 Task: Format the document by changing the header text to 'EDUCATION CENTRE' in blue, and adjust the font style and size of the body and references sections.
Action: Mouse scrolled (950, 257) with delta (0, 0)
Screenshot: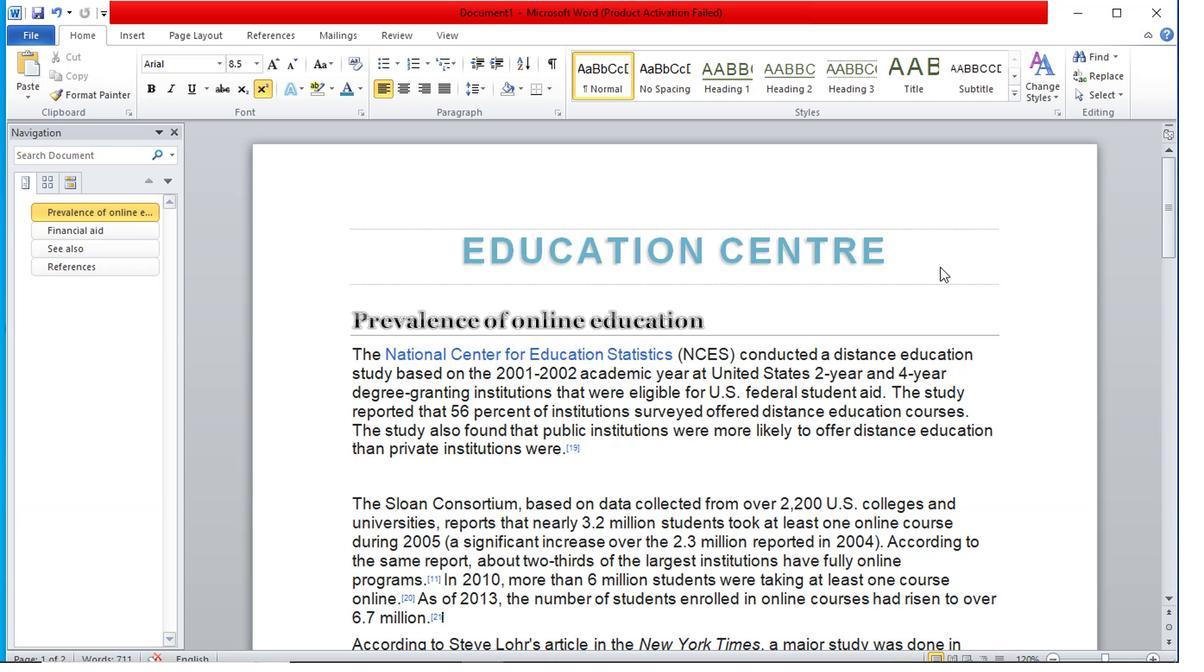 
Action: Mouse scrolled (950, 257) with delta (0, 0)
Screenshot: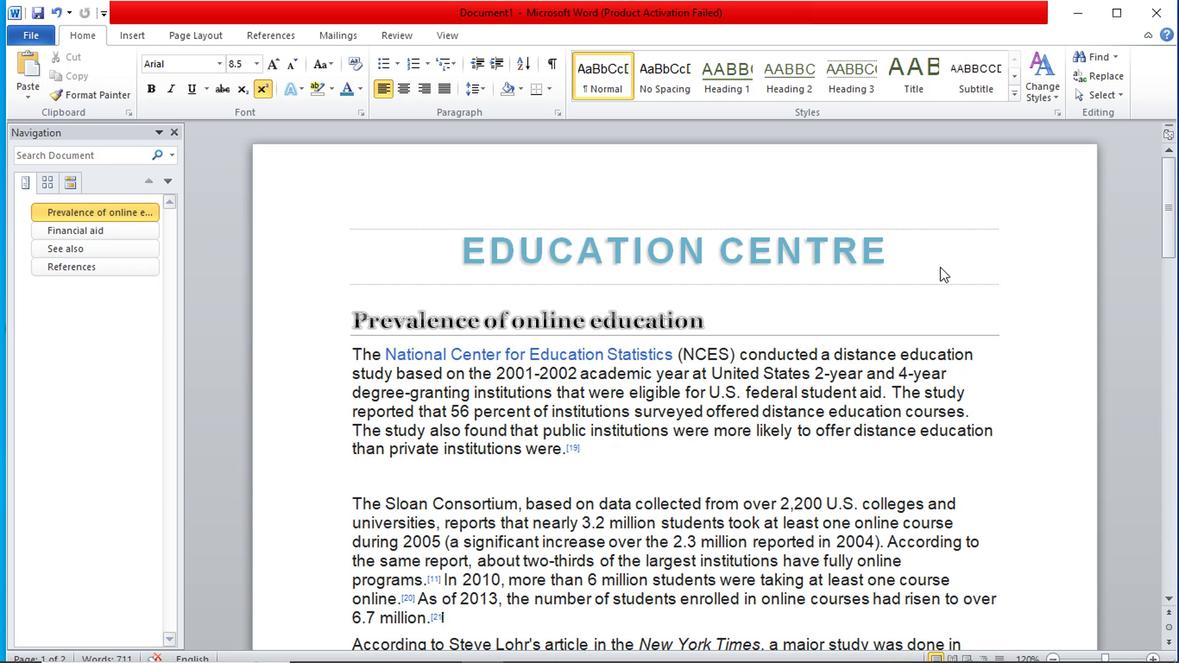 
Action: Mouse scrolled (950, 259) with delta (0, 1)
Screenshot: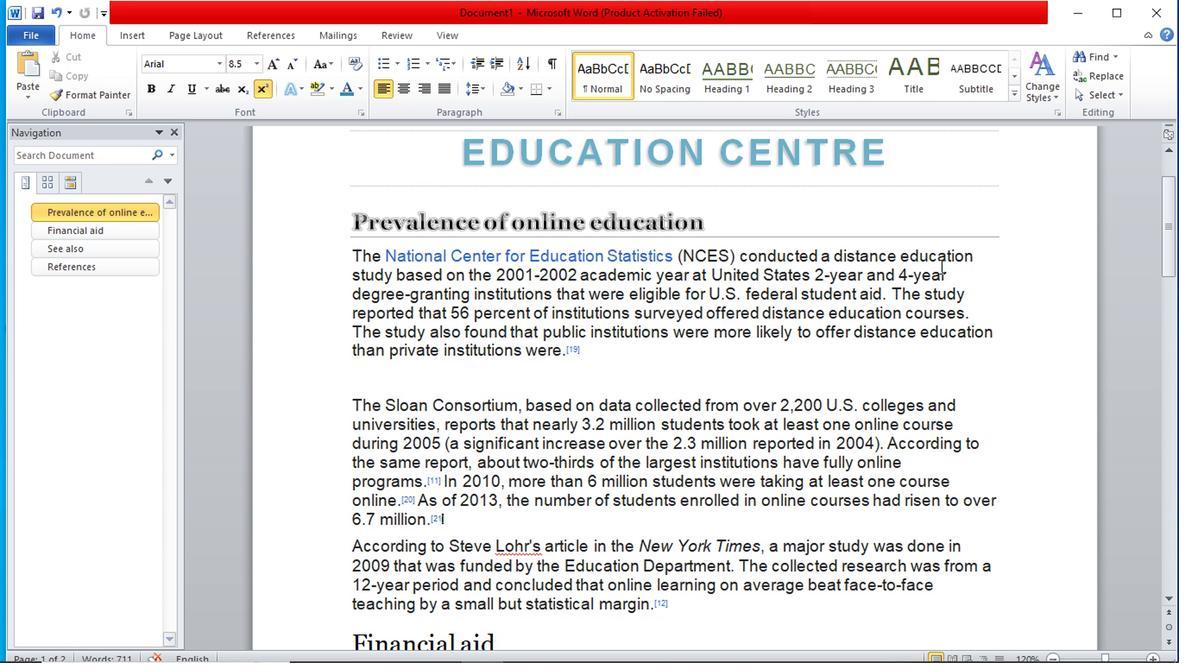 
Action: Mouse scrolled (950, 259) with delta (0, 1)
Screenshot: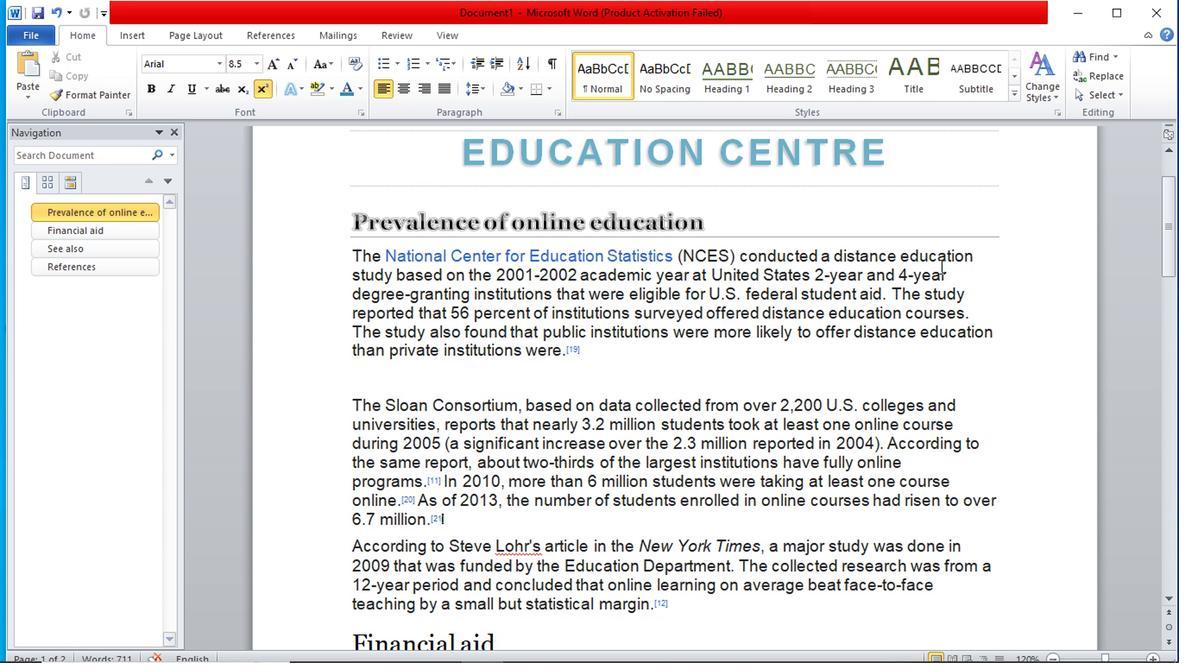 
Action: Mouse scrolled (950, 259) with delta (0, 1)
Screenshot: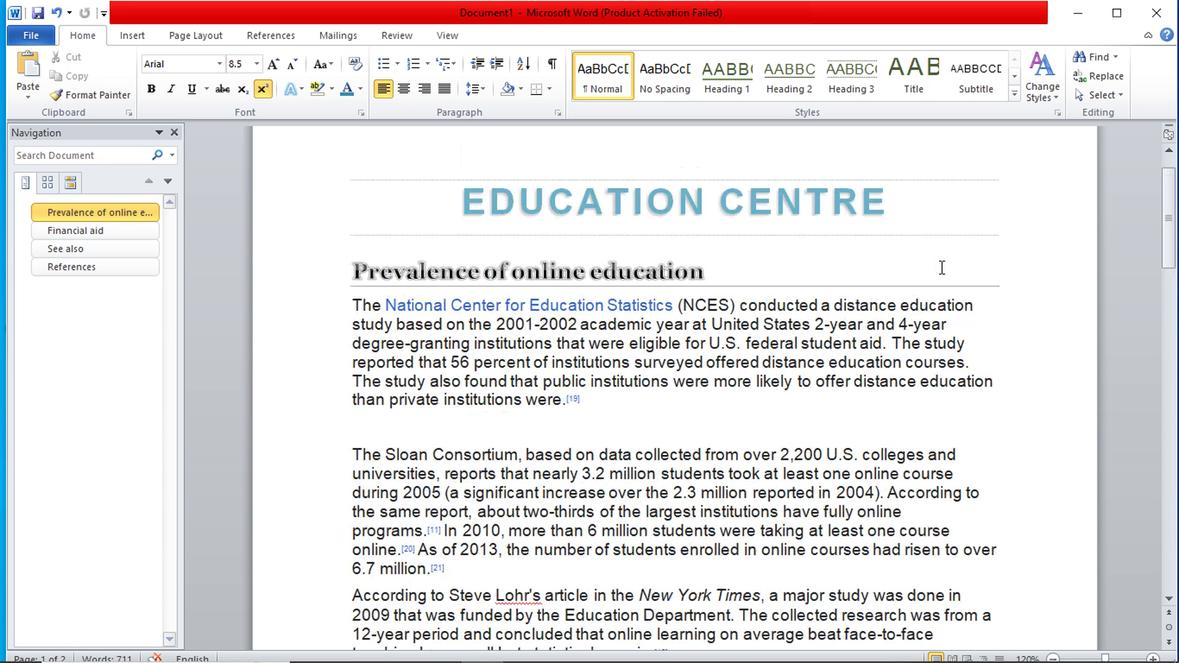 
Action: Mouse moved to (662, 337)
Screenshot: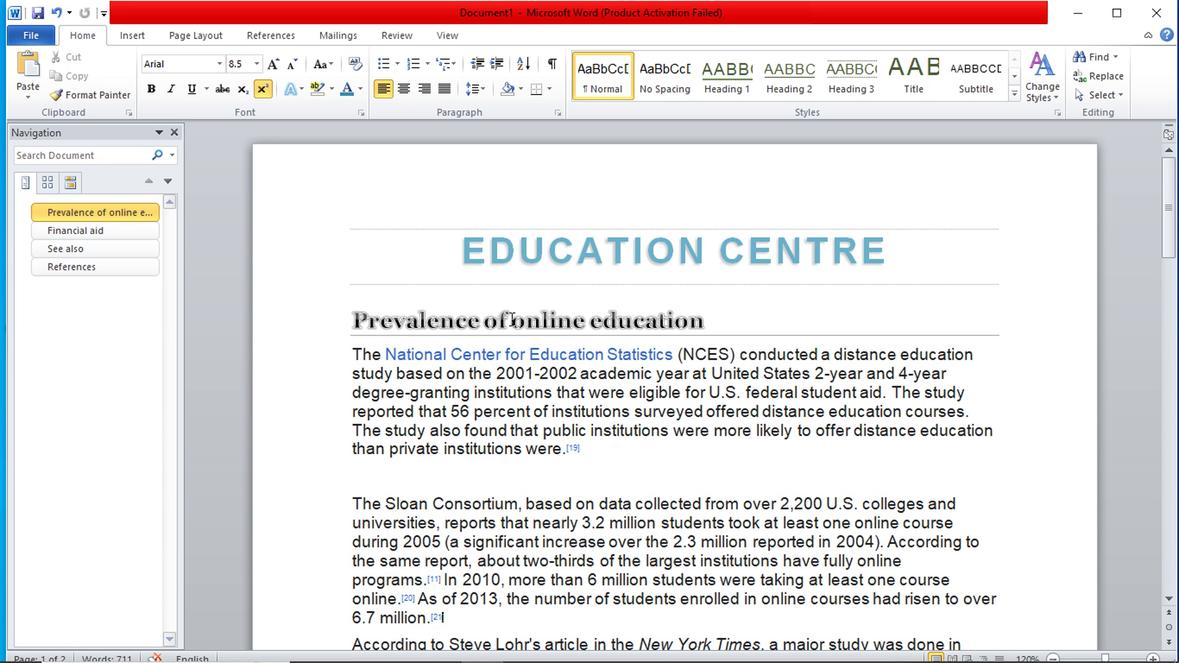 
Action: Mouse scrolled (662, 336) with delta (0, 0)
Screenshot: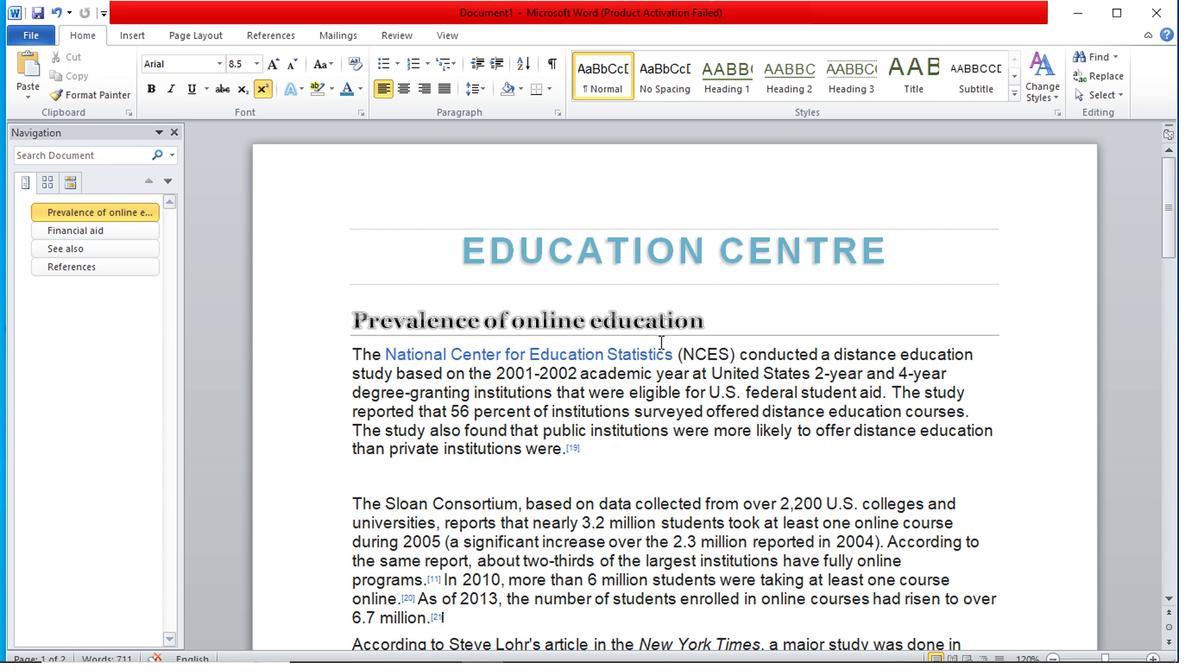 
Action: Mouse scrolled (662, 336) with delta (0, 0)
Screenshot: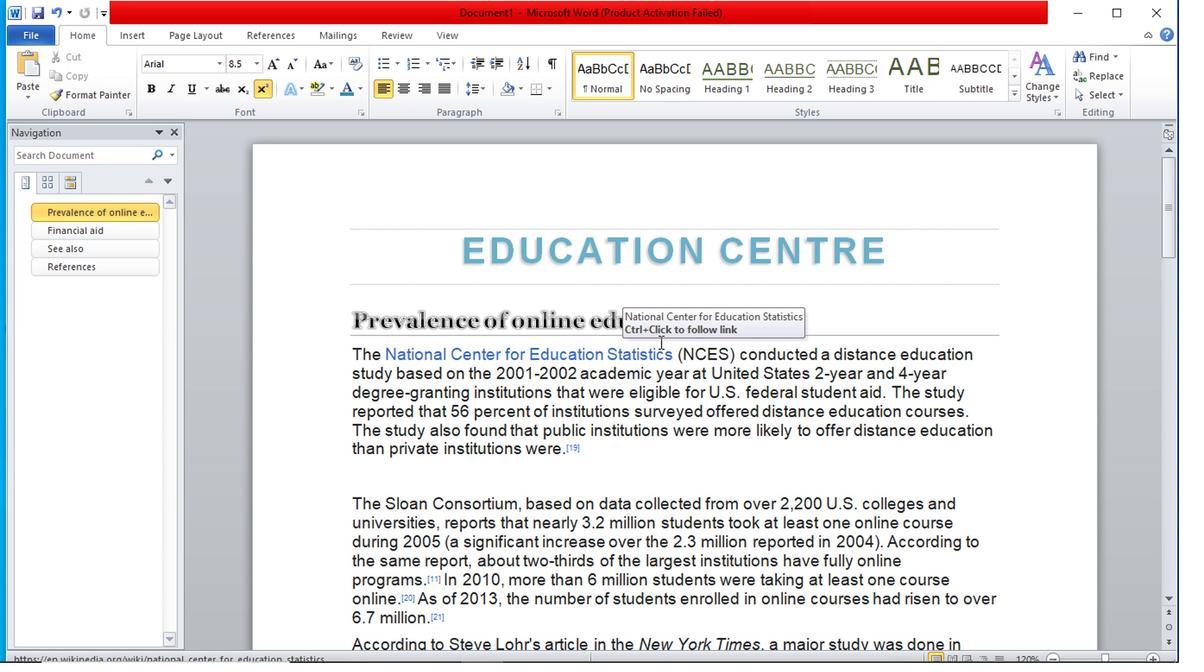 
Action: Mouse scrolled (662, 336) with delta (0, 0)
Screenshot: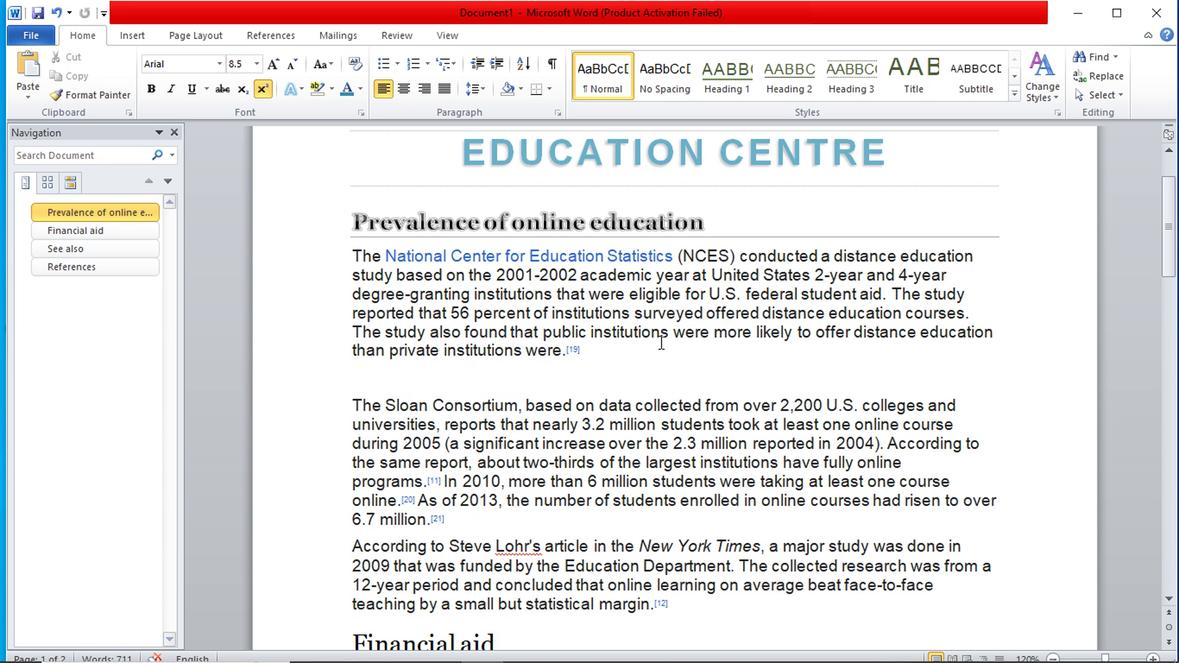 
Action: Mouse scrolled (662, 336) with delta (0, 0)
Screenshot: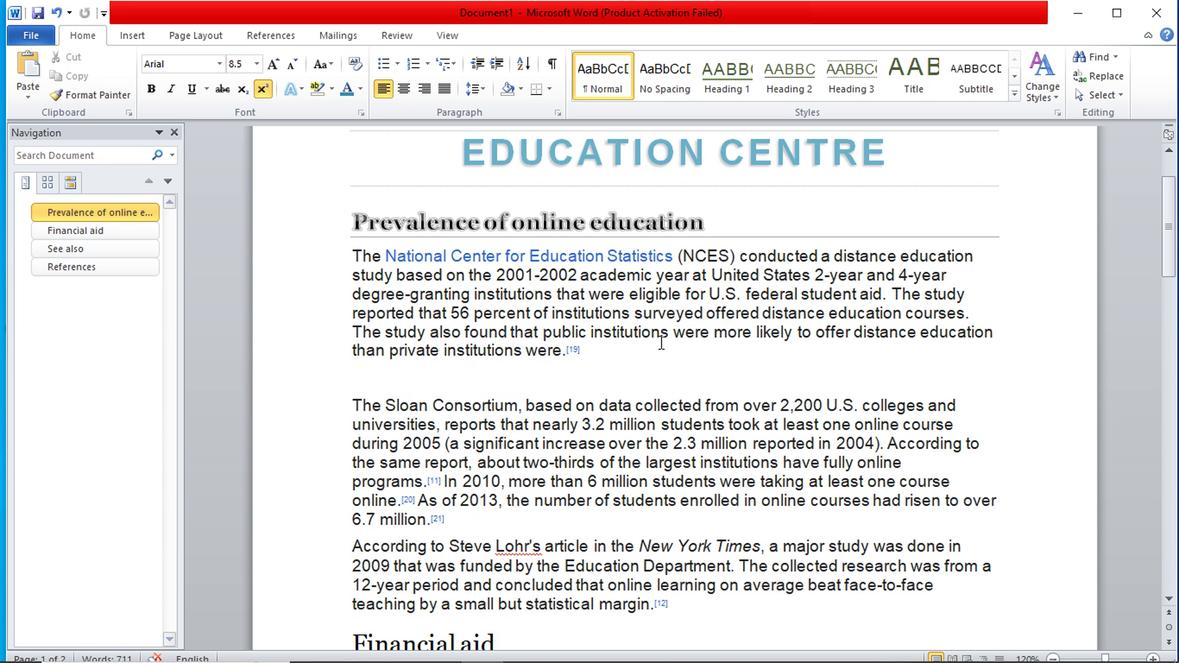 
Action: Mouse scrolled (662, 336) with delta (0, 0)
Screenshot: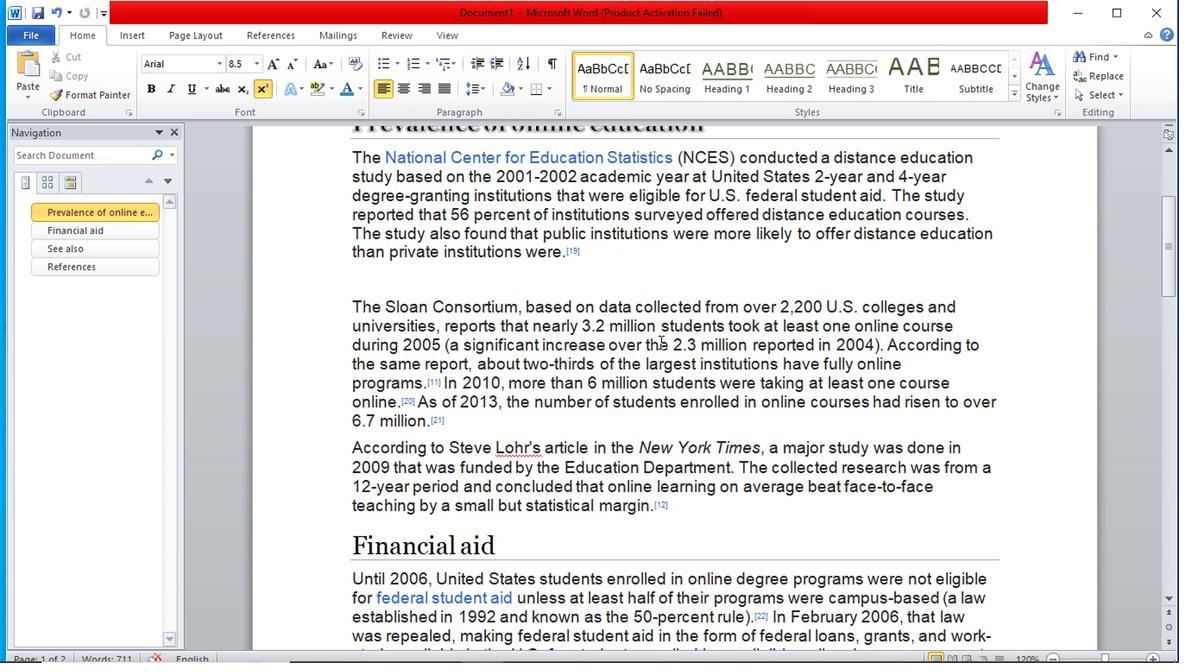 
Action: Mouse scrolled (662, 336) with delta (0, 0)
Screenshot: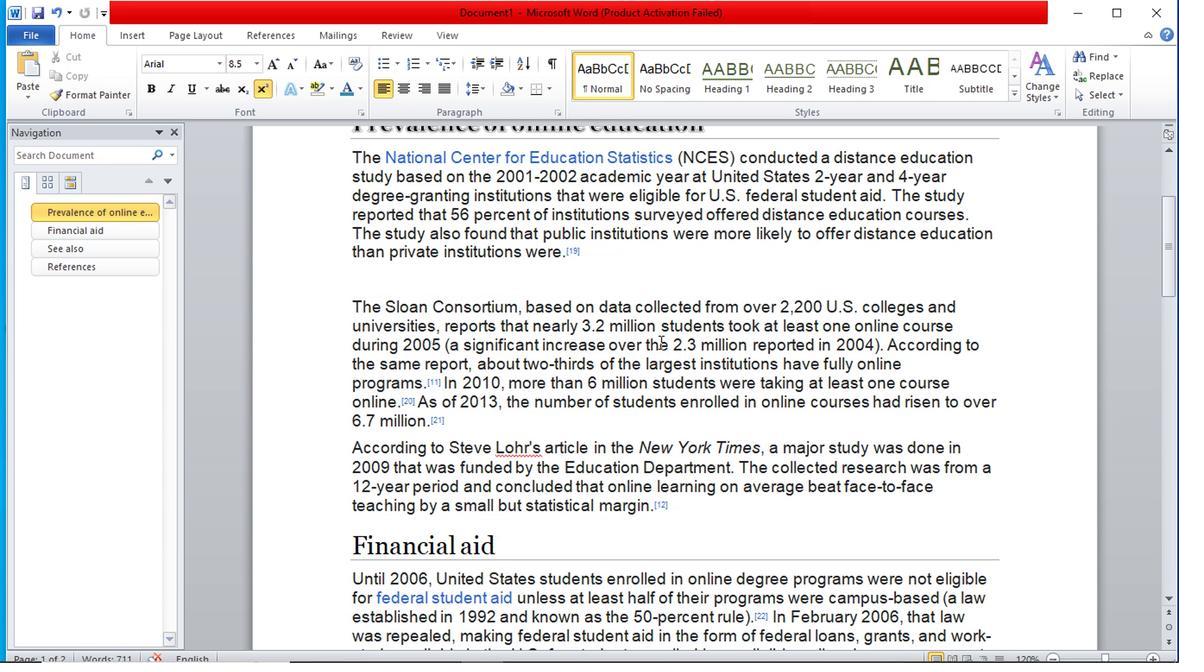 
Action: Mouse scrolled (662, 336) with delta (0, 0)
Screenshot: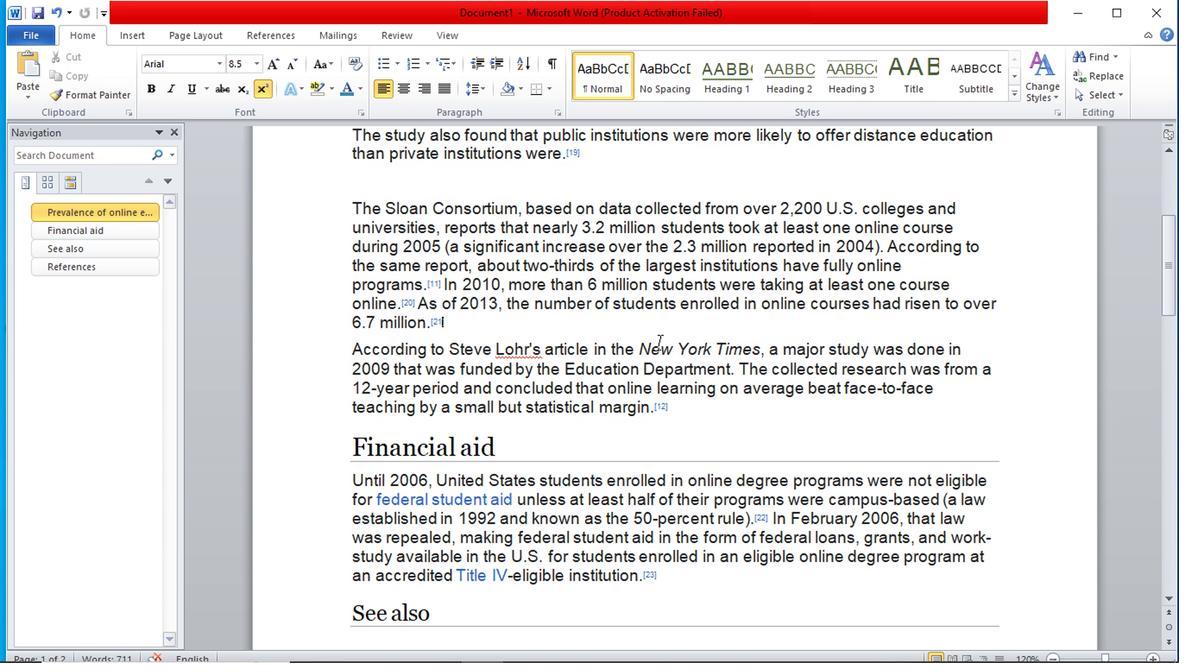 
Action: Mouse scrolled (662, 336) with delta (0, 0)
Screenshot: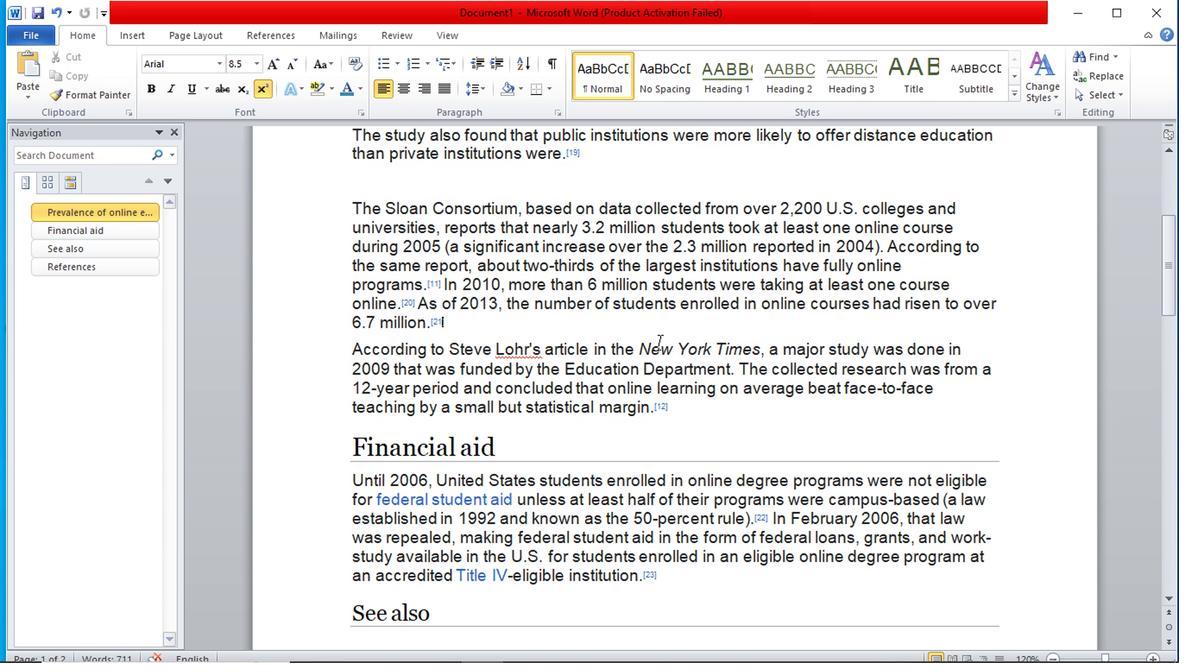
Action: Mouse scrolled (662, 336) with delta (0, 0)
Screenshot: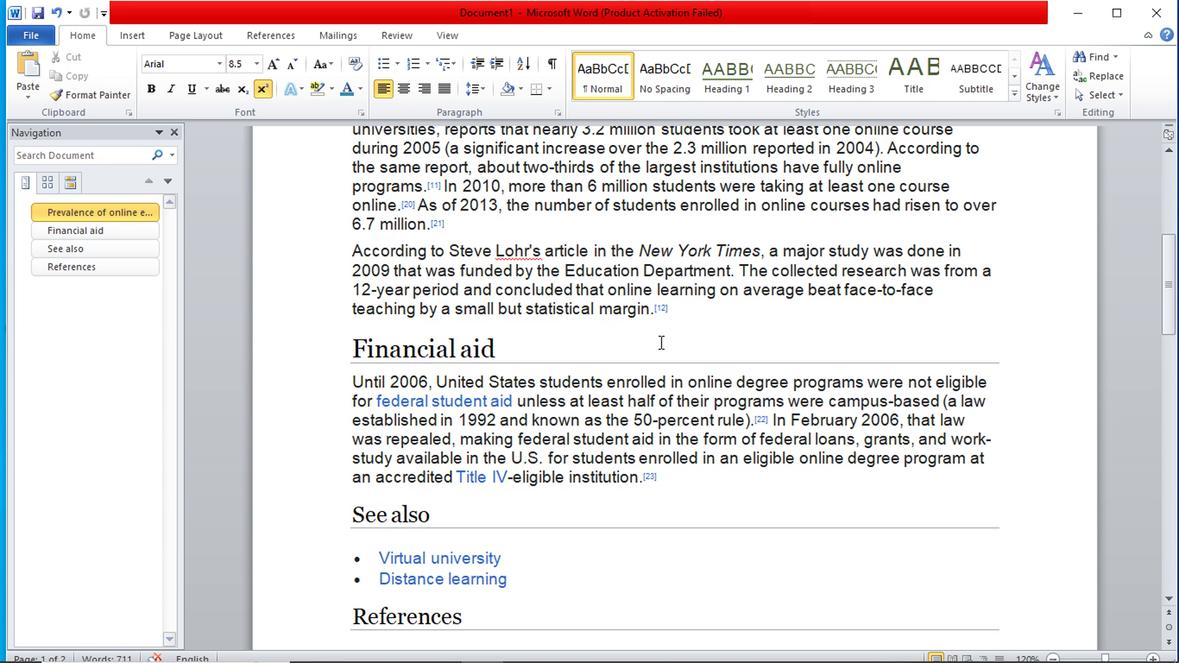 
Action: Mouse moved to (632, 353)
Screenshot: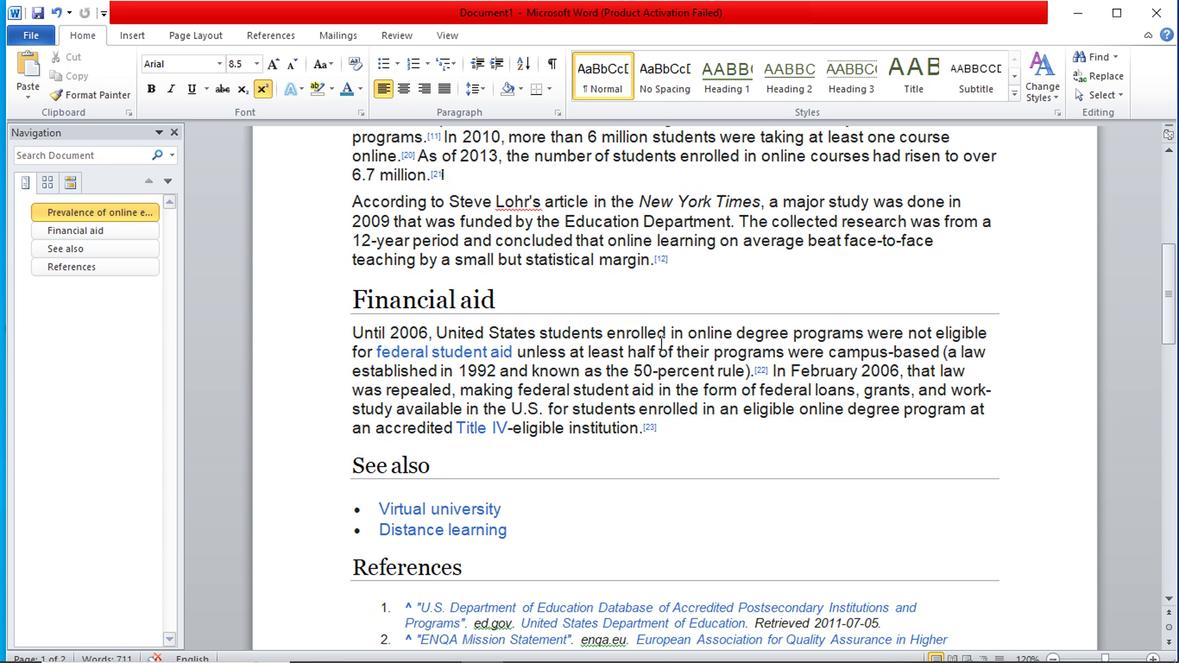 
Action: Mouse scrolled (632, 352) with delta (0, -1)
Screenshot: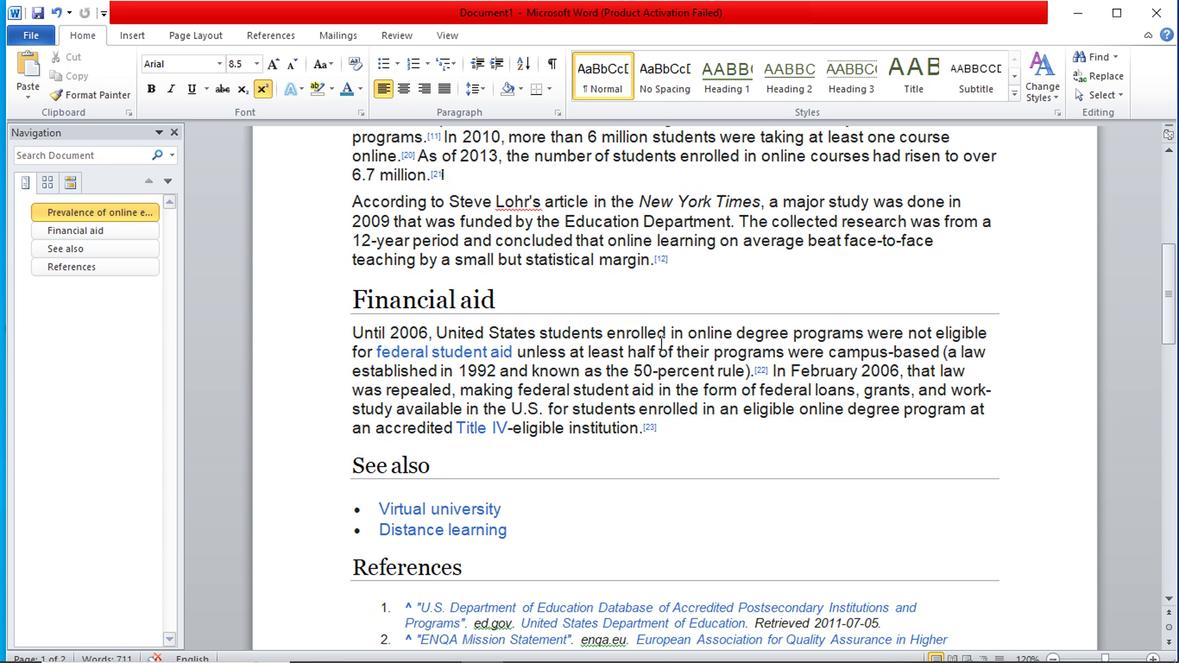 
Action: Mouse moved to (628, 358)
Screenshot: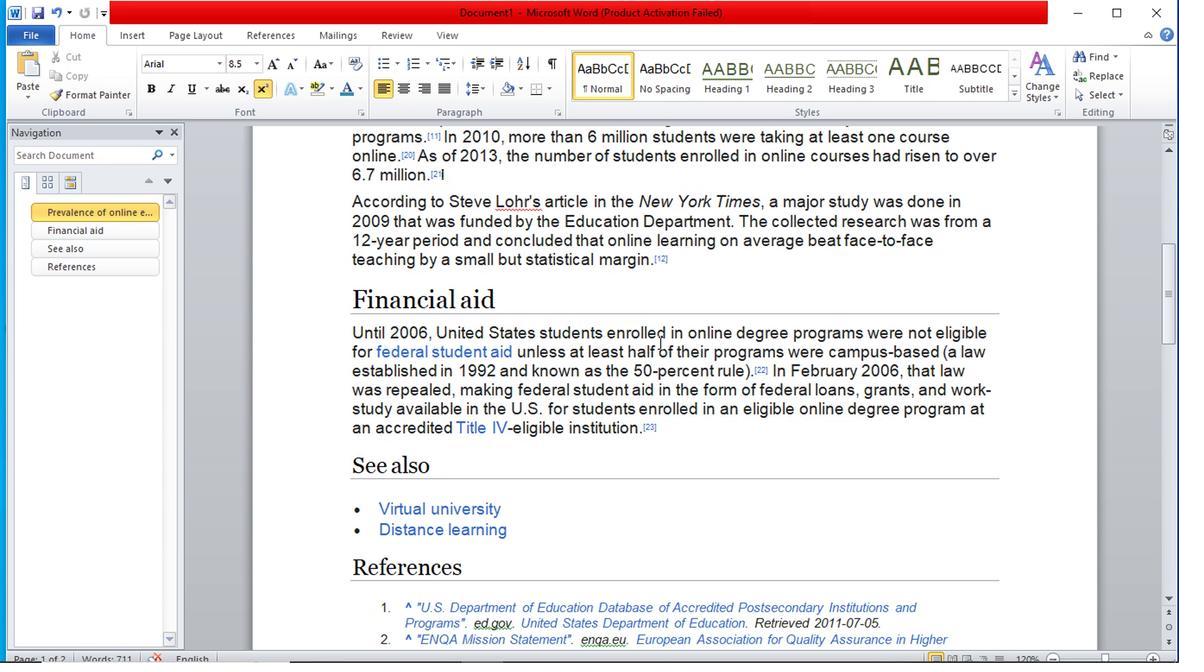 
Action: Mouse scrolled (628, 357) with delta (0, 0)
Screenshot: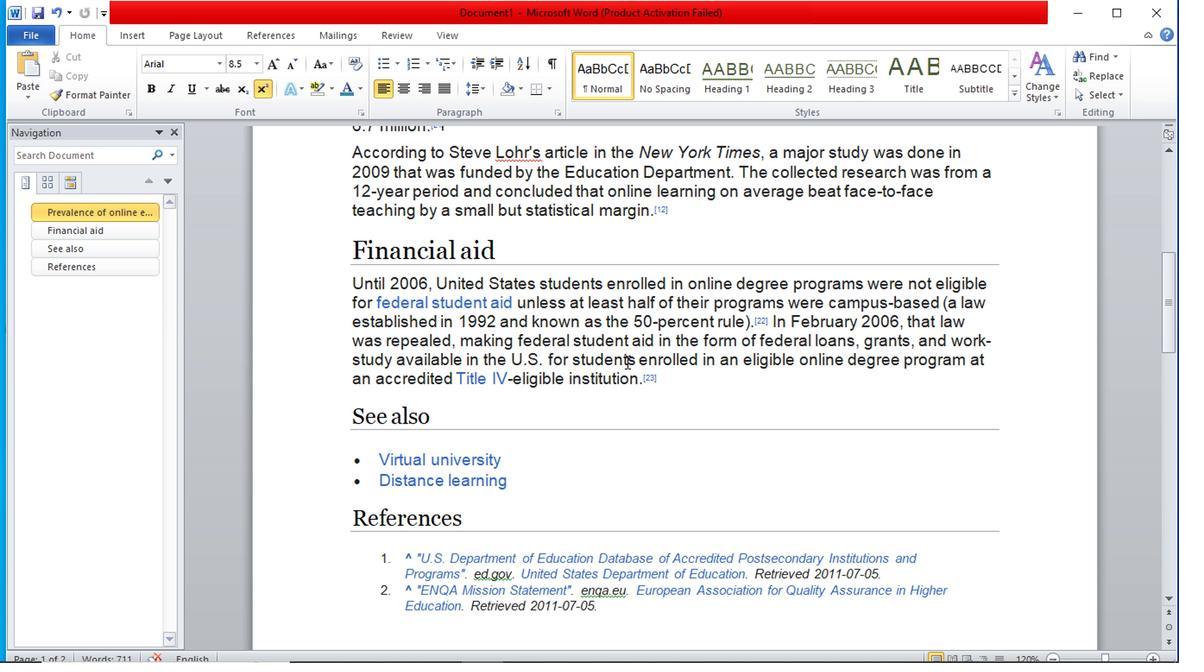 
Action: Mouse scrolled (628, 357) with delta (0, 0)
Screenshot: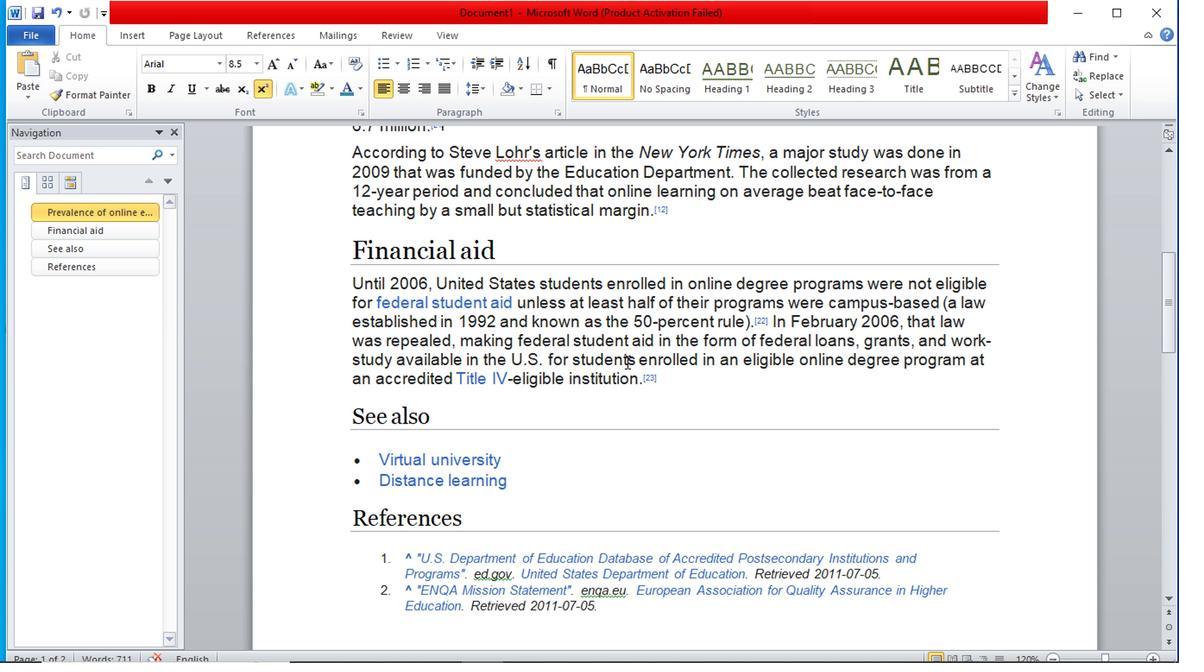 
Action: Mouse scrolled (628, 357) with delta (0, 0)
Screenshot: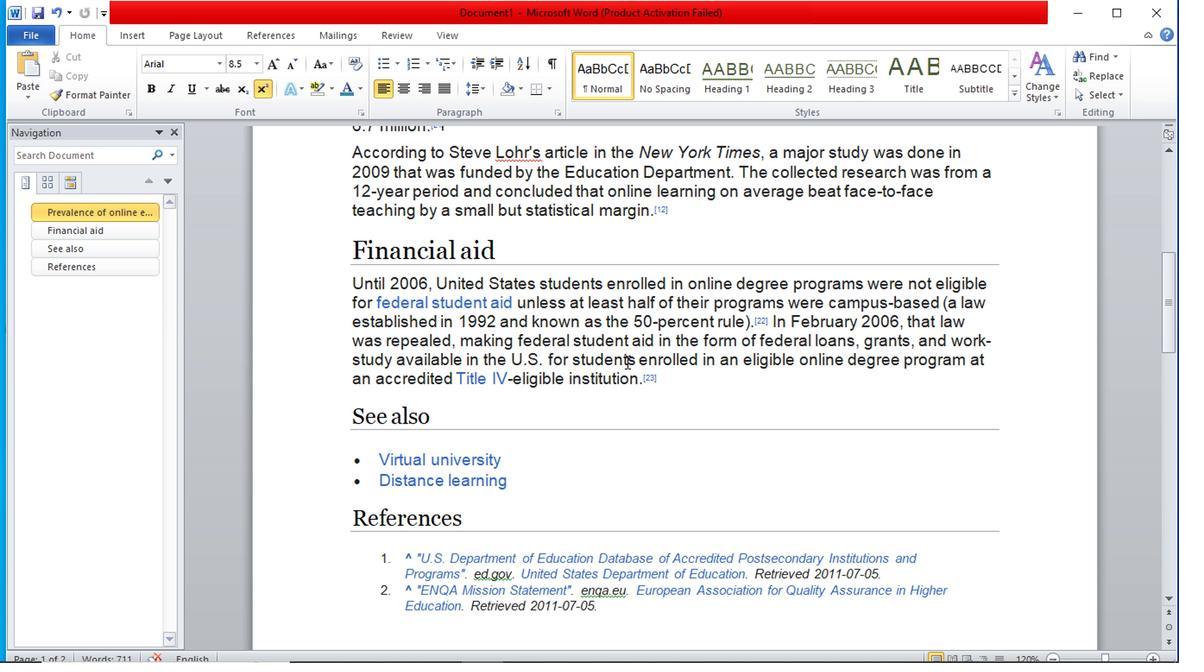 
Action: Mouse scrolled (628, 357) with delta (0, 0)
Screenshot: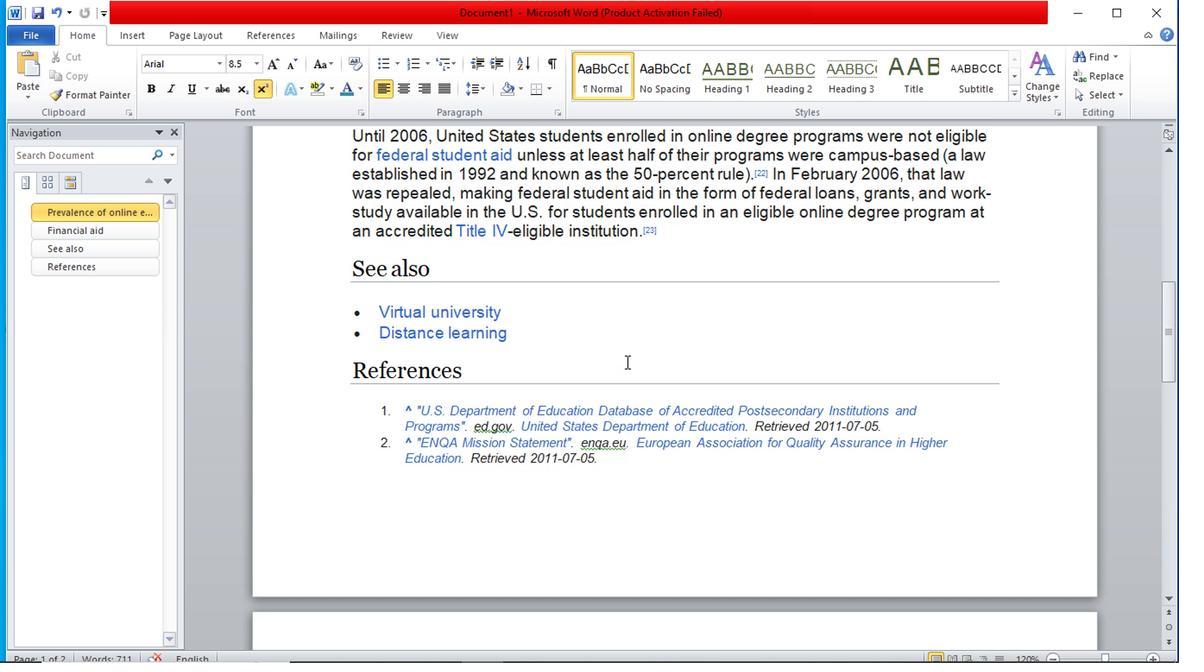 
Action: Mouse scrolled (628, 357) with delta (0, 0)
Screenshot: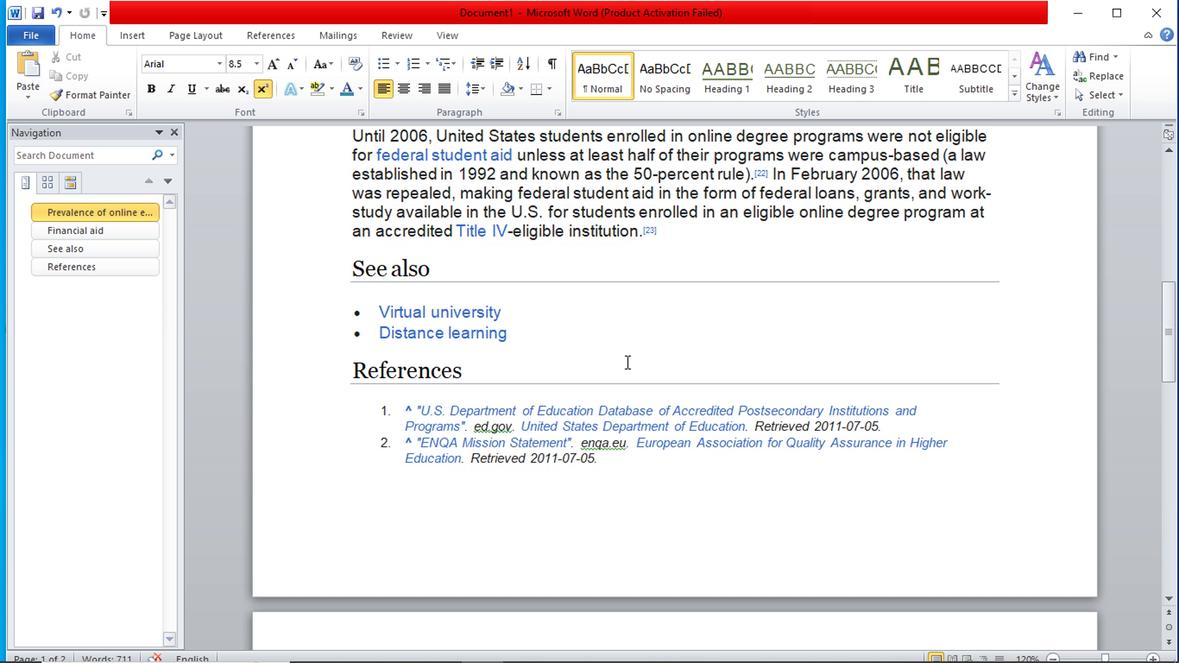 
Action: Mouse scrolled (628, 359) with delta (0, 1)
Screenshot: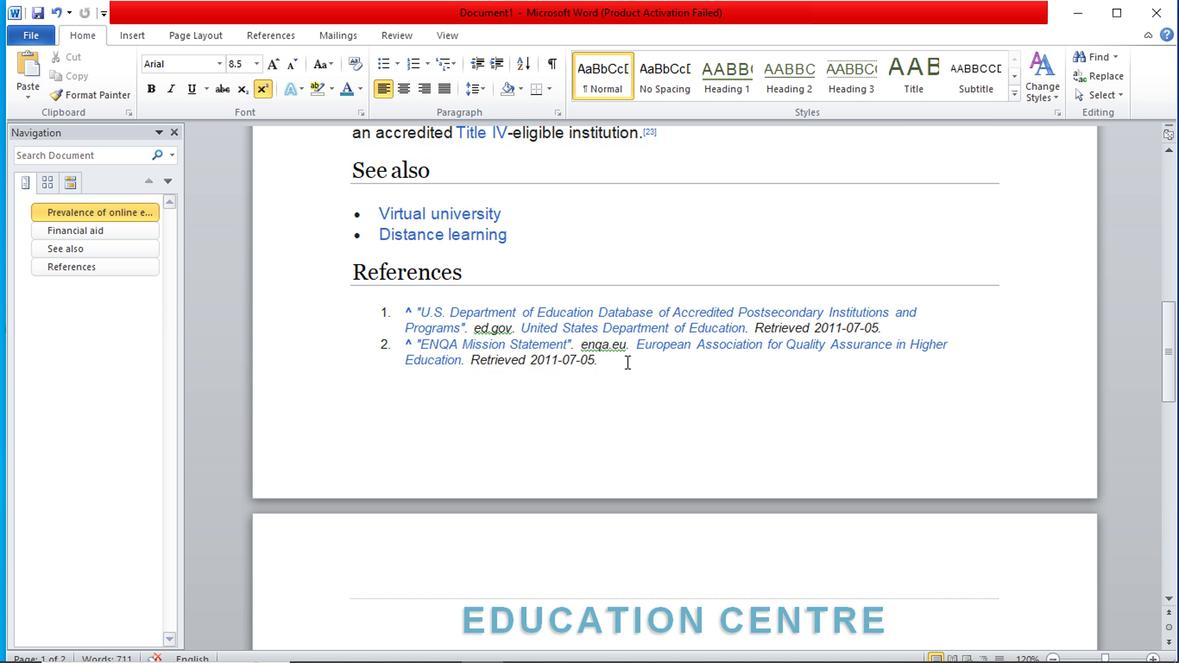 
Action: Mouse scrolled (628, 359) with delta (0, 1)
Screenshot: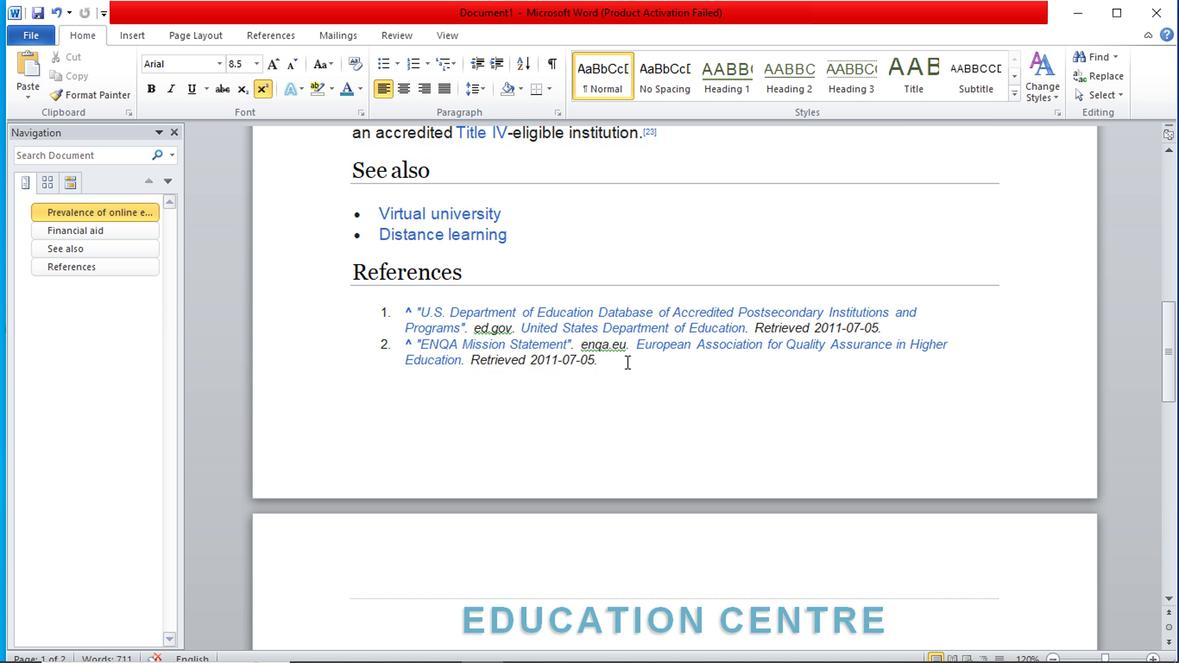 
Action: Mouse scrolled (628, 359) with delta (0, 1)
Screenshot: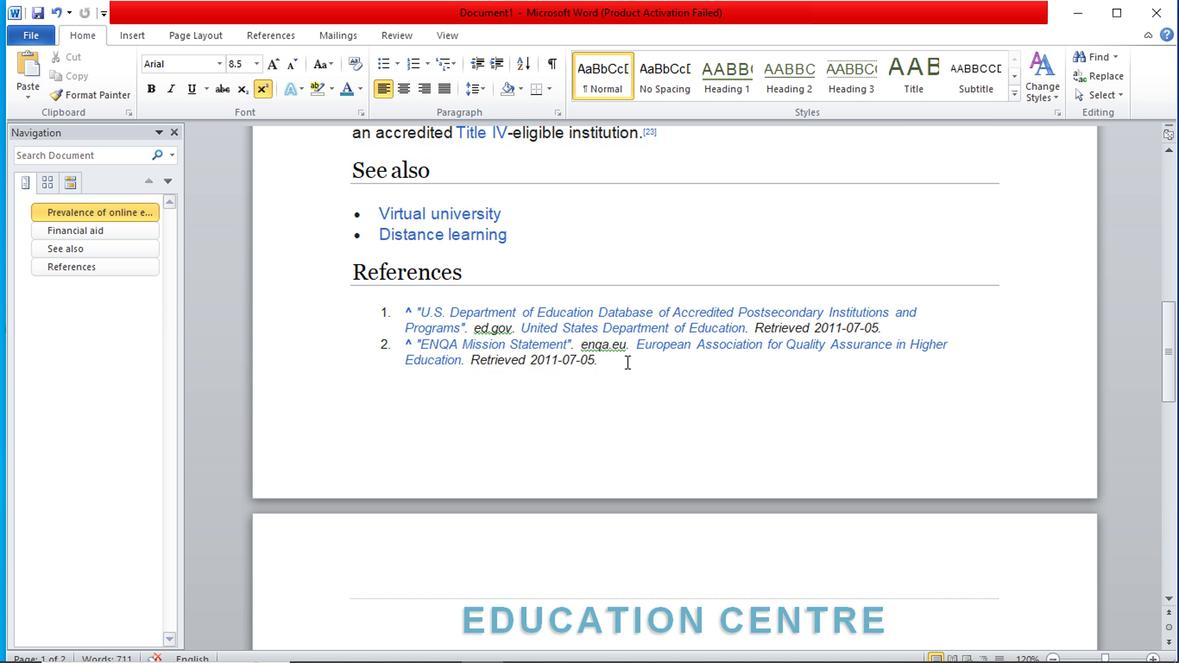 
Action: Mouse scrolled (628, 359) with delta (0, 1)
Screenshot: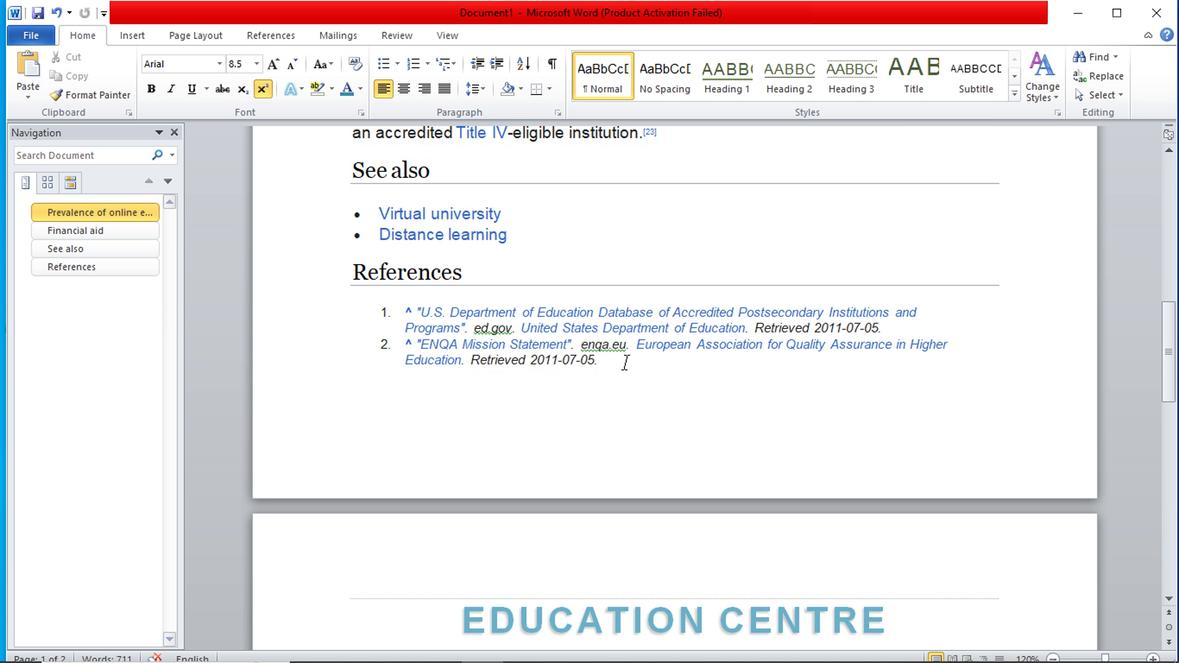 
Action: Mouse scrolled (628, 359) with delta (0, 1)
Screenshot: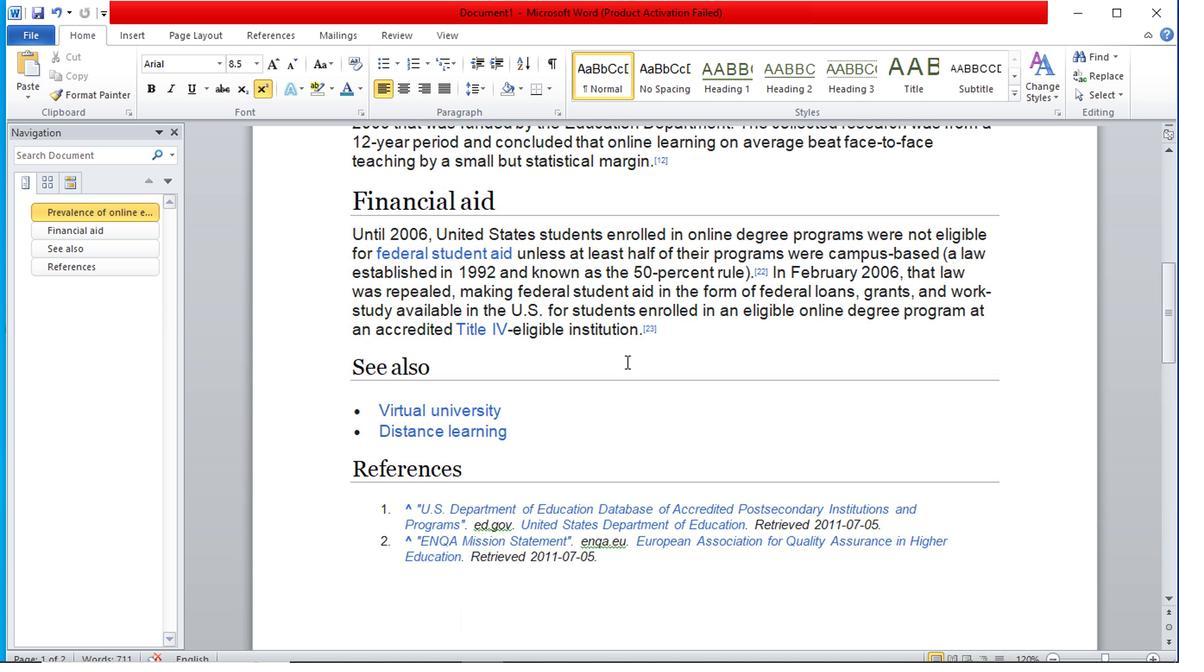 
Action: Mouse scrolled (628, 359) with delta (0, 1)
Screenshot: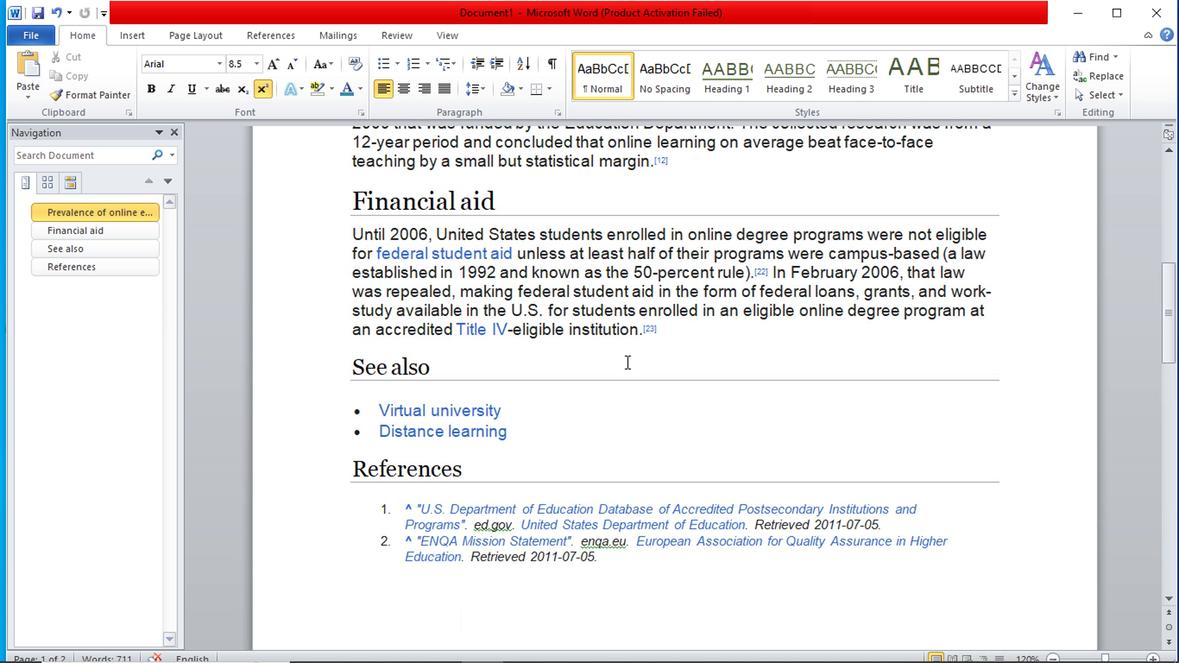 
Action: Mouse scrolled (628, 359) with delta (0, 1)
Screenshot: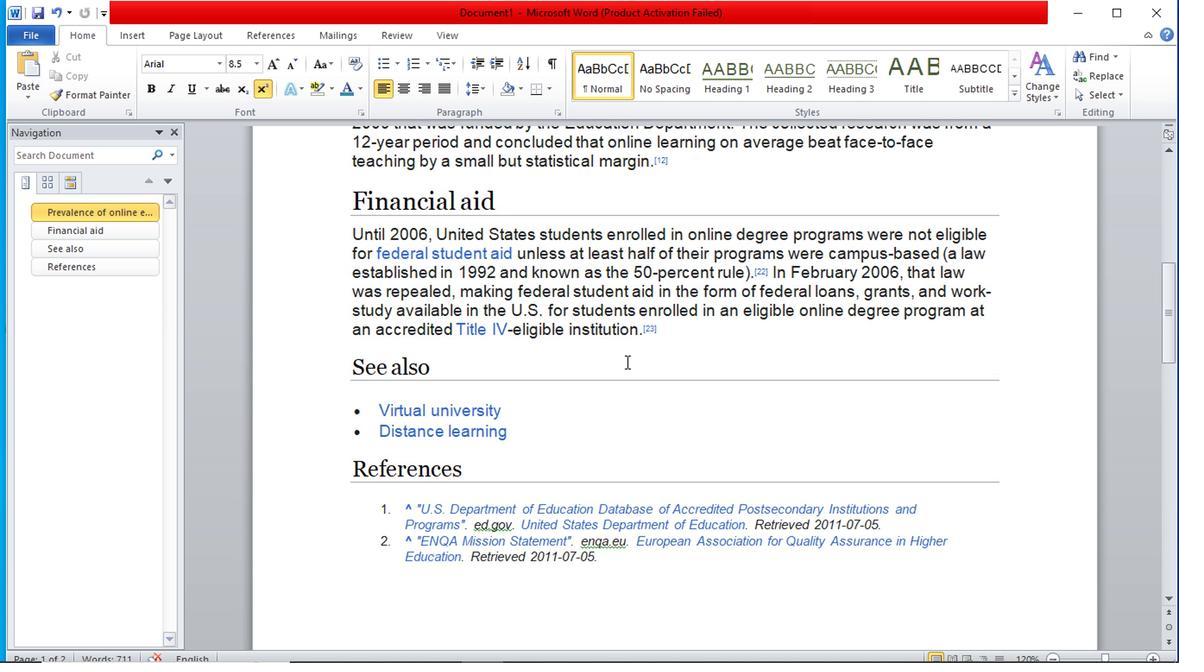 
Action: Mouse scrolled (628, 359) with delta (0, 1)
Screenshot: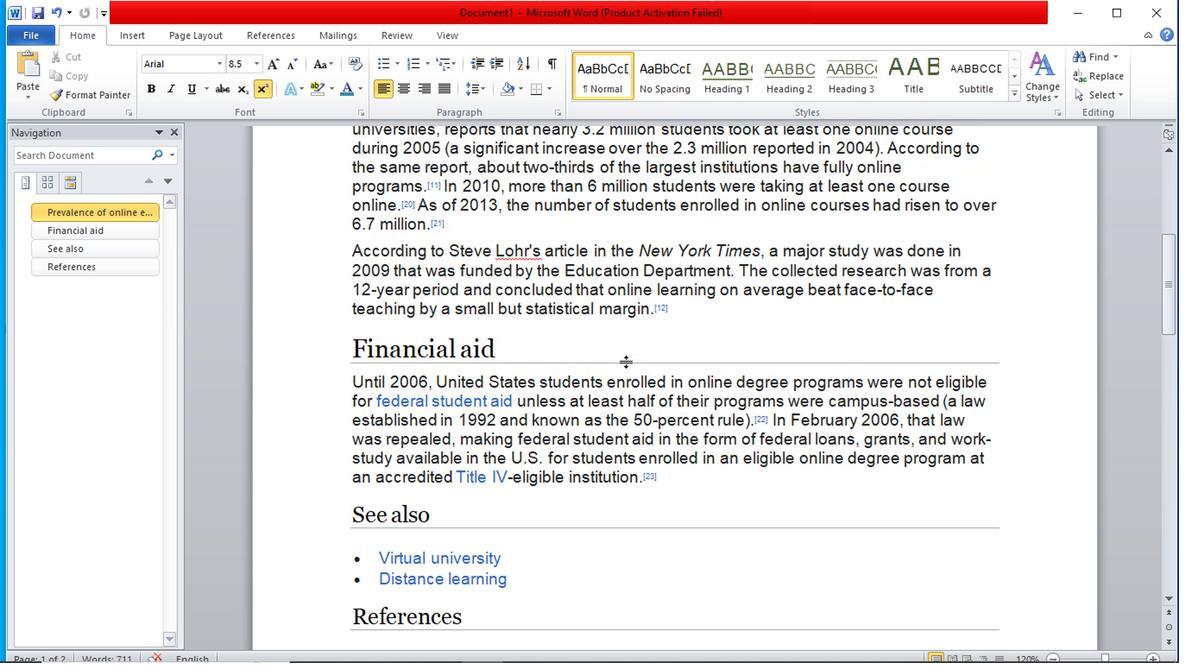 
Action: Mouse scrolled (628, 359) with delta (0, 1)
Screenshot: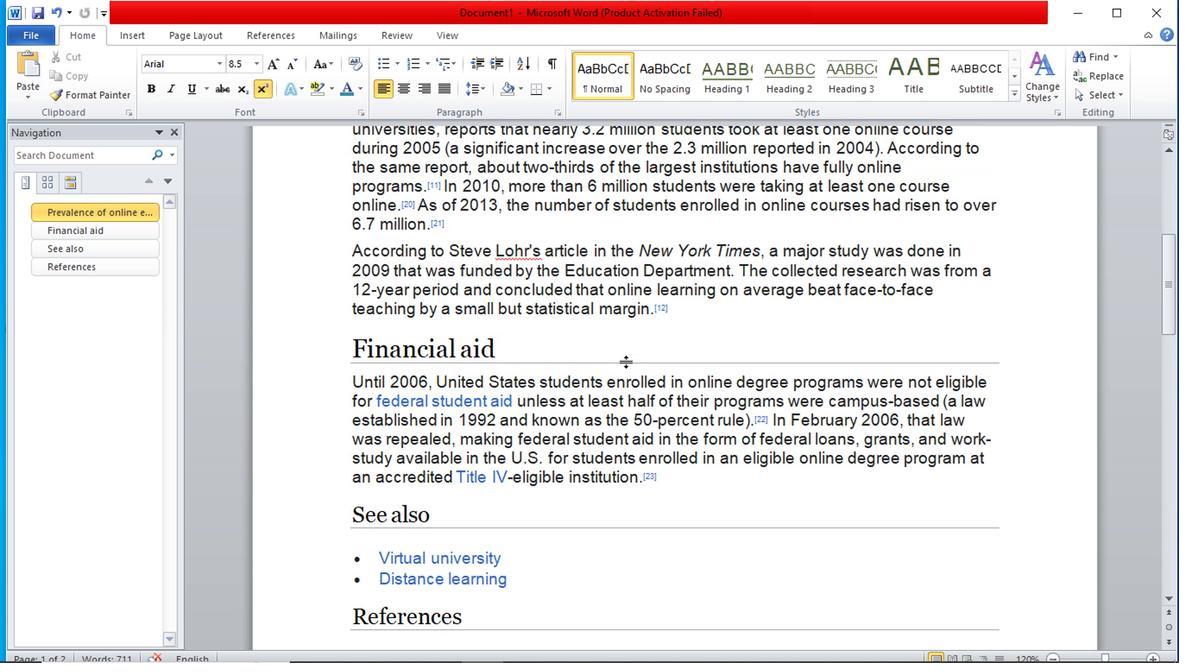 
Action: Mouse scrolled (628, 359) with delta (0, 1)
Screenshot: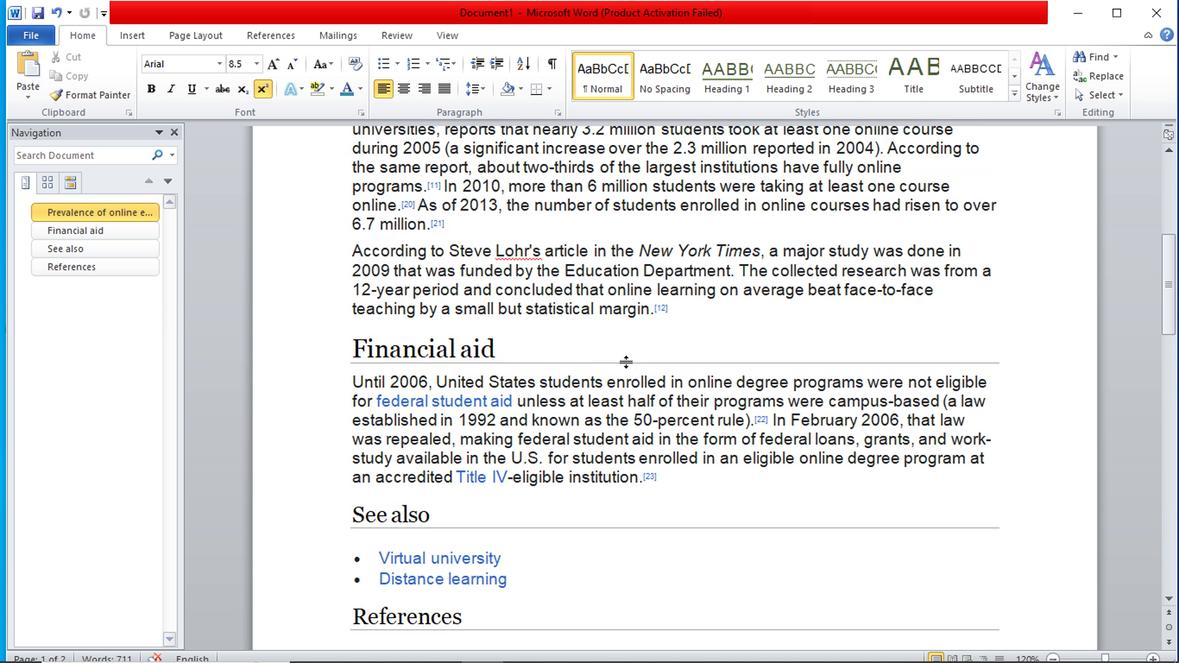 
Action: Mouse scrolled (628, 359) with delta (0, 1)
Screenshot: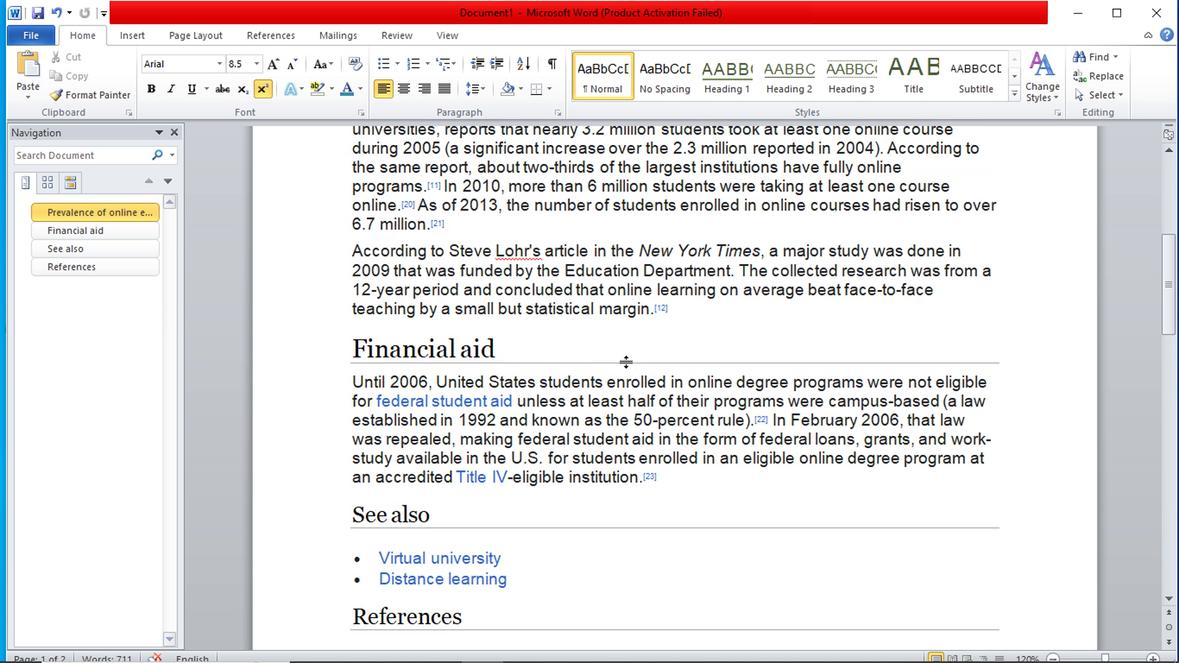 
Action: Mouse scrolled (628, 359) with delta (0, 1)
Screenshot: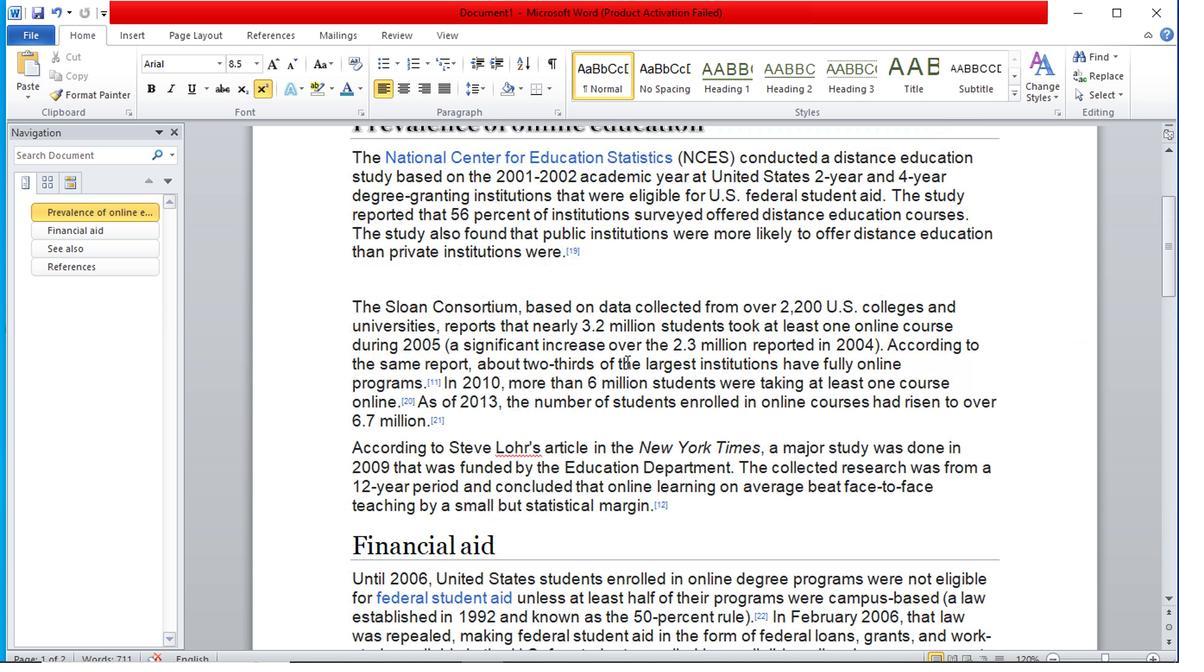 
Action: Mouse scrolled (628, 359) with delta (0, 1)
Screenshot: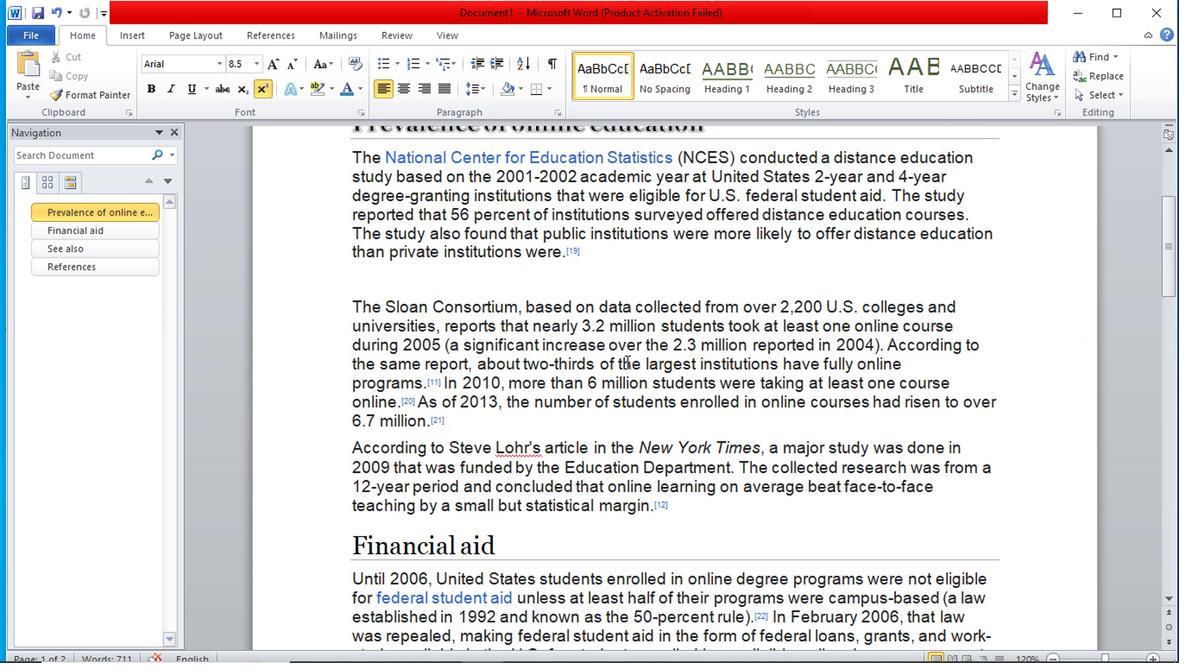 
Action: Mouse scrolled (628, 359) with delta (0, 1)
Screenshot: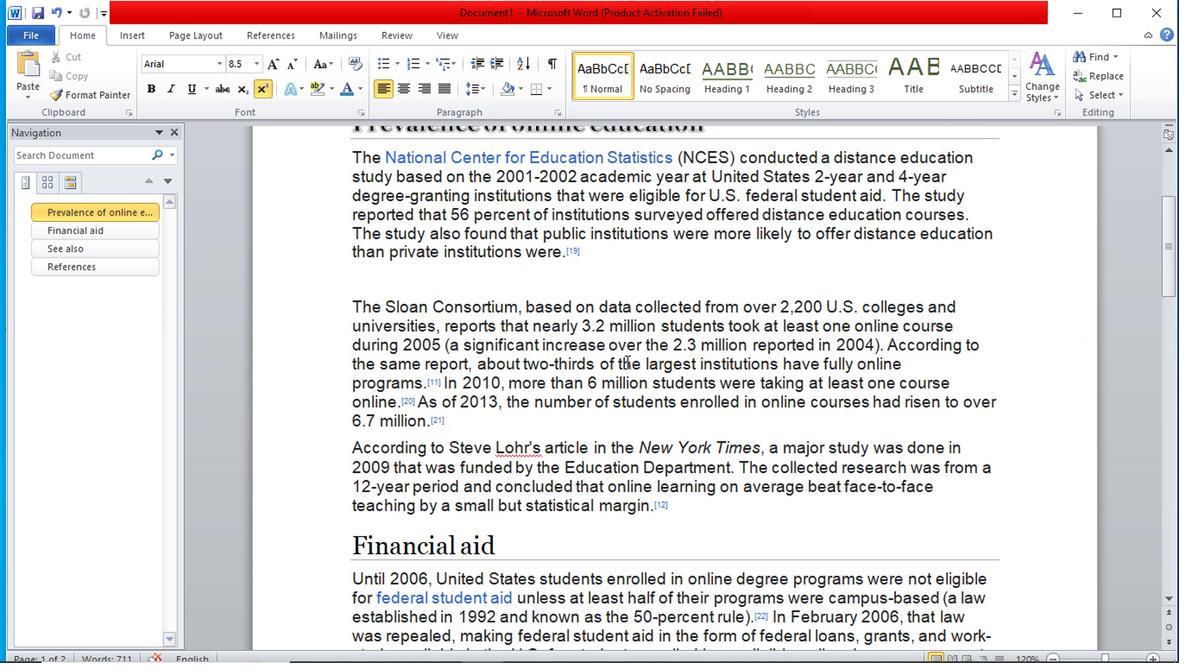 
Action: Mouse scrolled (628, 359) with delta (0, 1)
Screenshot: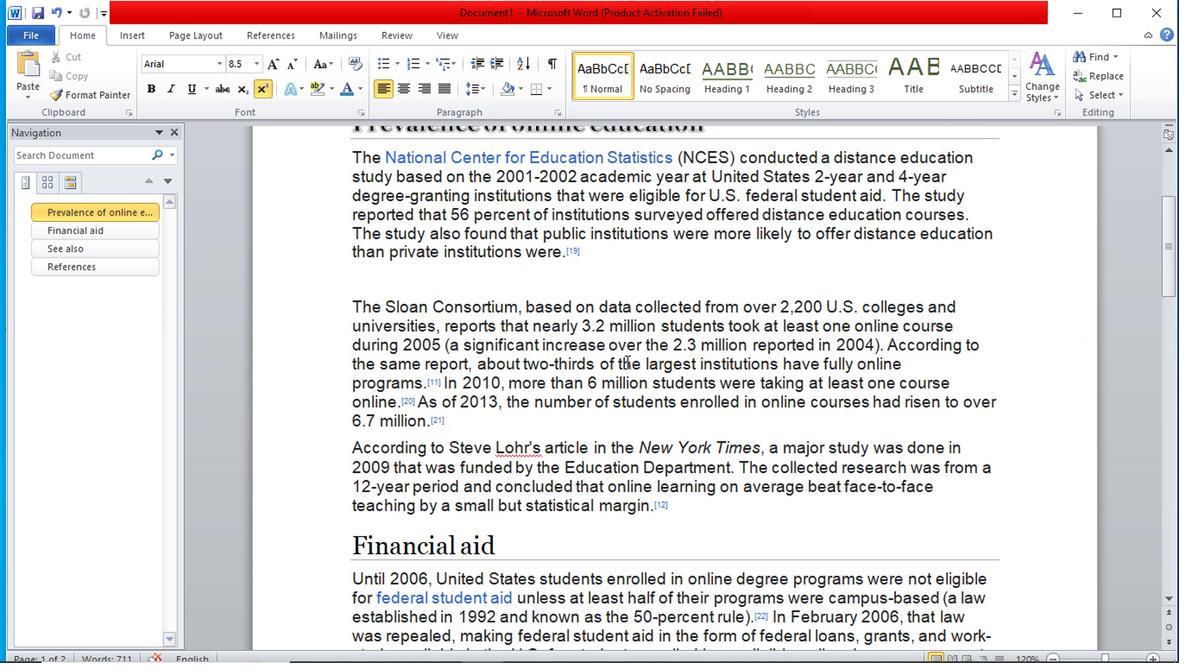 
Action: Mouse scrolled (628, 359) with delta (0, 1)
Screenshot: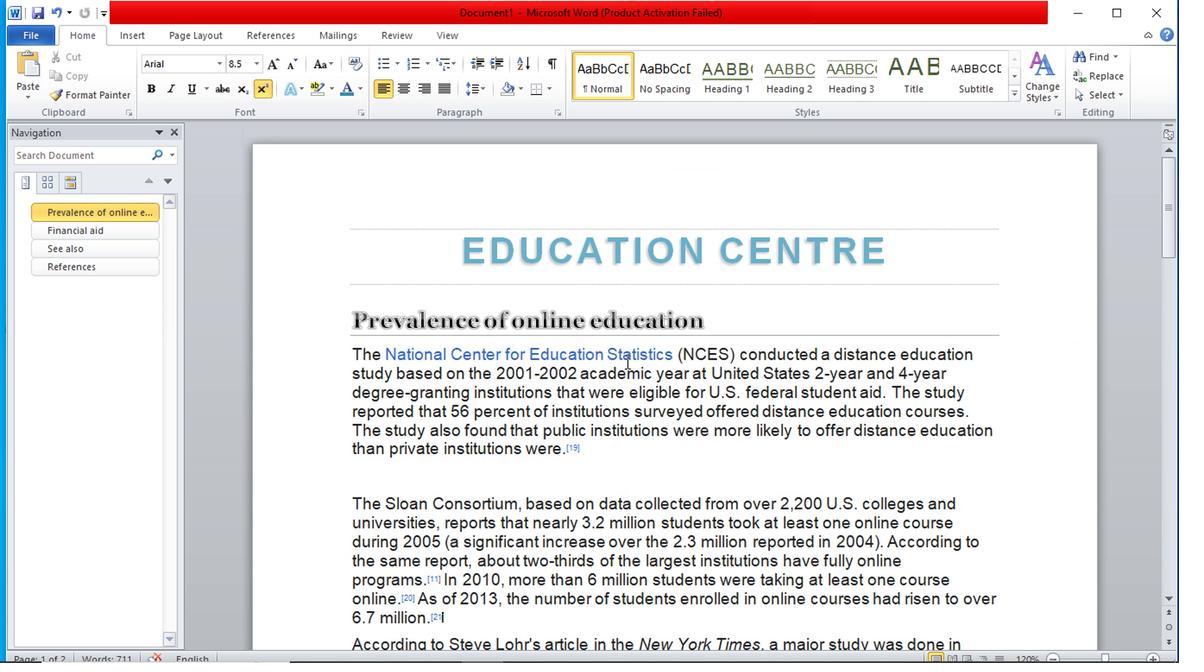 
Action: Mouse scrolled (628, 359) with delta (0, 1)
Screenshot: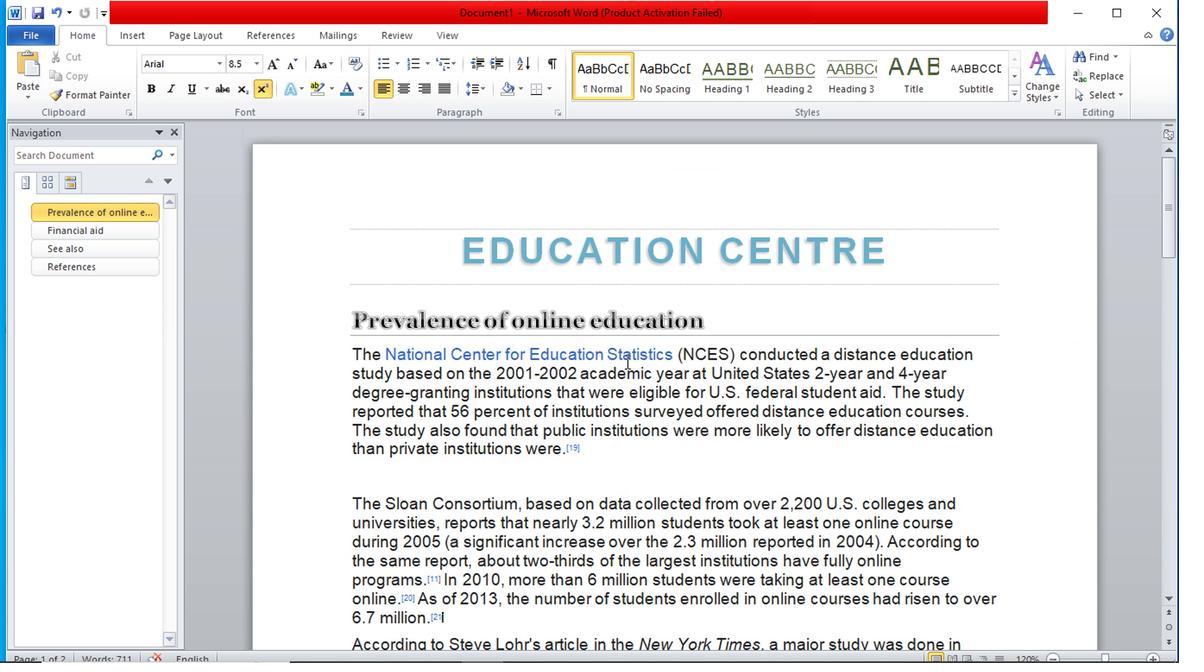 
Action: Mouse moved to (624, 345)
Screenshot: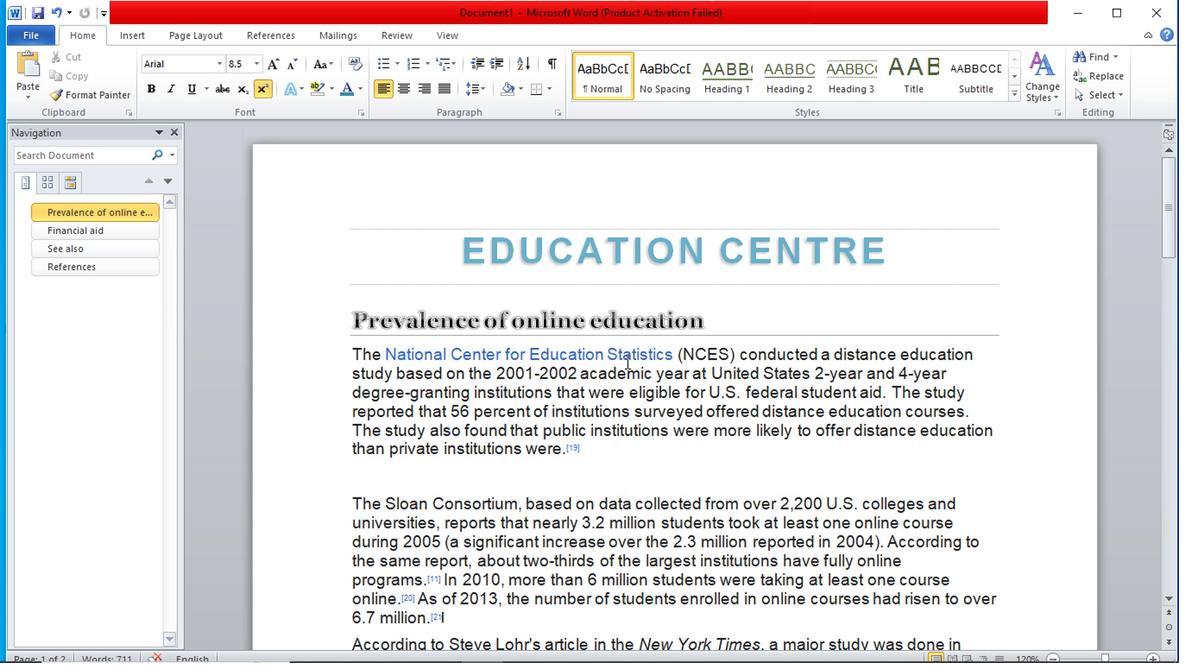
Action: Mouse scrolled (624, 344) with delta (0, -1)
Screenshot: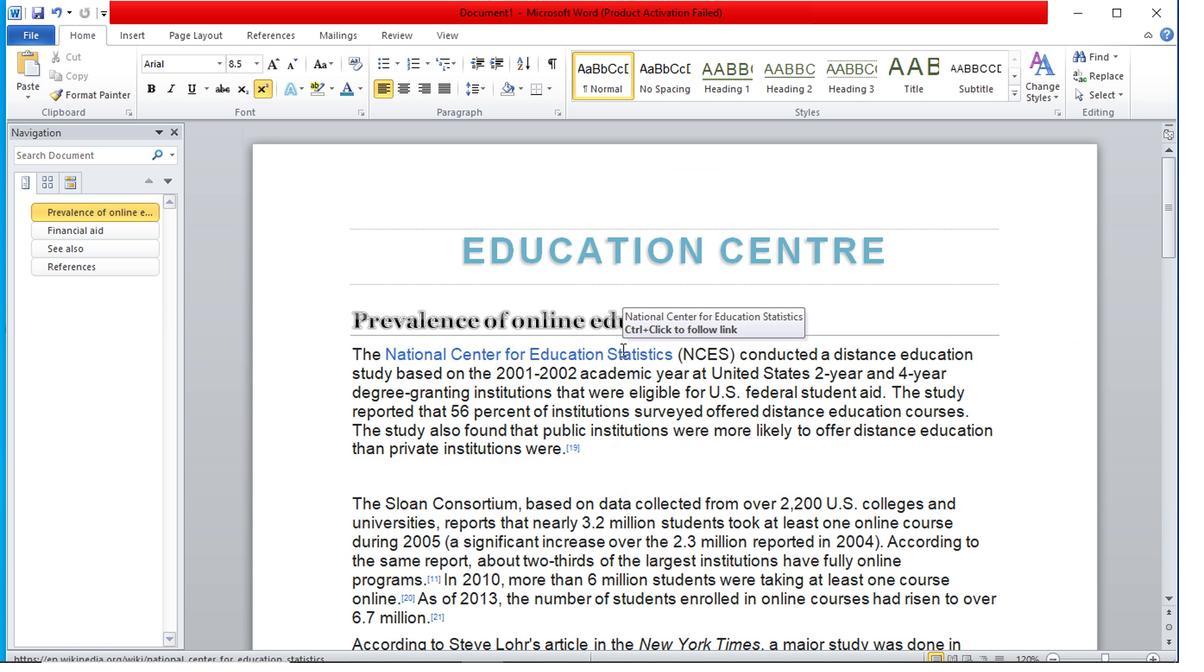 
Action: Mouse scrolled (624, 344) with delta (0, -1)
Screenshot: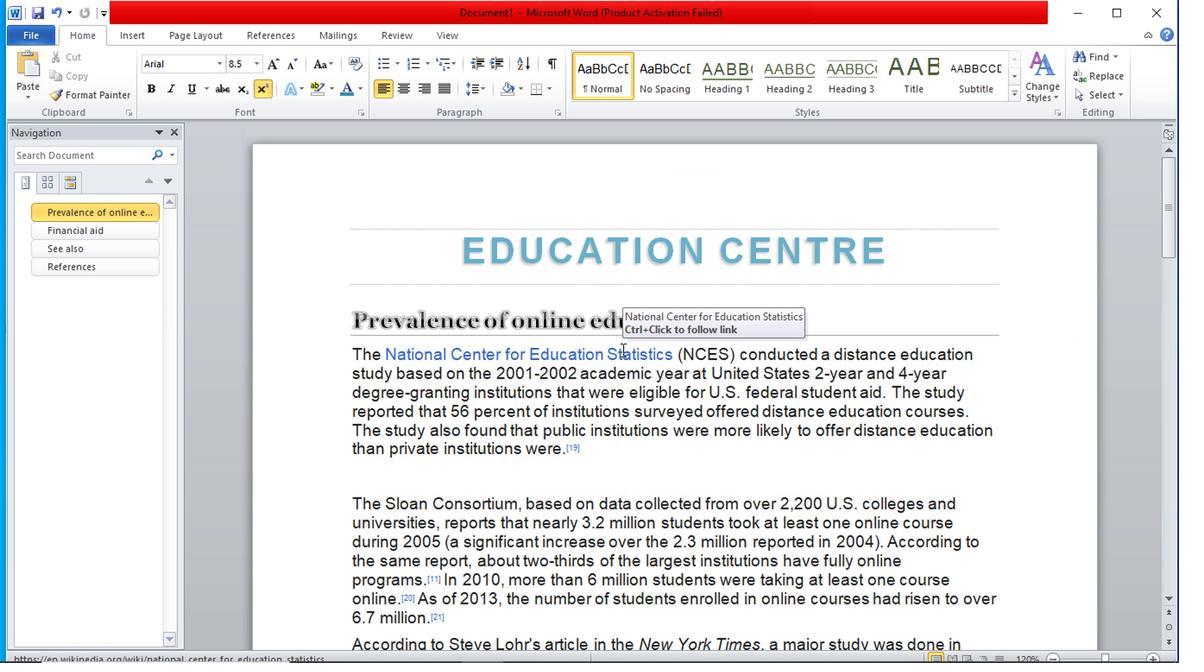 
Action: Mouse scrolled (624, 344) with delta (0, -1)
Screenshot: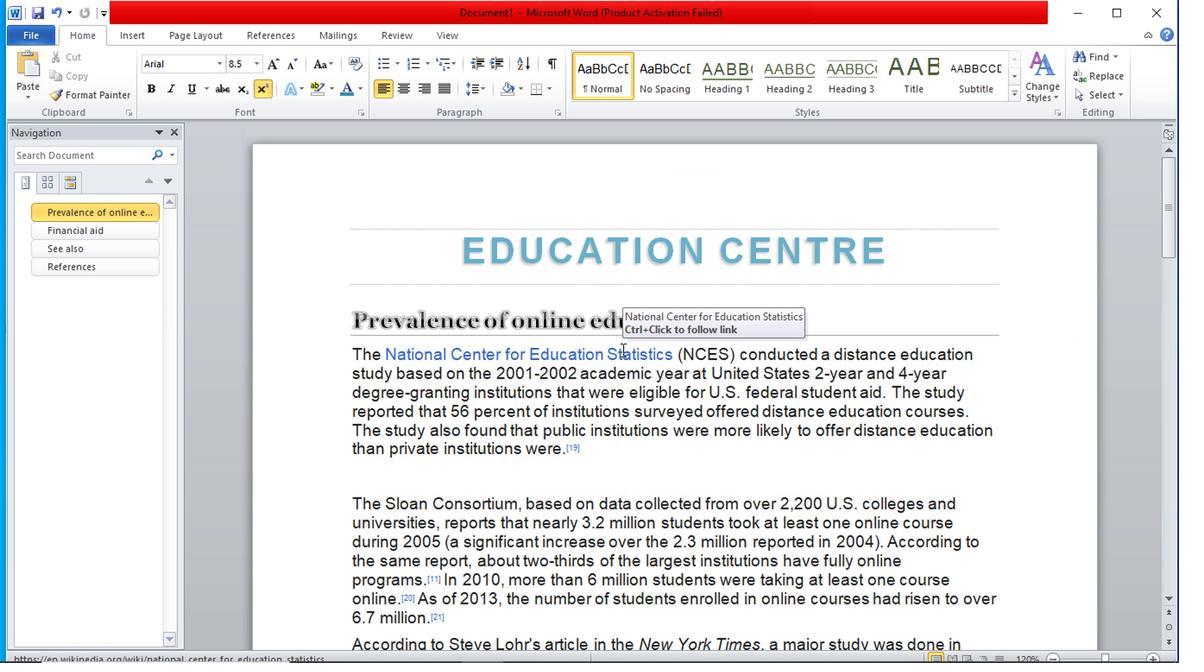 
Action: Mouse scrolled (624, 344) with delta (0, -1)
Screenshot: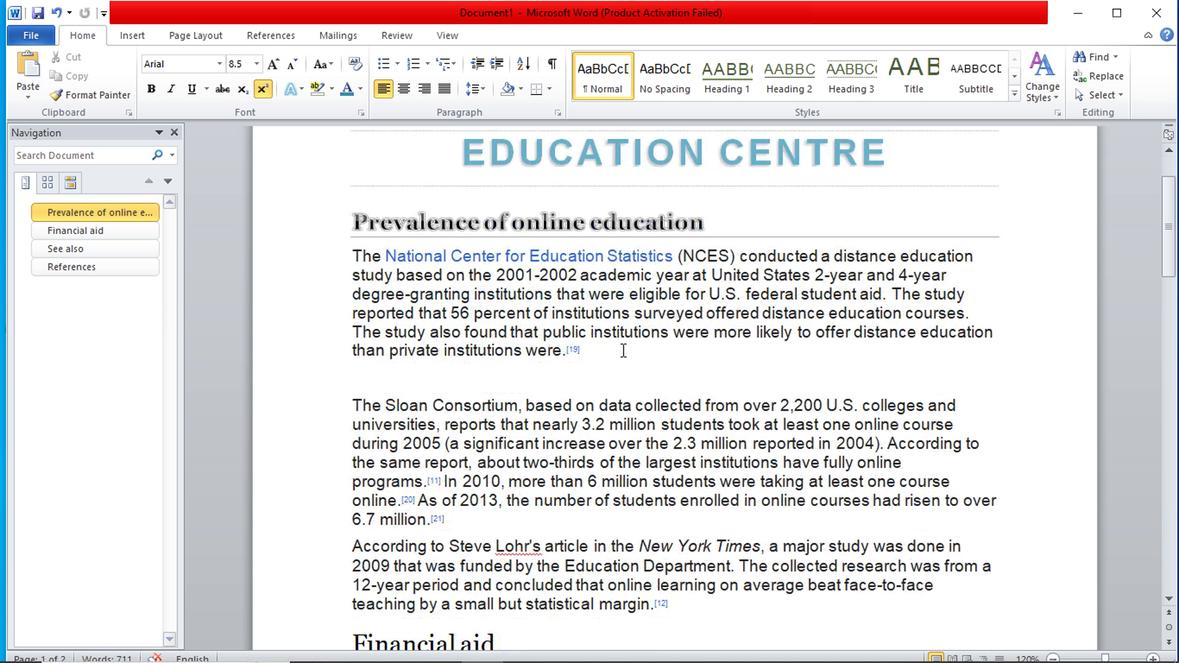 
Action: Mouse scrolled (624, 344) with delta (0, -1)
Screenshot: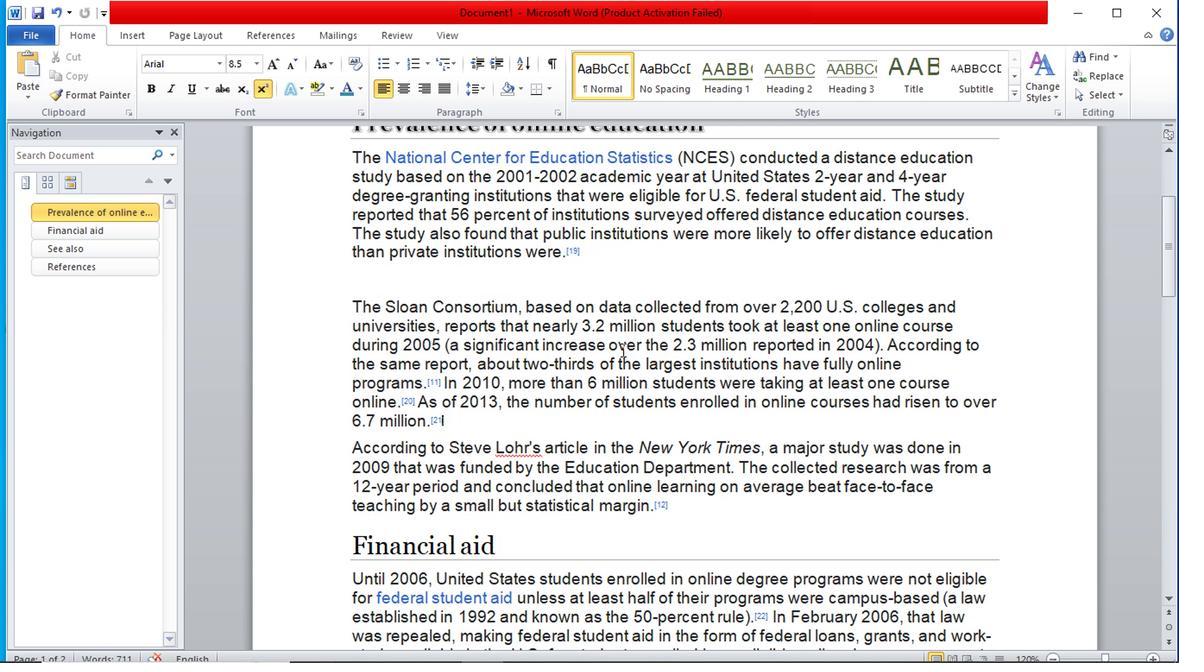 
Action: Mouse scrolled (624, 344) with delta (0, -1)
Screenshot: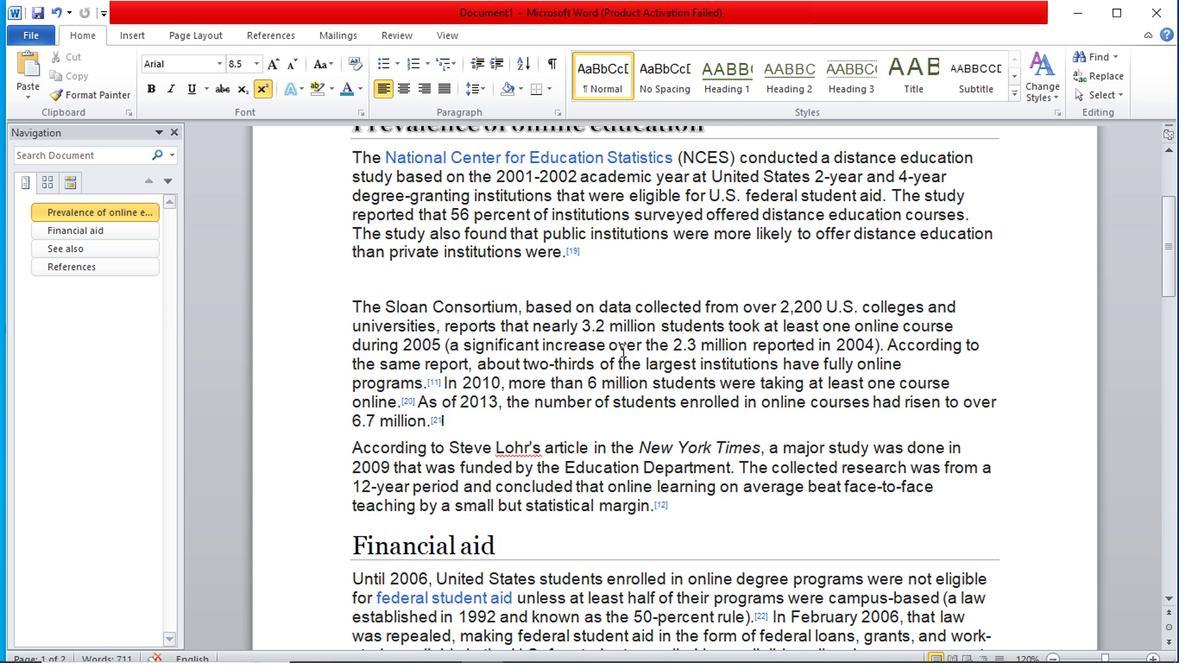 
Action: Mouse scrolled (624, 344) with delta (0, -1)
Screenshot: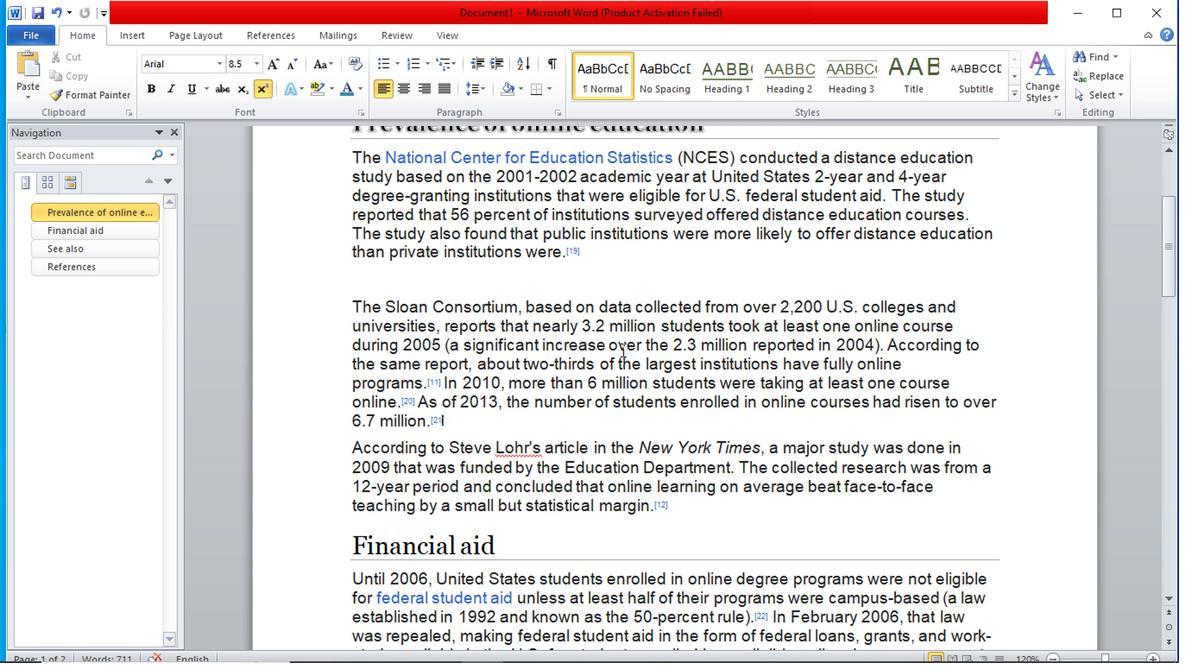 
Action: Mouse moved to (619, 347)
Screenshot: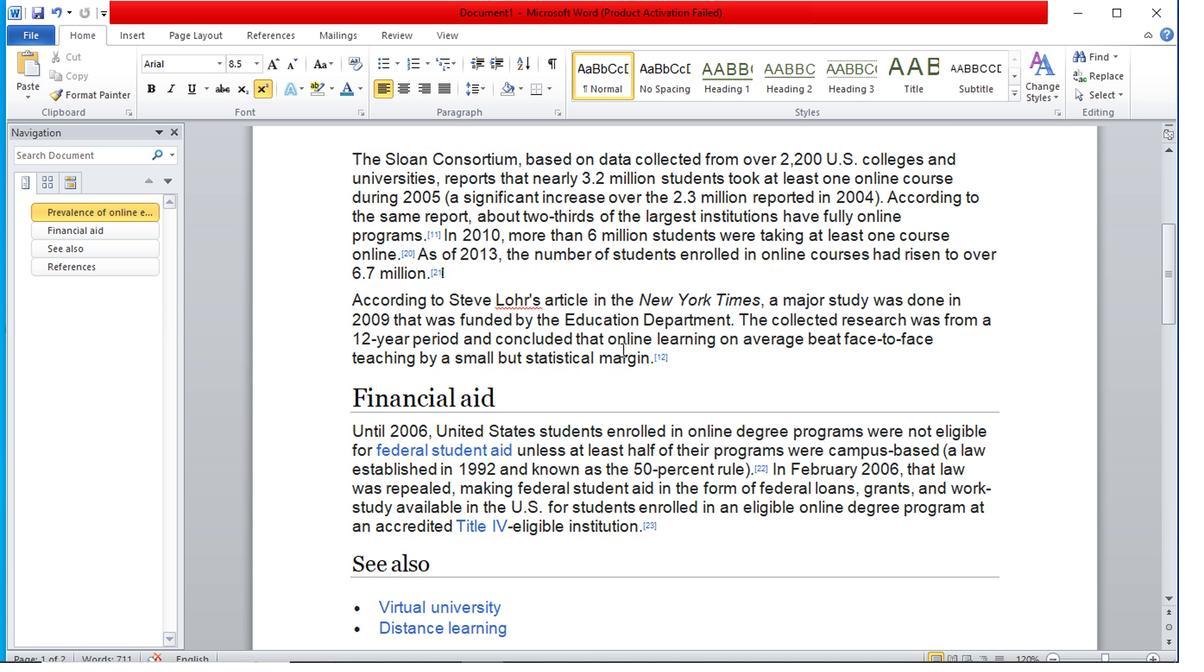 
Action: Mouse scrolled (619, 346) with delta (0, -1)
Screenshot: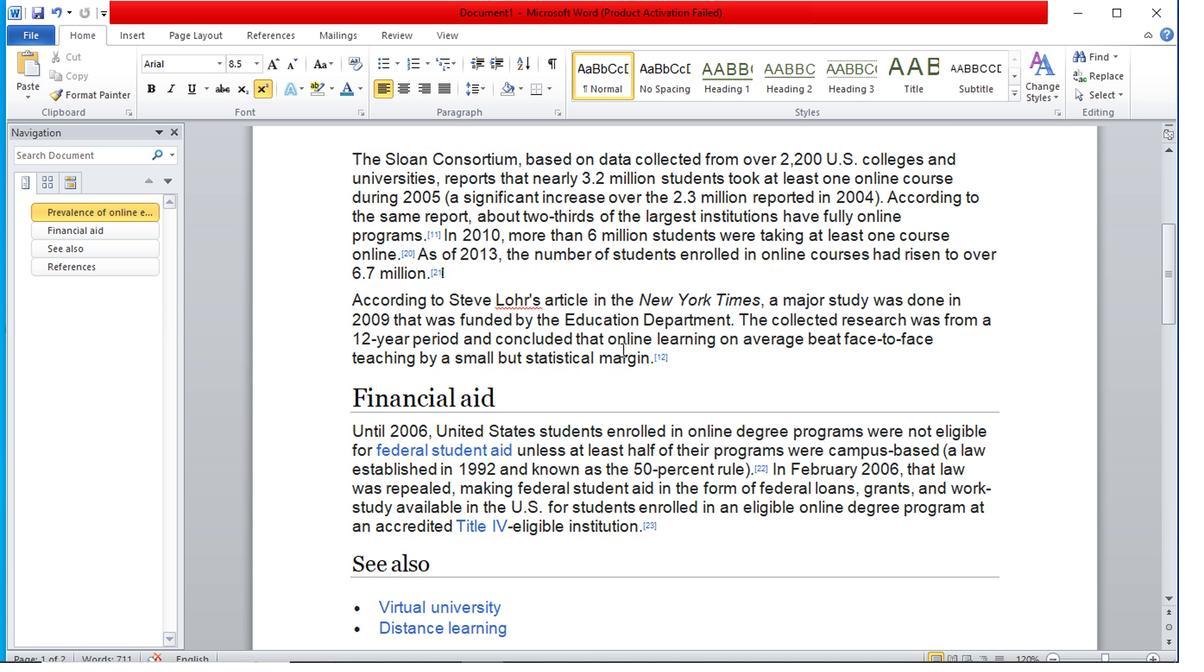 
Action: Mouse moved to (613, 350)
Screenshot: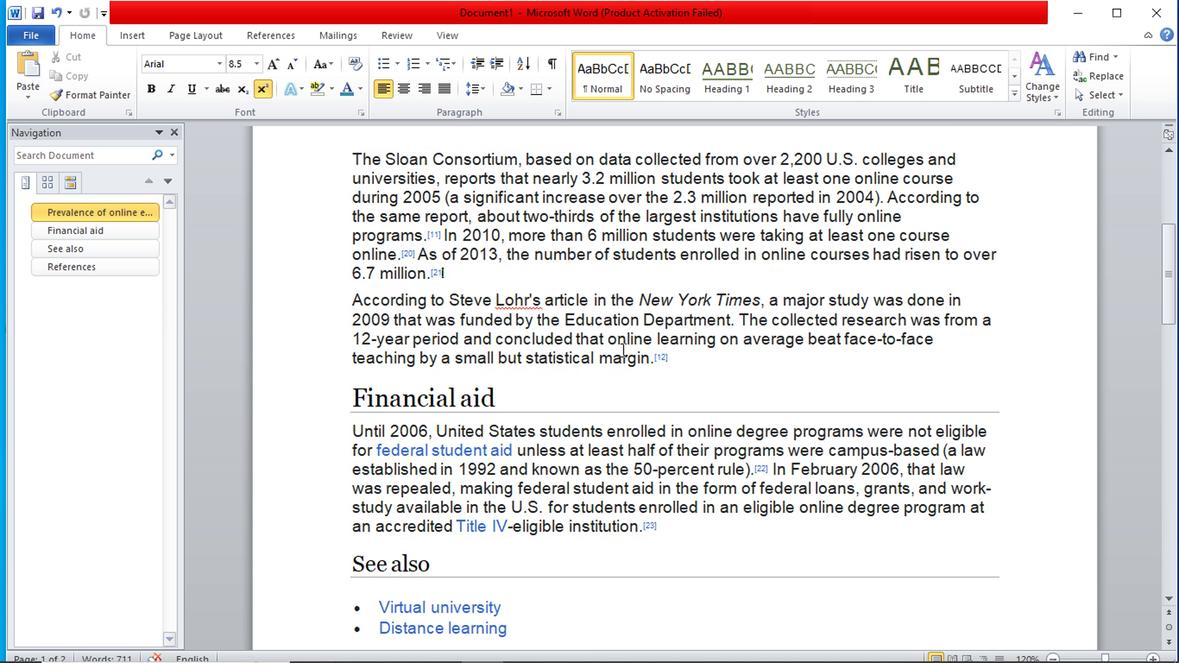 
Action: Mouse scrolled (613, 348) with delta (0, -1)
Screenshot: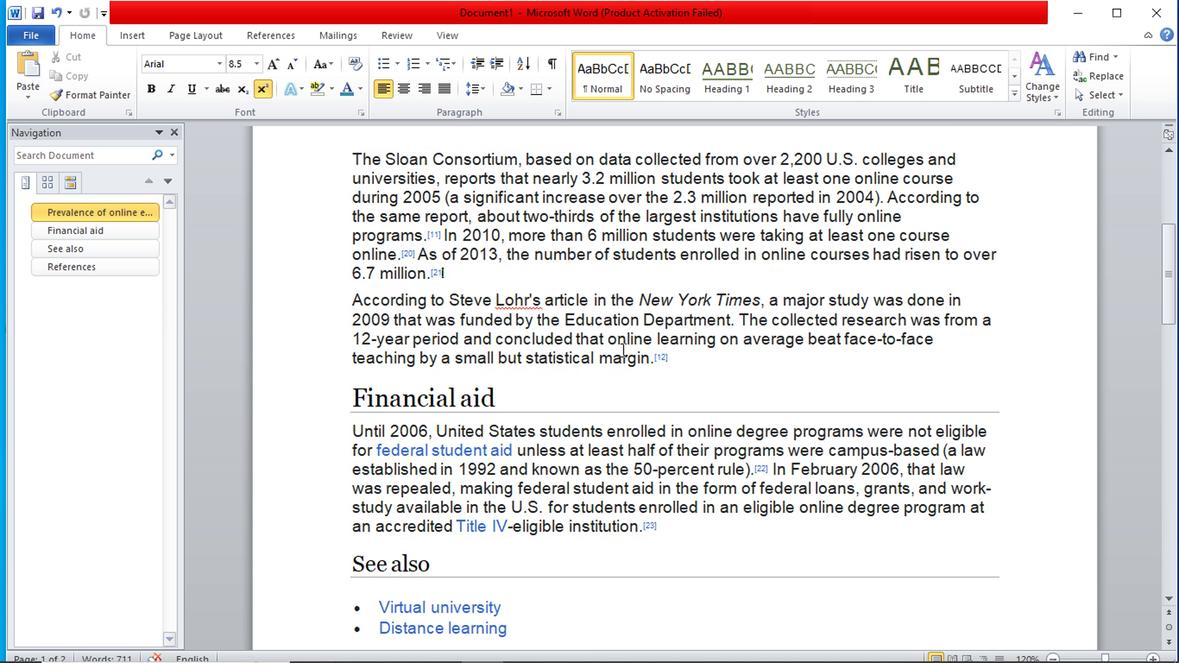 
Action: Mouse moved to (573, 327)
Screenshot: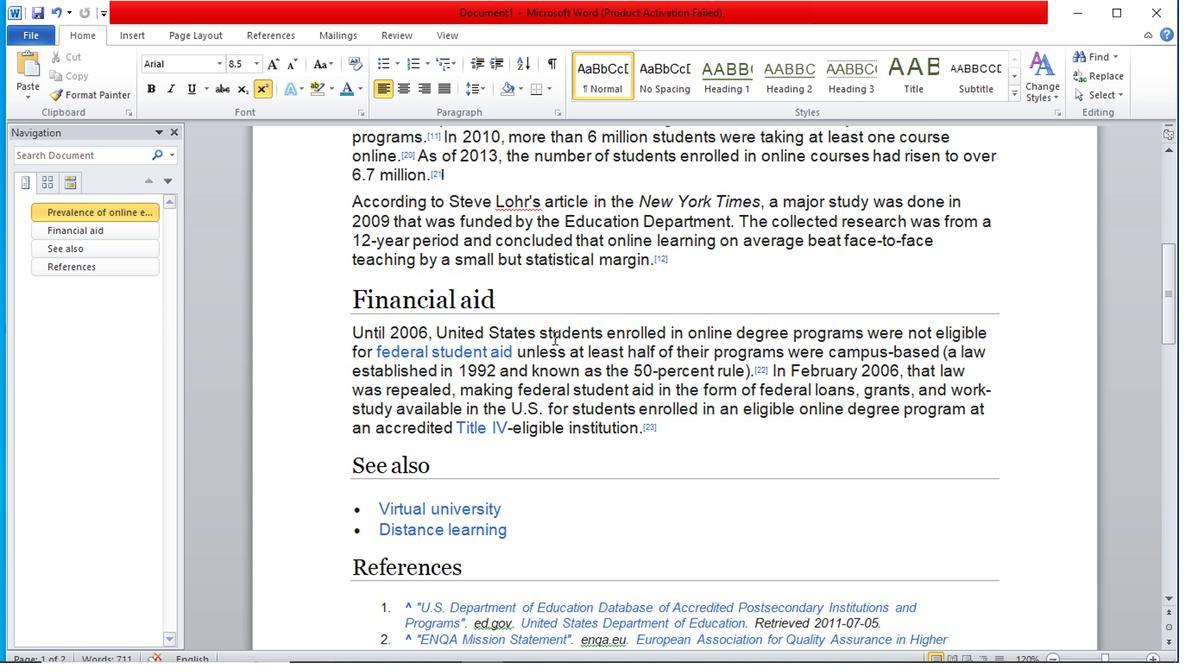 
Action: Mouse scrolled (573, 327) with delta (0, 0)
Screenshot: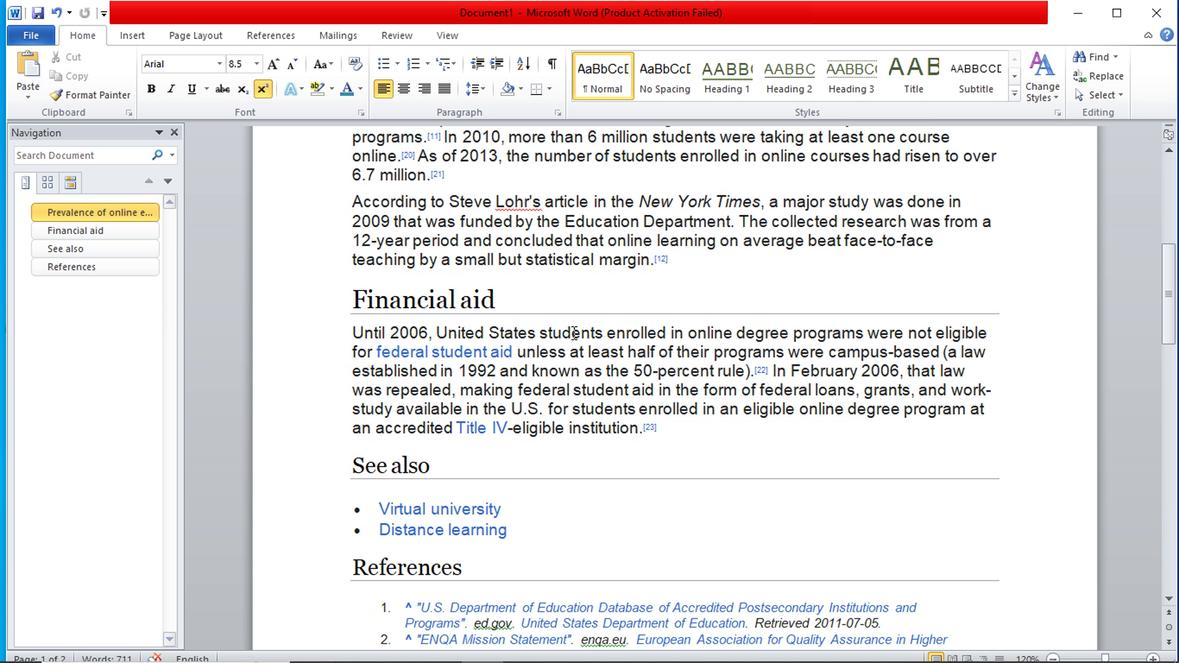 
Action: Mouse scrolled (573, 327) with delta (0, 0)
Screenshot: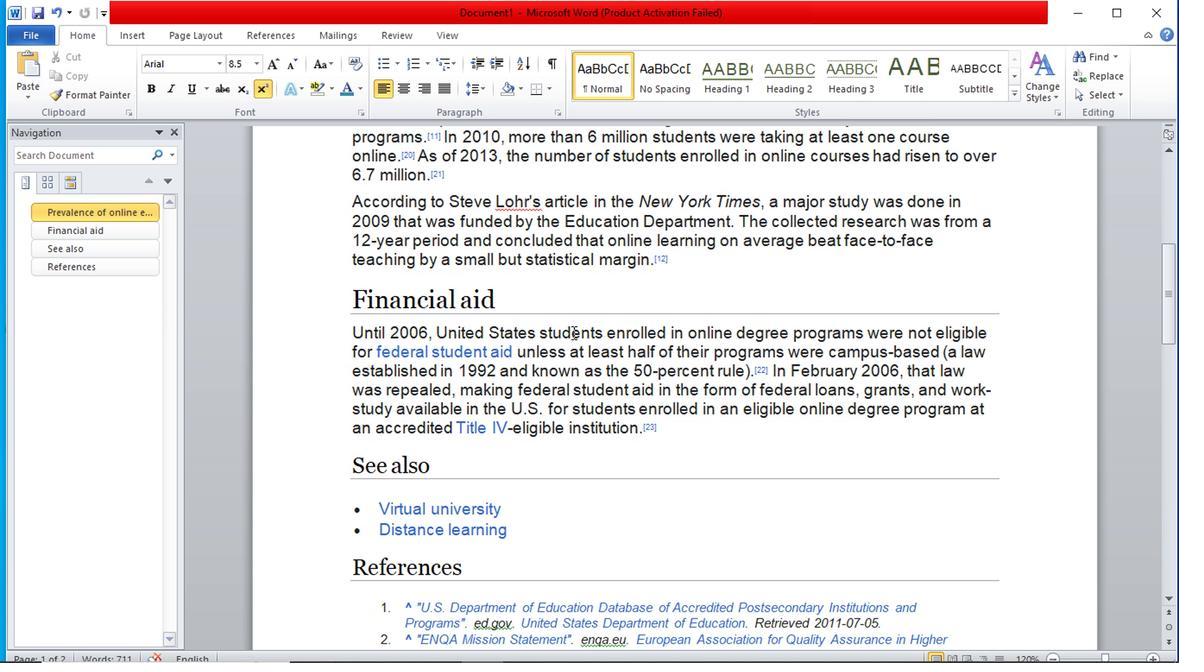 
Action: Mouse scrolled (573, 327) with delta (0, 0)
Screenshot: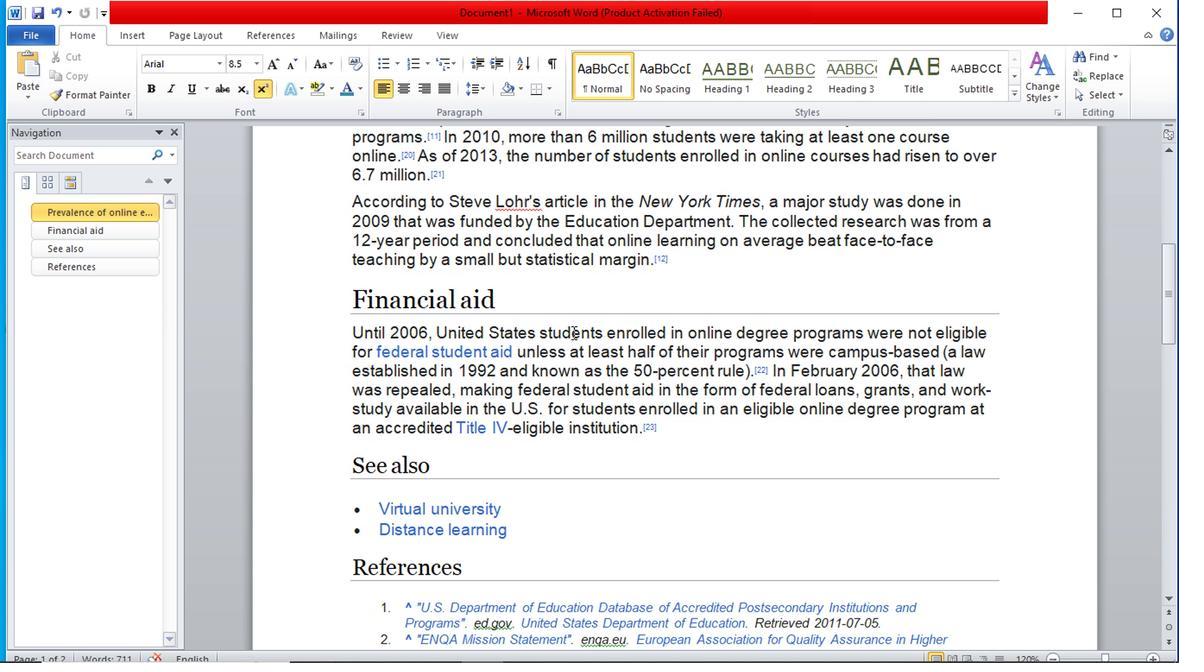 
Action: Mouse scrolled (573, 326) with delta (0, -1)
Screenshot: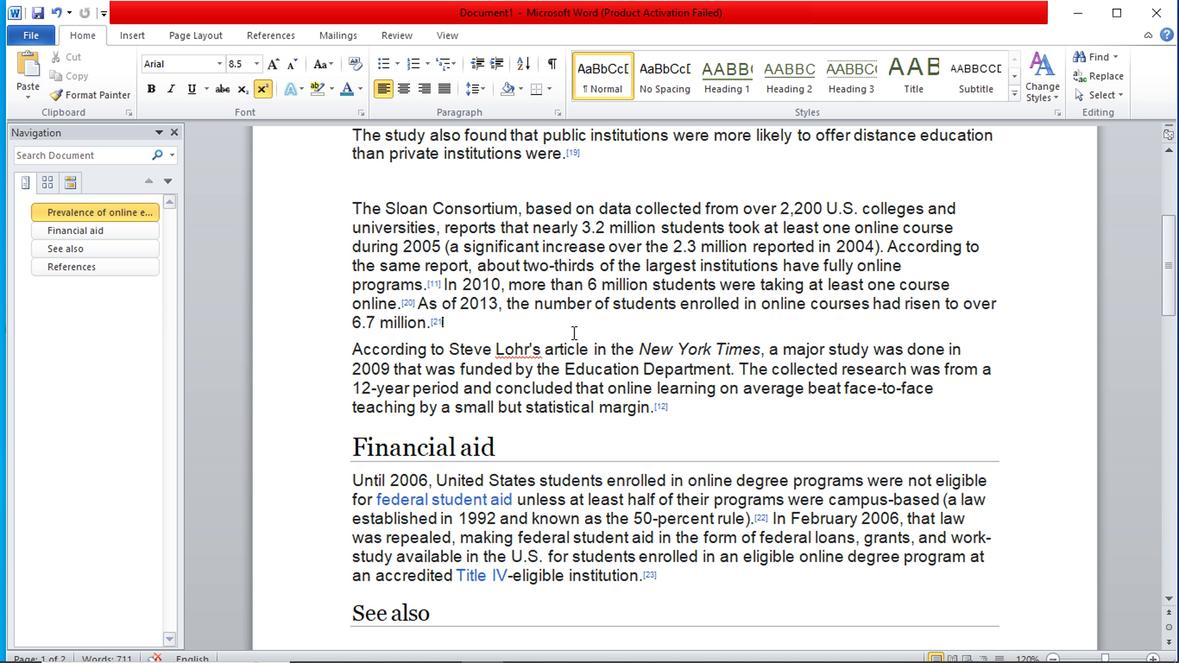 
Action: Mouse scrolled (573, 326) with delta (0, -1)
Screenshot: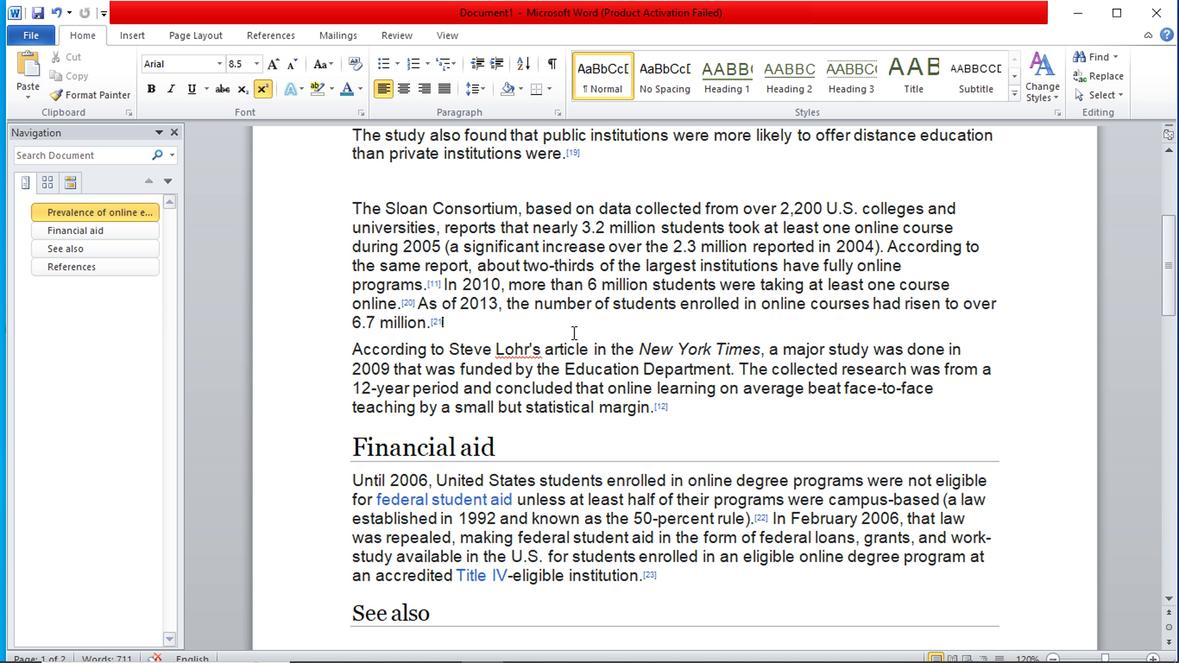
Action: Mouse moved to (581, 313)
Screenshot: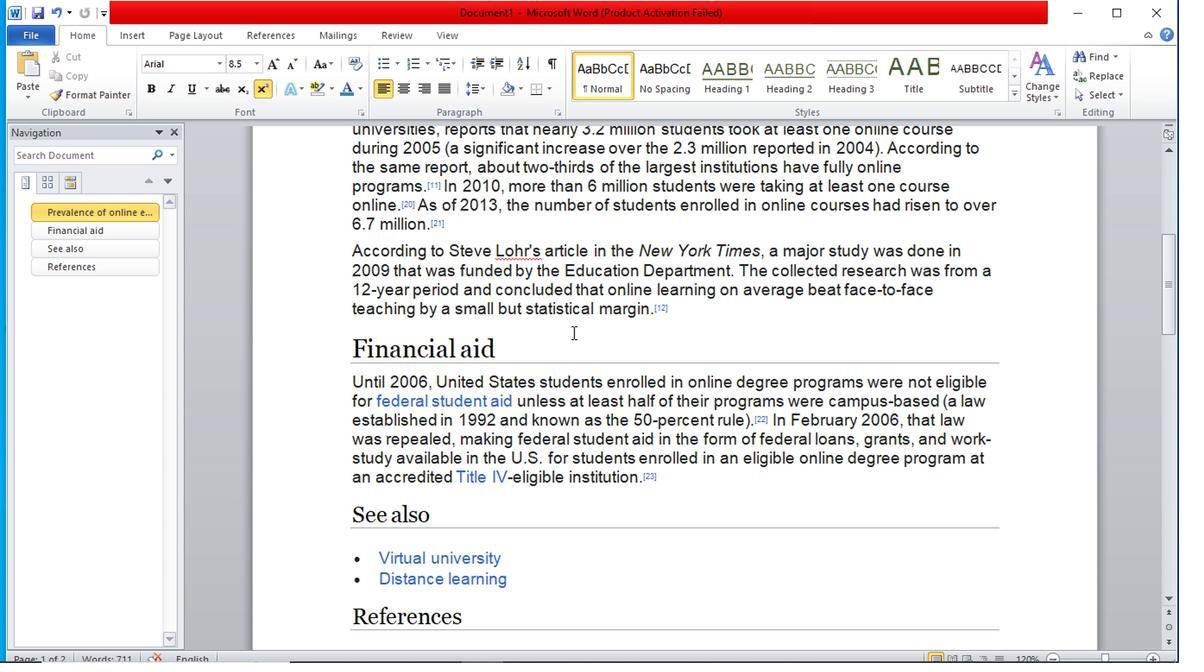 
Action: Mouse scrolled (581, 312) with delta (0, -1)
Screenshot: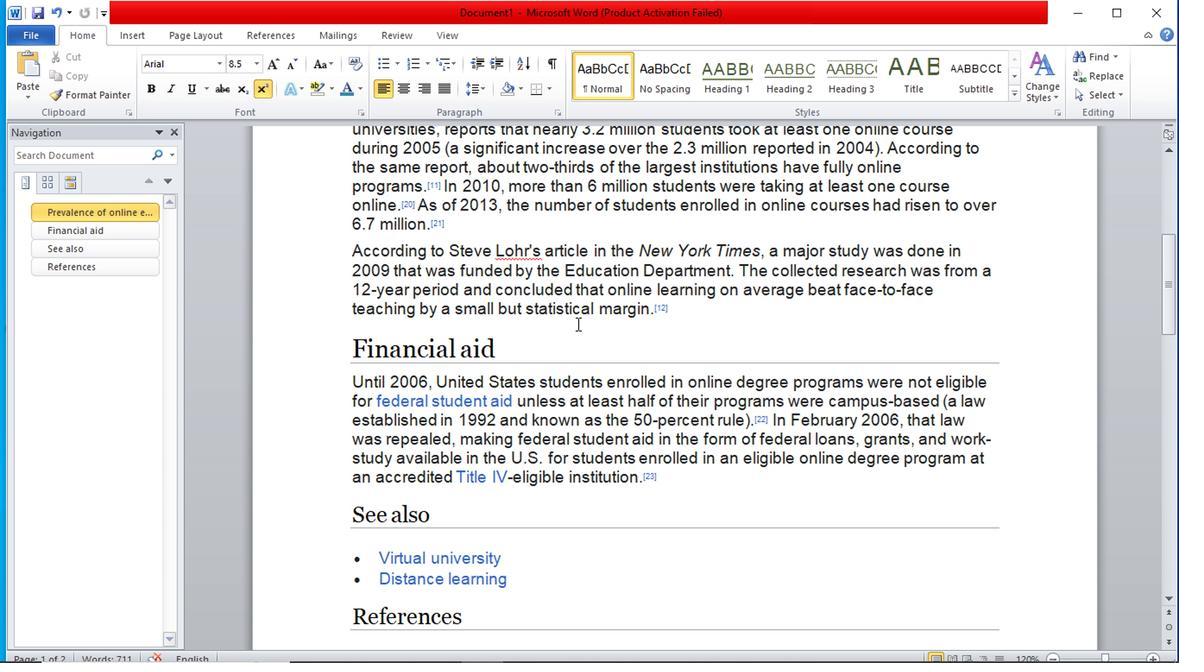 
Action: Mouse scrolled (581, 312) with delta (0, -1)
Screenshot: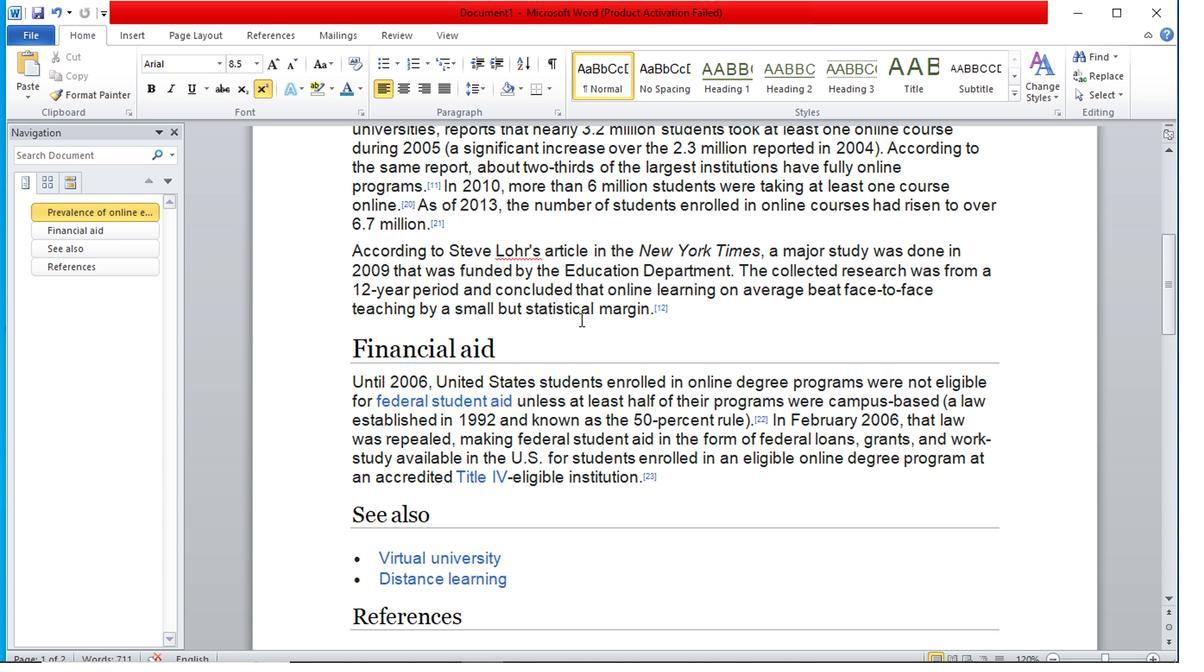 
Action: Mouse moved to (586, 301)
Screenshot: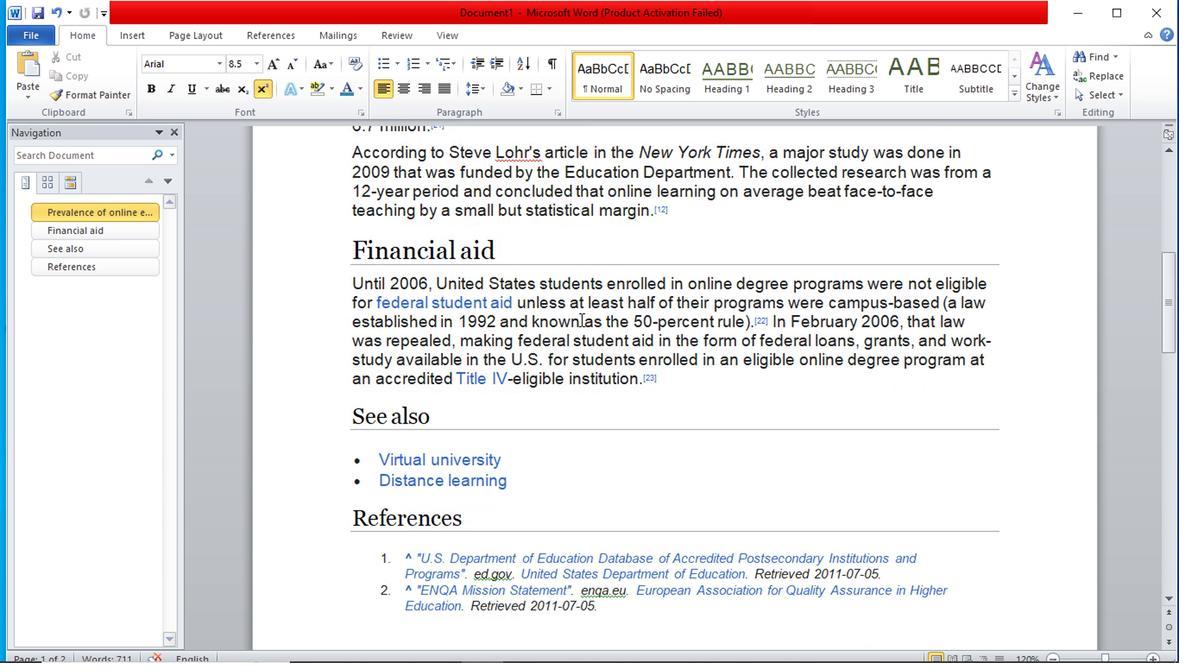 
Action: Mouse scrolled (586, 300) with delta (0, 0)
Screenshot: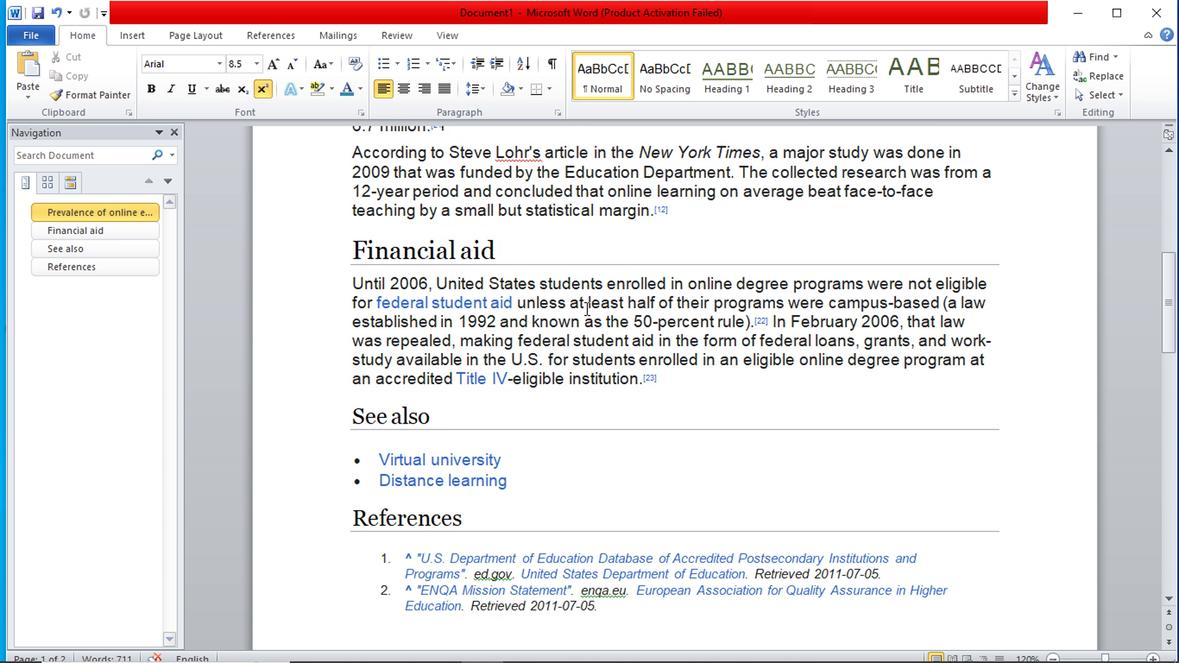 
Action: Mouse scrolled (586, 300) with delta (0, 0)
Screenshot: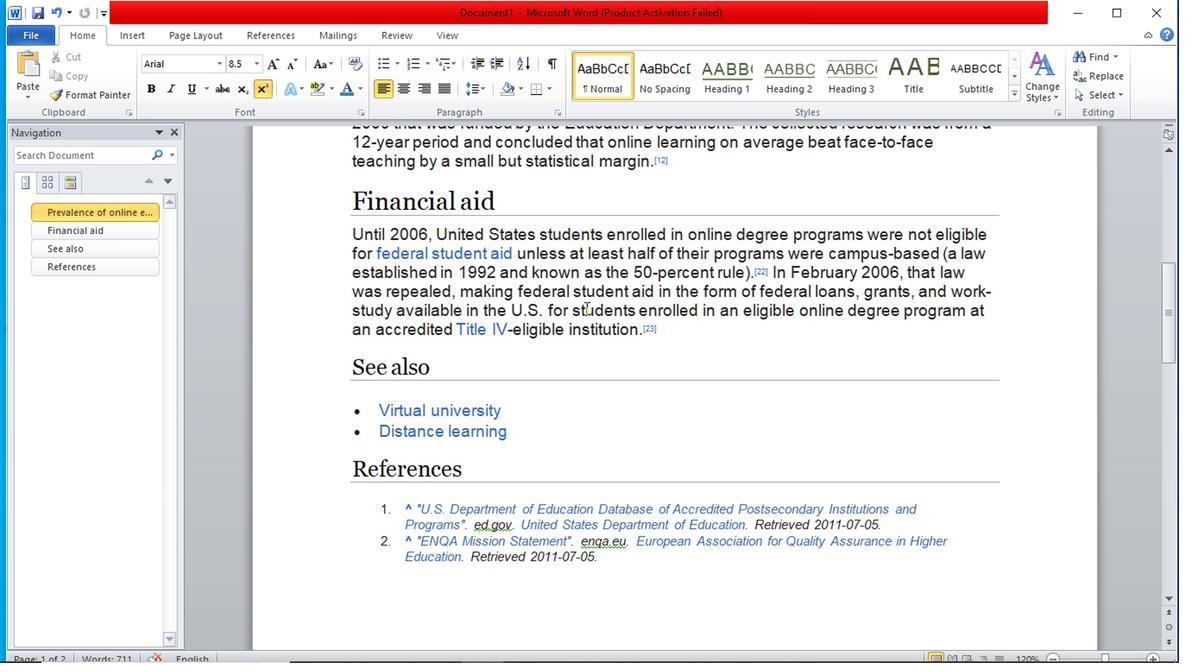
Action: Mouse scrolled (586, 300) with delta (0, 0)
Screenshot: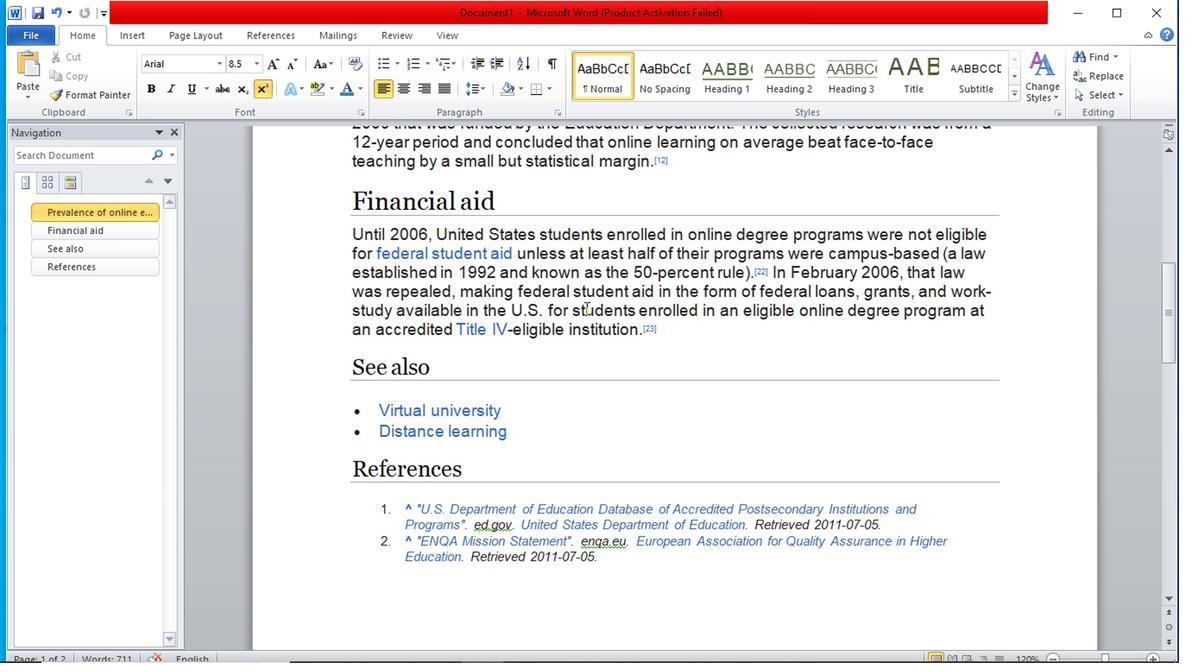 
Action: Mouse scrolled (586, 300) with delta (0, 0)
Screenshot: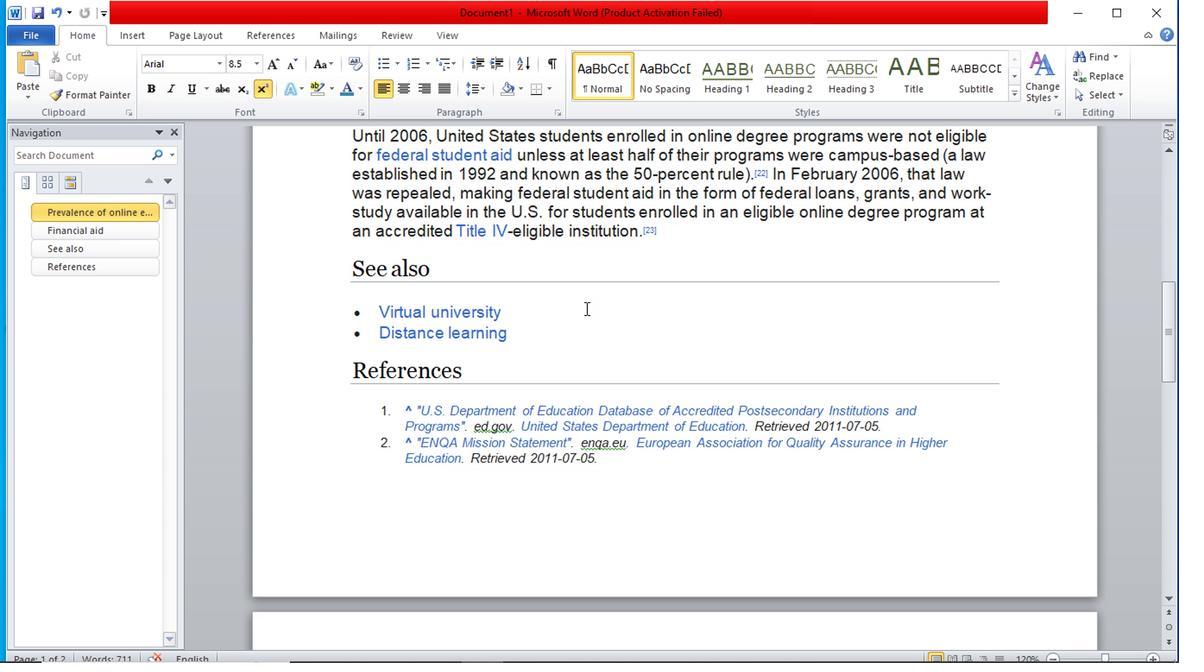 
Action: Mouse scrolled (586, 300) with delta (0, 0)
Screenshot: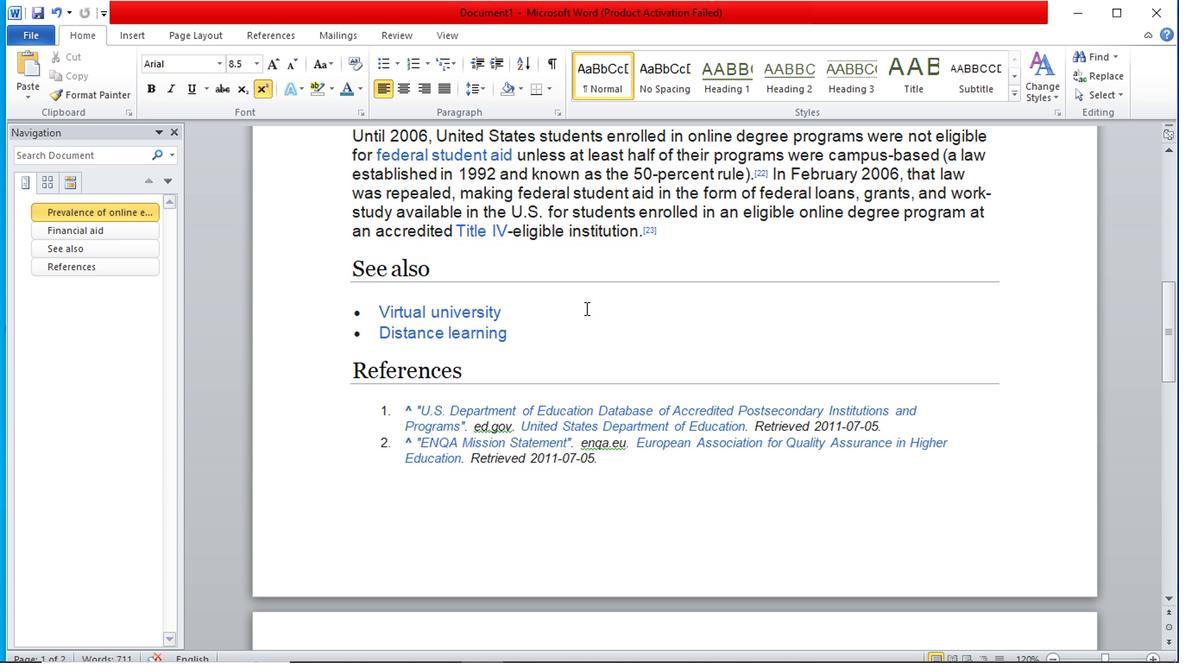
Action: Mouse scrolled (586, 302) with delta (0, 1)
Screenshot: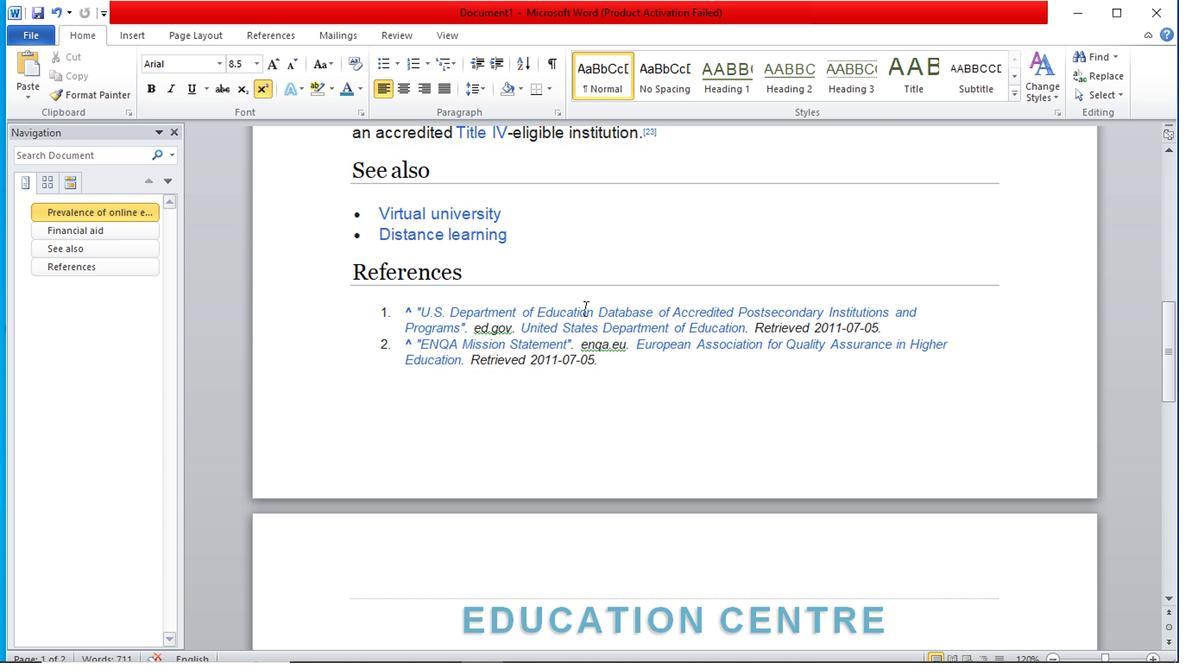
Action: Mouse scrolled (586, 302) with delta (0, 1)
Screenshot: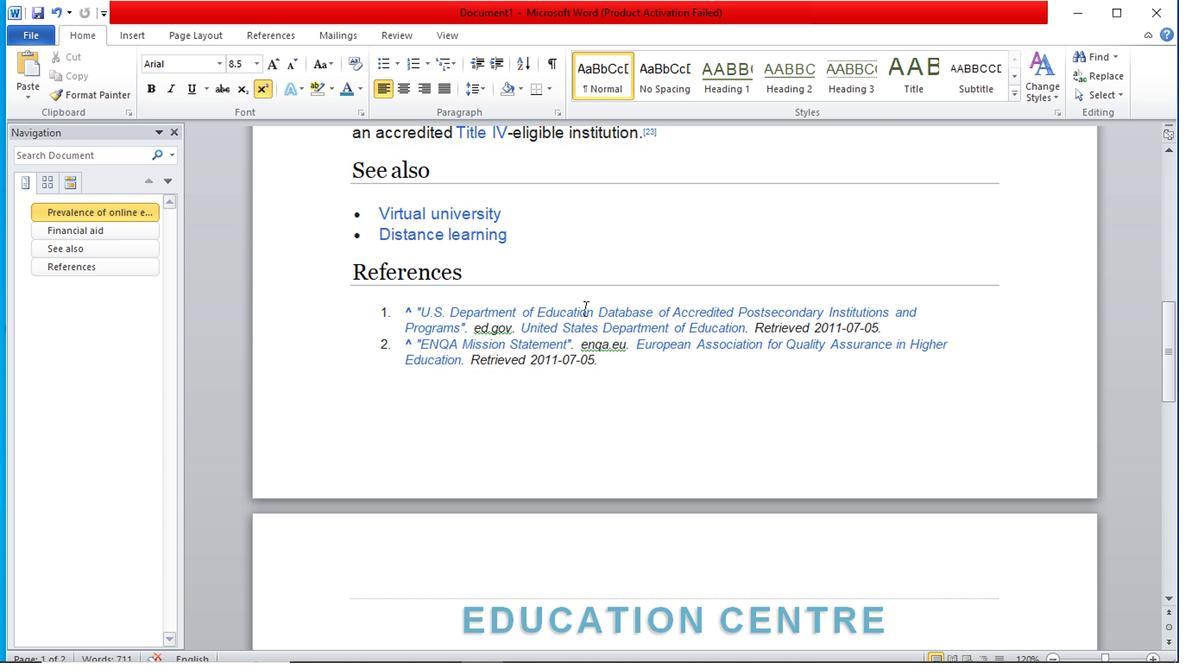 
Action: Mouse scrolled (586, 302) with delta (0, 1)
Screenshot: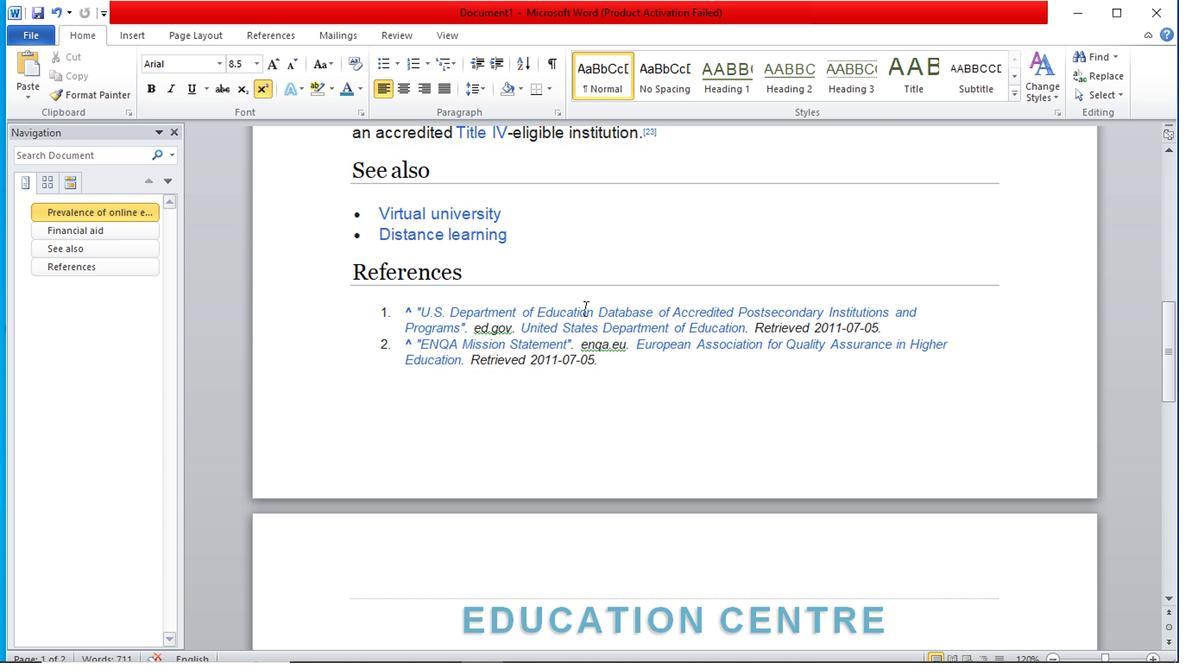 
Action: Mouse scrolled (586, 302) with delta (0, 1)
Screenshot: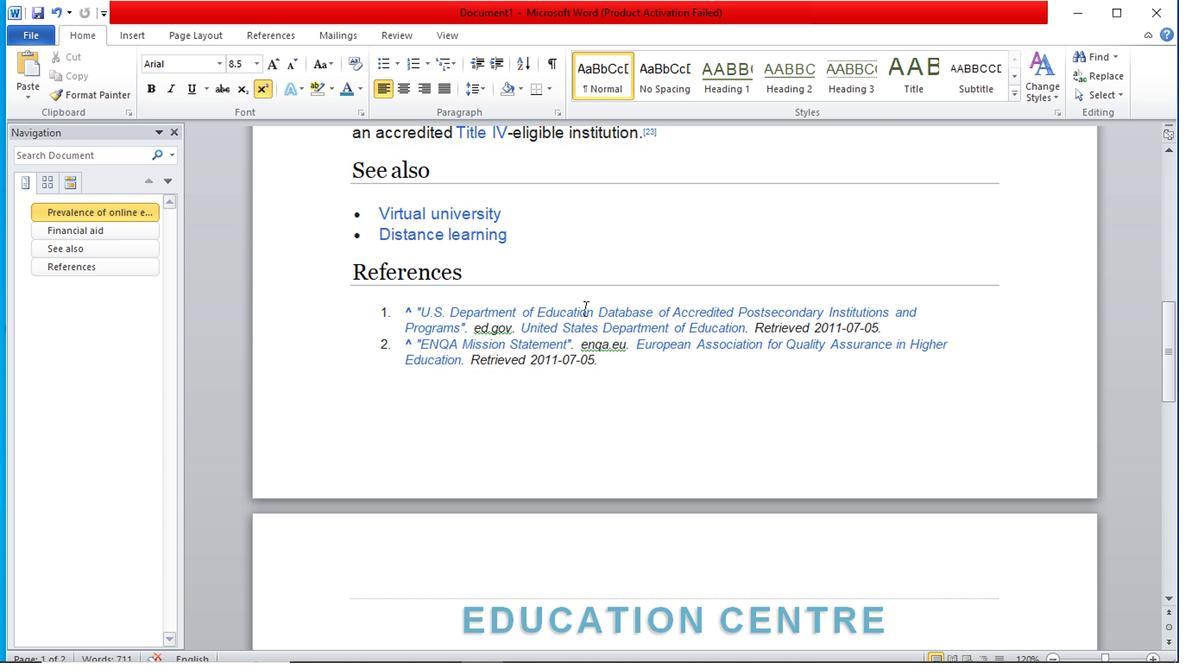 
Action: Mouse scrolled (586, 302) with delta (0, 1)
Screenshot: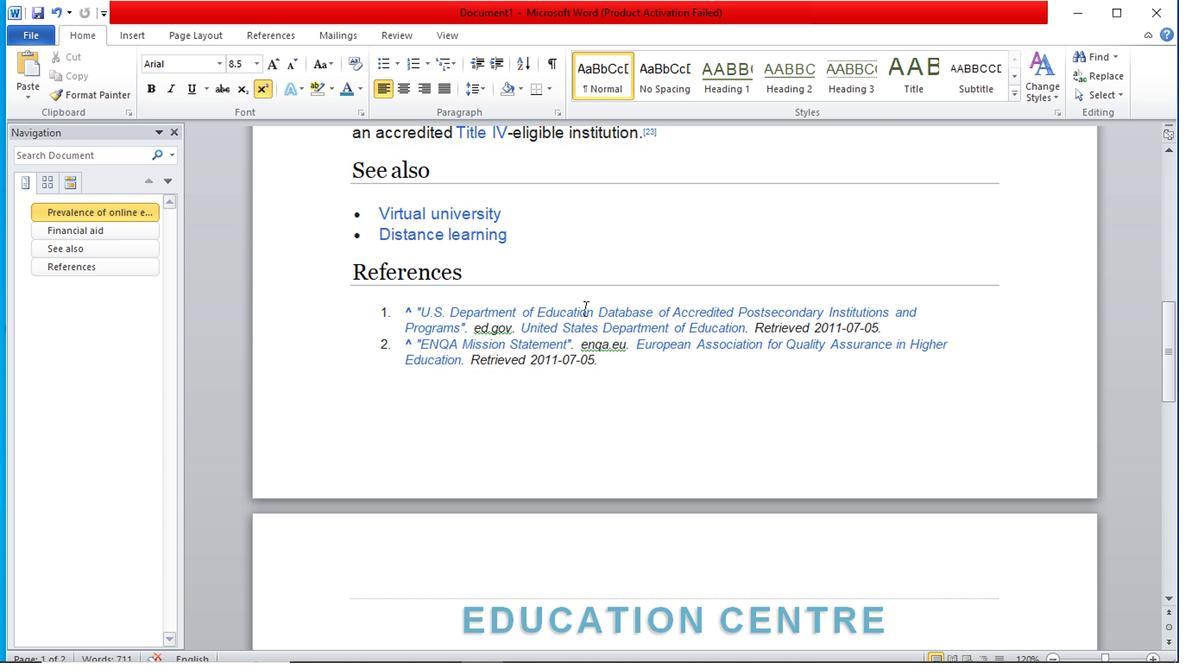 
Action: Mouse scrolled (586, 302) with delta (0, 1)
Screenshot: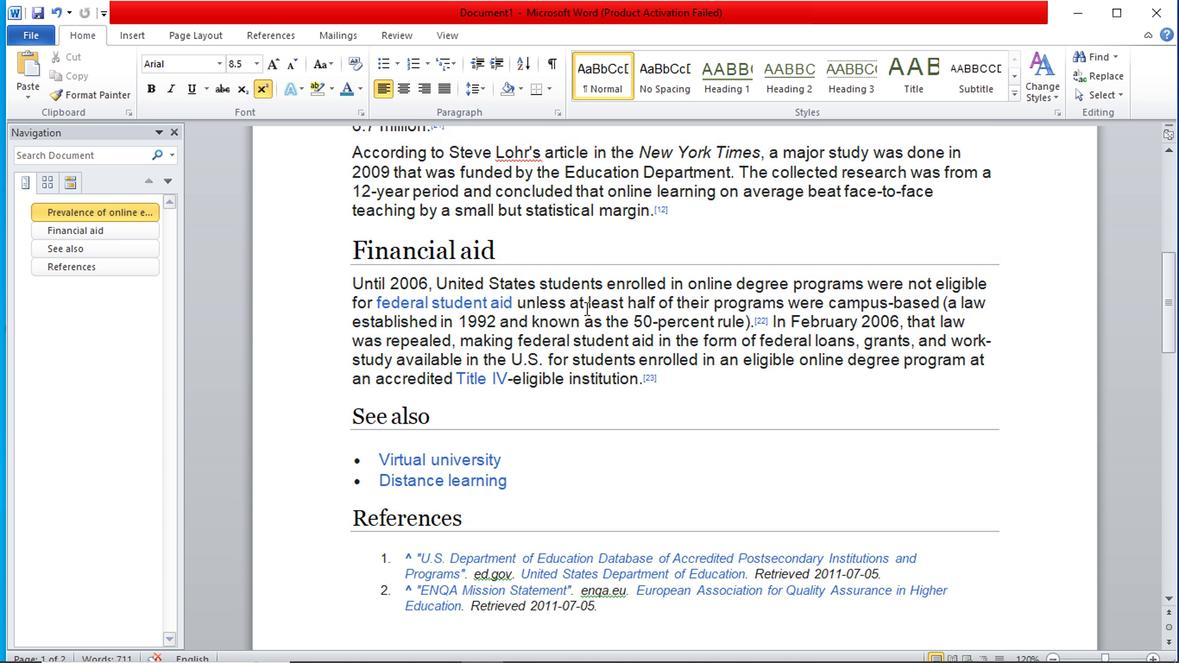 
Action: Mouse scrolled (586, 302) with delta (0, 1)
Screenshot: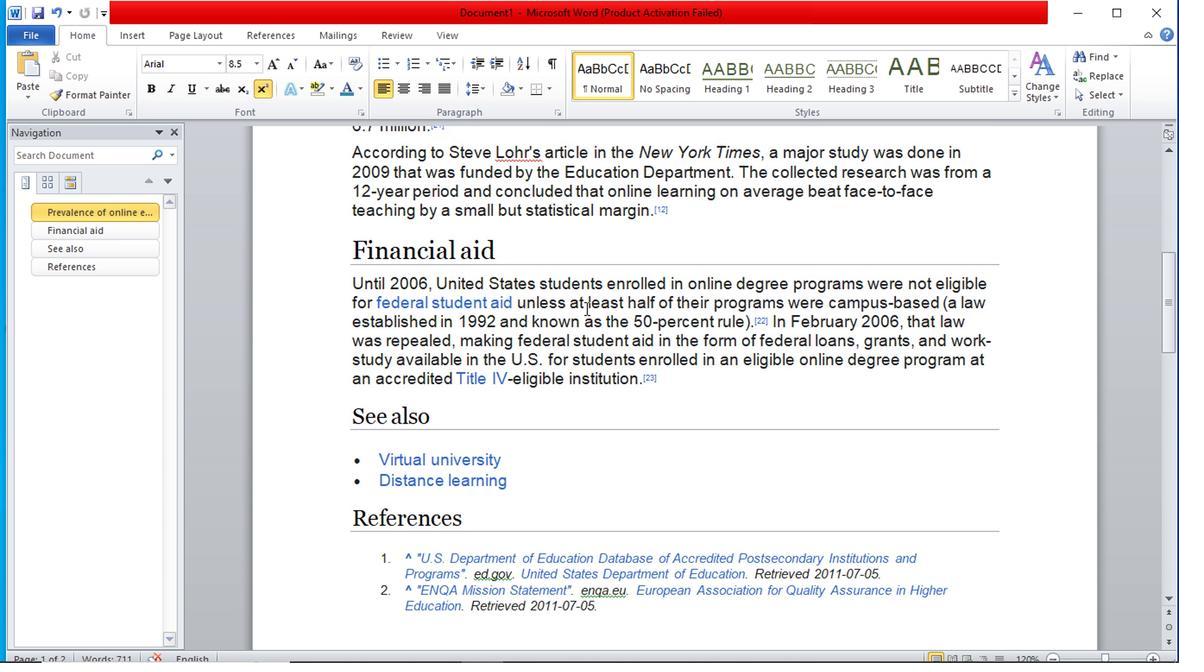 
Action: Mouse scrolled (586, 302) with delta (0, 1)
Screenshot: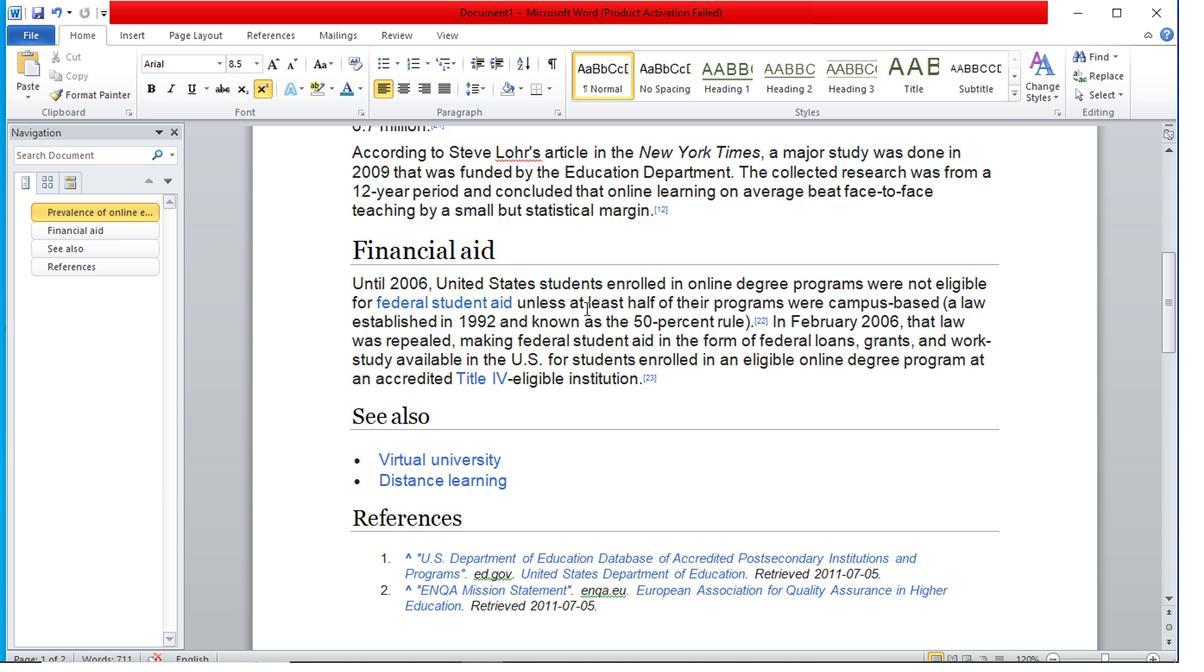 
Action: Mouse scrolled (586, 302) with delta (0, 1)
Screenshot: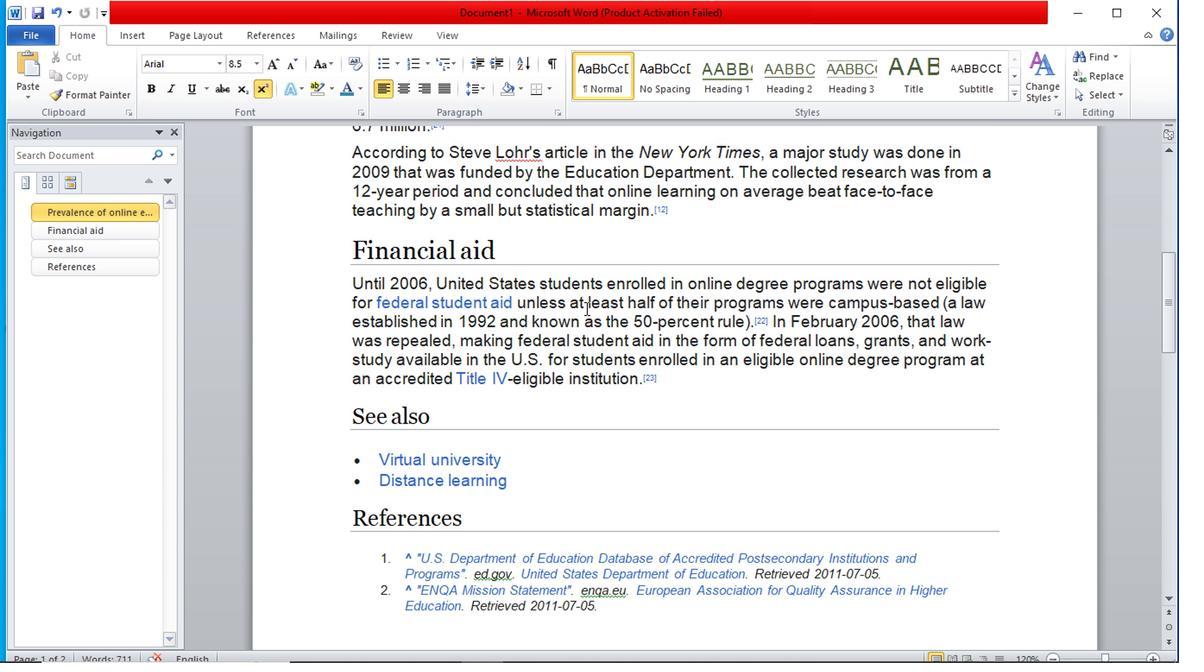 
Action: Mouse moved to (588, 312)
Screenshot: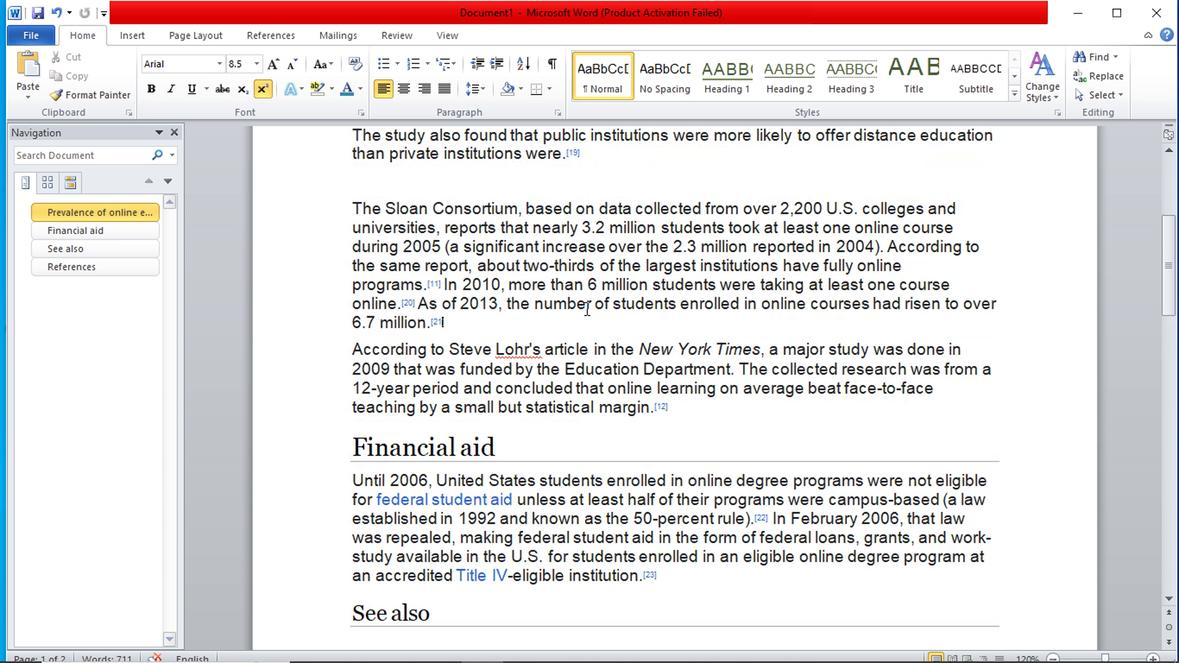 
Action: Mouse scrolled (588, 313) with delta (0, 1)
Screenshot: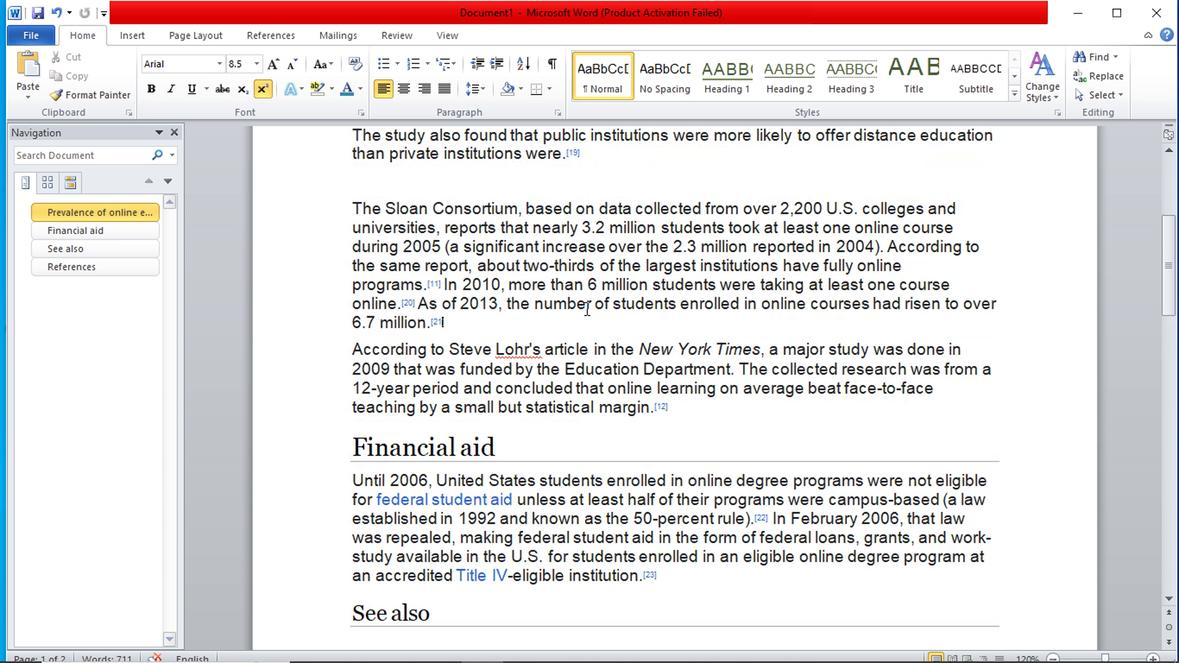 
Action: Mouse moved to (588, 319)
Screenshot: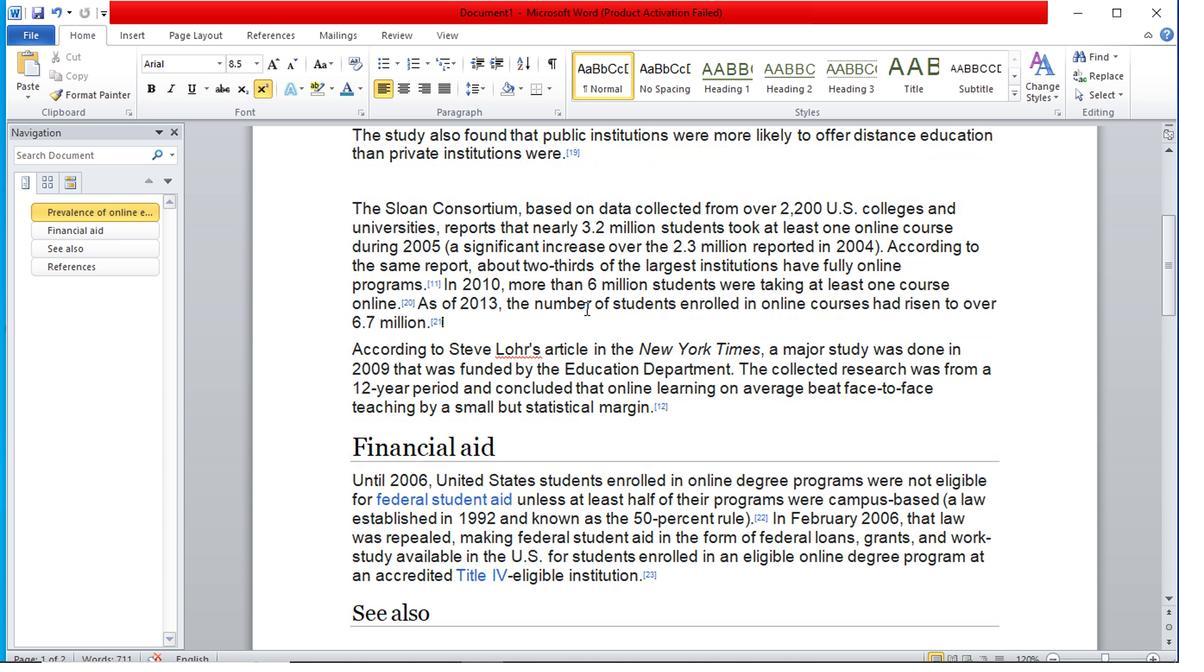 
Action: Mouse scrolled (588, 319) with delta (0, 0)
Screenshot: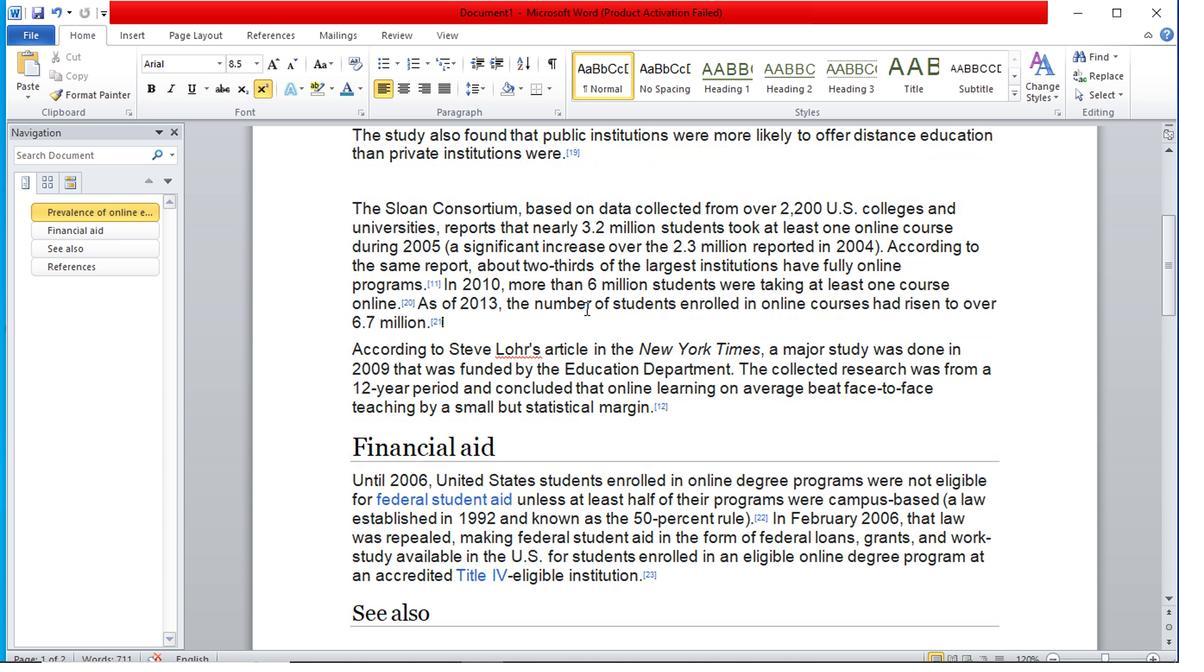 
Action: Mouse moved to (588, 322)
Screenshot: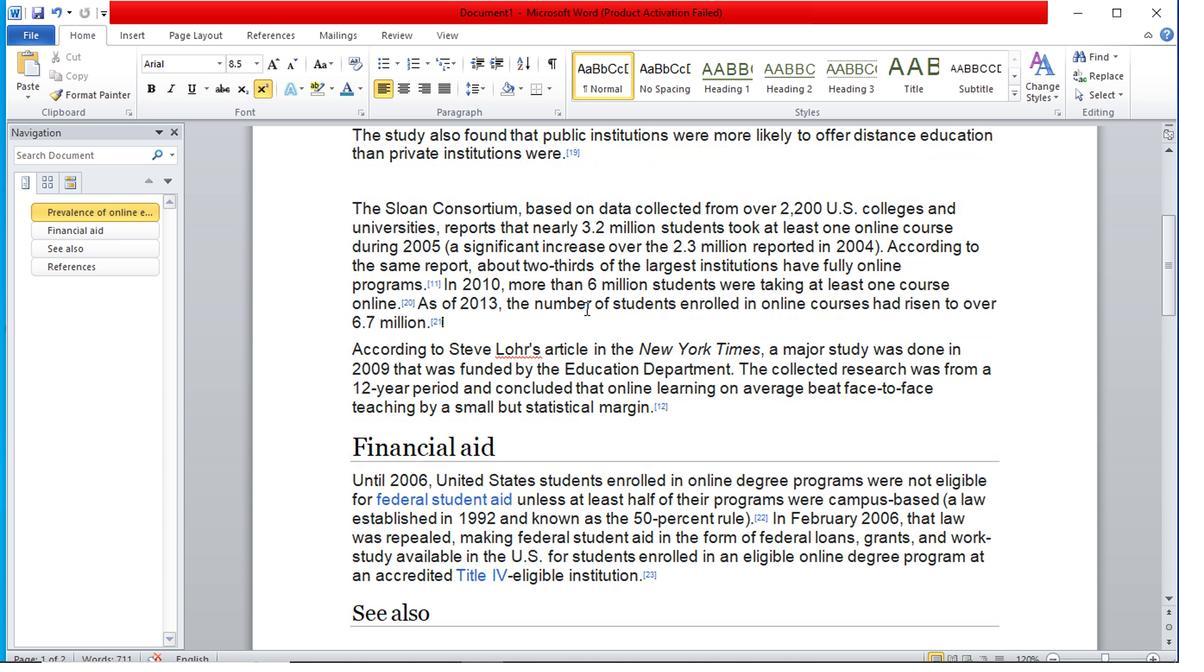 
Action: Mouse scrolled (588, 323) with delta (0, 1)
Screenshot: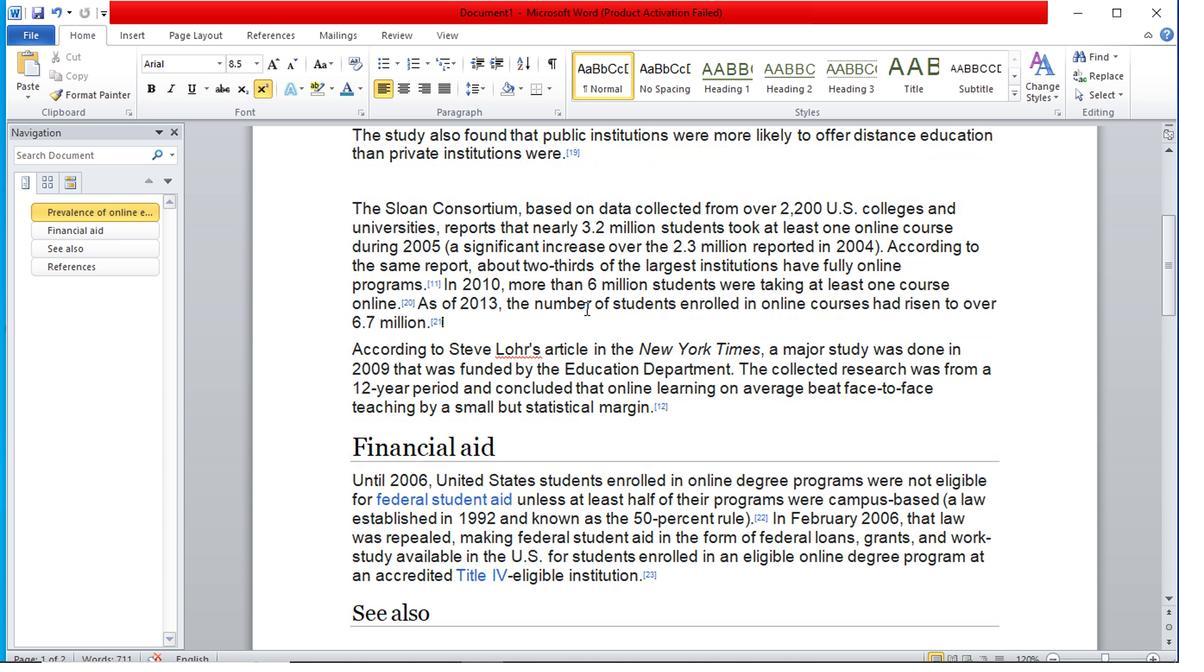 
Action: Mouse scrolled (588, 323) with delta (0, 1)
Screenshot: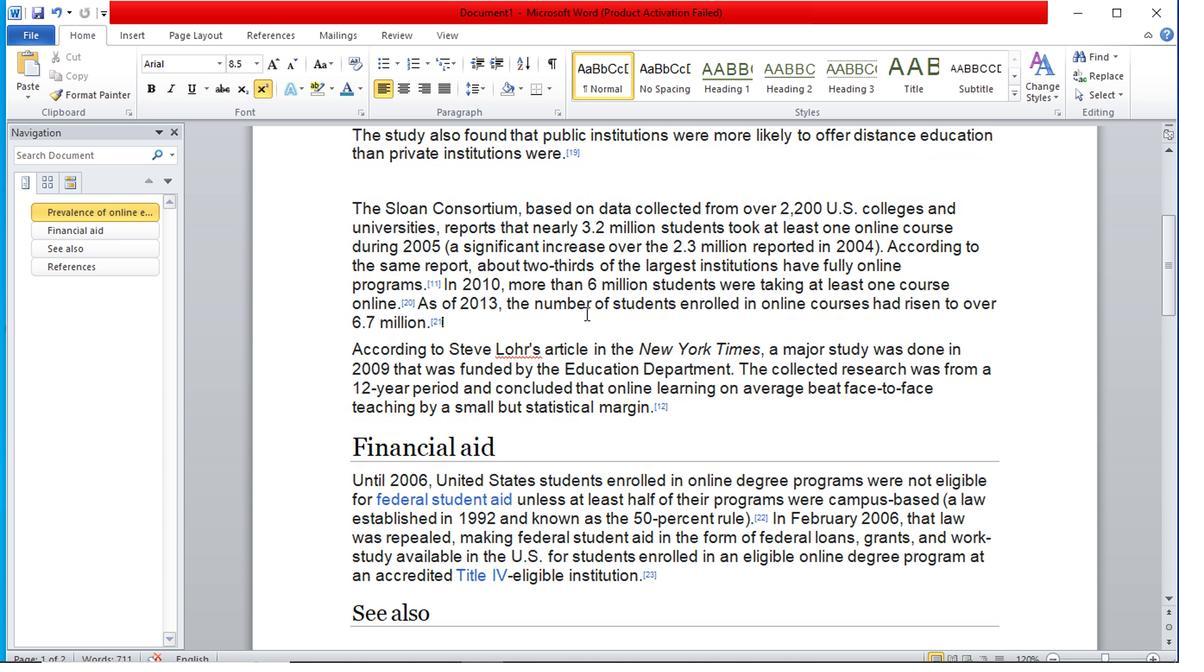 
Action: Mouse moved to (591, 321)
Screenshot: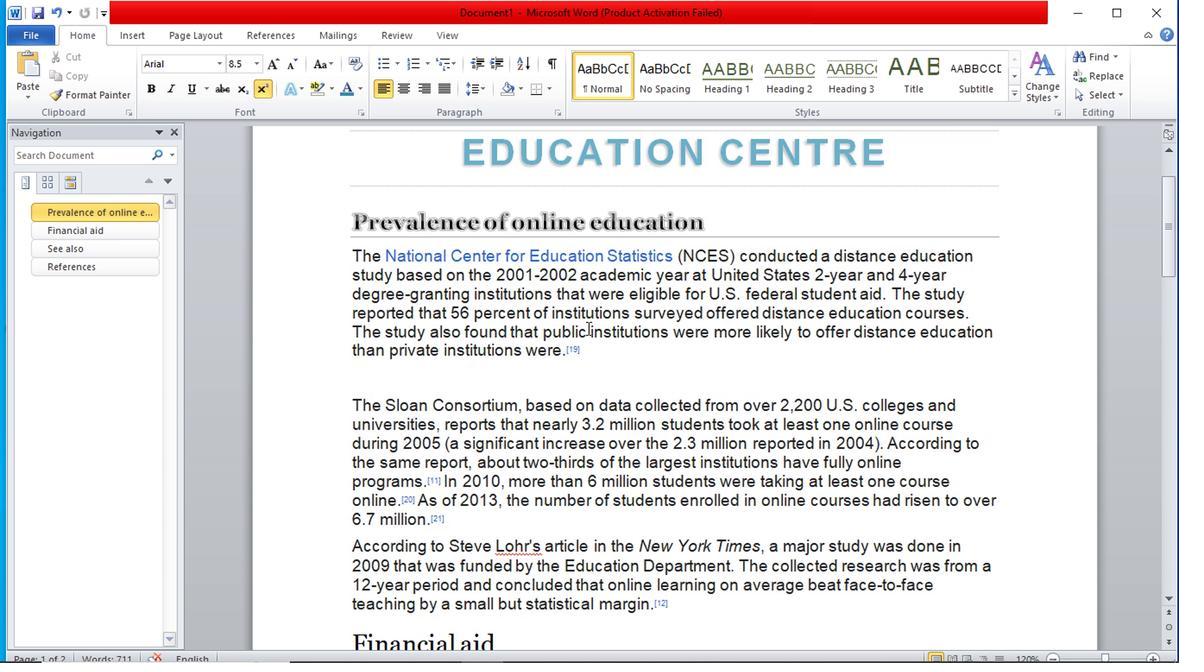 
Action: Mouse scrolled (591, 322) with delta (0, 0)
Screenshot: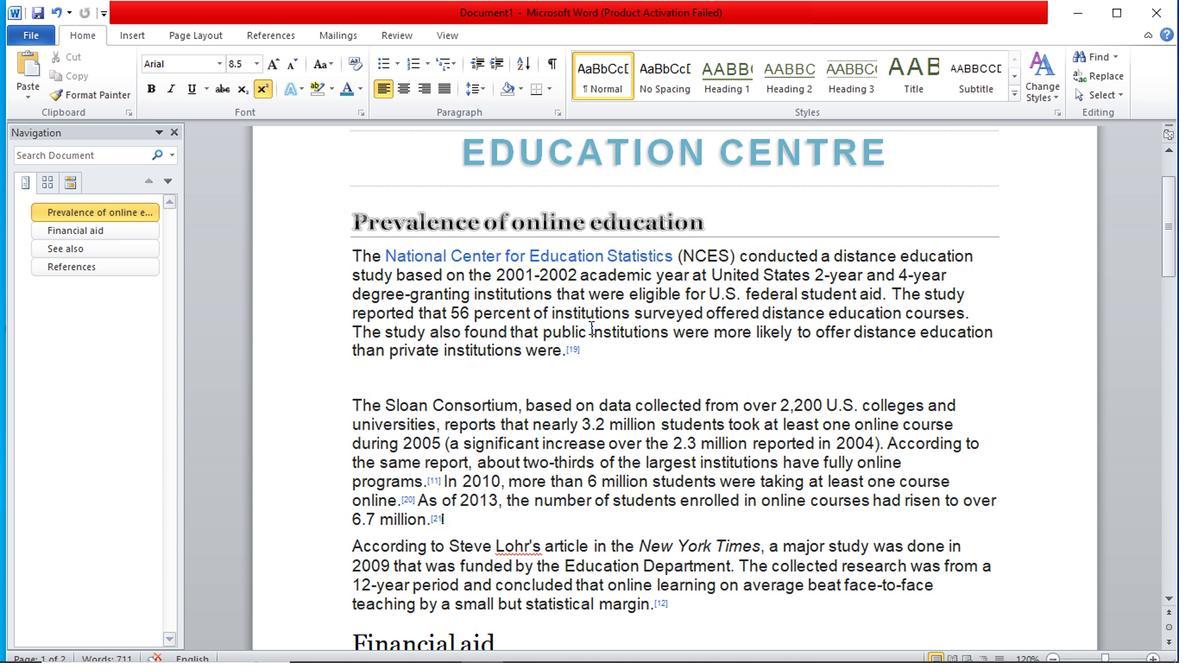 
Action: Mouse scrolled (591, 322) with delta (0, 0)
Screenshot: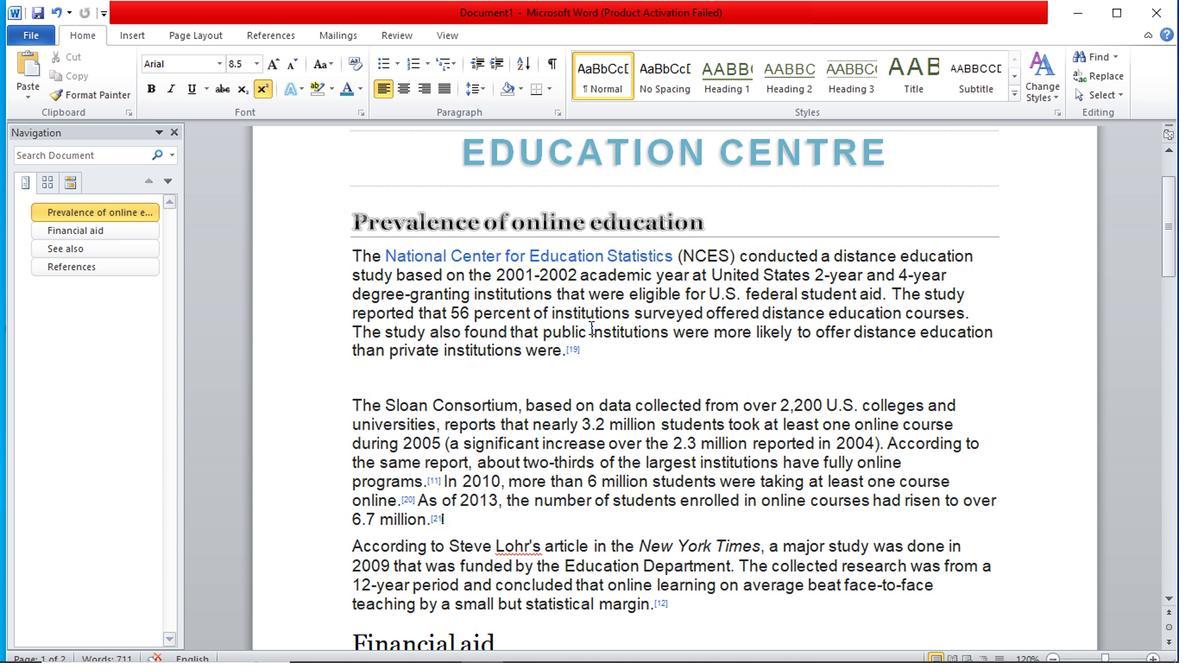 
Action: Mouse moved to (593, 319)
Screenshot: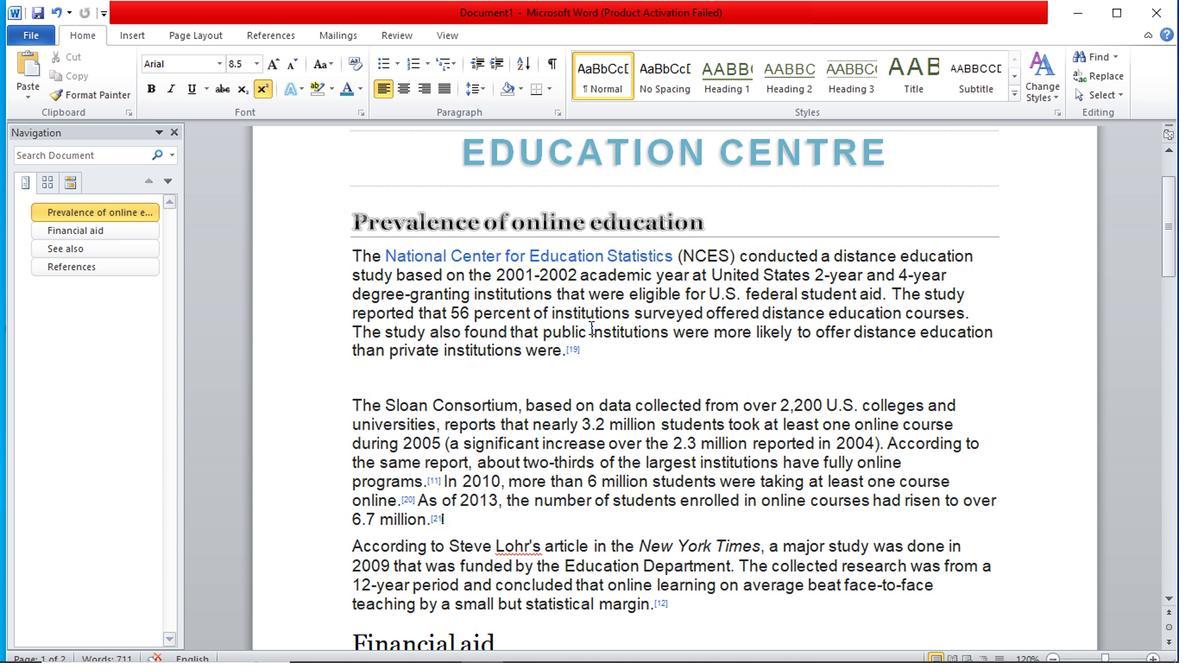
Action: Mouse scrolled (593, 320) with delta (0, 0)
Screenshot: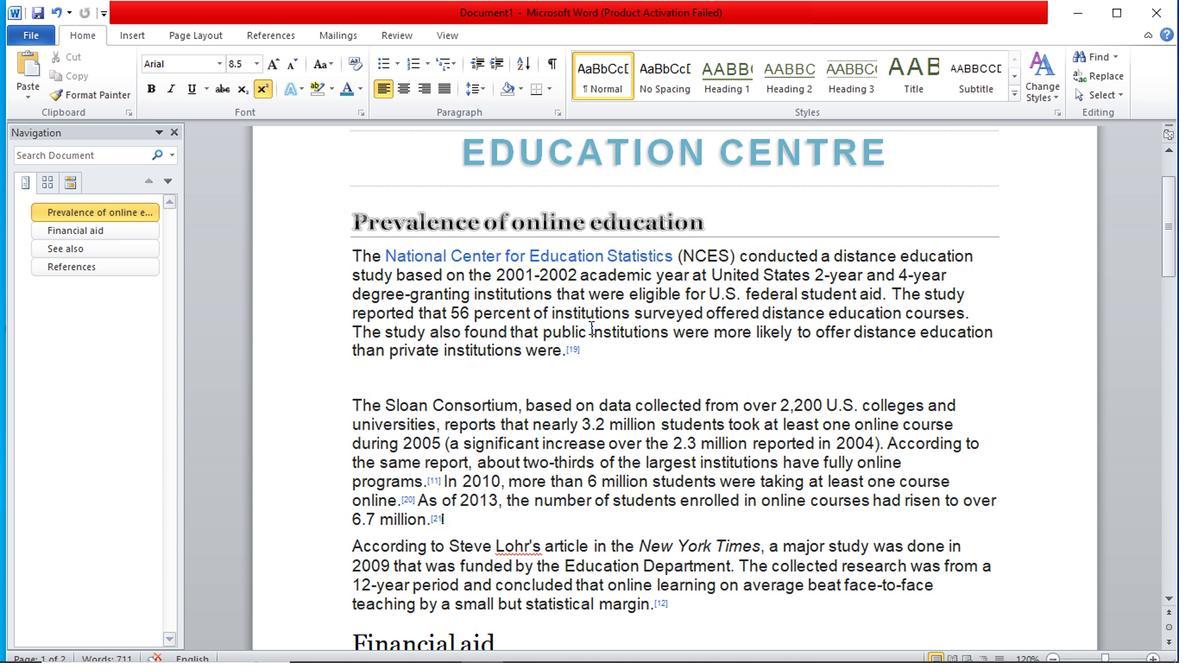 
Action: Mouse moved to (527, 273)
Screenshot: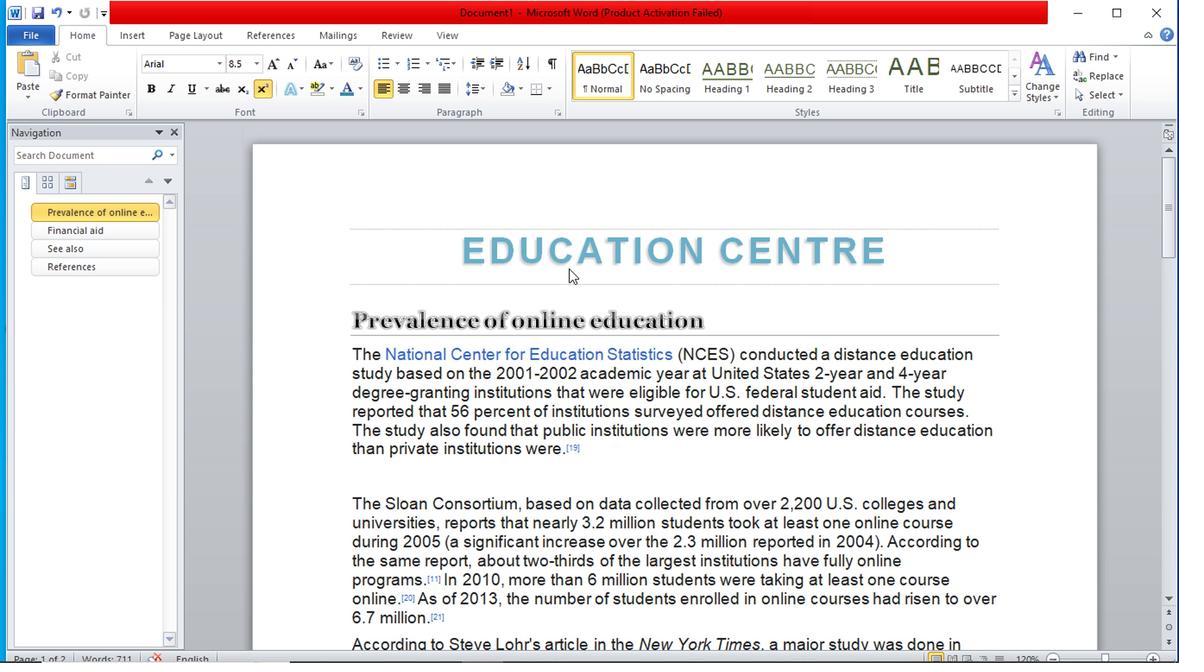 
Action: Mouse scrolled (527, 272) with delta (0, 0)
Screenshot: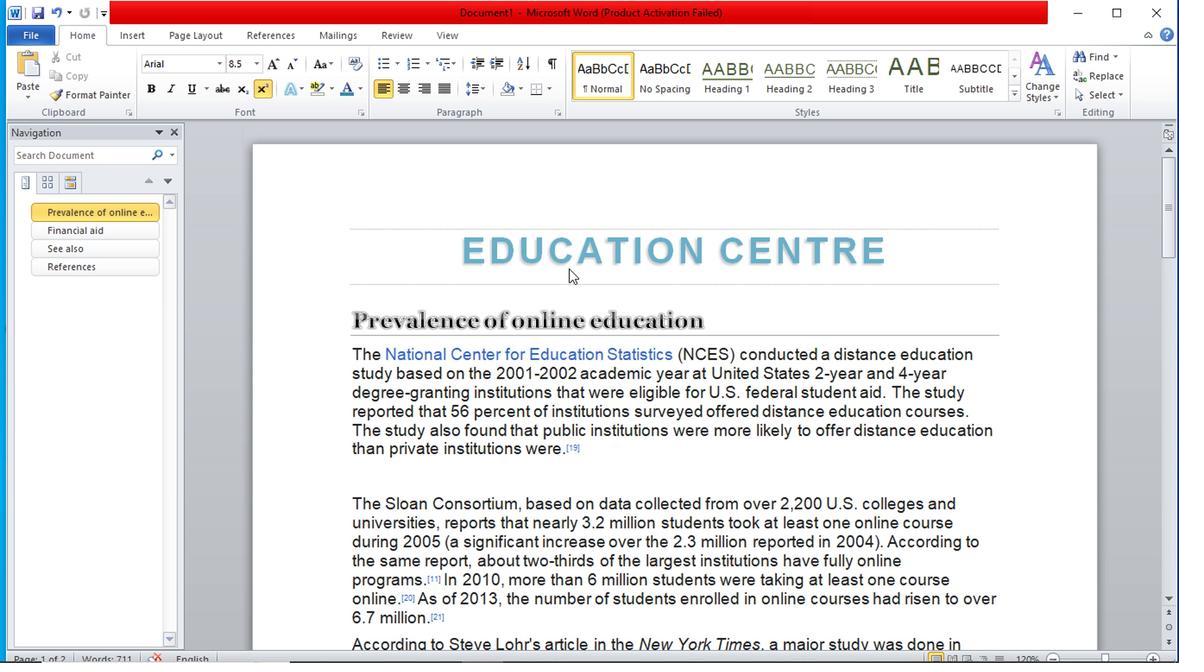 
Action: Mouse moved to (520, 277)
Screenshot: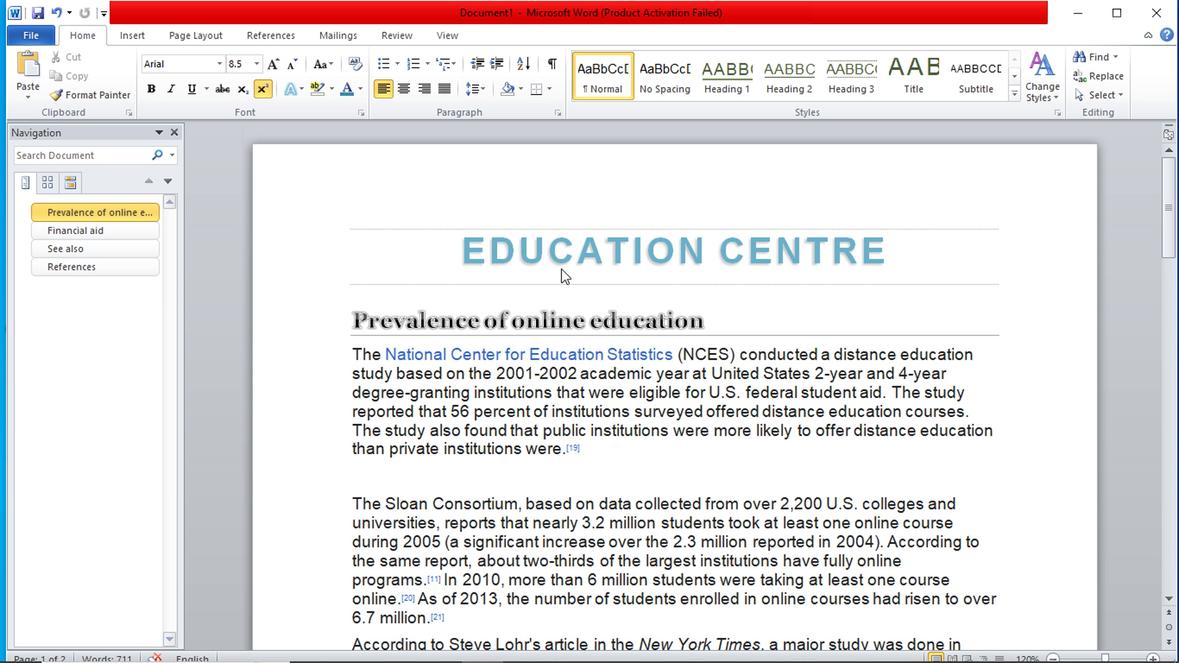 
Action: Mouse scrolled (520, 276) with delta (0, 0)
Screenshot: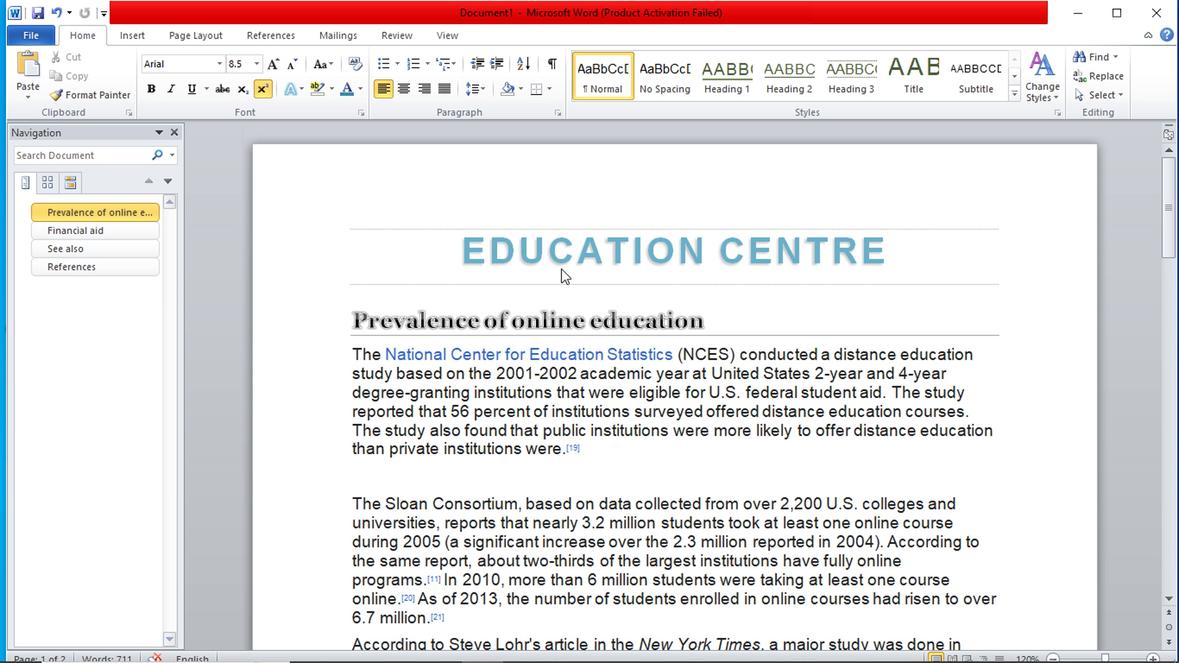 
Action: Mouse moved to (390, 216)
Screenshot: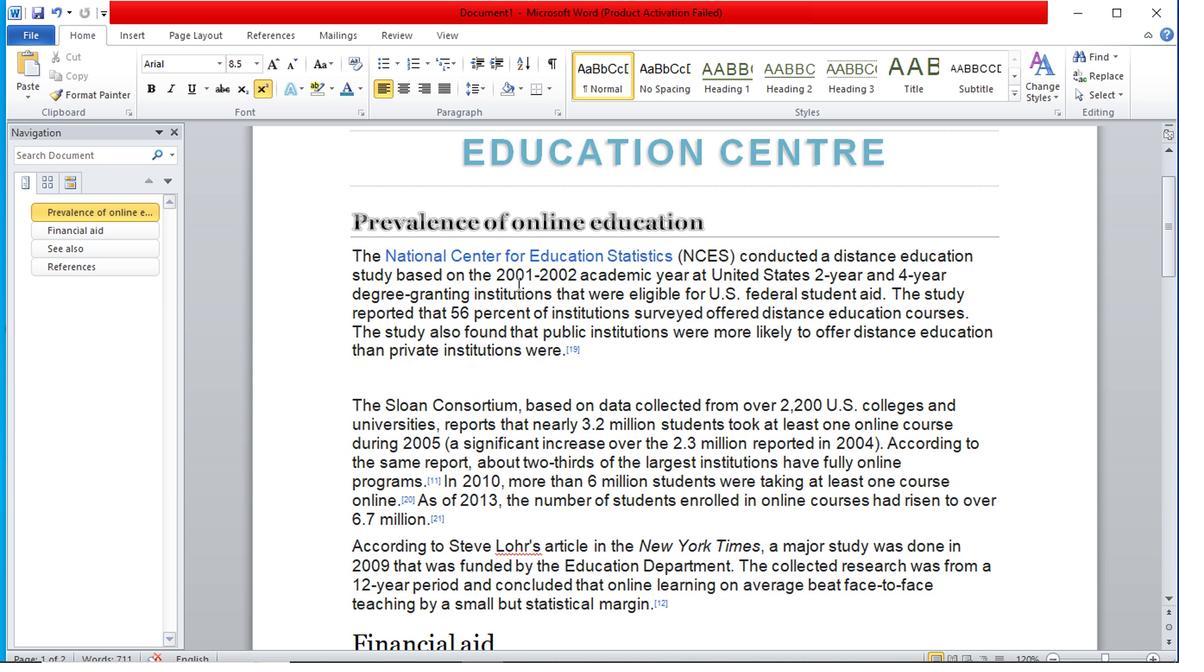 
Action: Mouse scrolled (390, 216) with delta (0, 0)
Screenshot: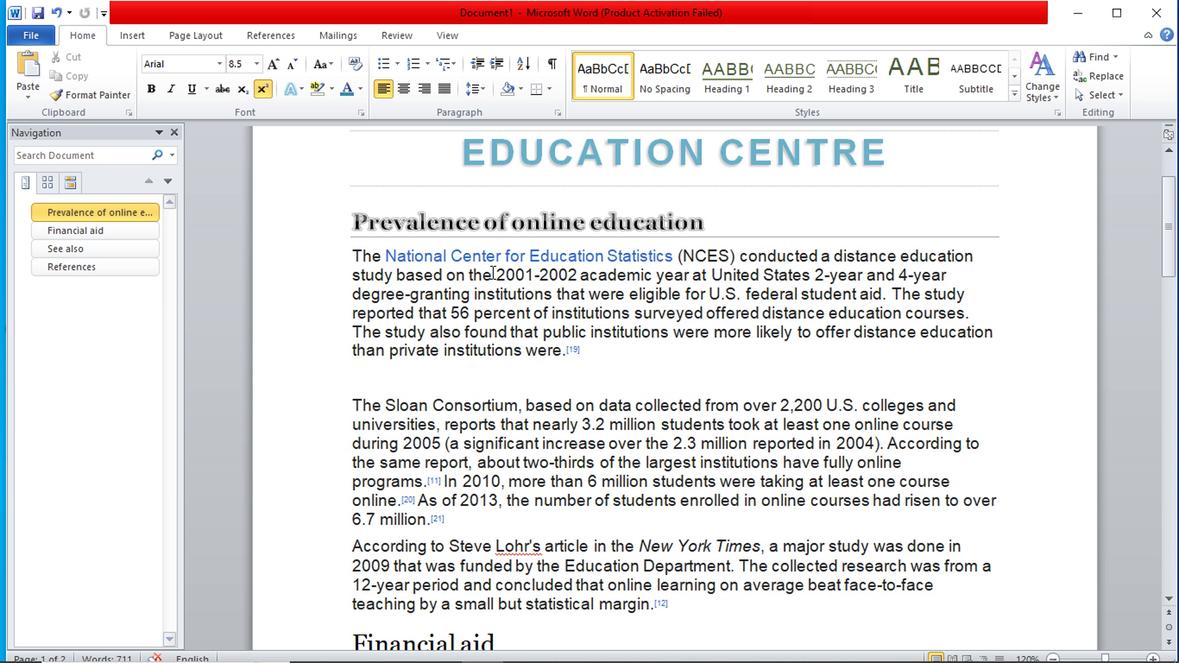 
Action: Mouse scrolled (390, 216) with delta (0, 0)
Screenshot: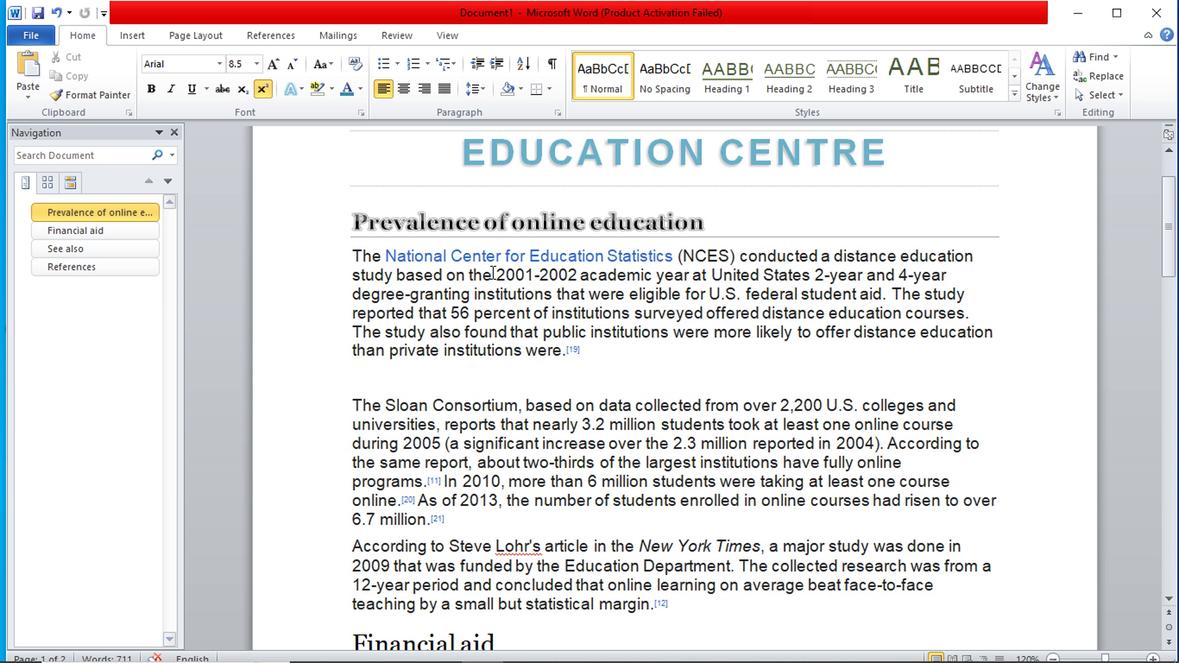 
Action: Mouse scrolled (390, 216) with delta (0, 0)
Screenshot: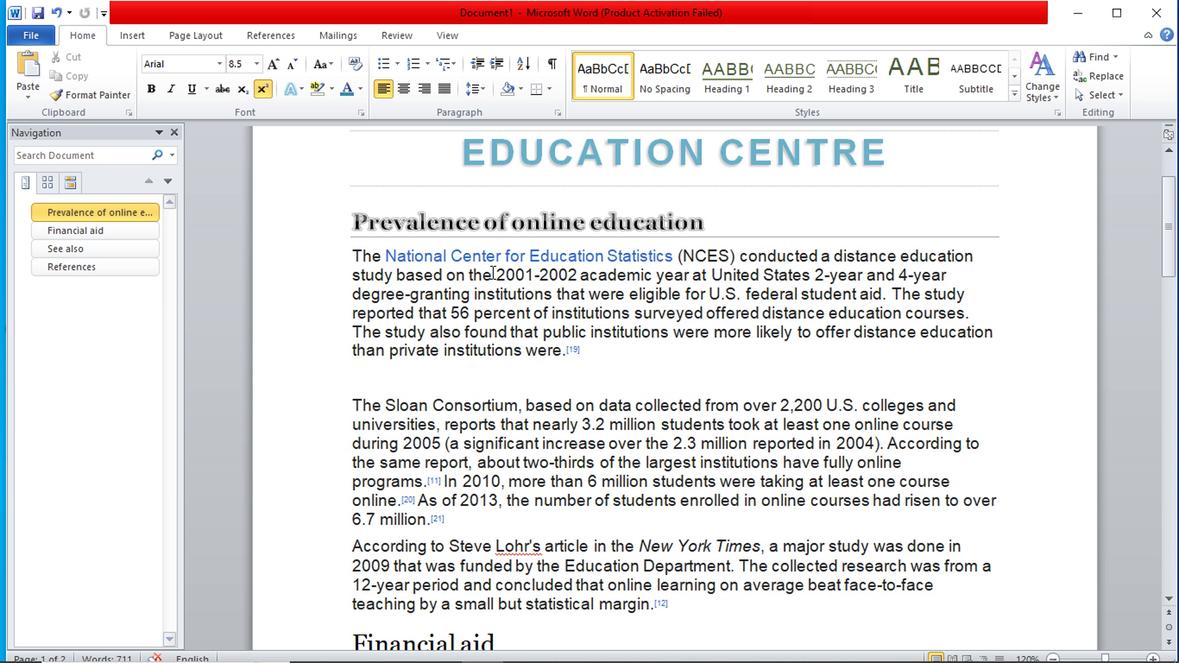 
Action: Mouse scrolled (390, 216) with delta (0, 0)
Screenshot: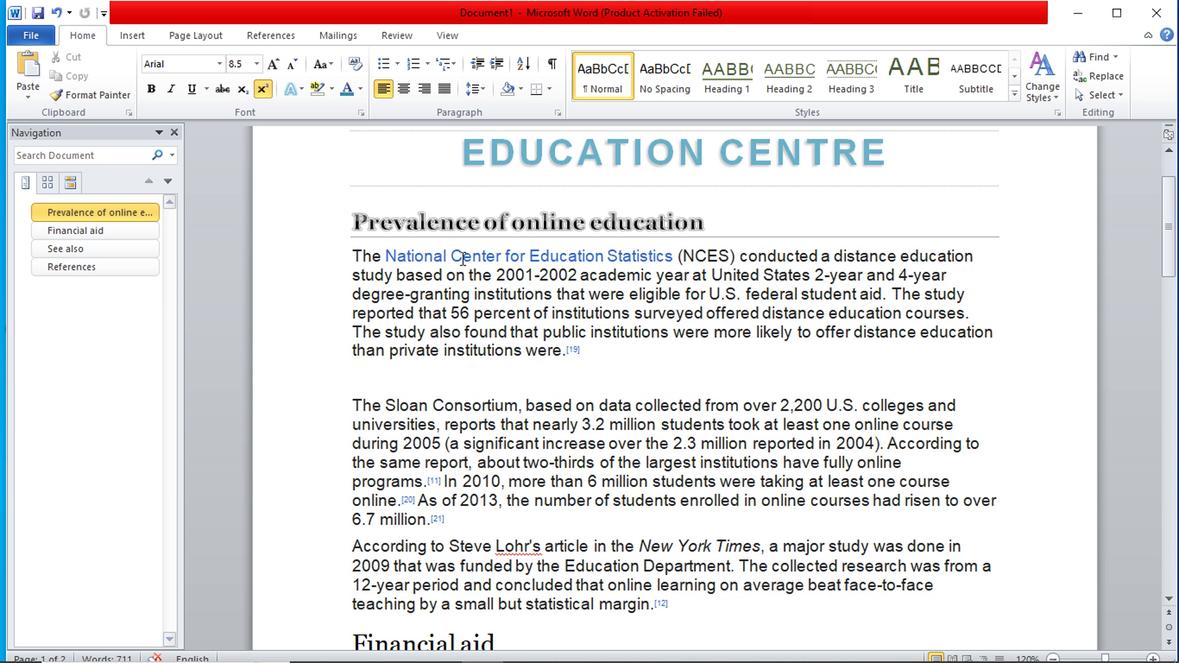 
Action: Mouse moved to (240, 123)
Screenshot: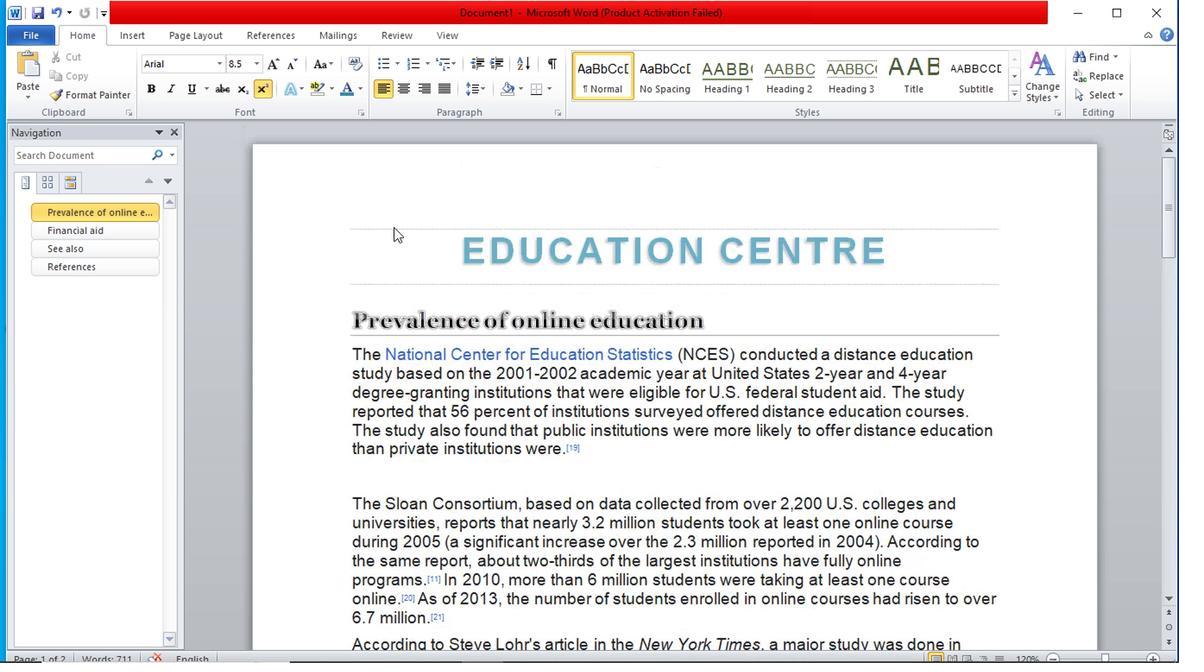 
Action: Mouse scrolled (240, 124) with delta (0, 0)
Screenshot: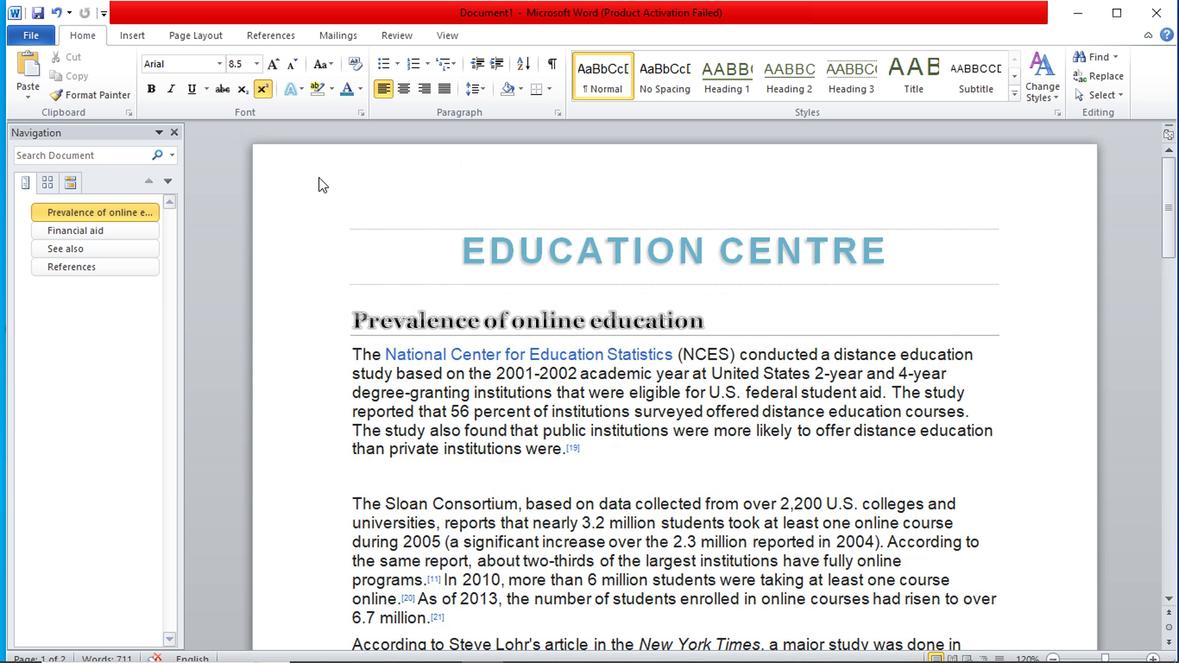 
Action: Mouse scrolled (240, 124) with delta (0, 0)
Screenshot: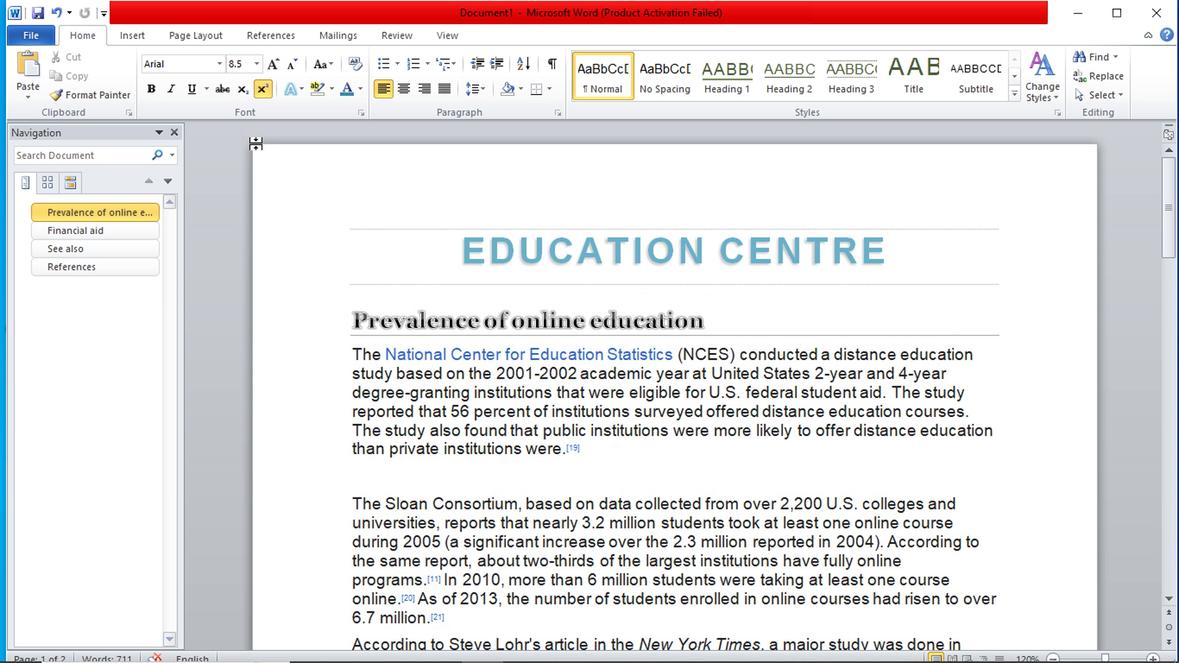 
Action: Mouse scrolled (240, 124) with delta (0, 0)
Screenshot: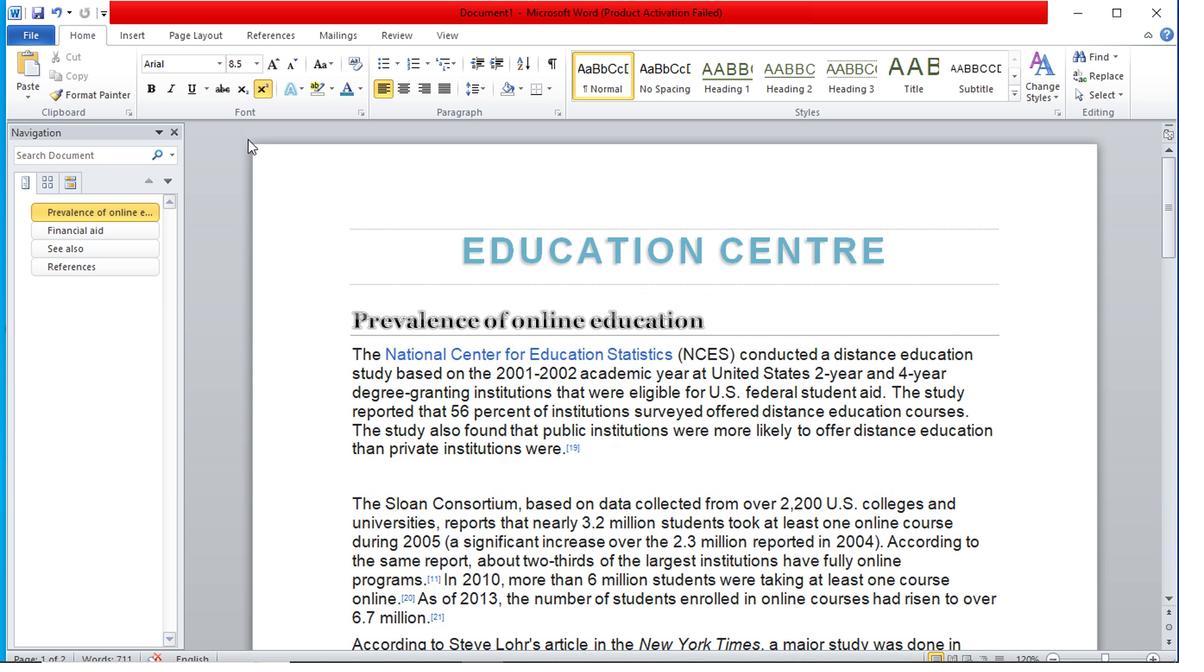 
Action: Mouse scrolled (240, 124) with delta (0, 0)
Screenshot: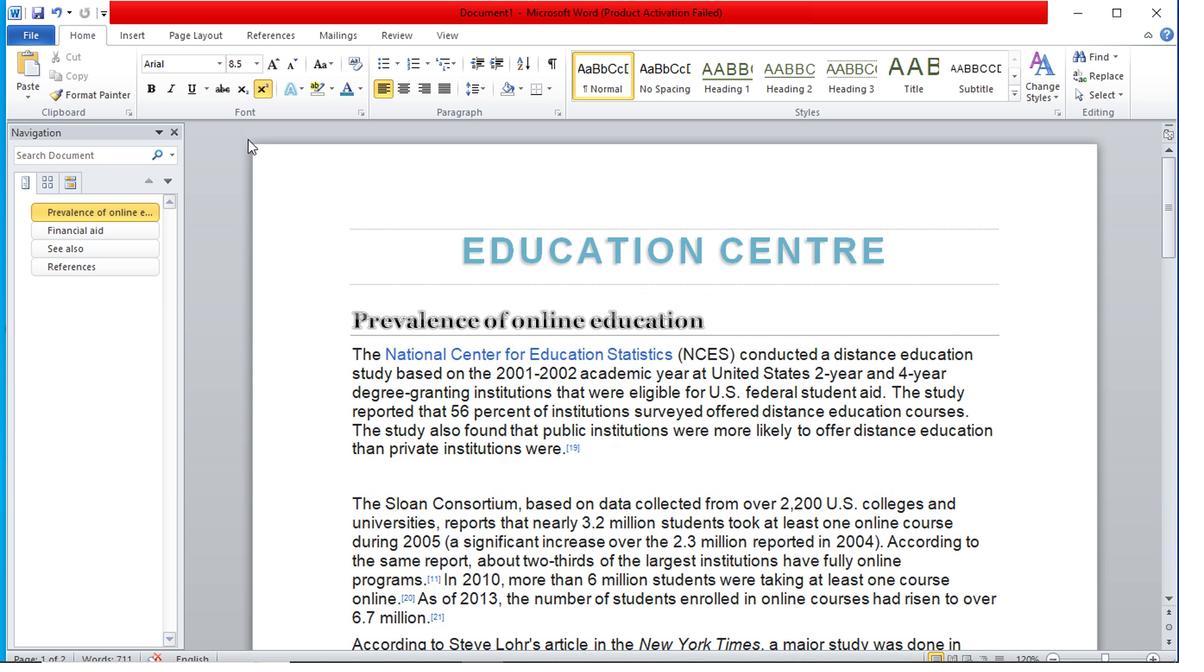 
Action: Mouse moved to (128, 17)
Screenshot: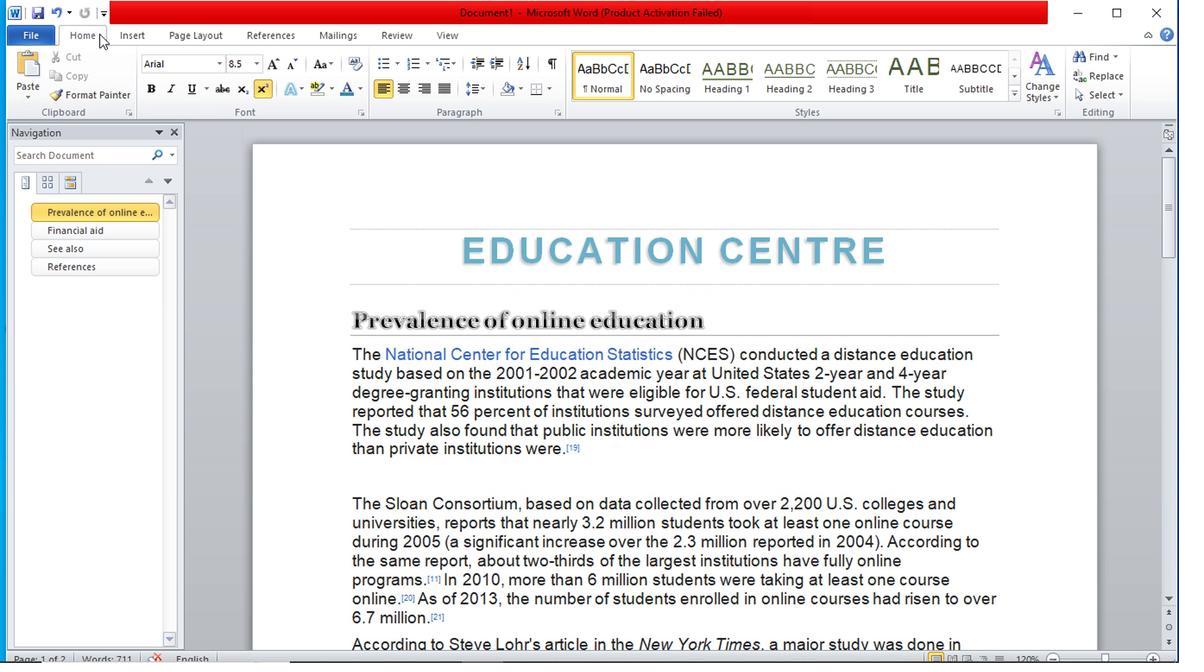 
Action: Mouse pressed left at (128, 17)
Screenshot: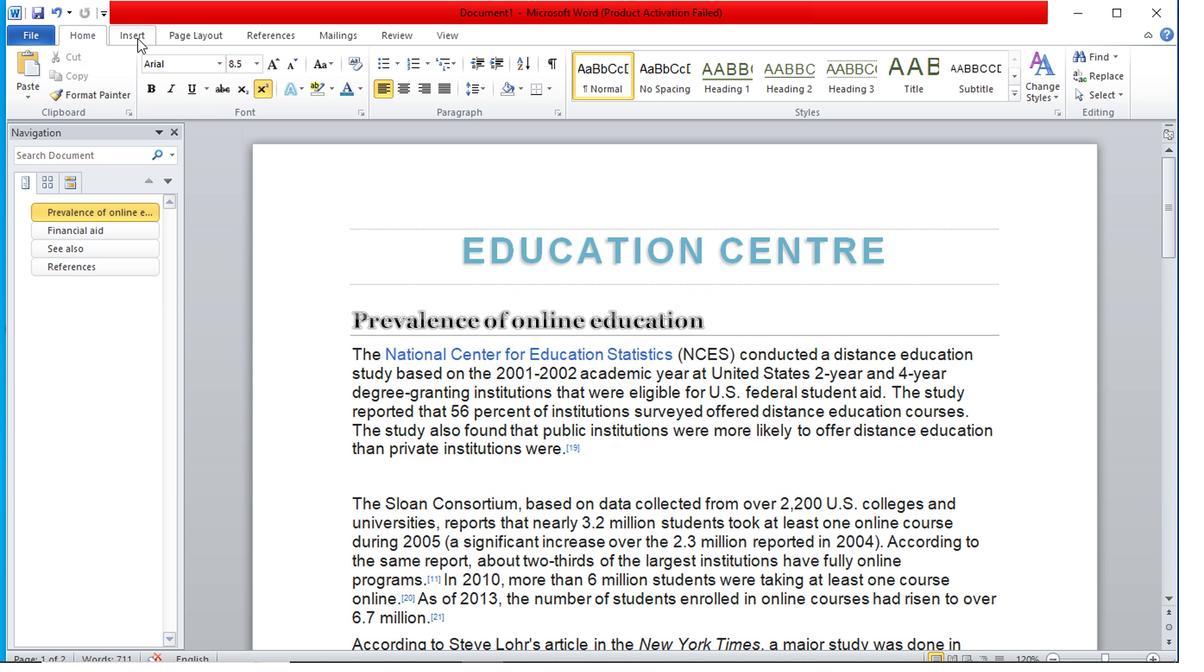 
Action: Mouse moved to (192, 17)
Screenshot: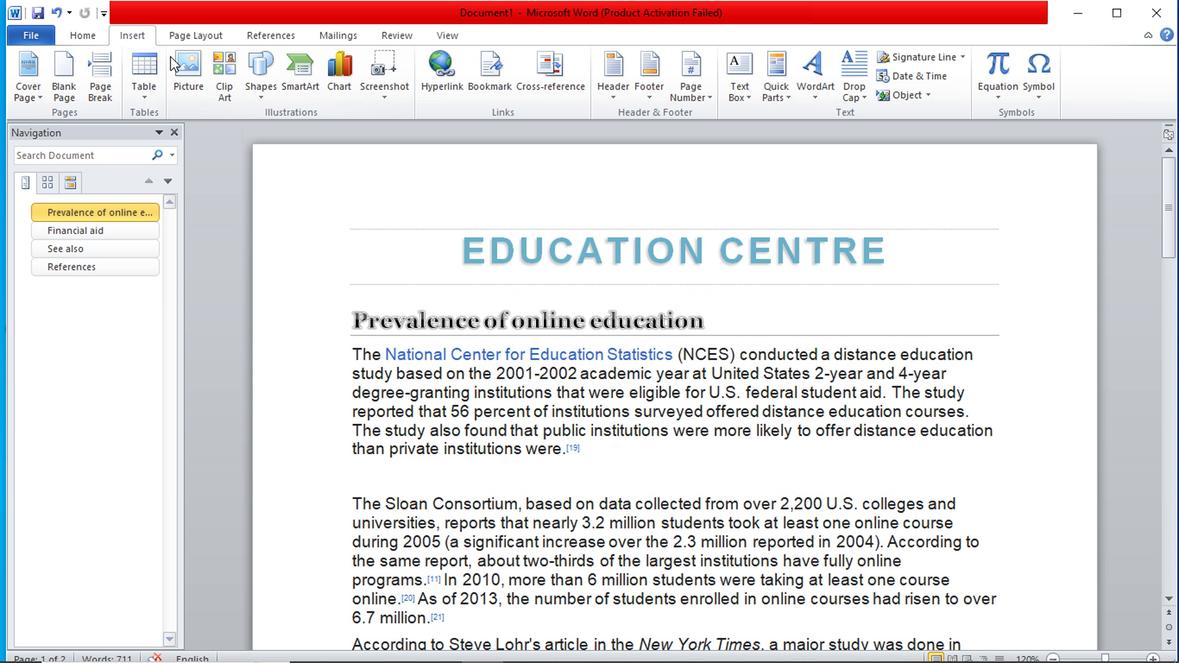 
Action: Mouse pressed left at (192, 17)
Screenshot: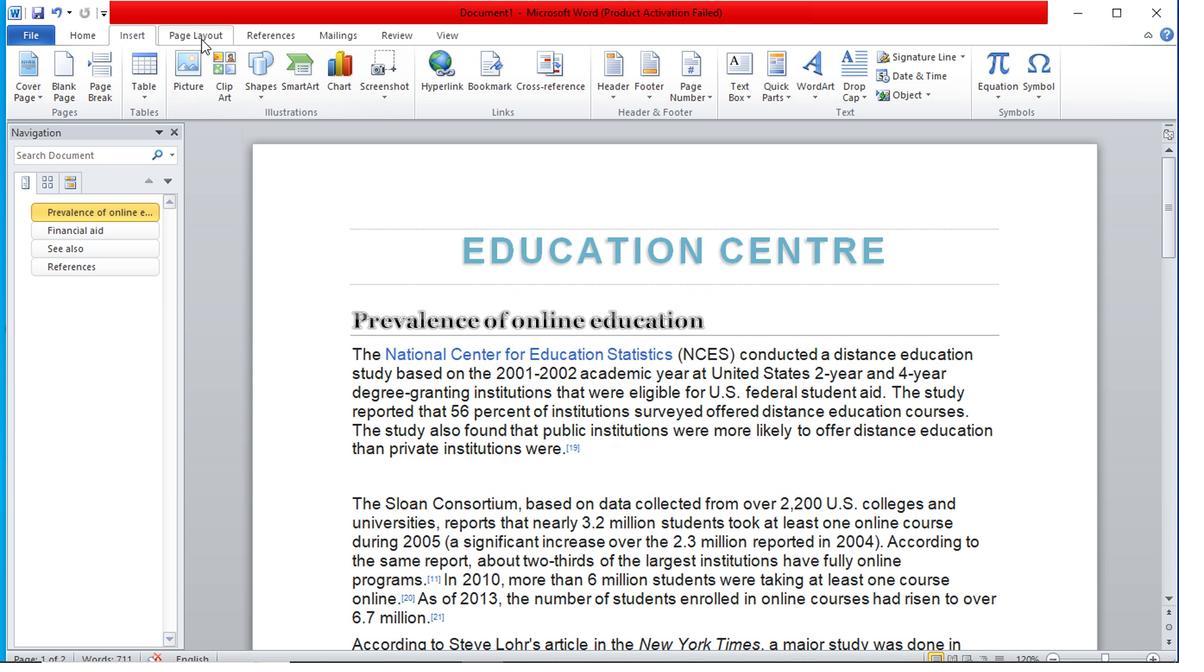 
Action: Mouse moved to (455, 320)
Screenshot: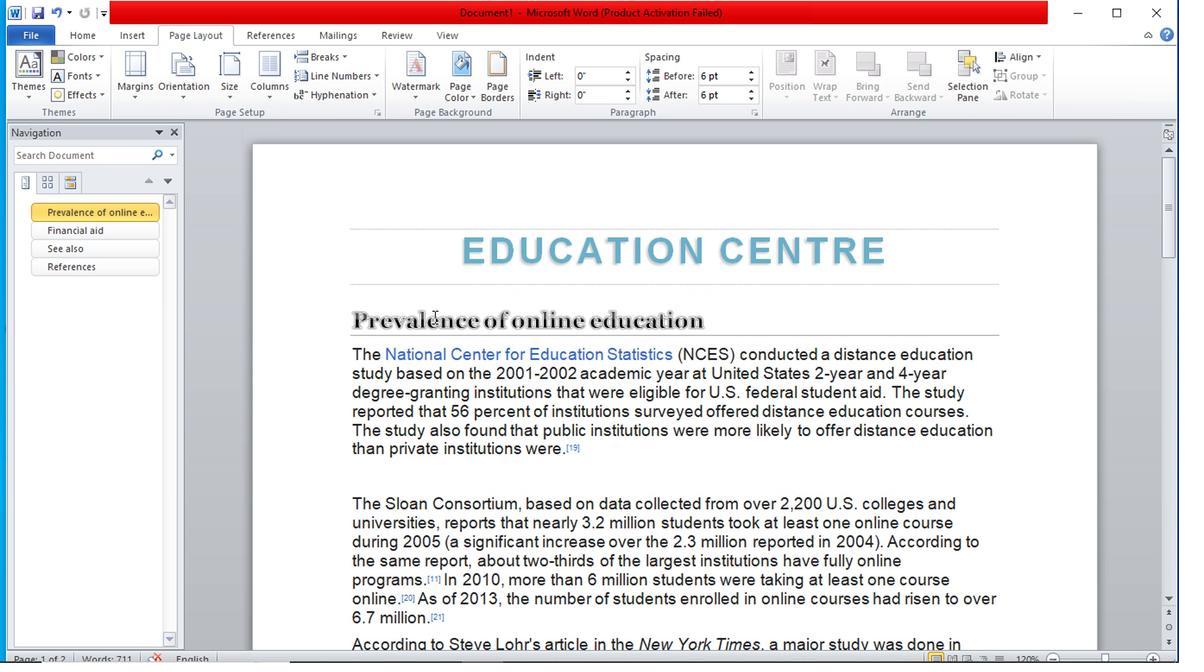 
Action: Mouse scrolled (455, 319) with delta (0, 0)
Screenshot: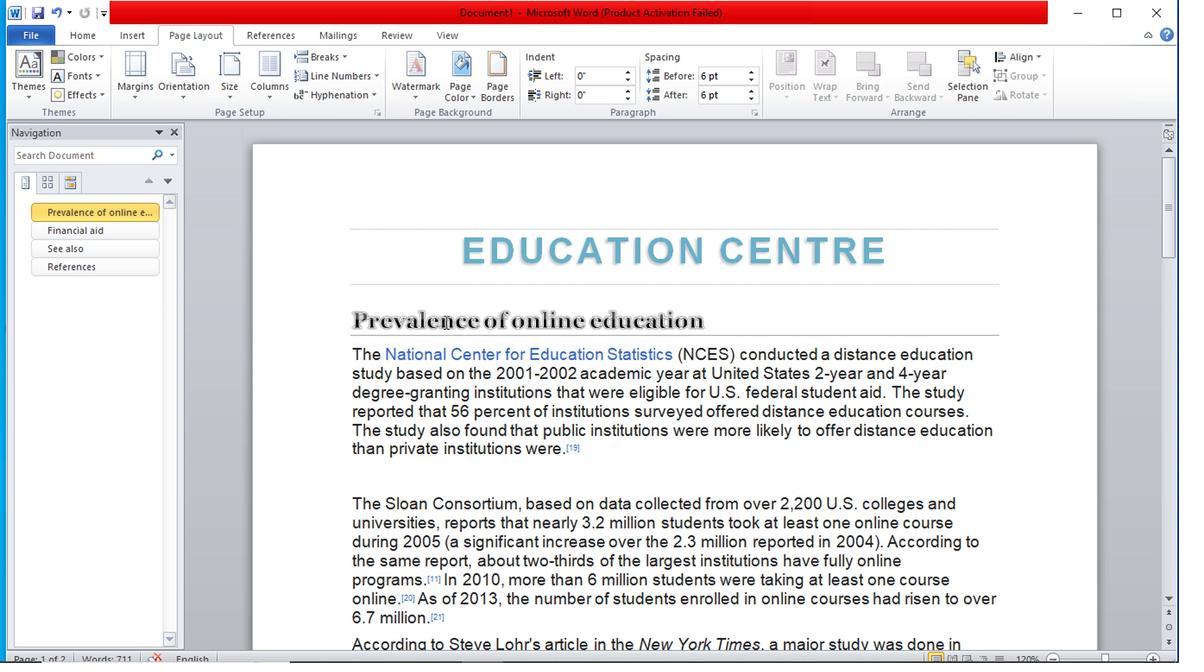 
Action: Mouse scrolled (455, 319) with delta (0, 0)
Screenshot: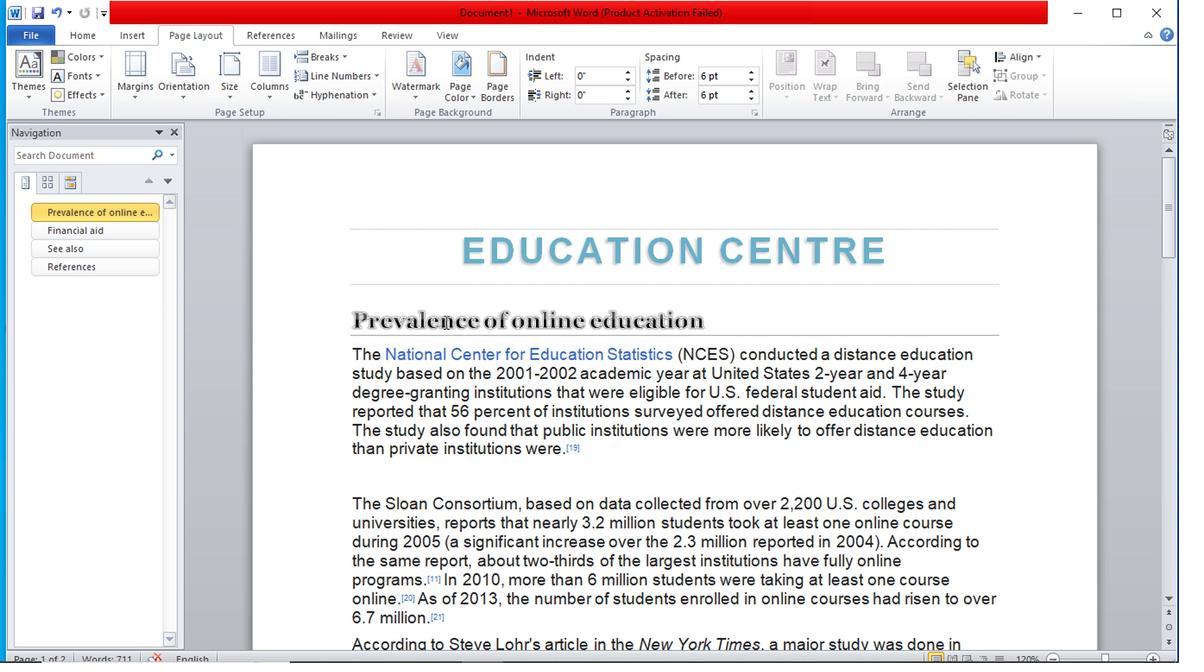 
Action: Mouse scrolled (455, 319) with delta (0, 0)
Screenshot: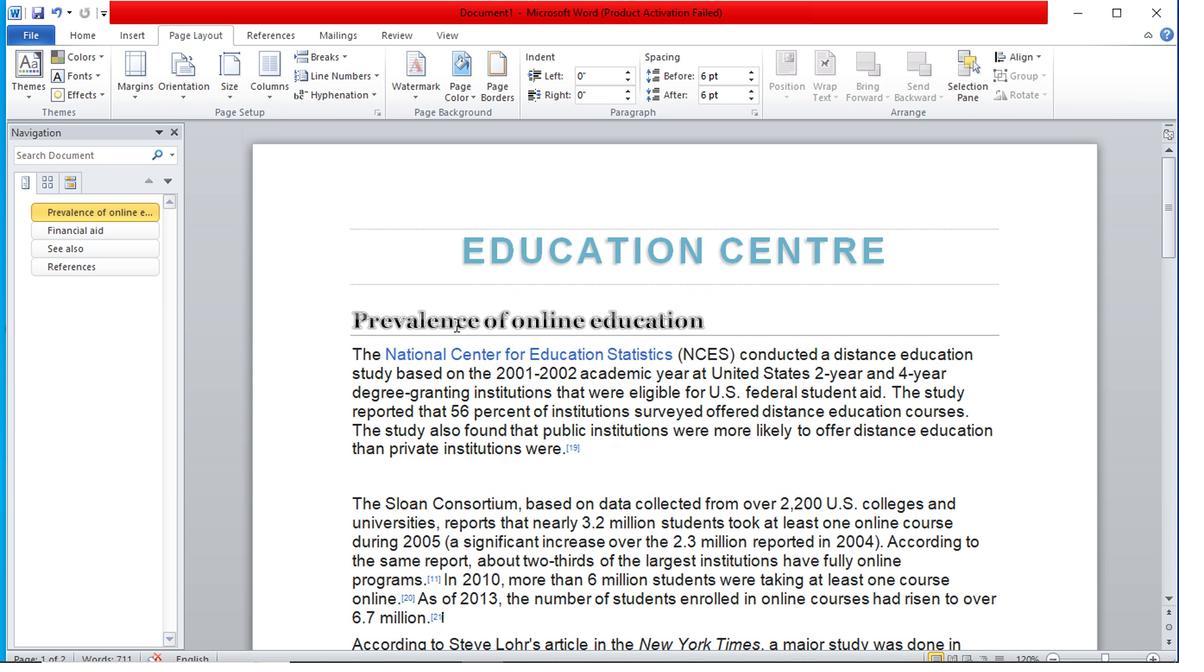 
Action: Mouse moved to (457, 323)
Screenshot: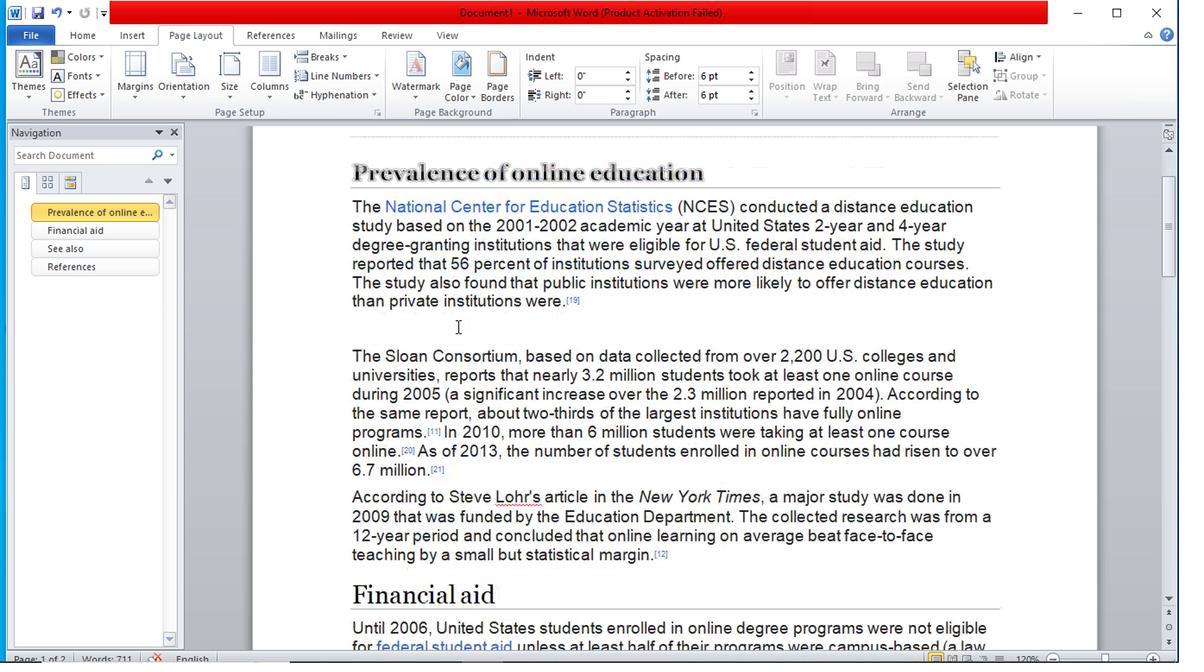 
Action: Mouse scrolled (457, 324) with delta (0, 0)
Screenshot: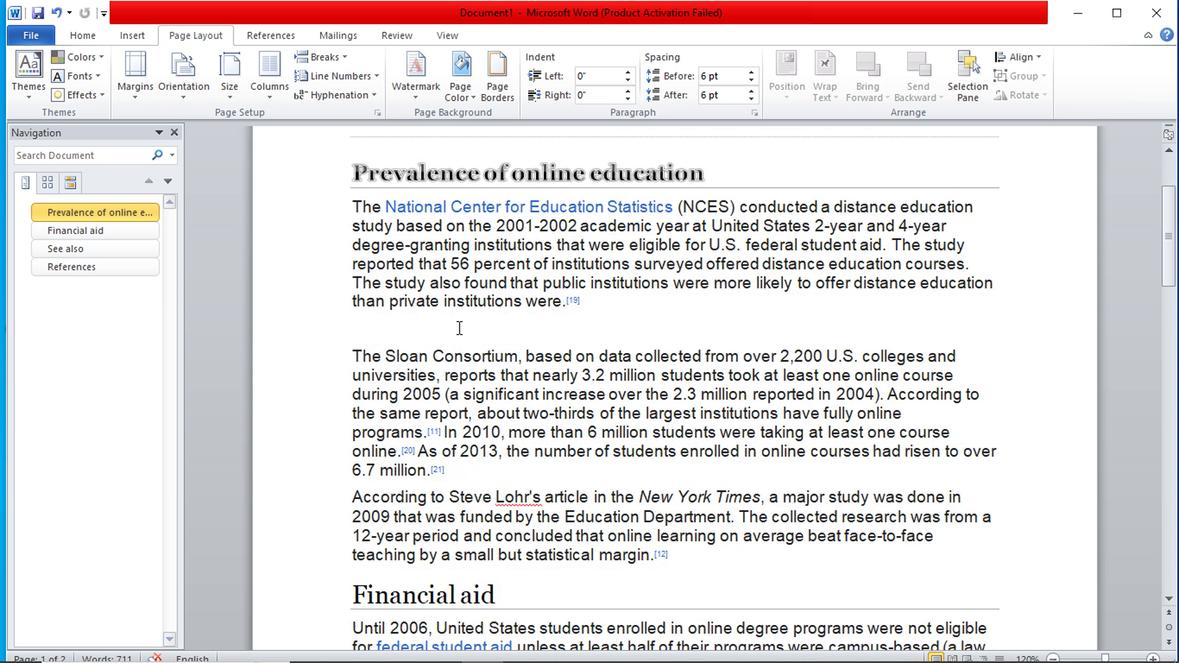 
Action: Mouse scrolled (457, 324) with delta (0, 0)
Screenshot: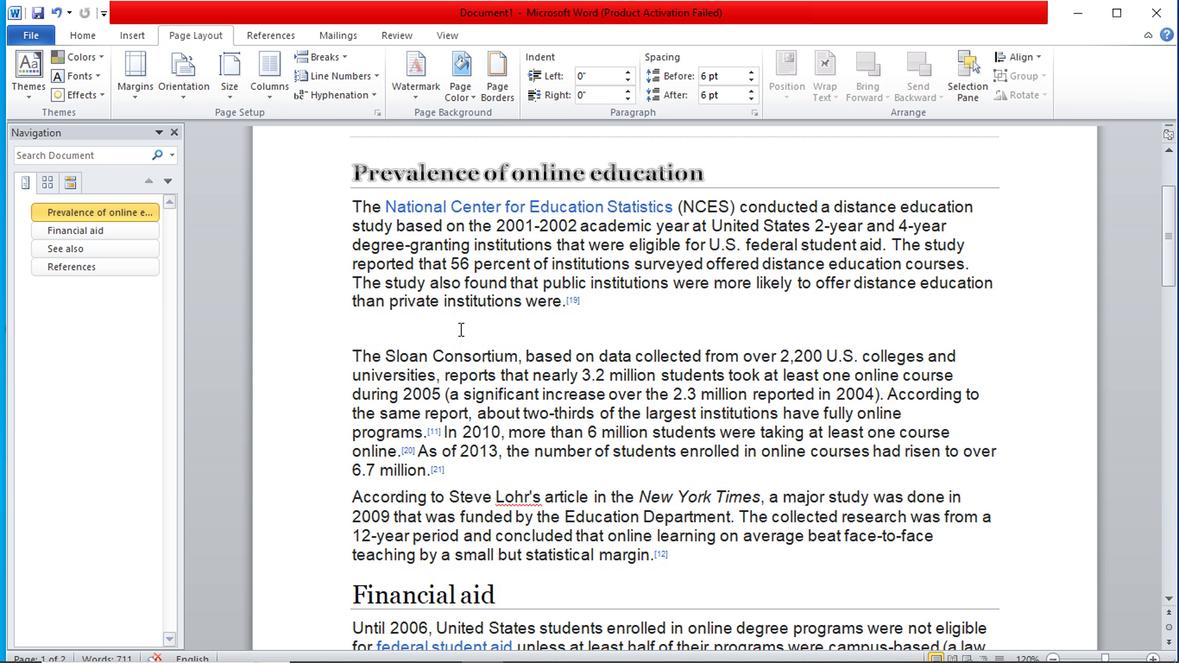 
Action: Mouse scrolled (457, 324) with delta (0, 0)
Screenshot: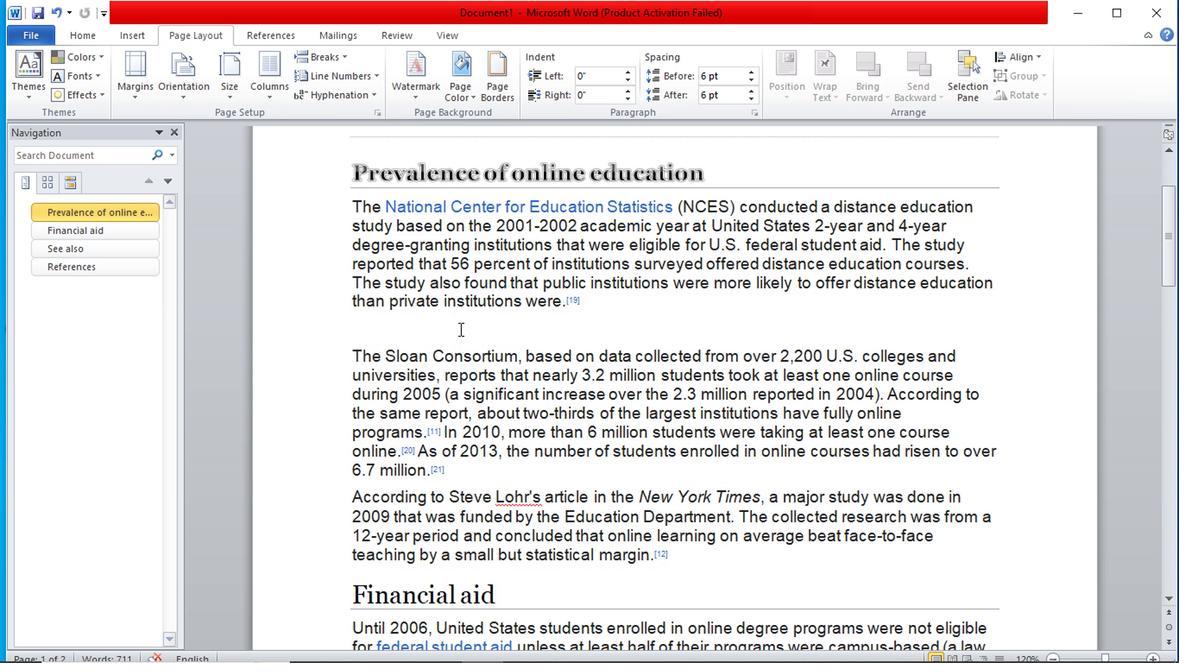 
Action: Mouse scrolled (457, 322) with delta (0, -1)
Screenshot: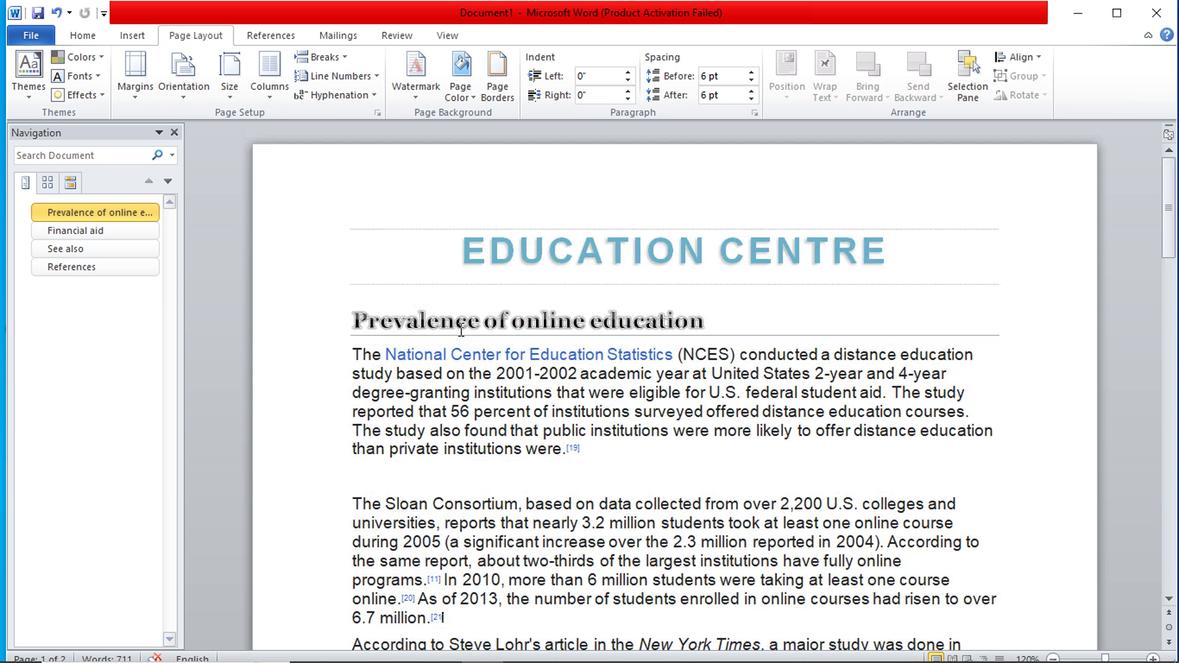 
Action: Mouse moved to (466, 315)
Screenshot: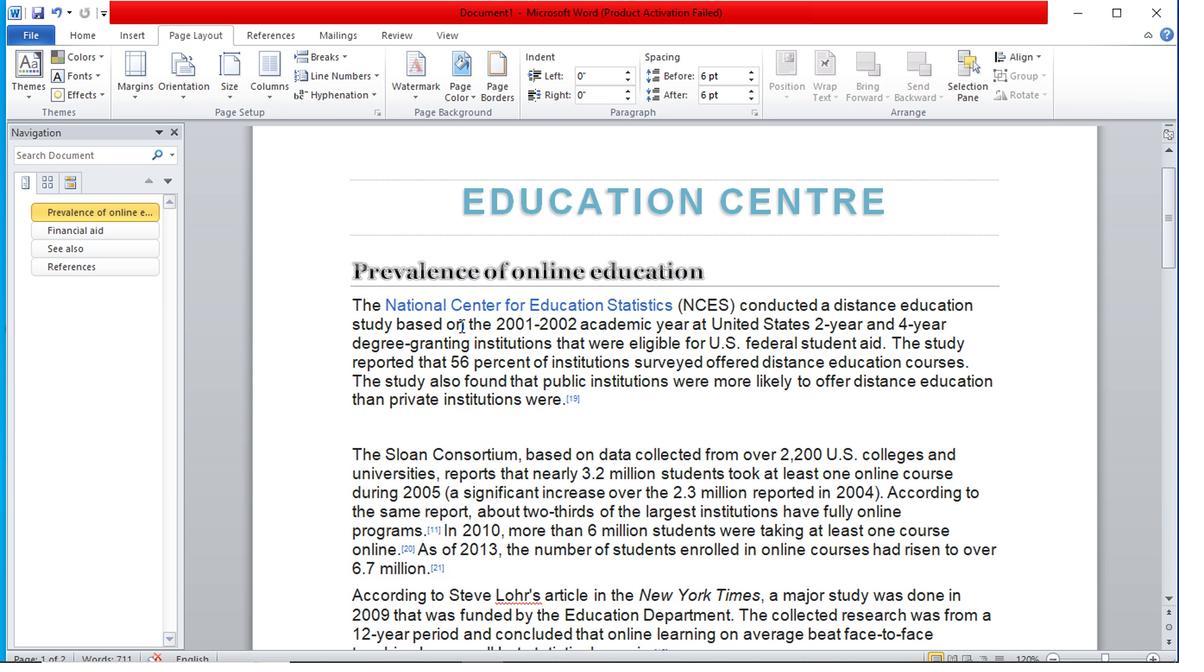 
Action: Mouse scrolled (466, 314) with delta (0, -1)
Screenshot: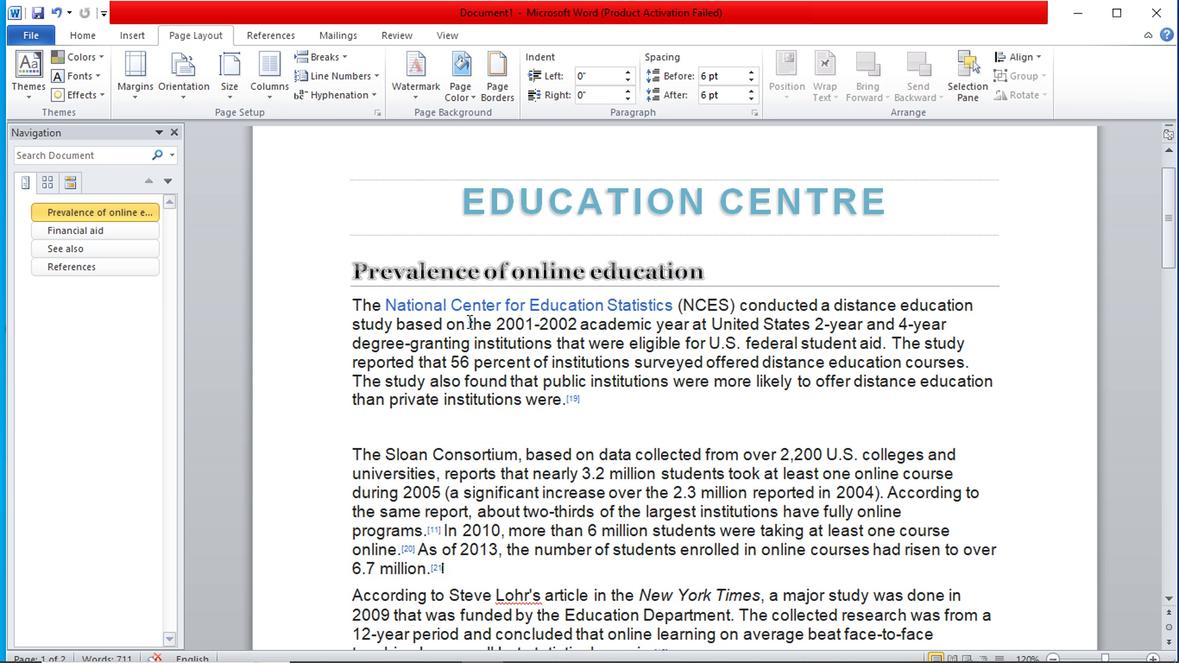 
Action: Mouse moved to (471, 315)
Screenshot: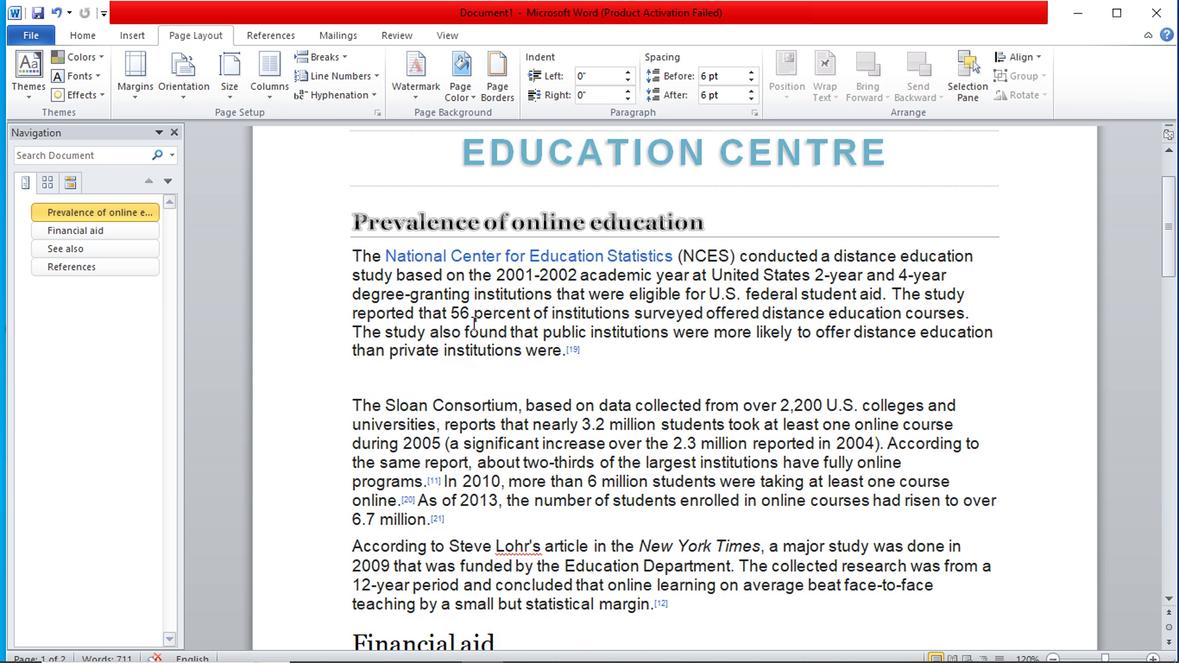 
Action: Mouse scrolled (471, 314) with delta (0, -1)
Screenshot: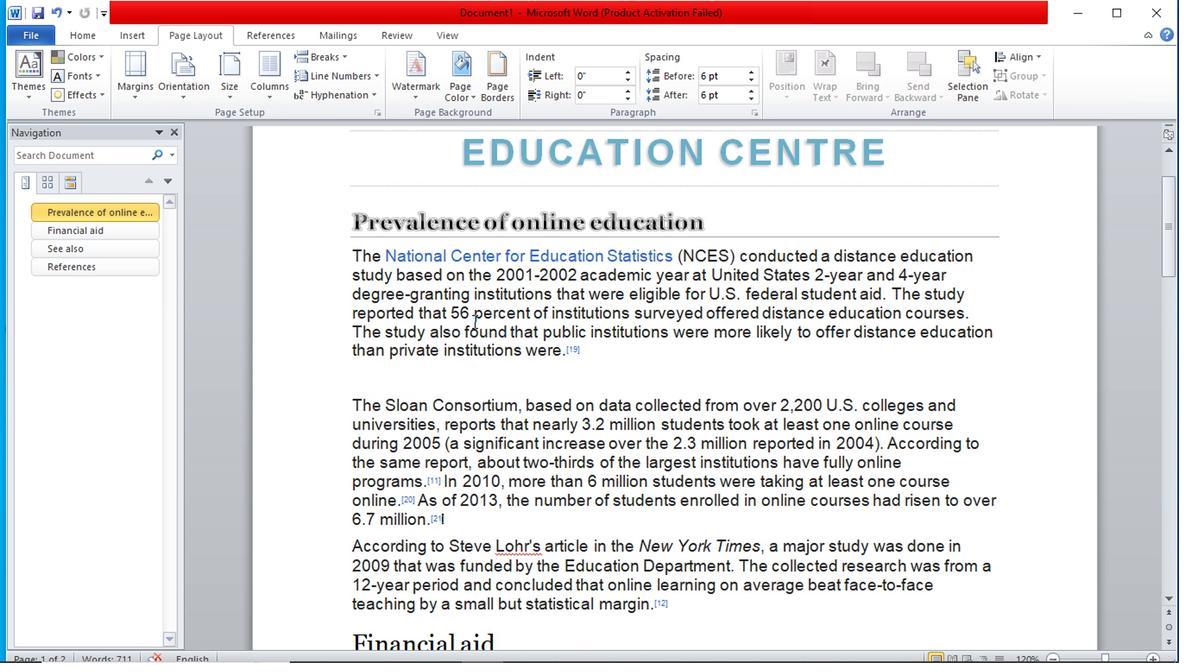 
Action: Mouse scrolled (471, 314) with delta (0, -1)
Screenshot: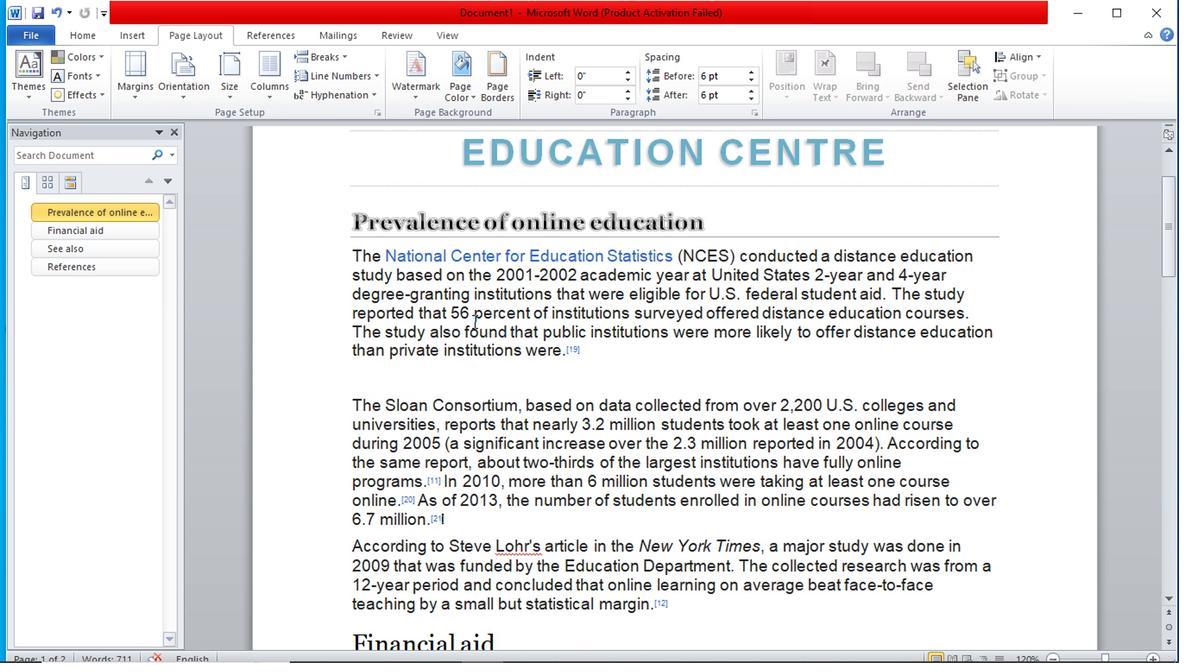 
Action: Mouse moved to (445, 299)
Screenshot: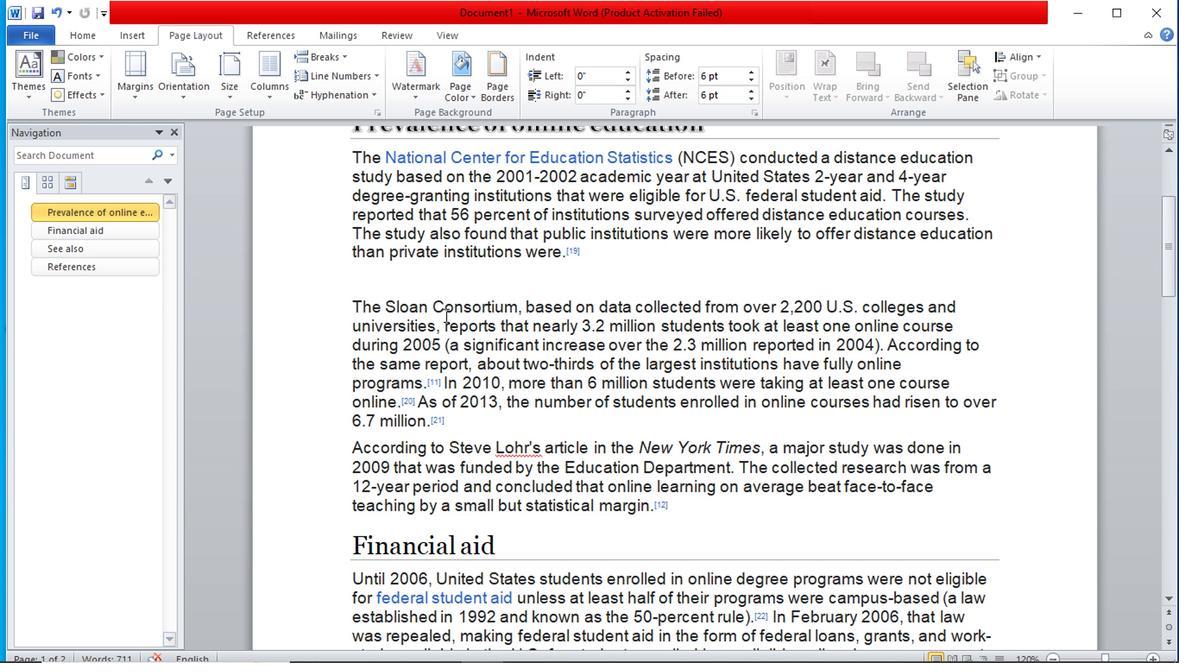 
Action: Mouse scrolled (445, 300) with delta (0, 1)
Screenshot: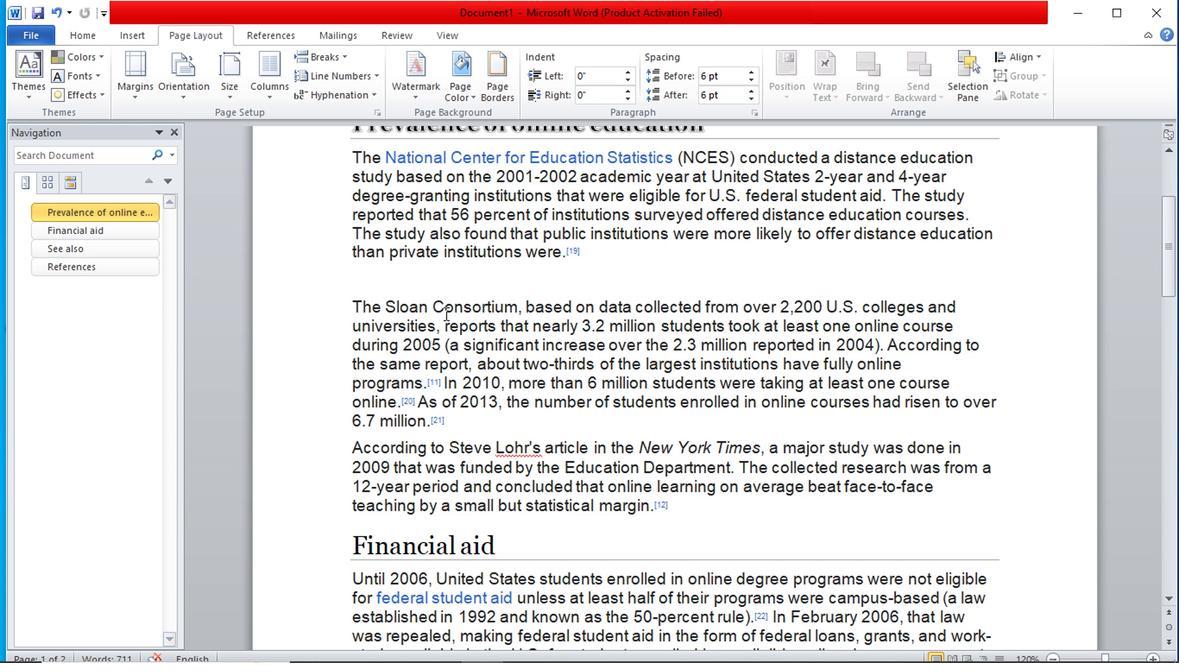 
Action: Mouse scrolled (445, 300) with delta (0, 1)
Screenshot: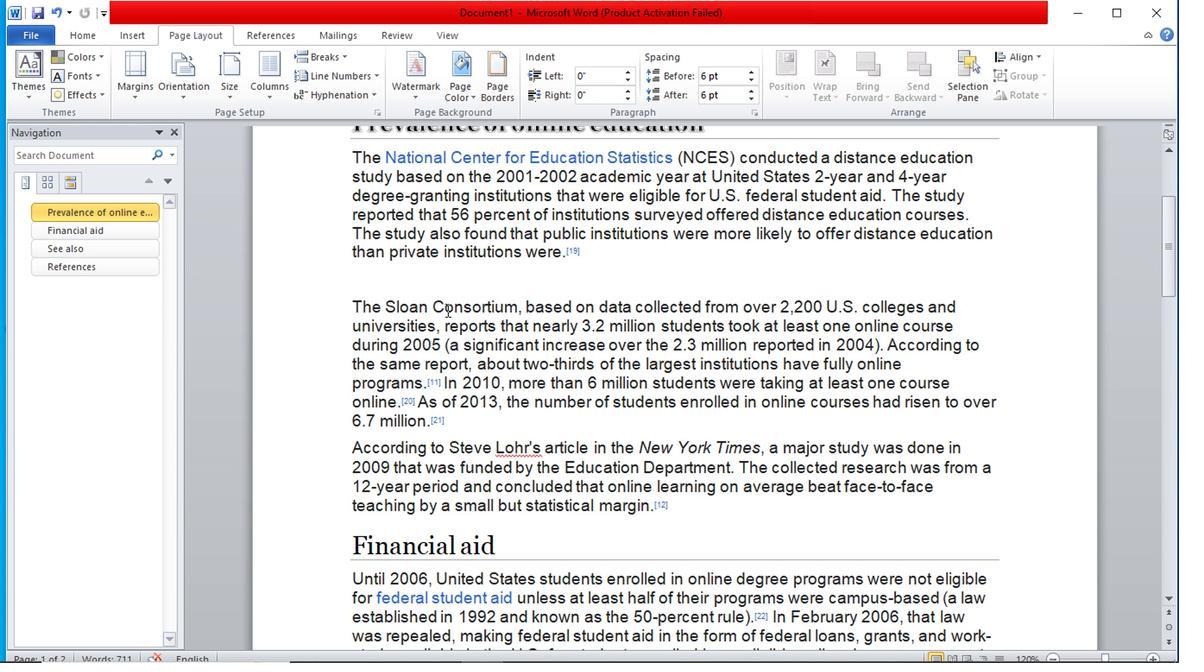 
Action: Mouse scrolled (445, 300) with delta (0, 1)
Screenshot: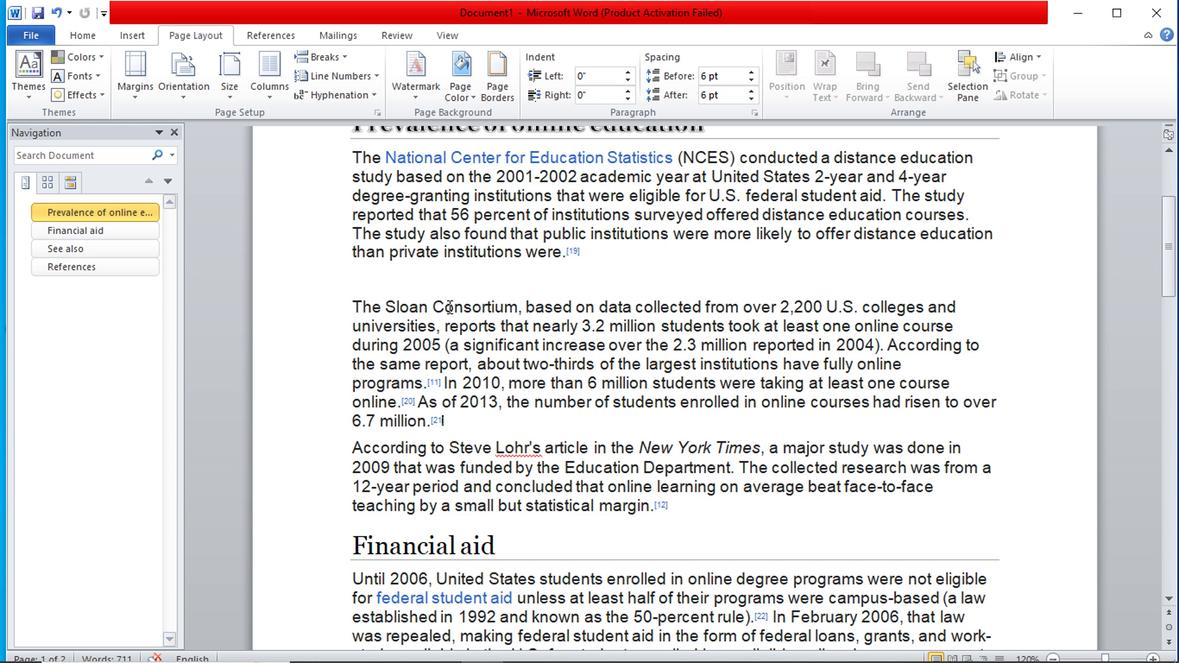 
Action: Mouse scrolled (445, 300) with delta (0, 1)
Screenshot: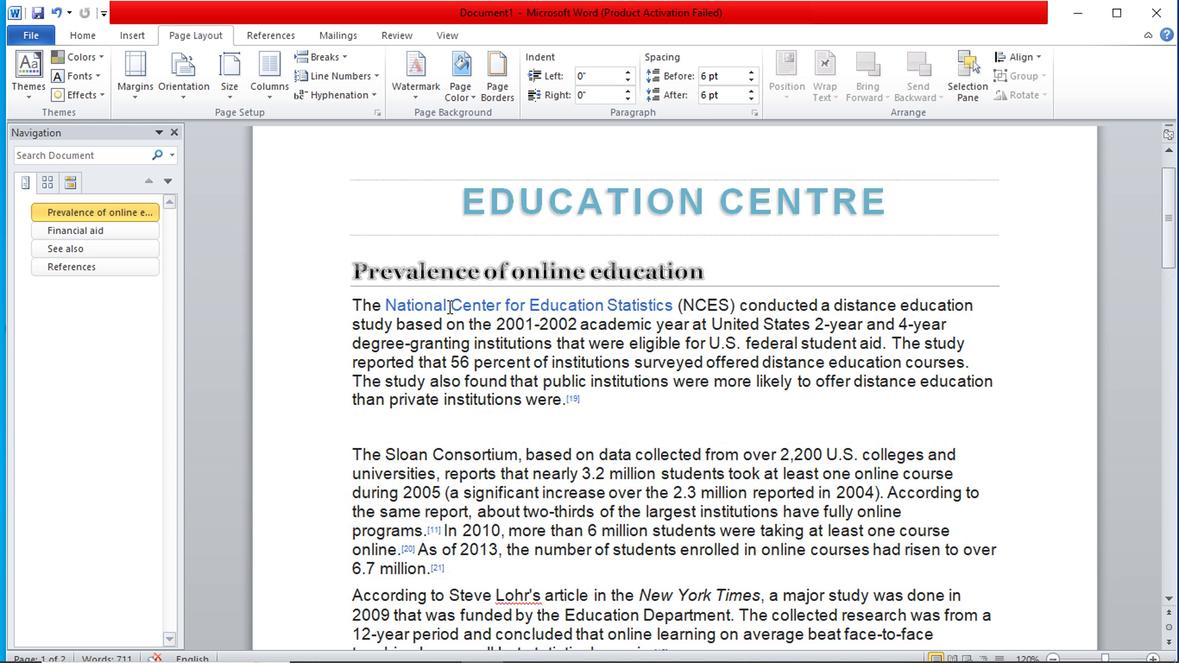
Action: Mouse scrolled (445, 300) with delta (0, 1)
Screenshot: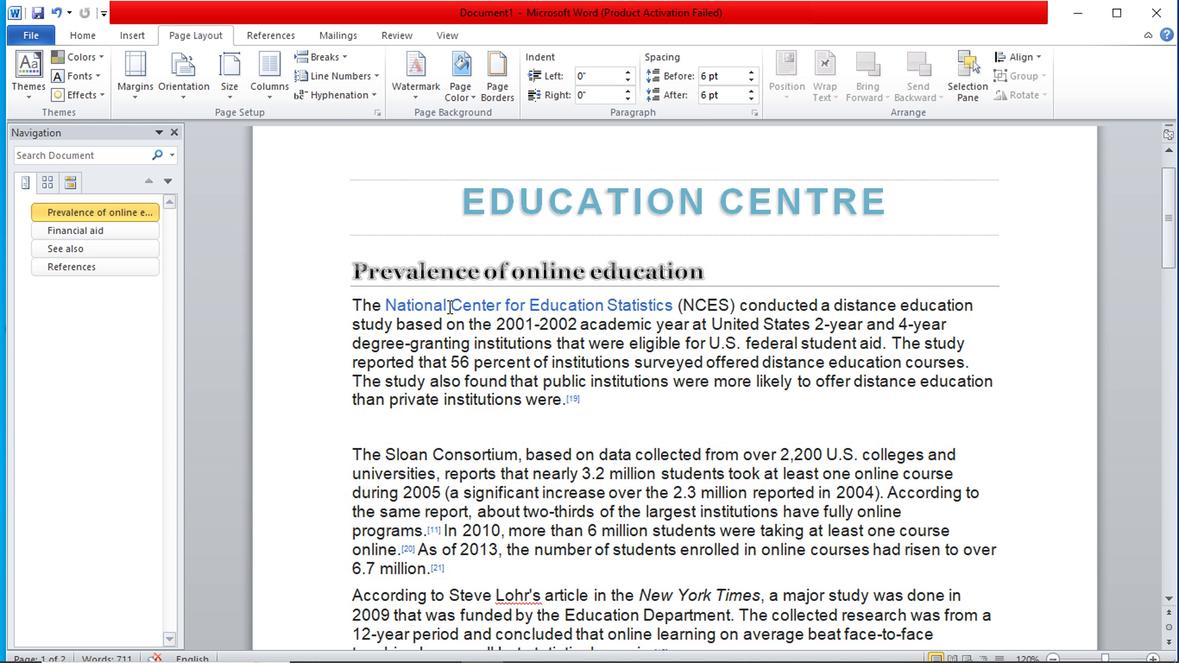 
Action: Mouse moved to (748, 310)
Screenshot: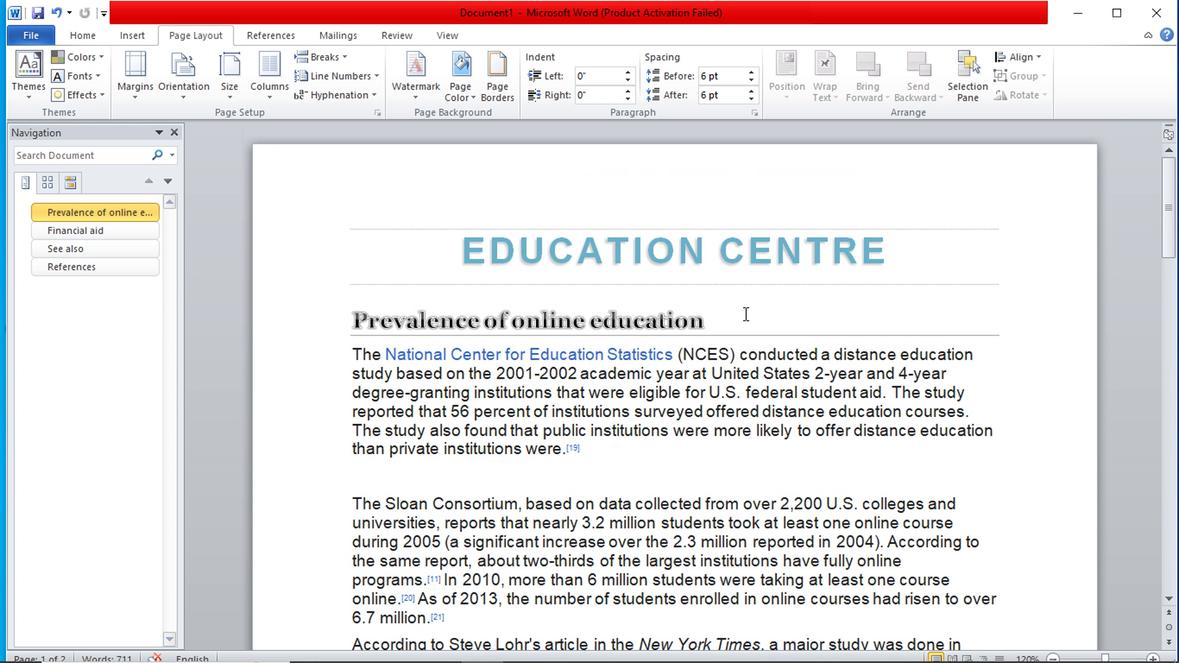 
Action: Mouse scrolled (748, 310) with delta (0, 0)
Screenshot: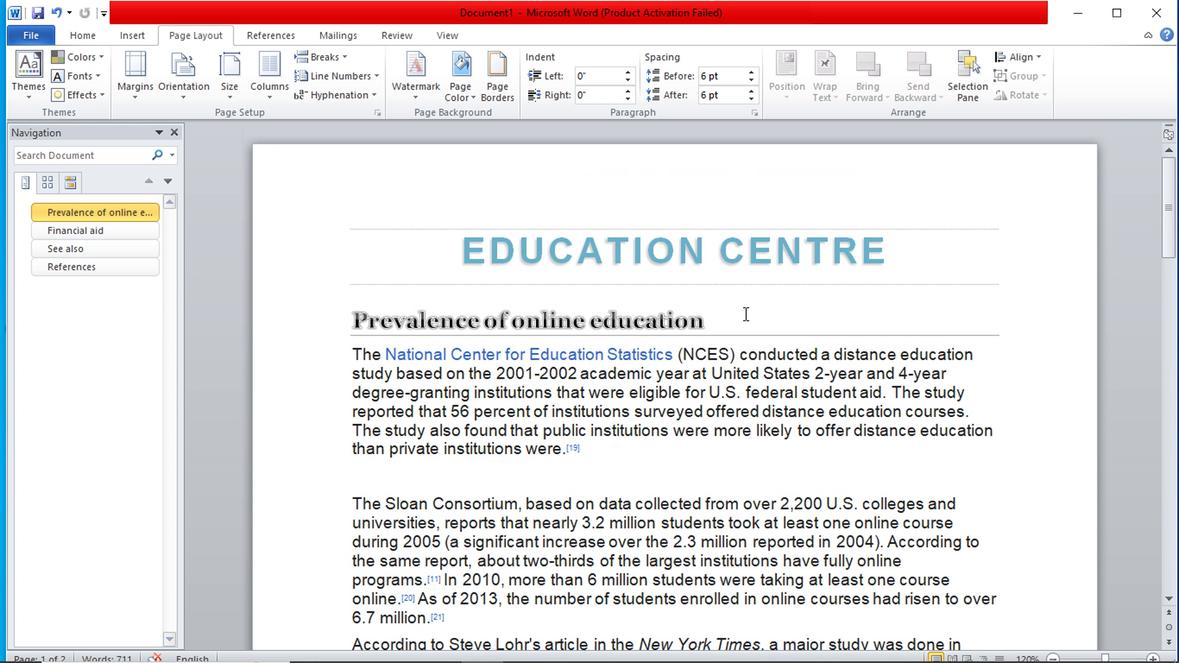 
Action: Mouse moved to (519, 350)
Screenshot: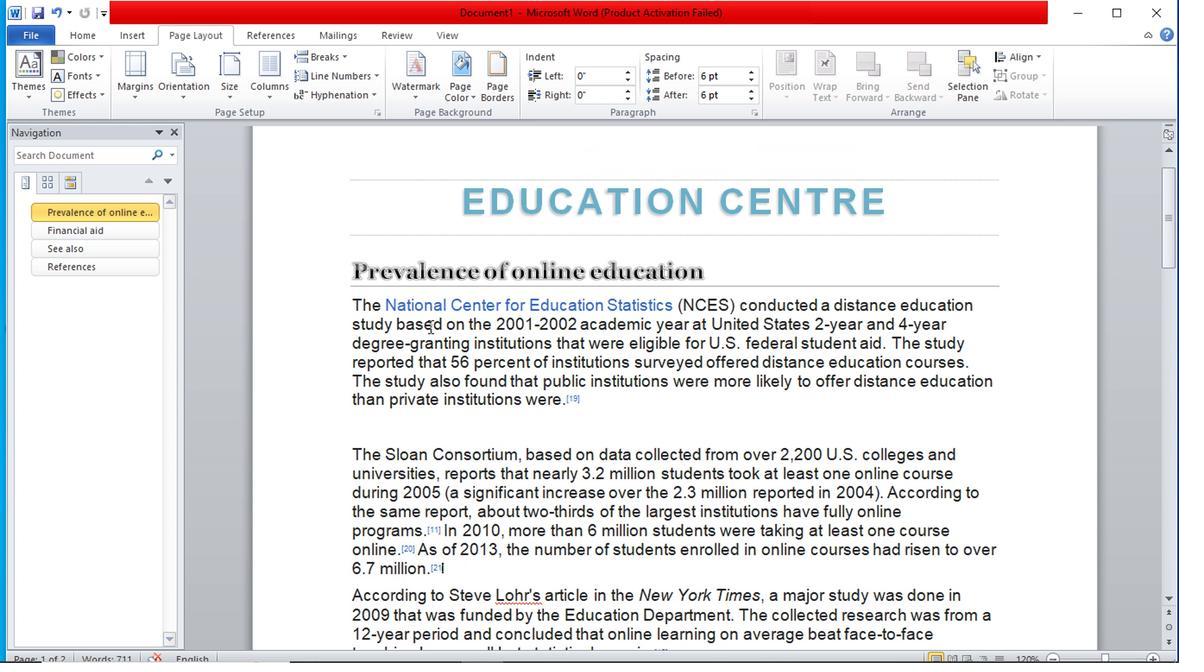 
Action: Mouse scrolled (519, 350) with delta (0, 0)
Screenshot: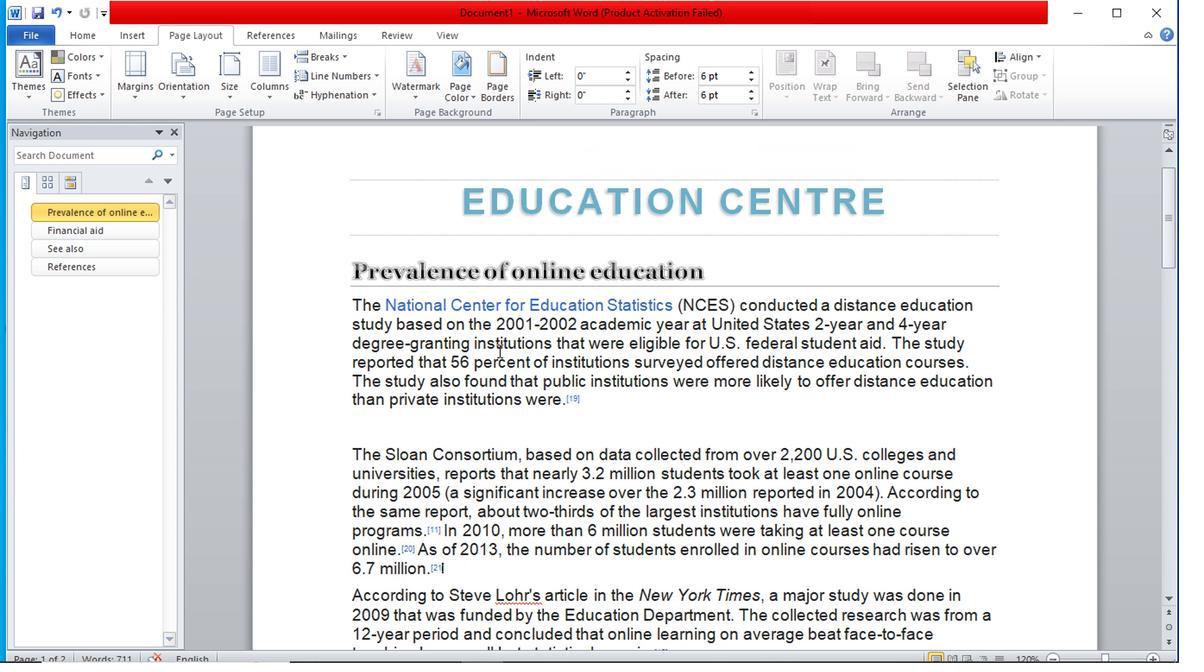 
Action: Mouse moved to (475, 319)
Screenshot: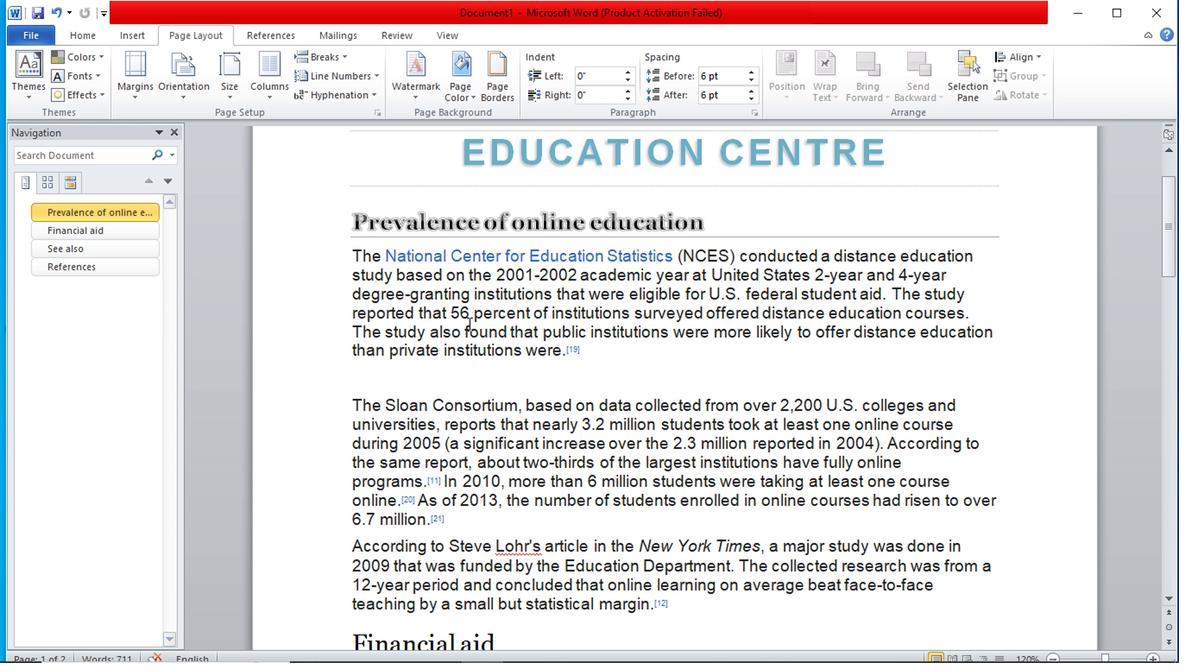 
Action: Mouse scrolled (475, 318) with delta (0, -1)
Screenshot: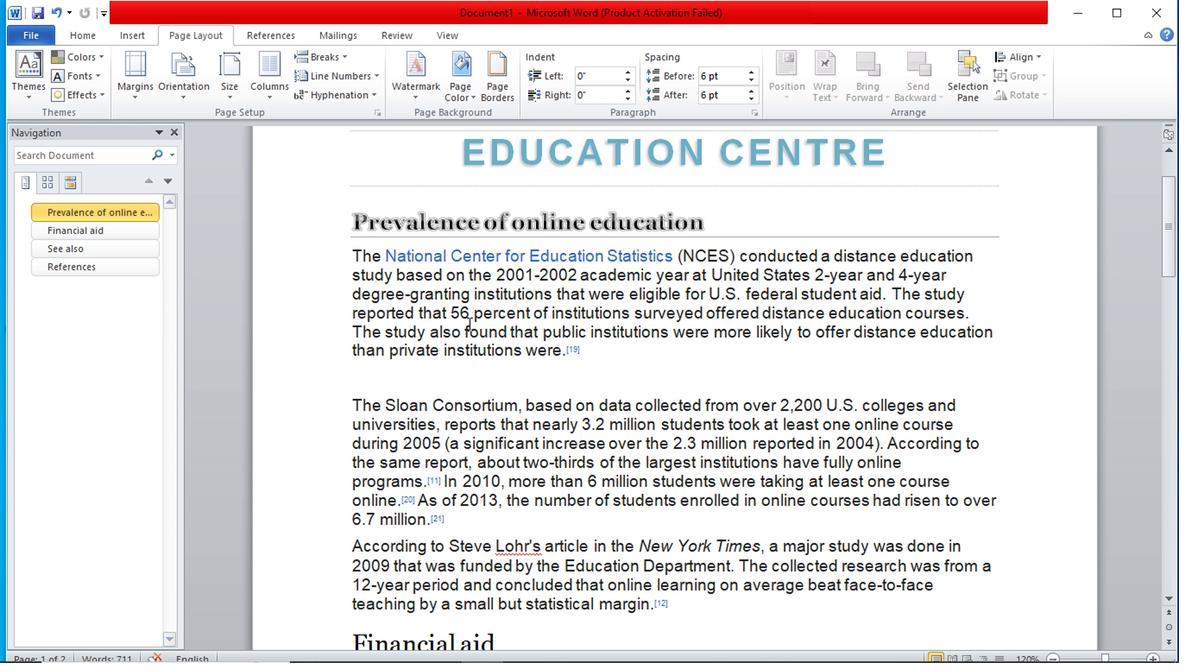 
Action: Mouse moved to (480, 319)
Screenshot: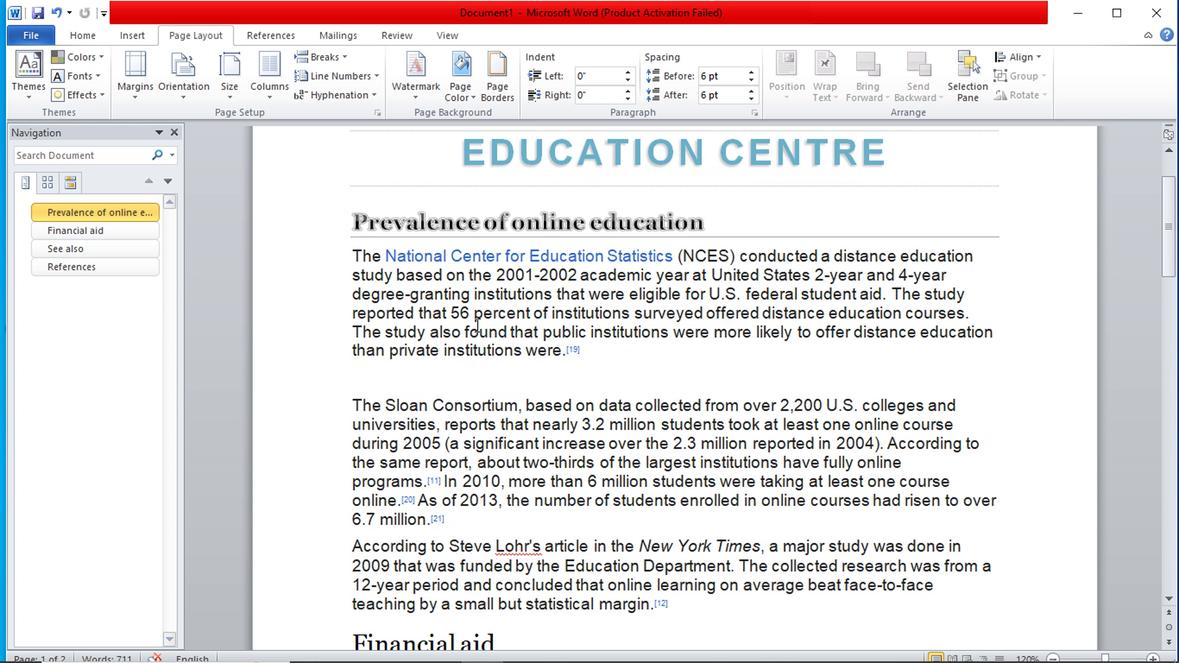 
Action: Mouse scrolled (480, 318) with delta (0, -1)
Screenshot: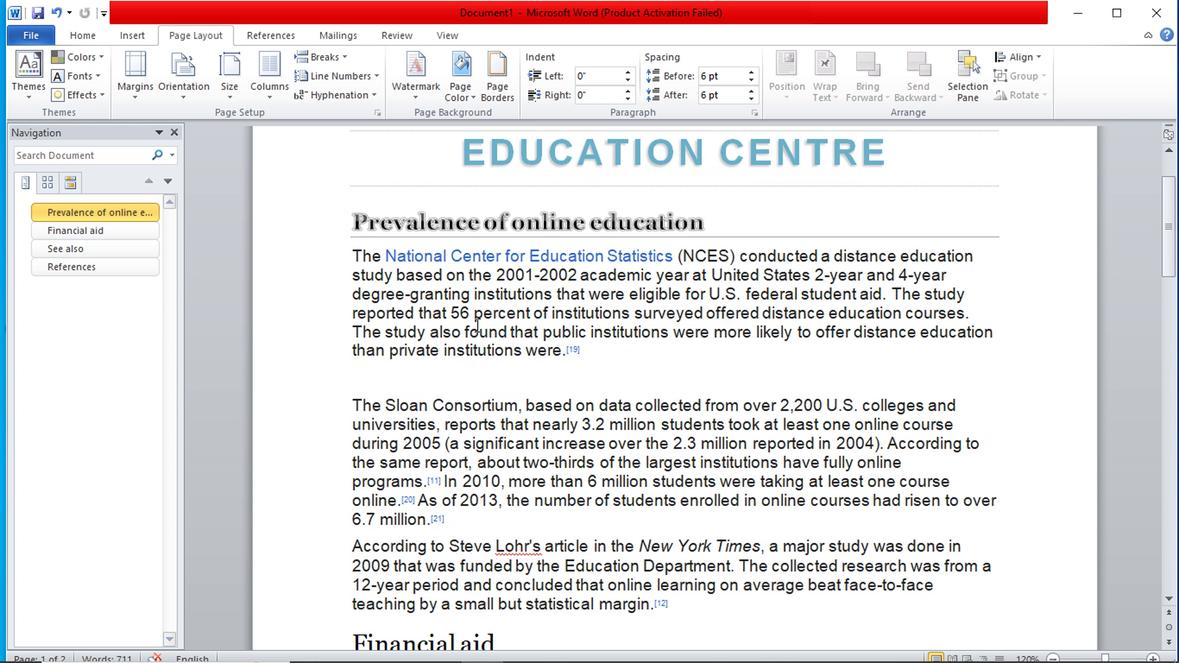 
Action: Mouse moved to (442, 419)
Screenshot: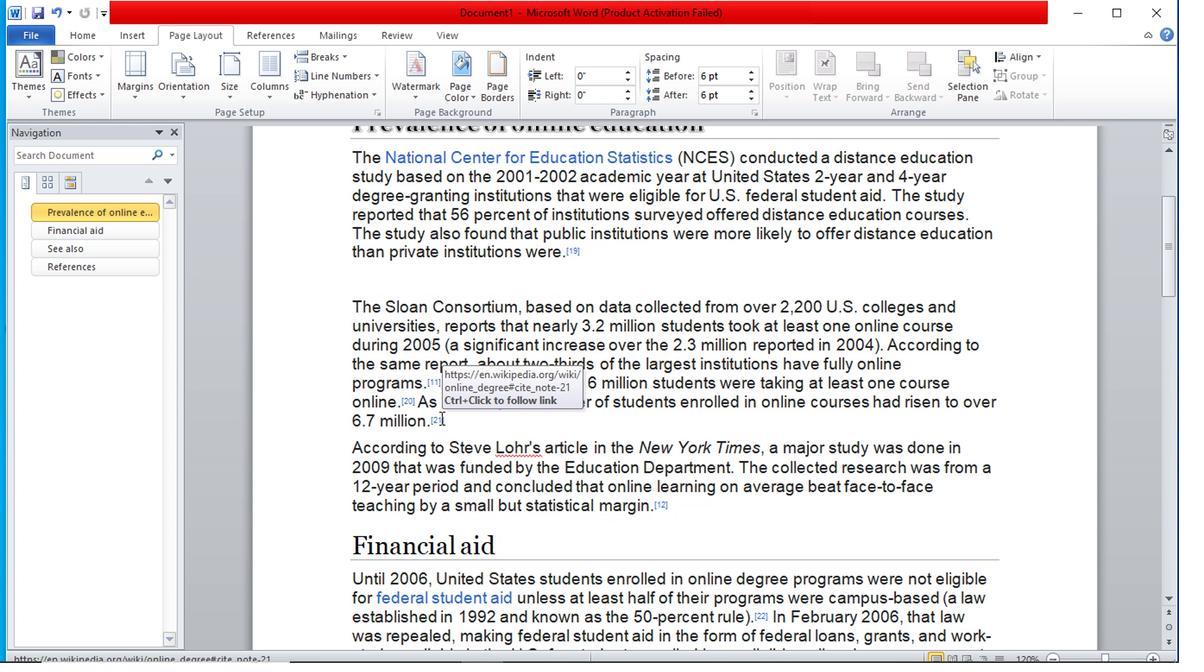 
Action: Mouse pressed left at (442, 419)
Screenshot: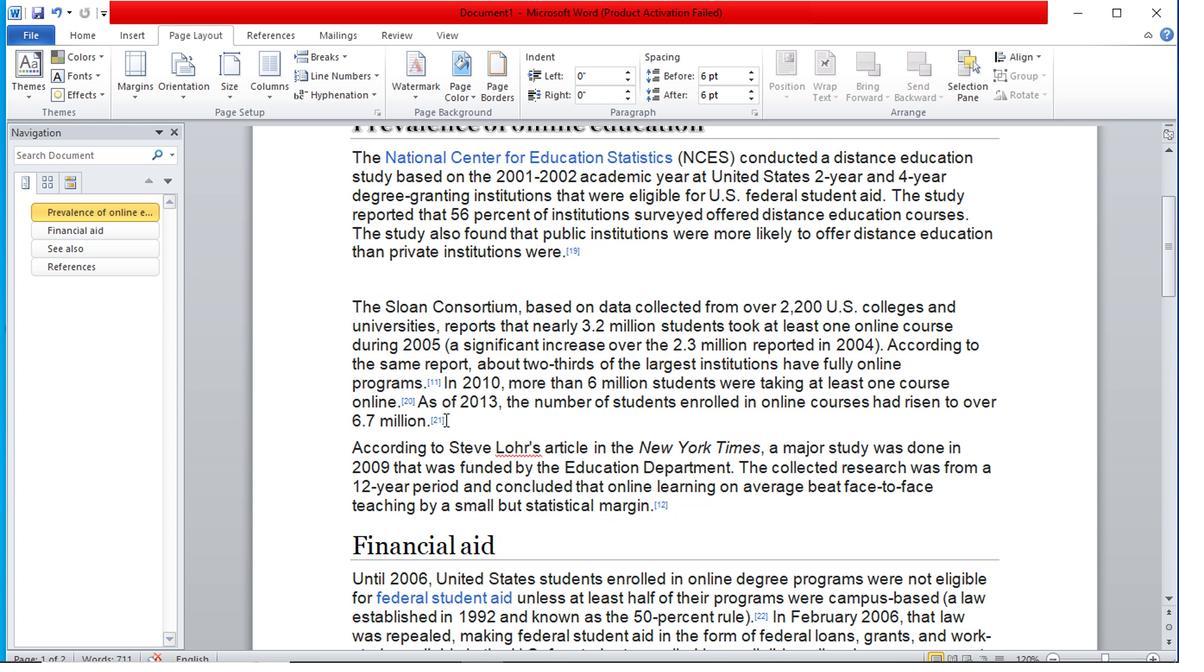 
Action: Key pressed <Key.enter><Key.enter>
Screenshot: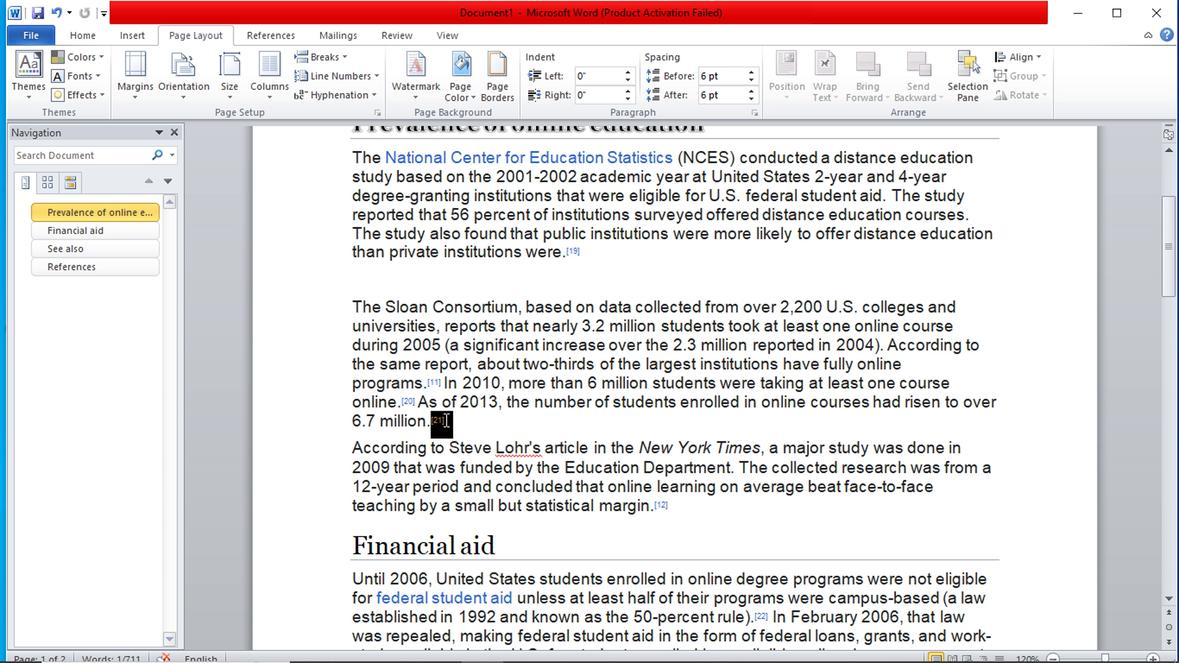 
Action: Mouse moved to (1152, 270)
Screenshot: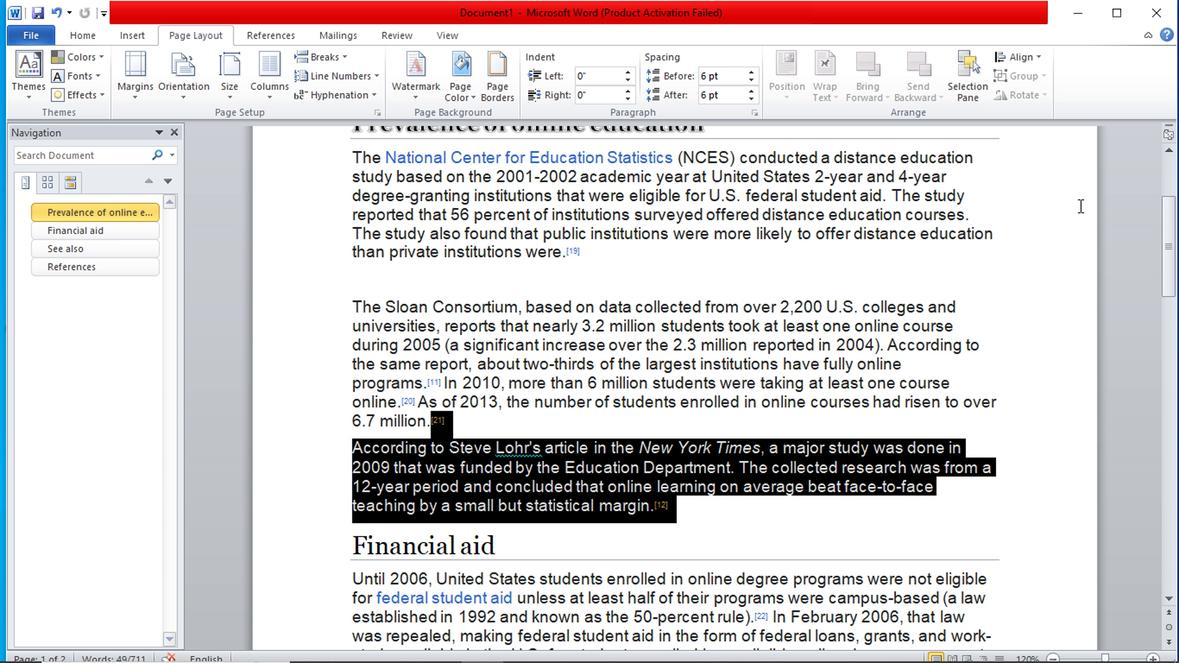 
Action: Mouse pressed left at (1152, 270)
Screenshot: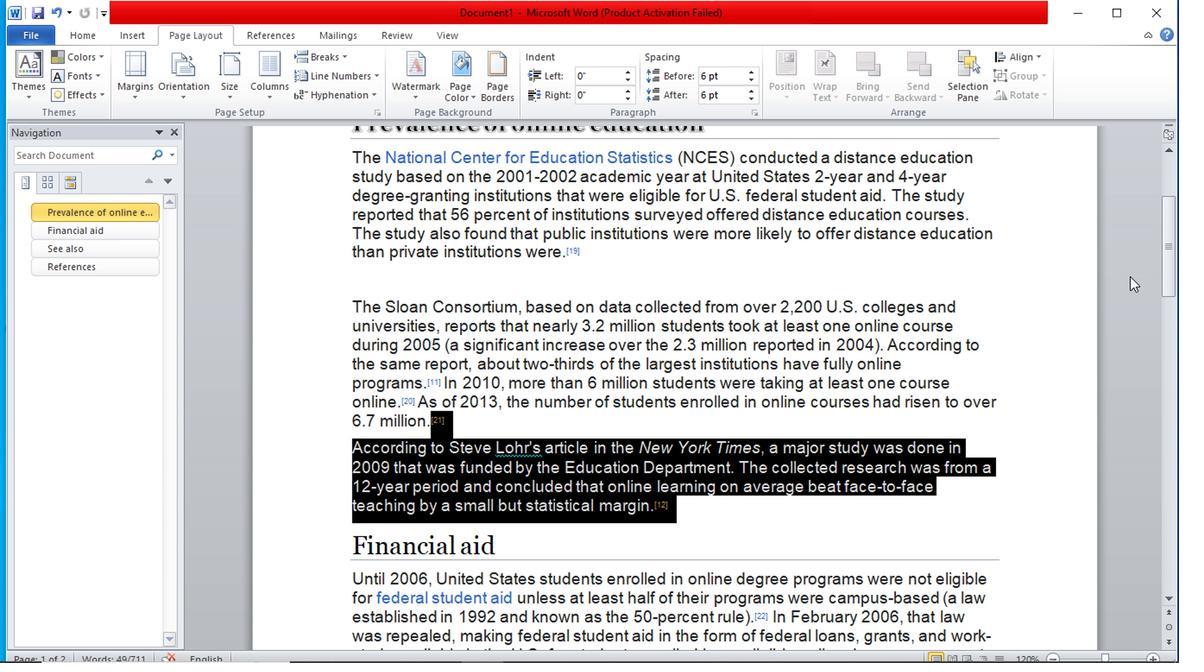 
Action: Mouse moved to (192, 303)
Screenshot: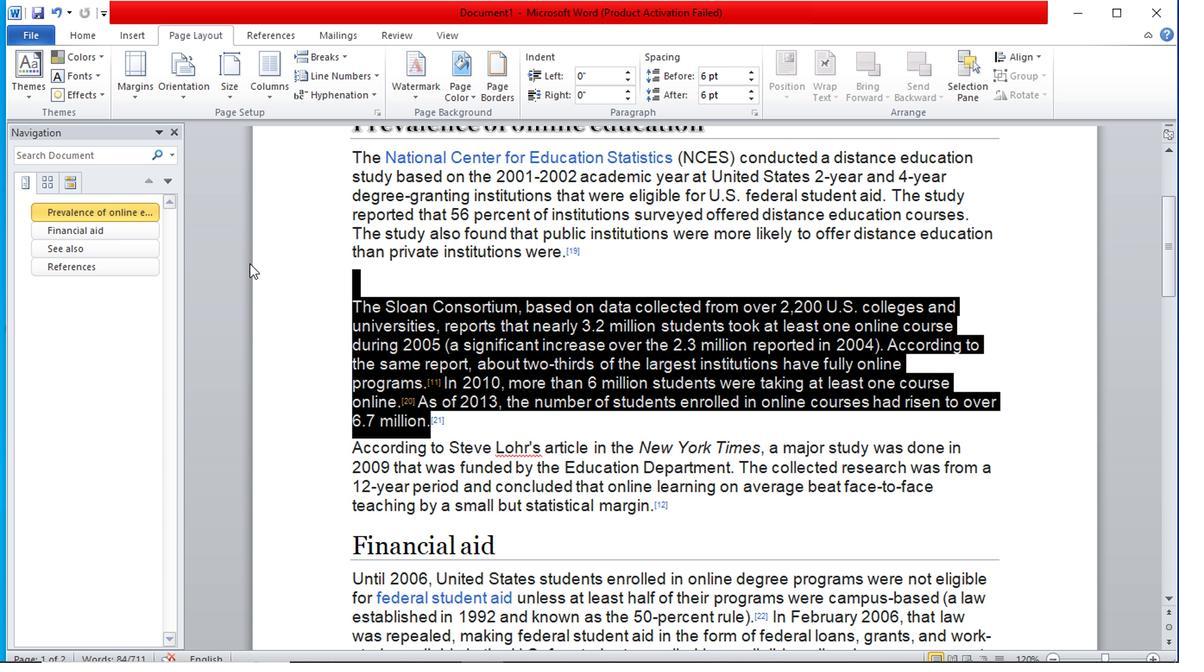 
Action: Mouse pressed left at (192, 303)
Screenshot: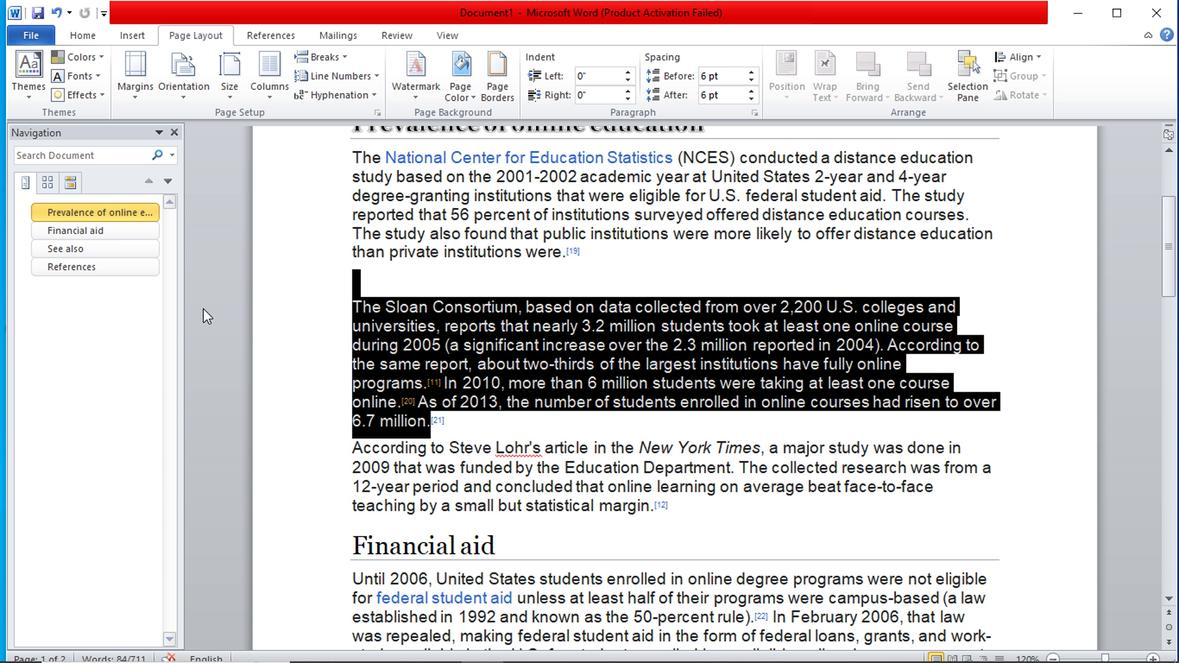 
Action: Mouse moved to (1041, 347)
Screenshot: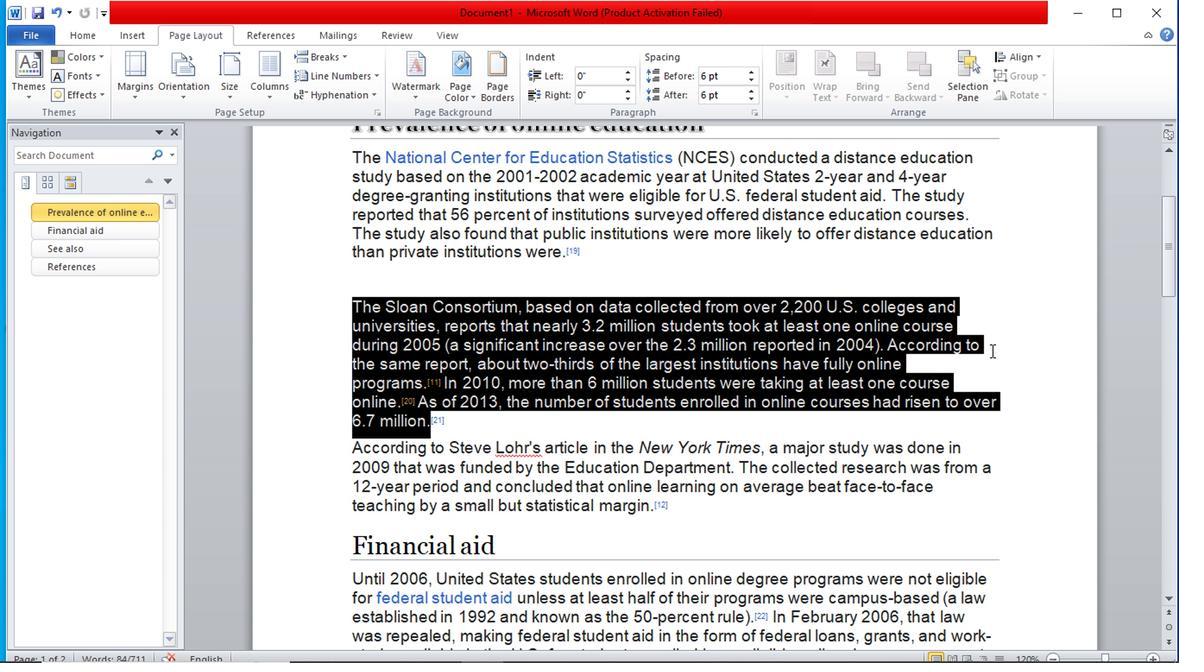 
Action: Mouse pressed left at (1041, 347)
Screenshot: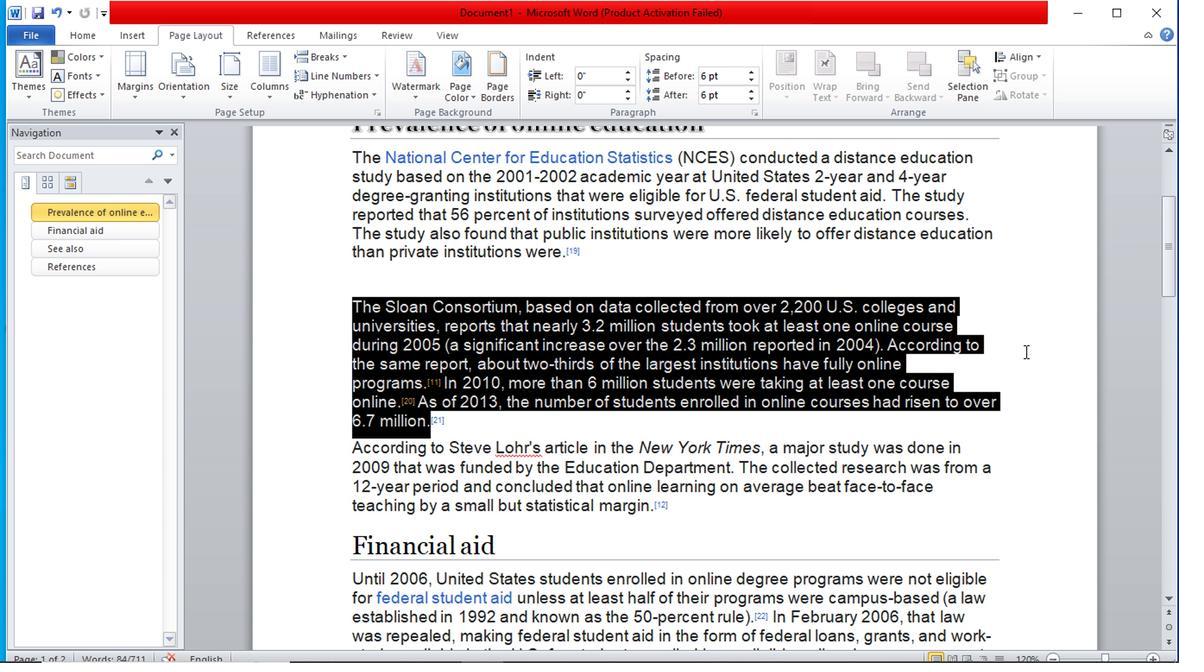 
Action: Mouse moved to (1065, 355)
Screenshot: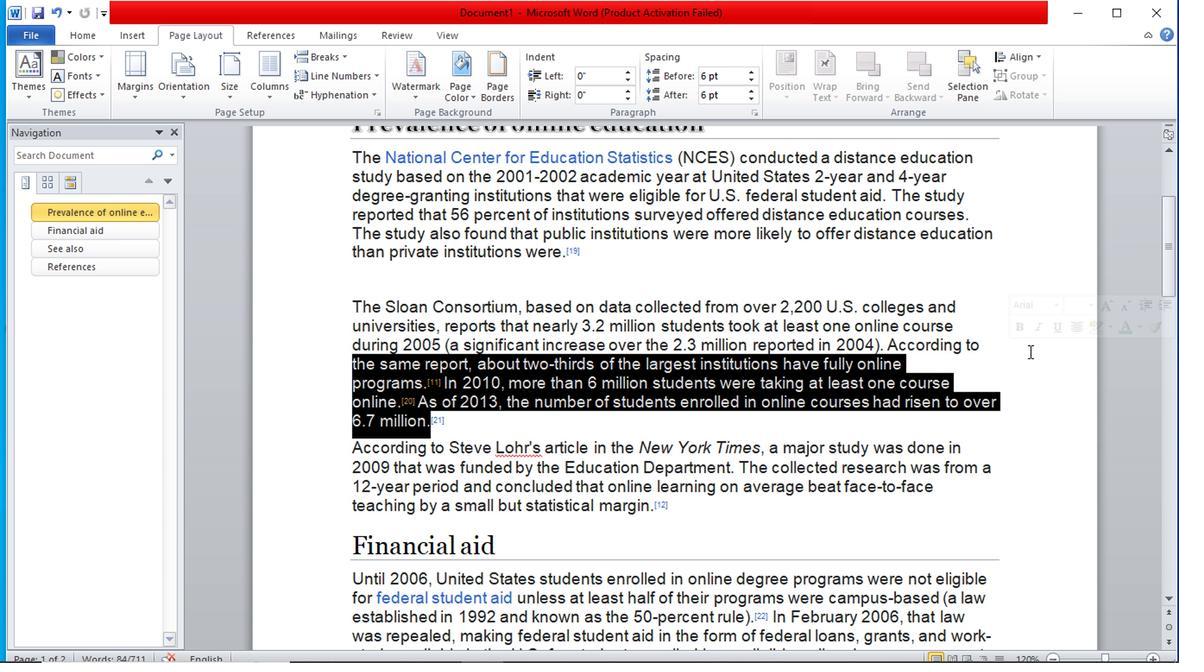 
Action: Mouse pressed left at (1065, 355)
Screenshot: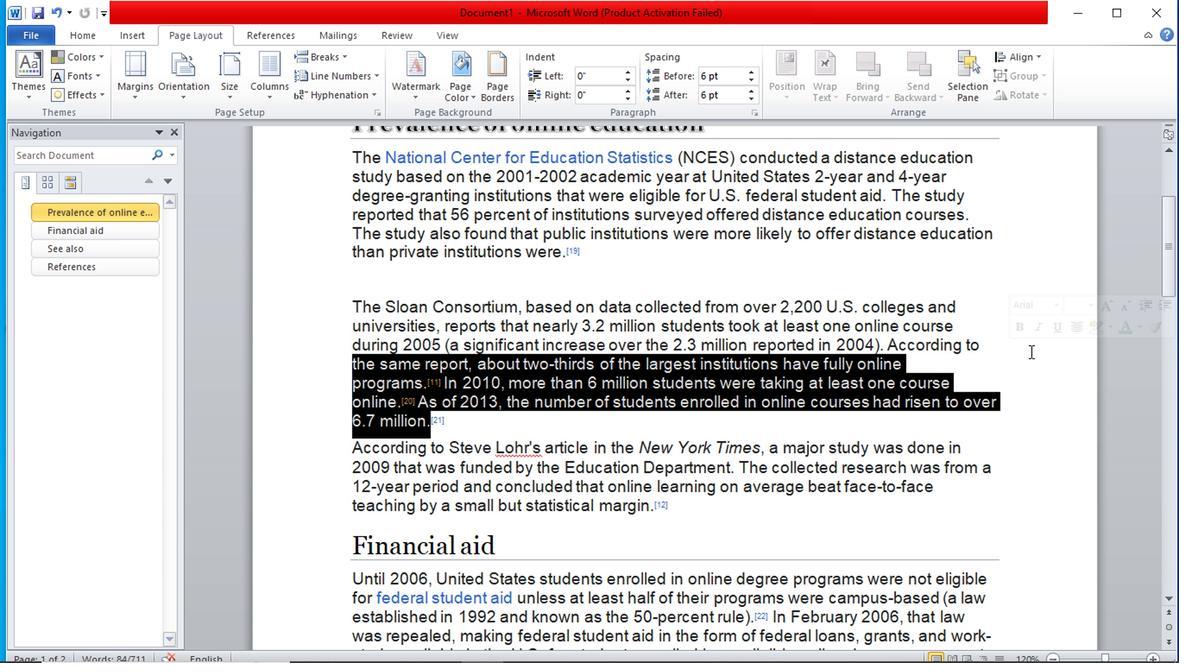 
Action: Mouse moved to (1054, 404)
Screenshot: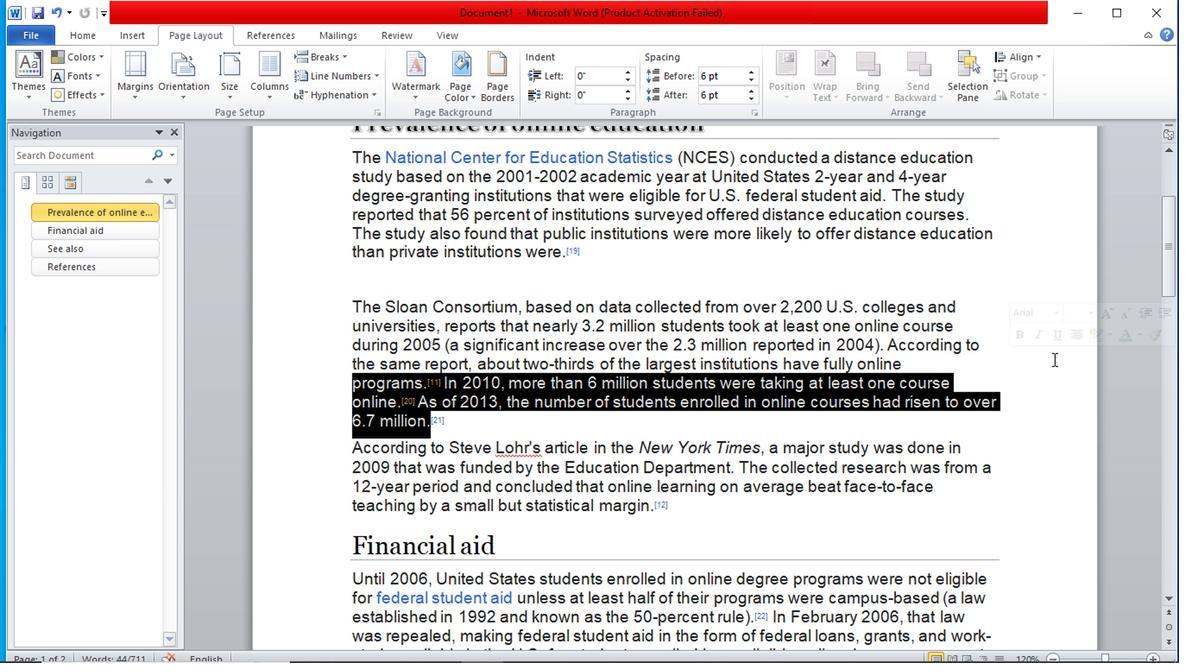 
Action: Mouse pressed left at (1054, 404)
Screenshot: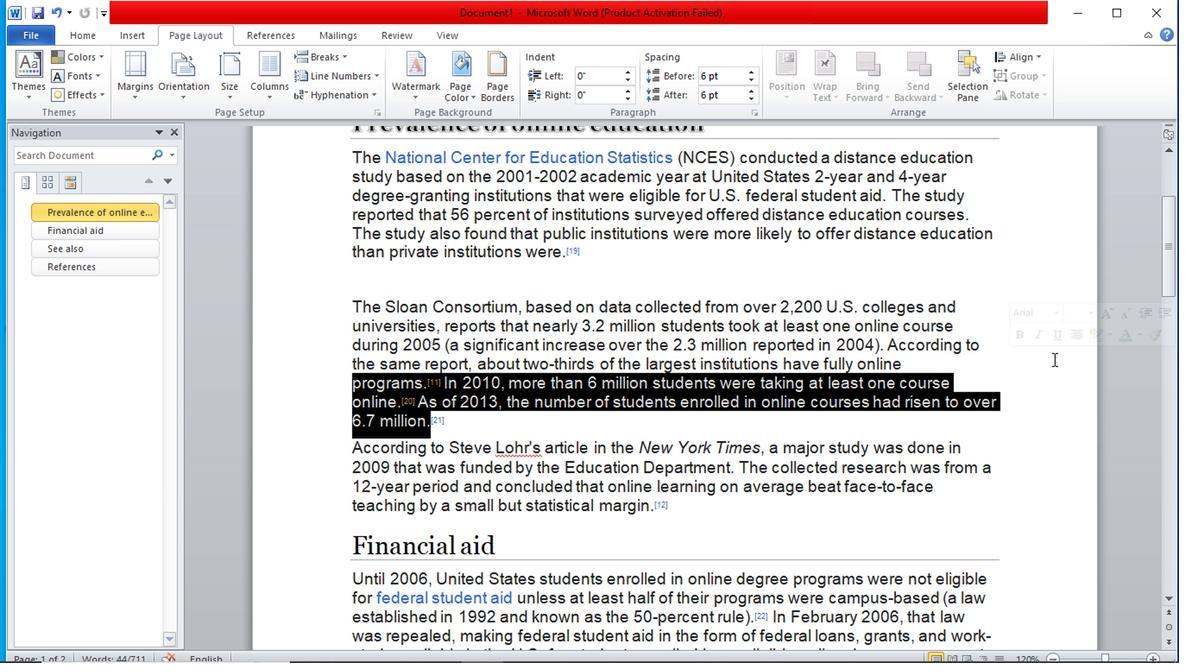 
Action: Mouse moved to (1053, 421)
Screenshot: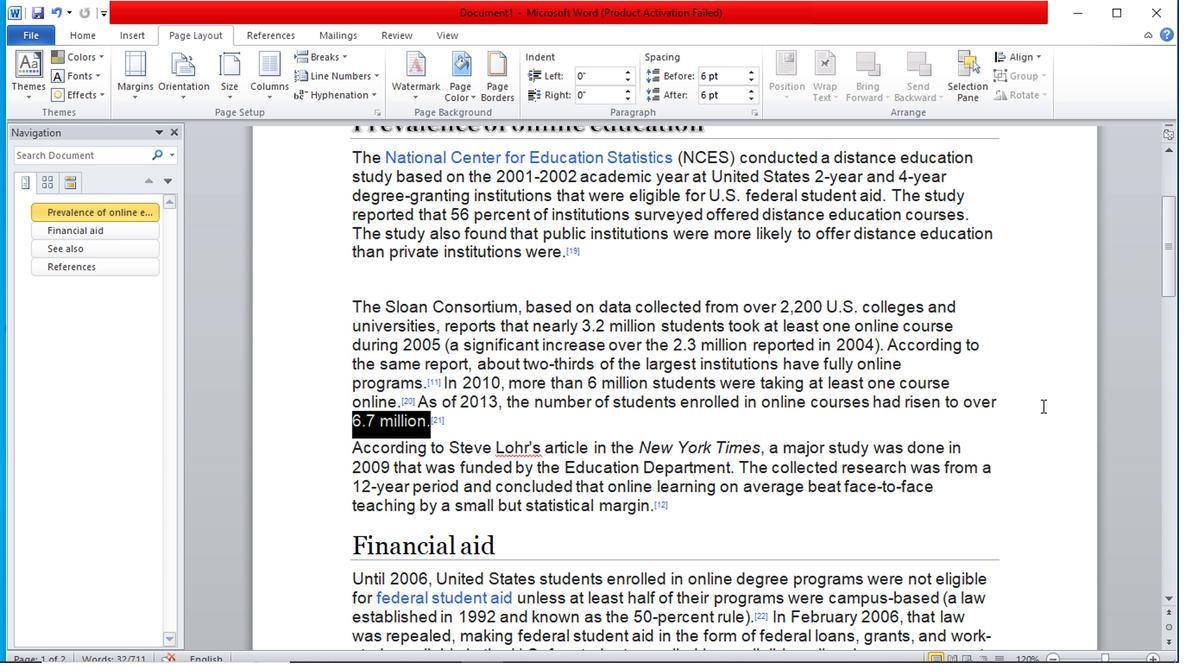 
Action: Mouse pressed left at (1053, 421)
Screenshot: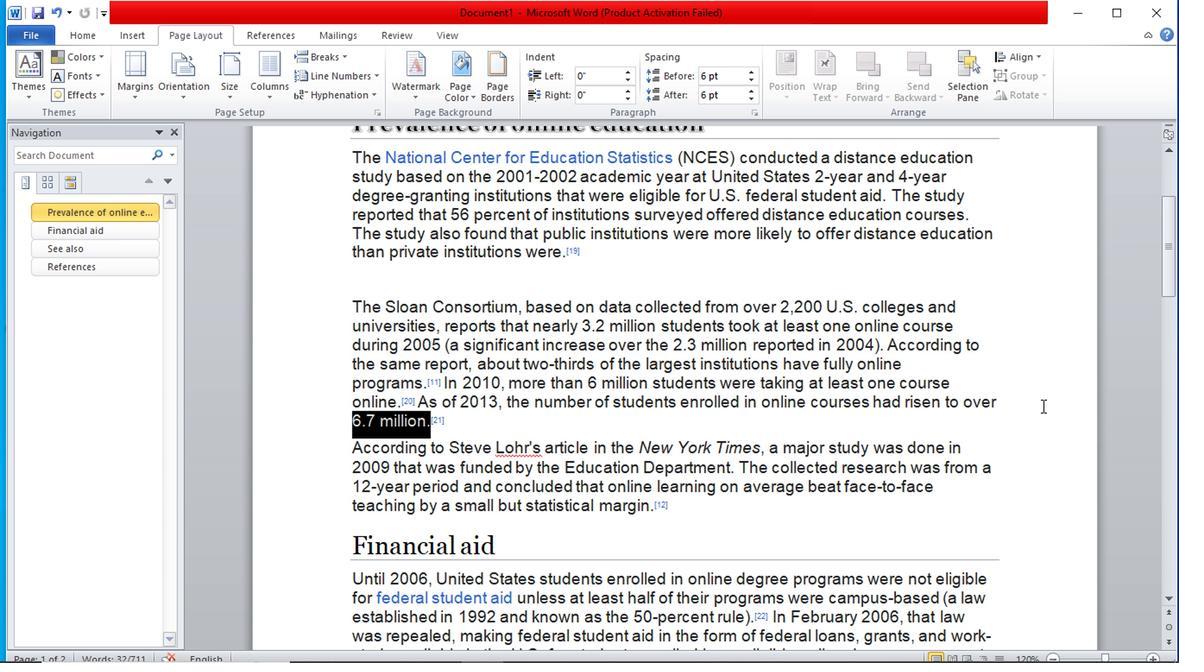 
Action: Mouse moved to (1038, 444)
Screenshot: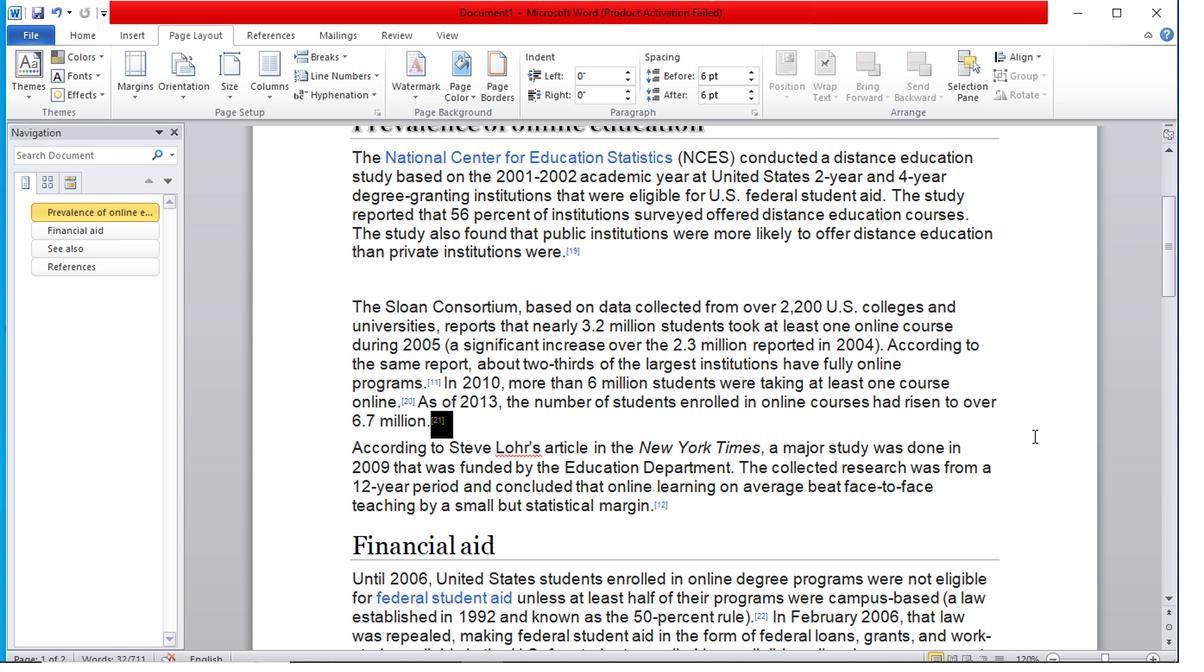 
Action: Mouse pressed left at (1038, 444)
Screenshot: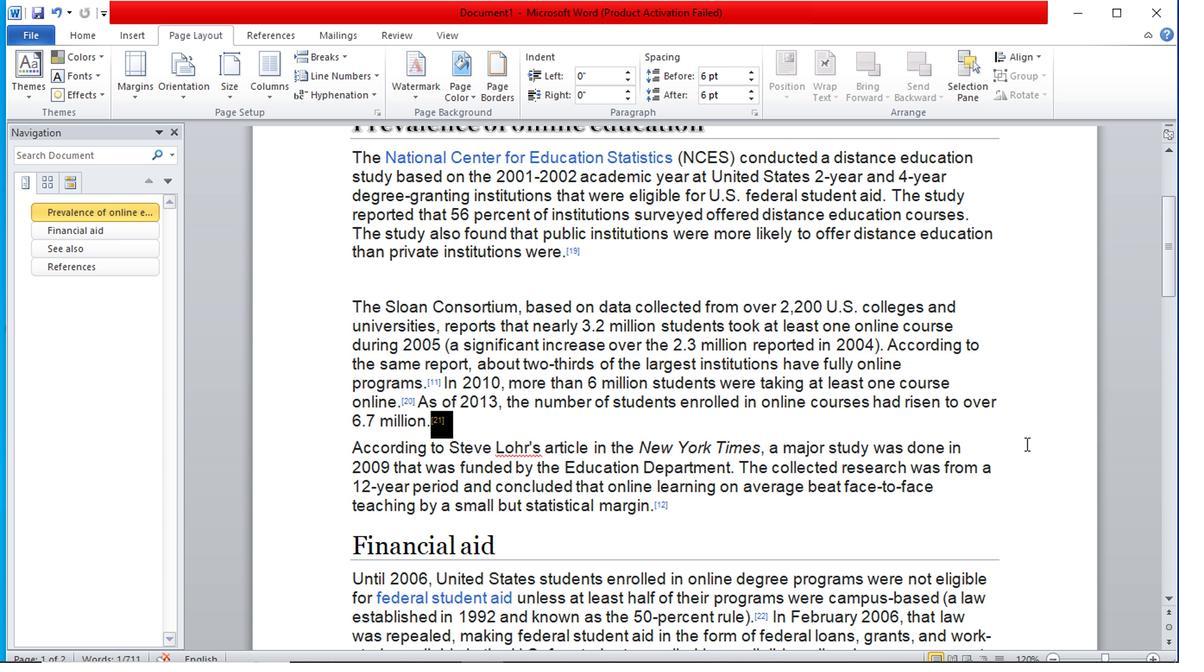 
Action: Mouse moved to (464, 421)
Screenshot: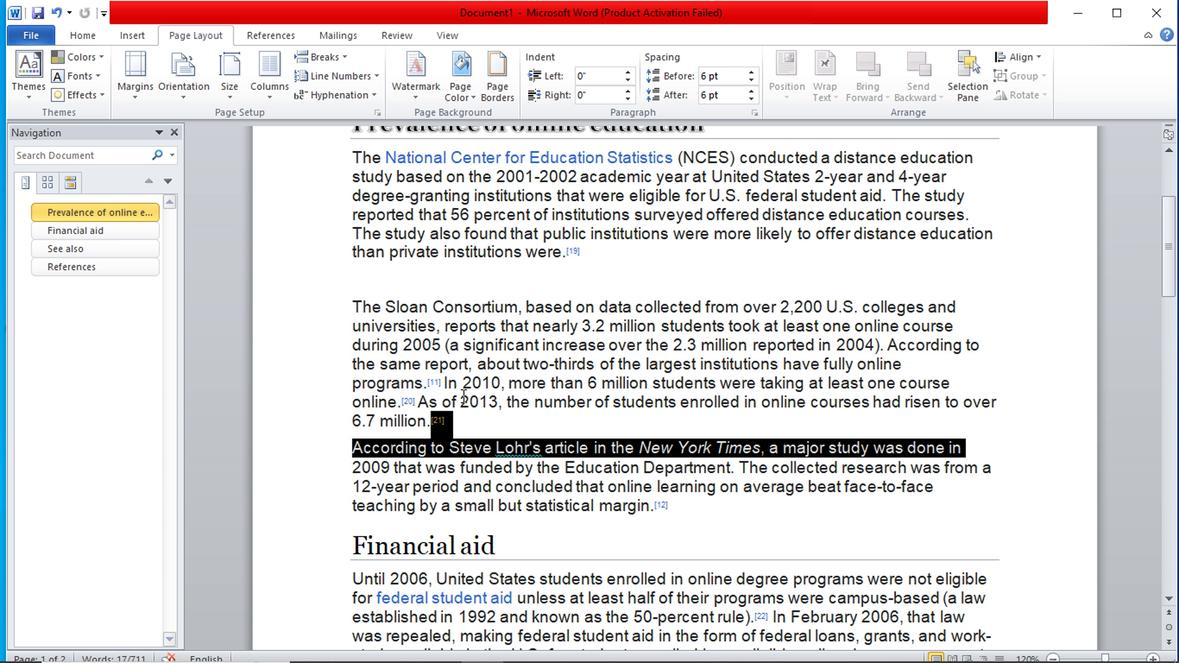 
Action: Mouse pressed left at (464, 421)
Screenshot: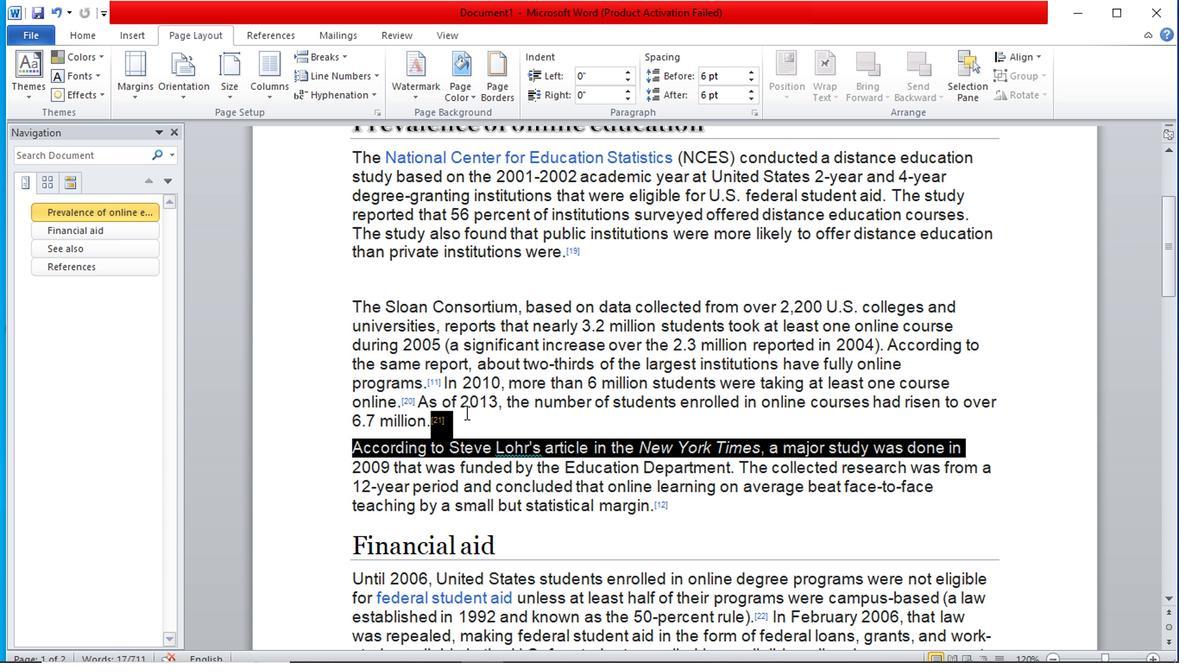 
Action: Mouse moved to (455, 425)
Screenshot: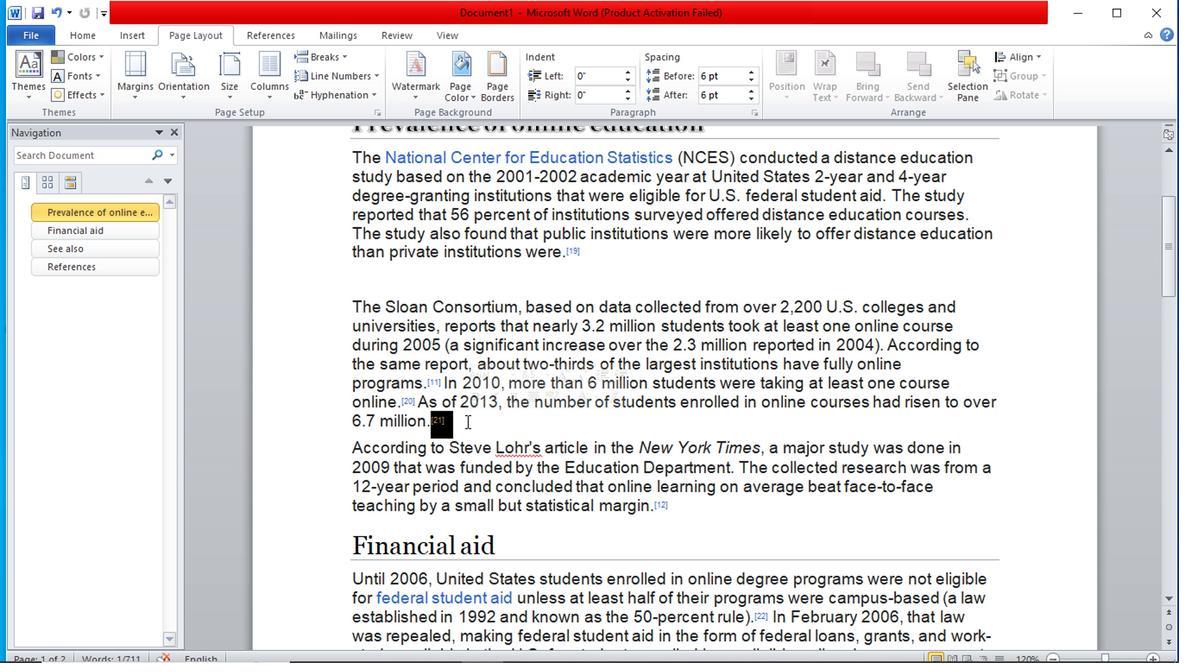 
Action: Mouse pressed left at (455, 425)
Screenshot: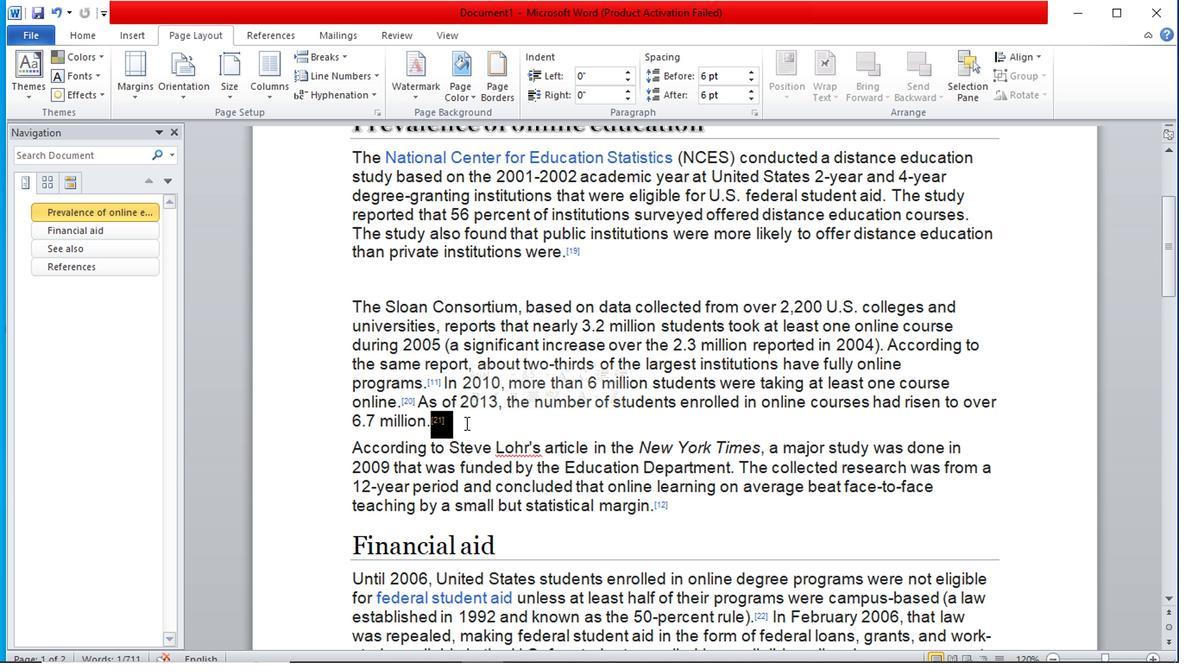 
Action: Key pressed <Key.backspace><Key.enter><Key.enter>
Screenshot: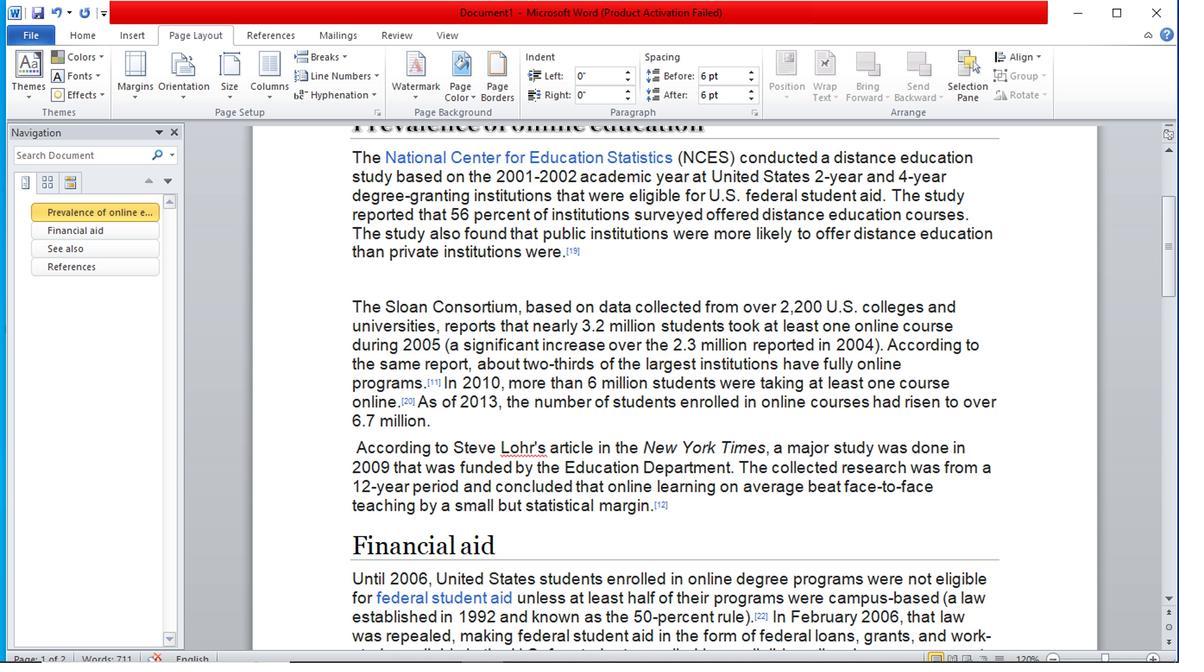 
Action: Mouse moved to (679, 509)
Screenshot: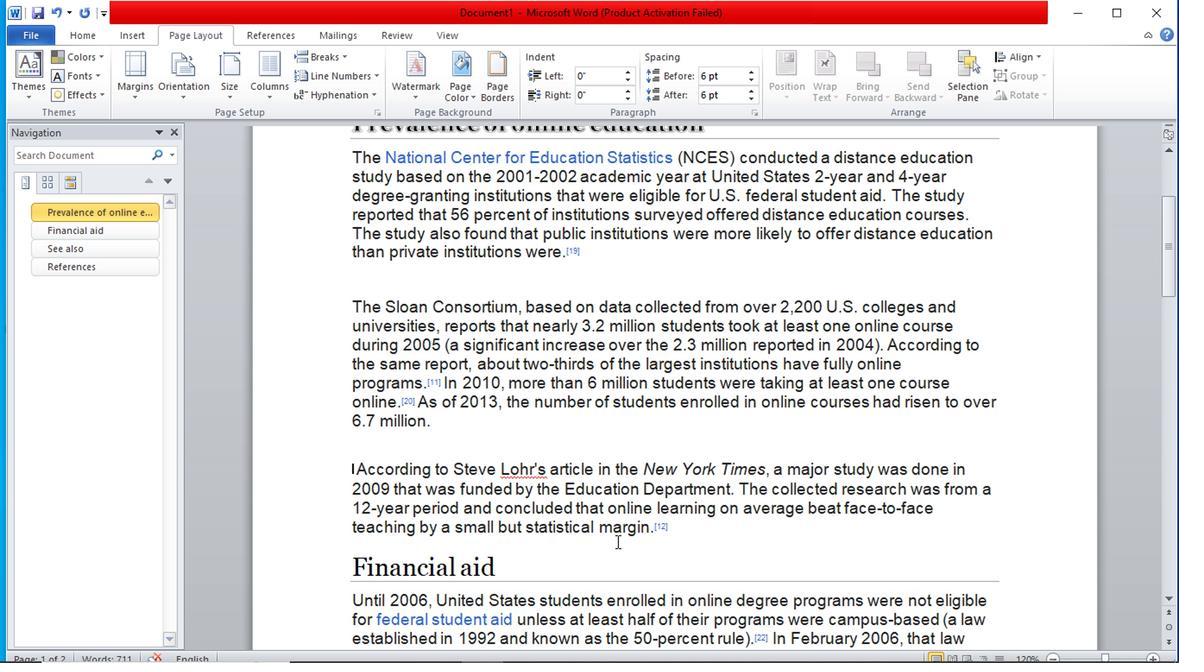 
Action: Mouse scrolled (679, 508) with delta (0, 0)
Screenshot: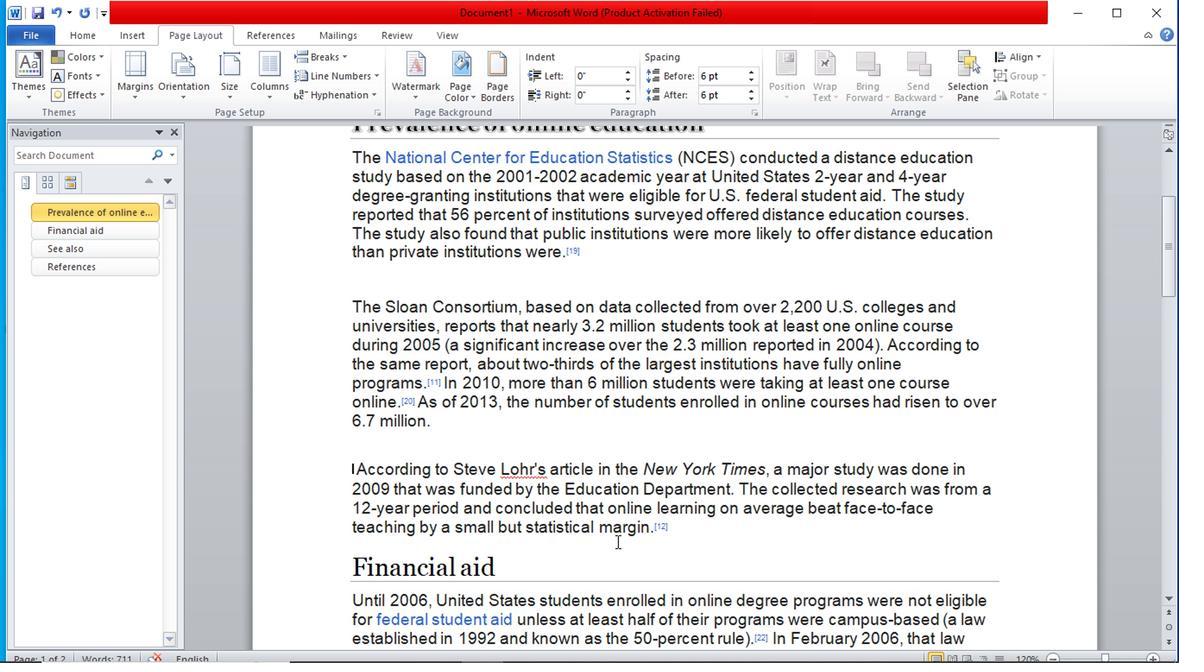 
Action: Mouse moved to (684, 509)
Screenshot: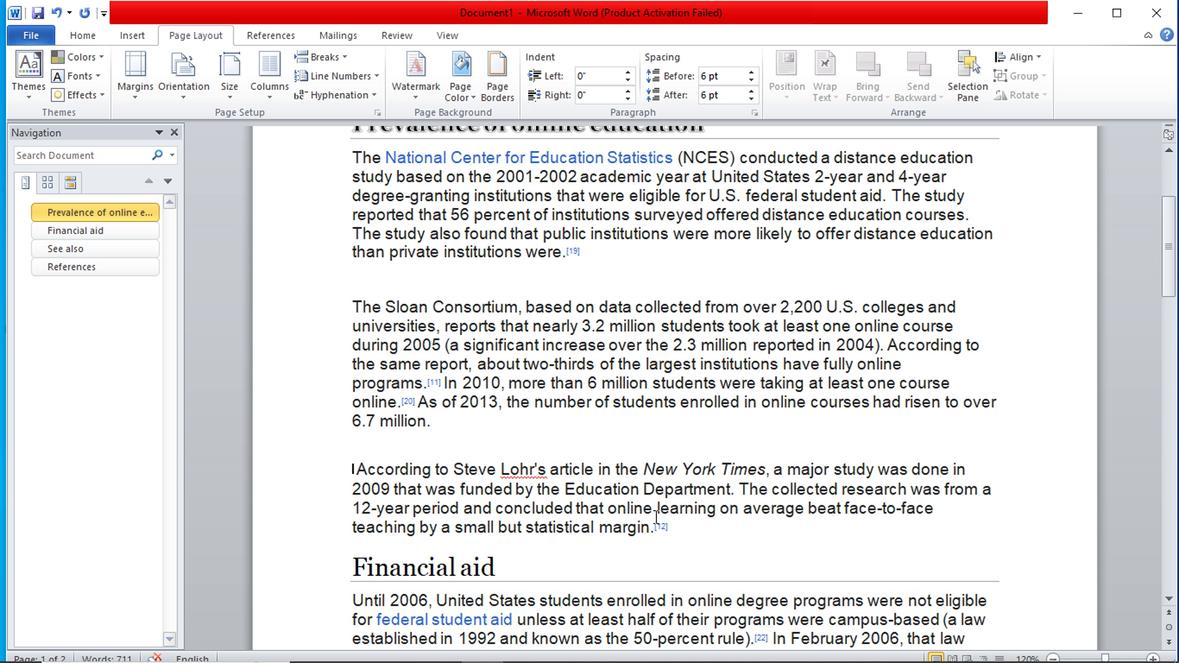 
Action: Mouse scrolled (684, 508) with delta (0, 0)
Screenshot: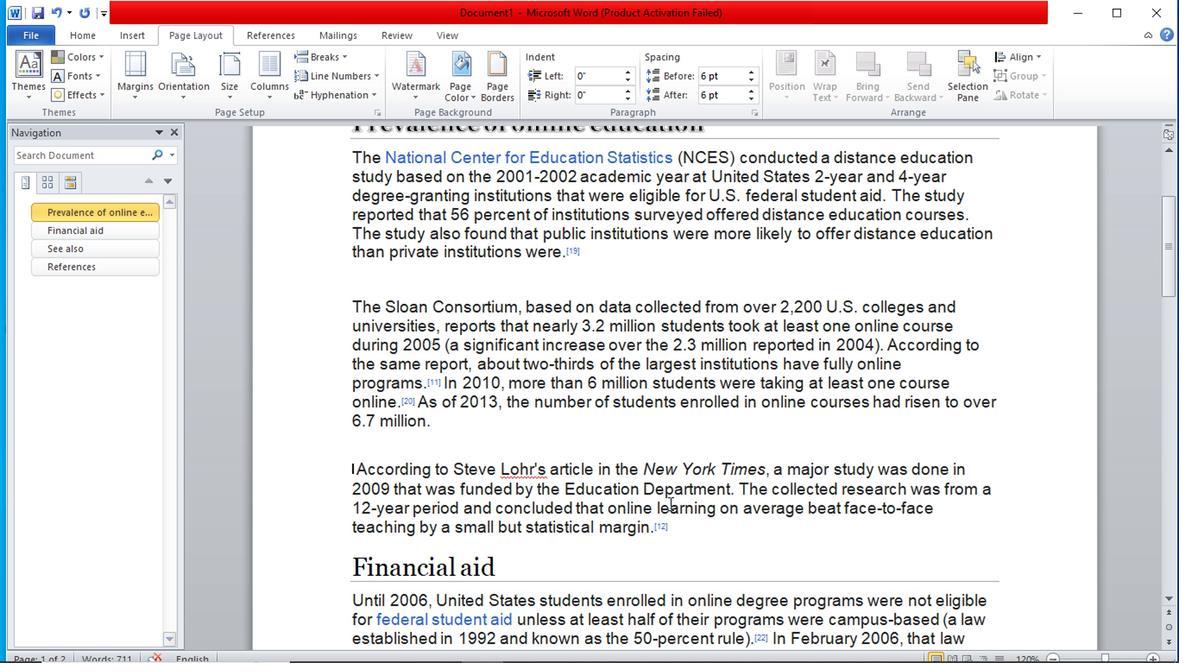 
Action: Mouse moved to (547, 477)
Screenshot: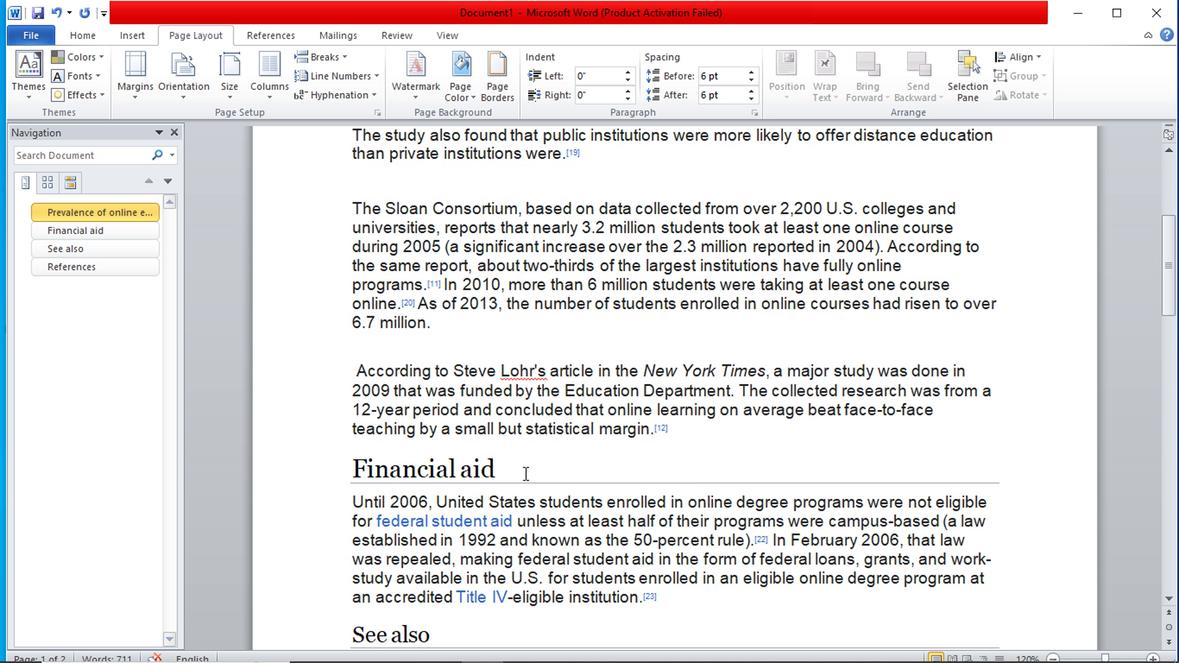 
Action: Mouse scrolled (547, 476) with delta (0, -1)
Screenshot: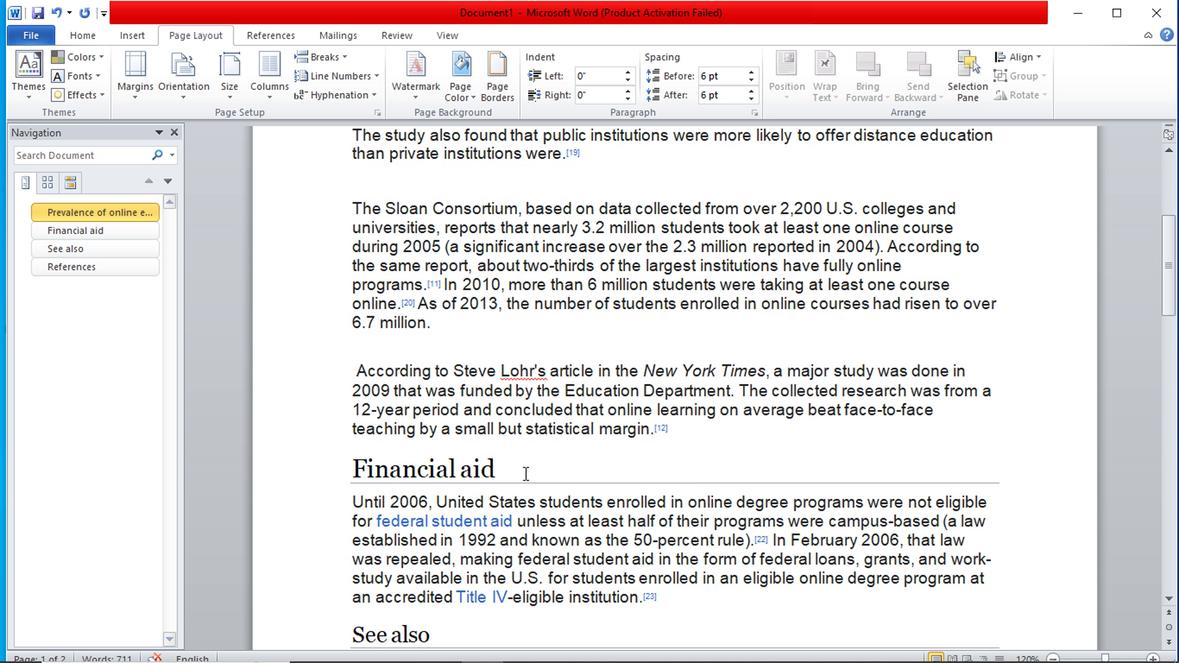 
Action: Mouse moved to (676, 383)
Screenshot: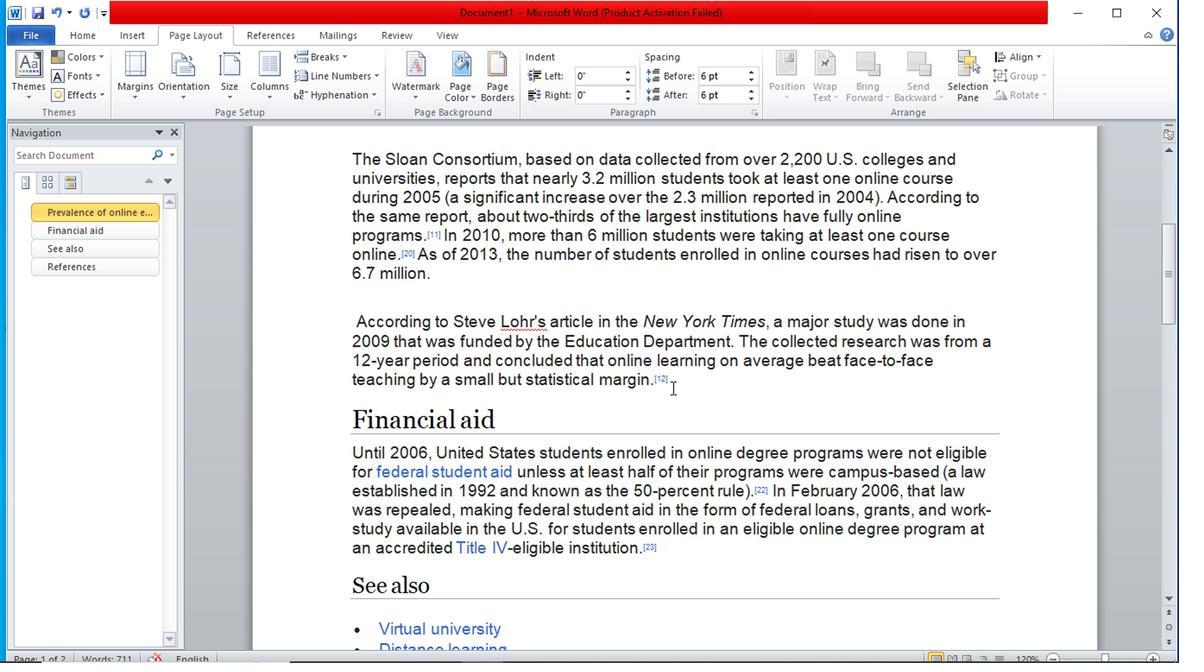 
Action: Mouse pressed left at (676, 383)
Screenshot: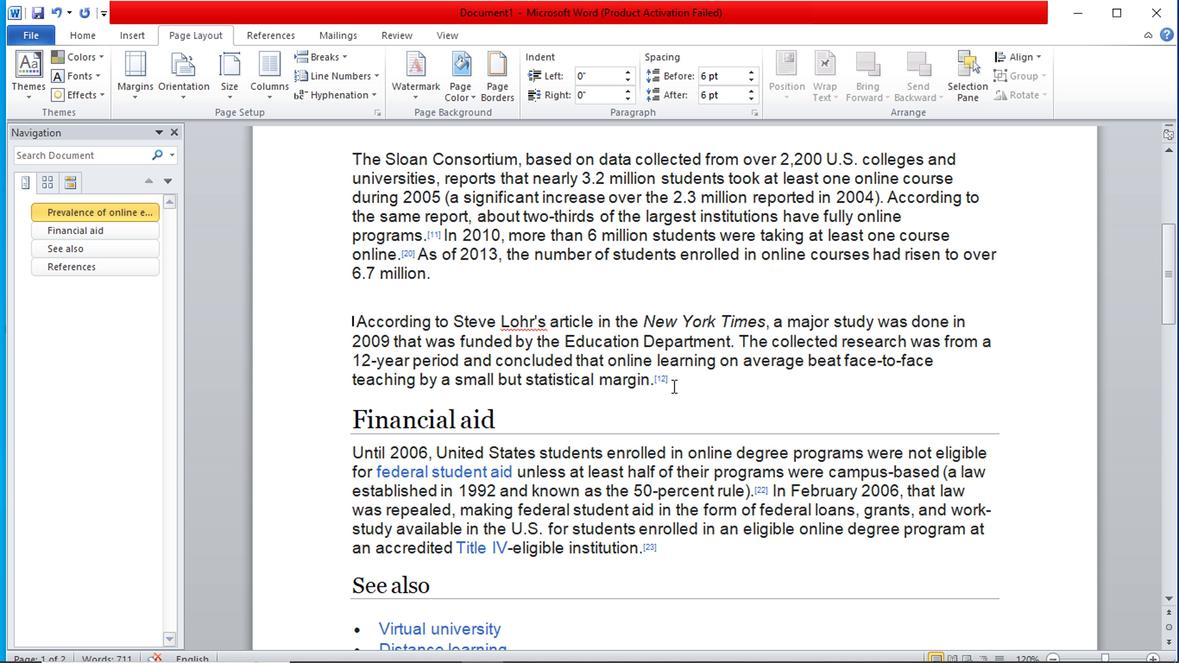 
Action: Key pressed <Key.enter>
Screenshot: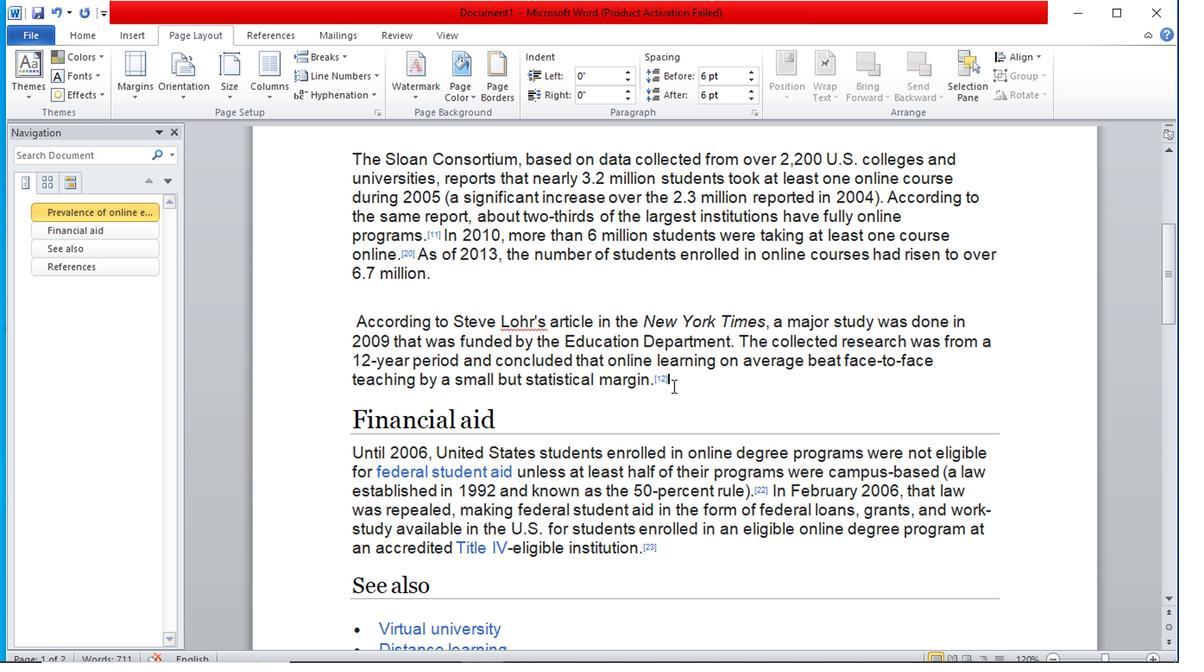 
Action: Mouse moved to (696, 414)
Screenshot: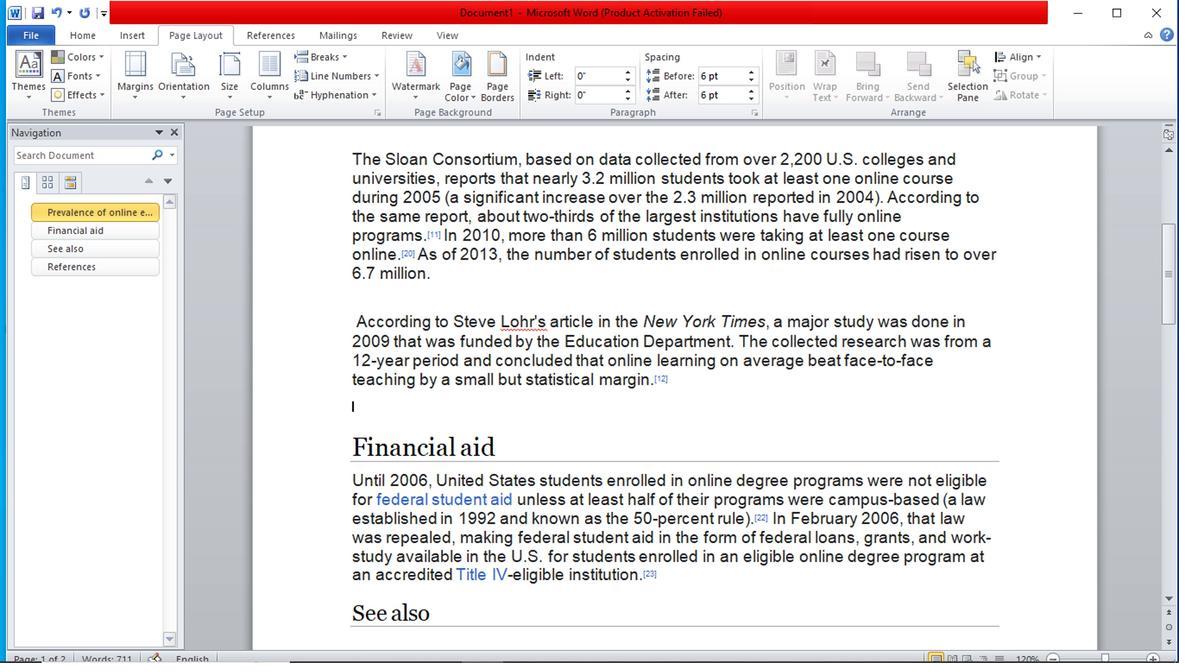
Action: Mouse scrolled (696, 415) with delta (0, 1)
Screenshot: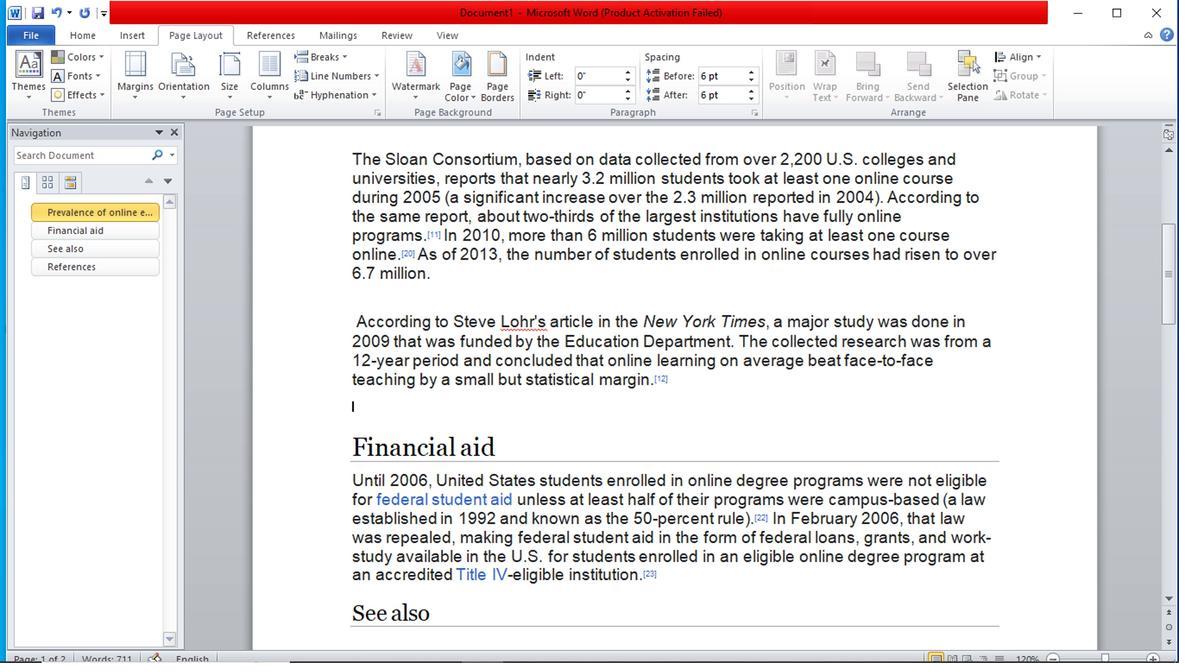 
Action: Mouse scrolled (696, 415) with delta (0, 1)
Screenshot: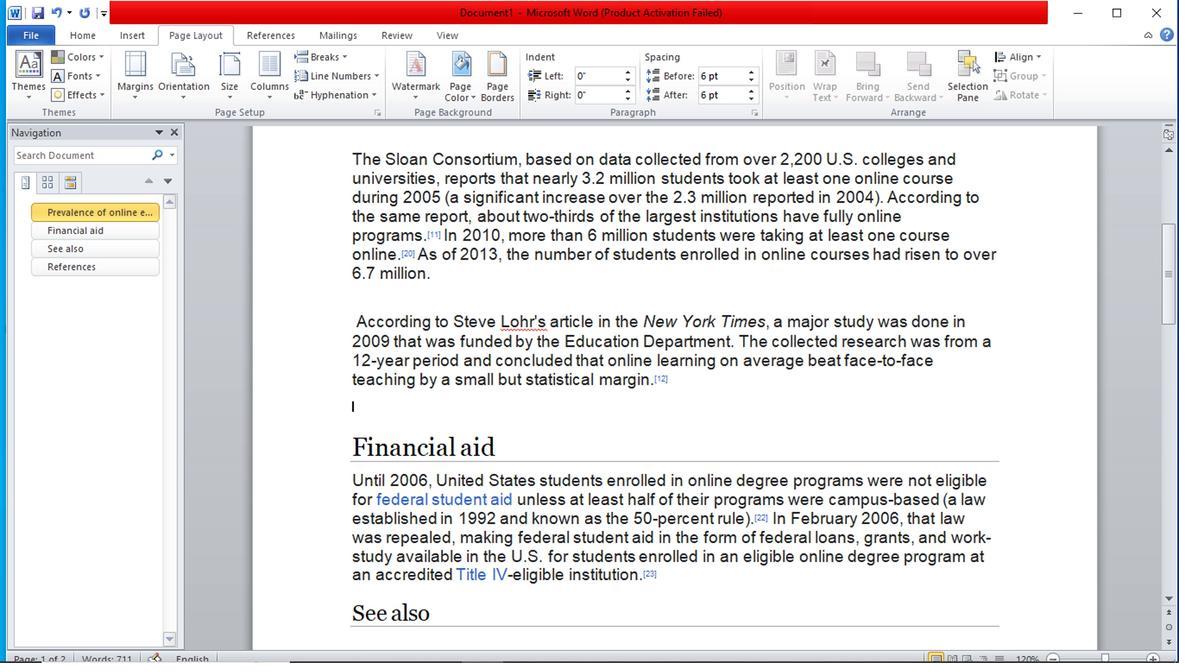 
Action: Mouse moved to (708, 410)
Screenshot: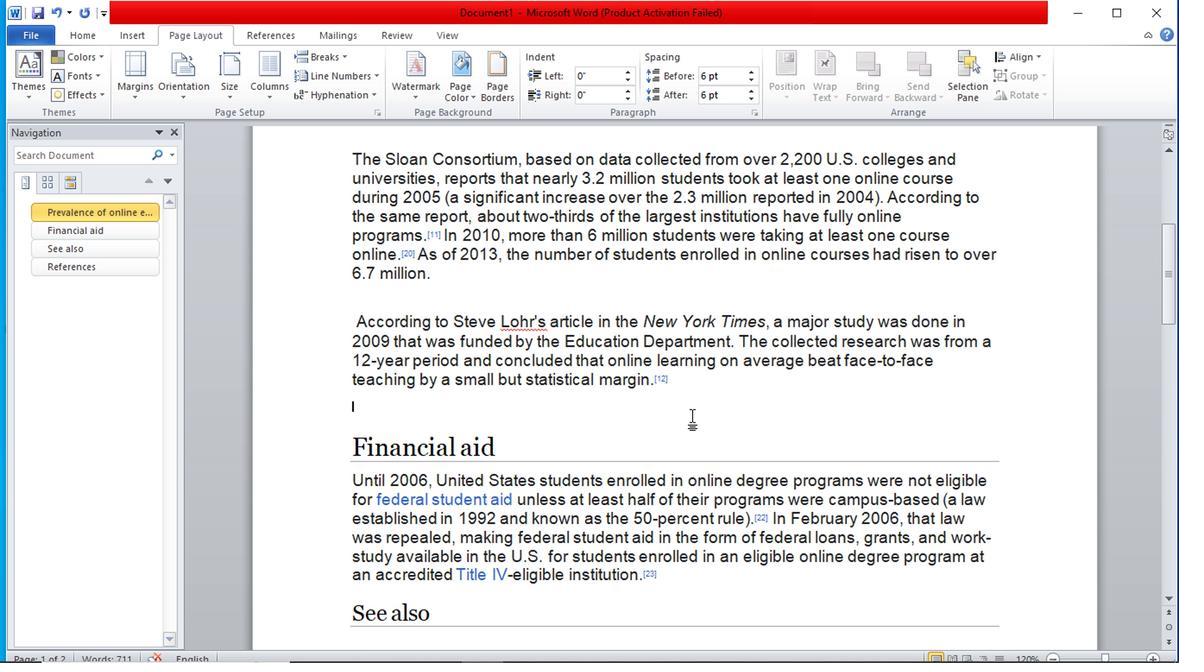 
Action: Mouse scrolled (708, 410) with delta (0, 0)
Screenshot: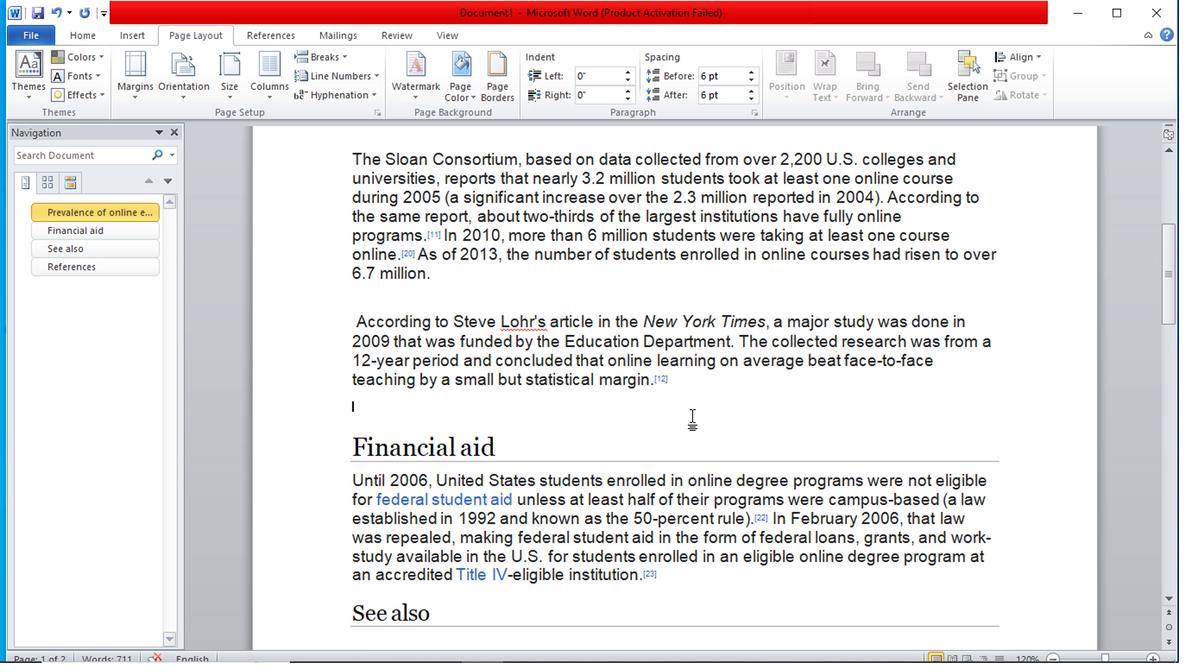 
Action: Mouse scrolled (708, 409) with delta (0, -1)
Screenshot: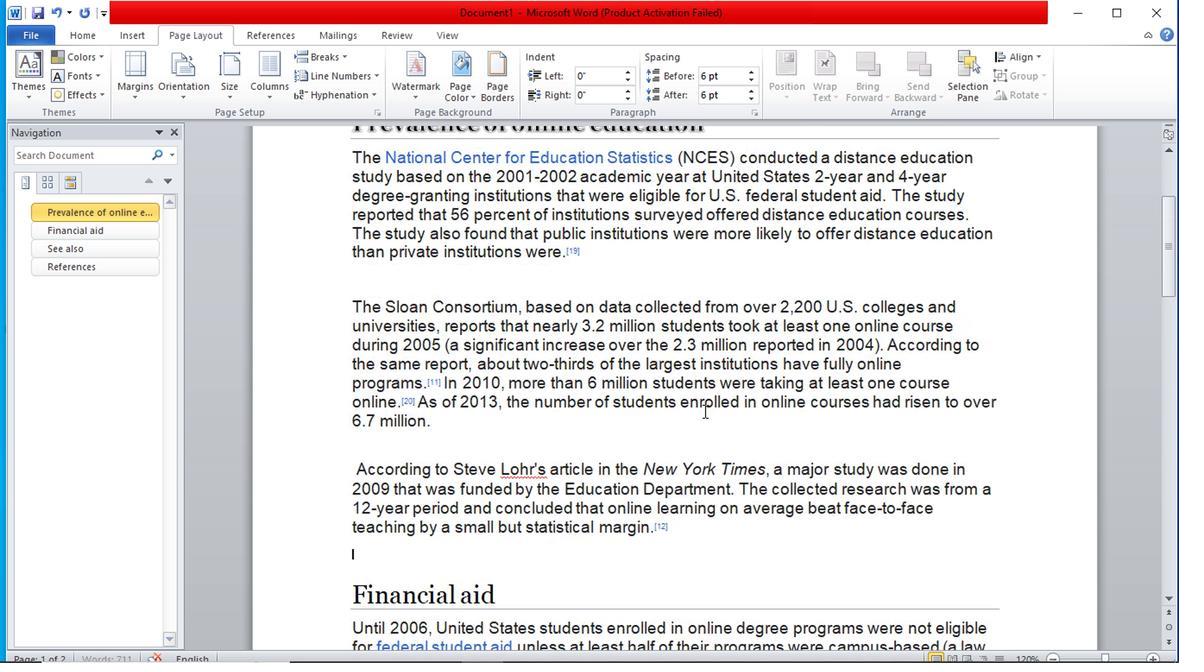 
Action: Mouse scrolled (708, 409) with delta (0, -1)
Screenshot: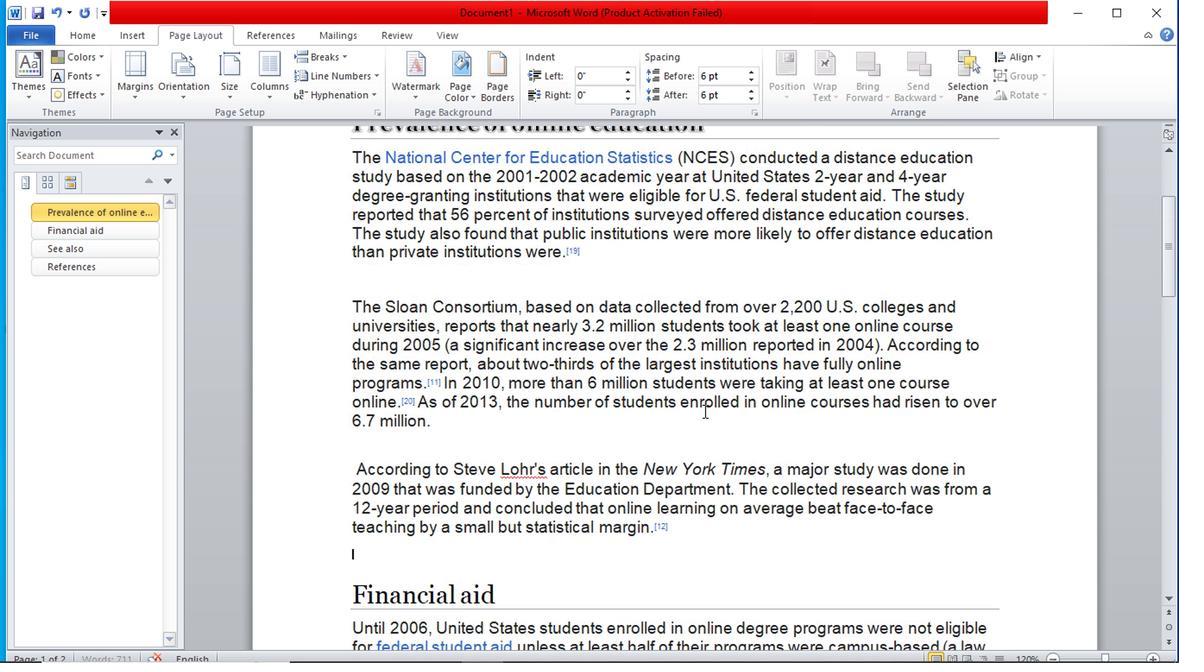 
Action: Mouse scrolled (708, 409) with delta (0, -1)
Screenshot: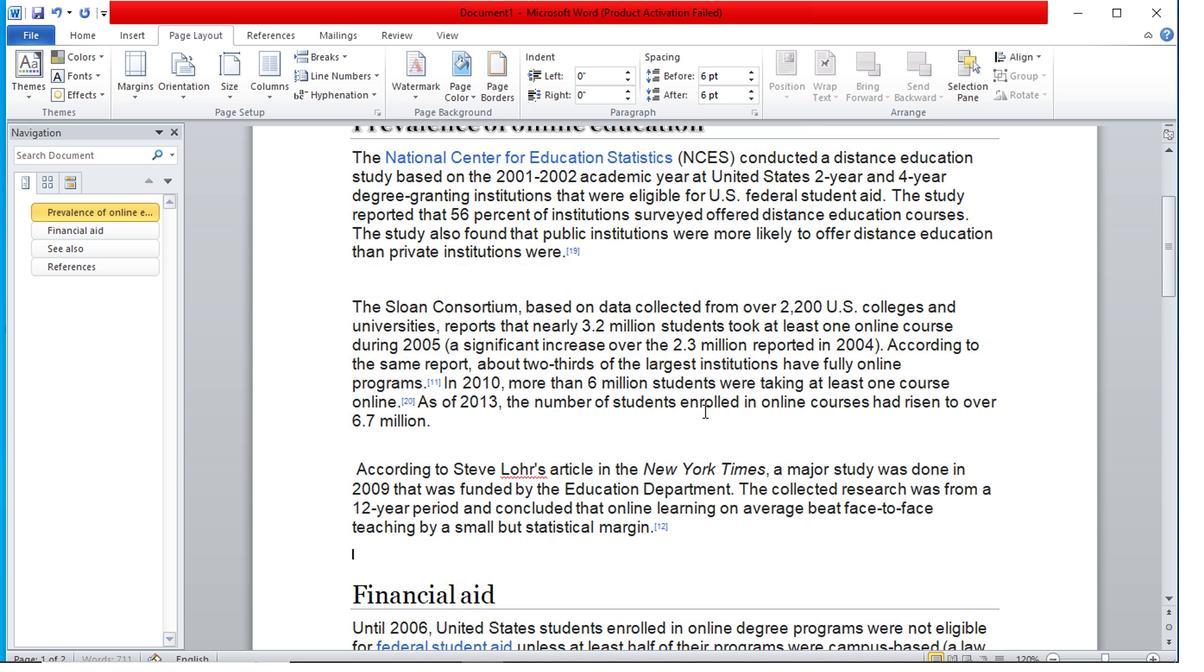 
Action: Mouse scrolled (708, 409) with delta (0, -1)
Screenshot: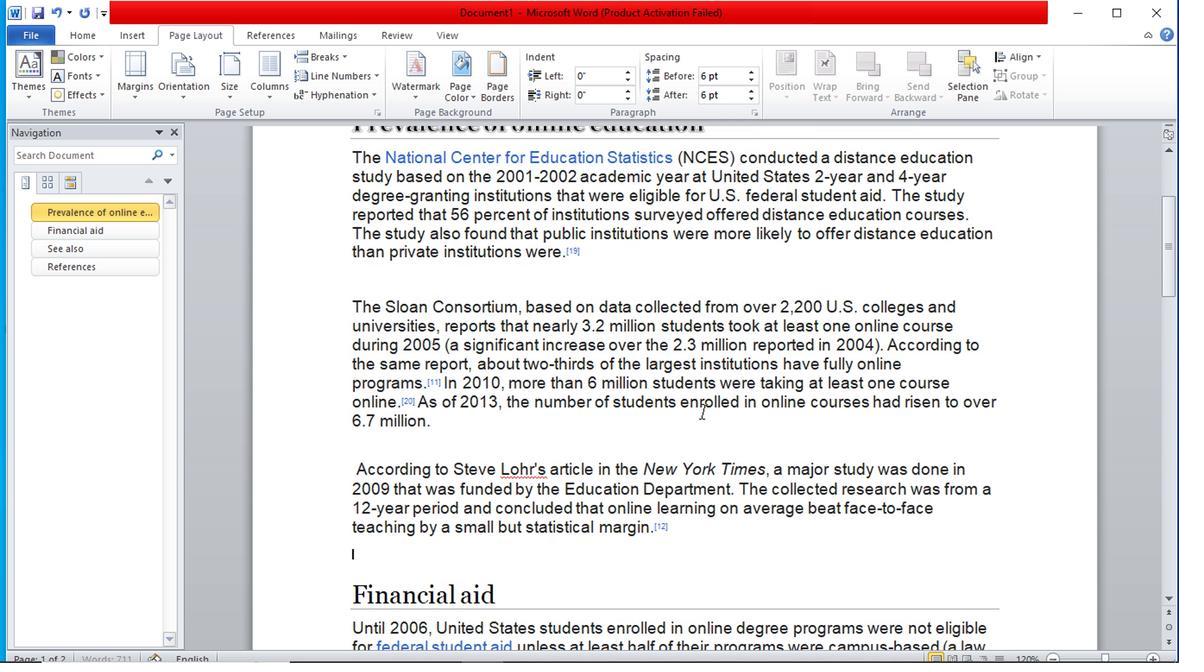 
Action: Mouse moved to (686, 421)
Screenshot: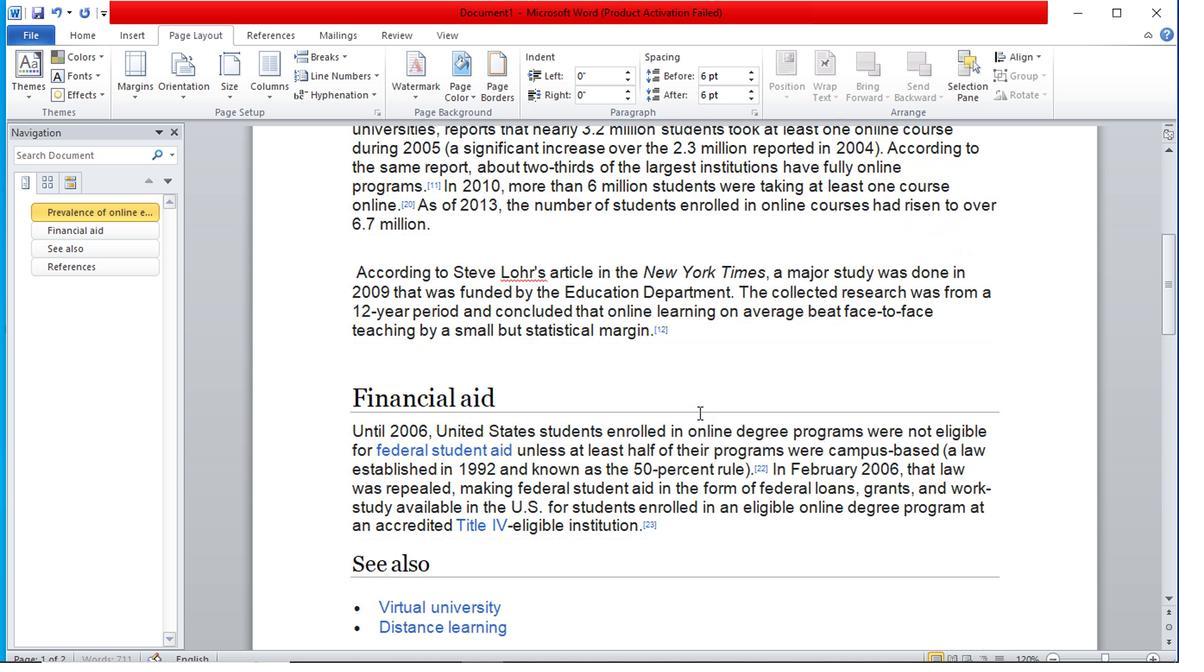 
Action: Mouse scrolled (686, 421) with delta (0, 0)
Screenshot: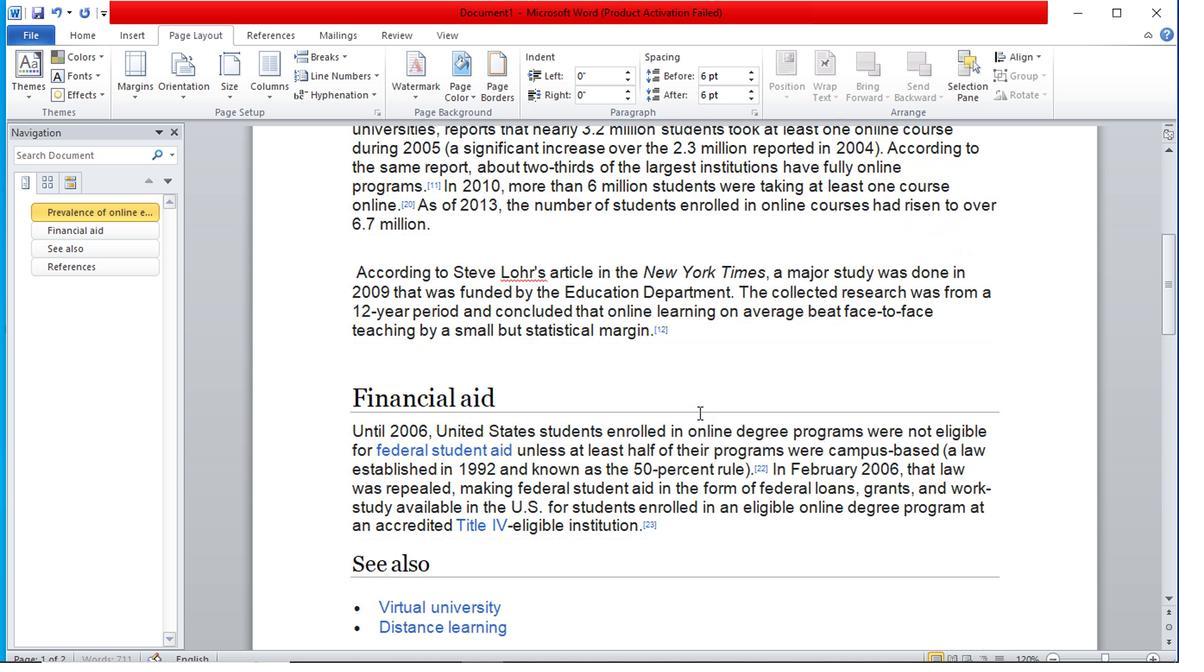 
Action: Mouse moved to (681, 421)
Screenshot: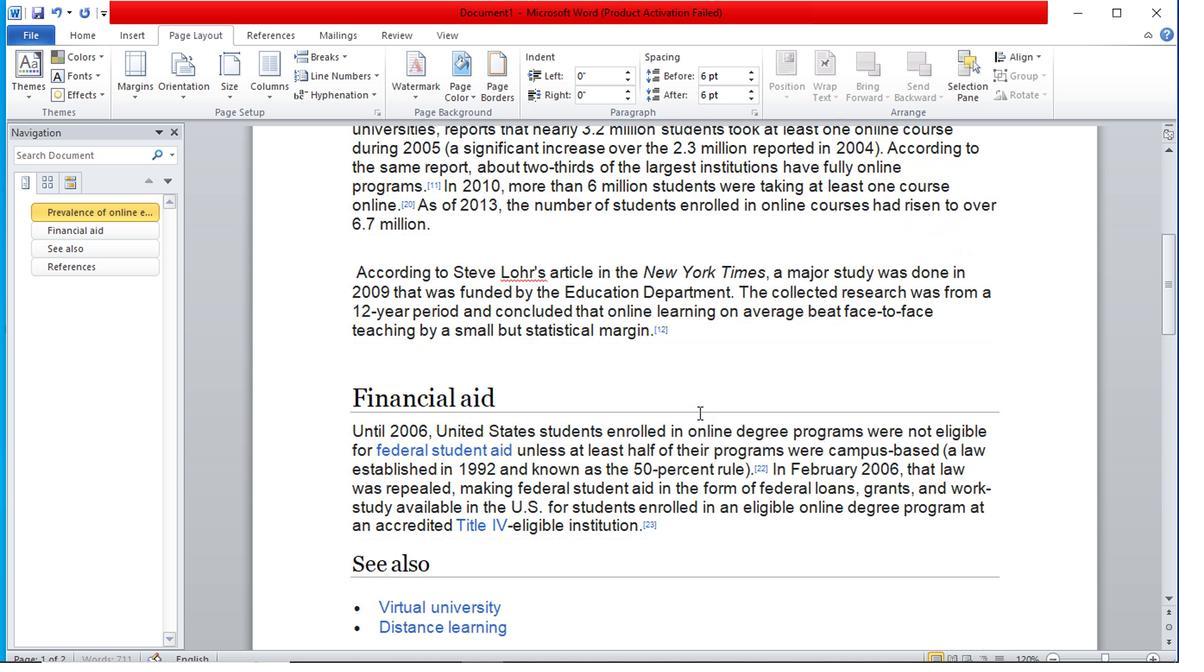 
Action: Mouse scrolled (681, 421) with delta (0, 0)
Screenshot: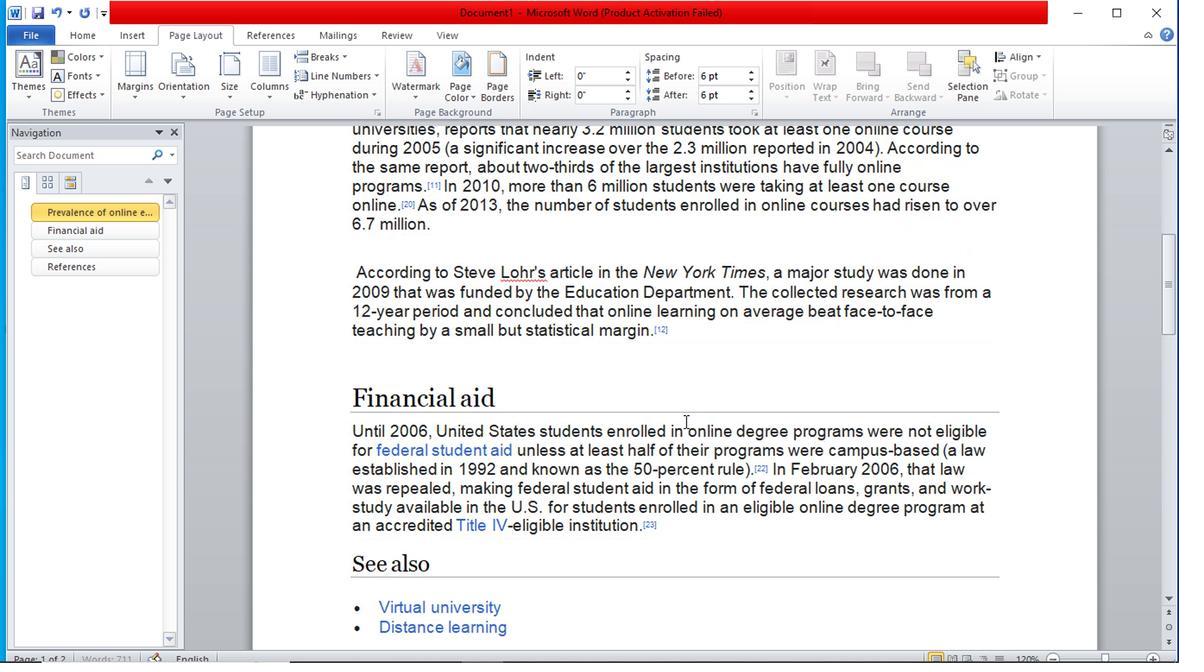 
Action: Mouse moved to (549, 446)
Screenshot: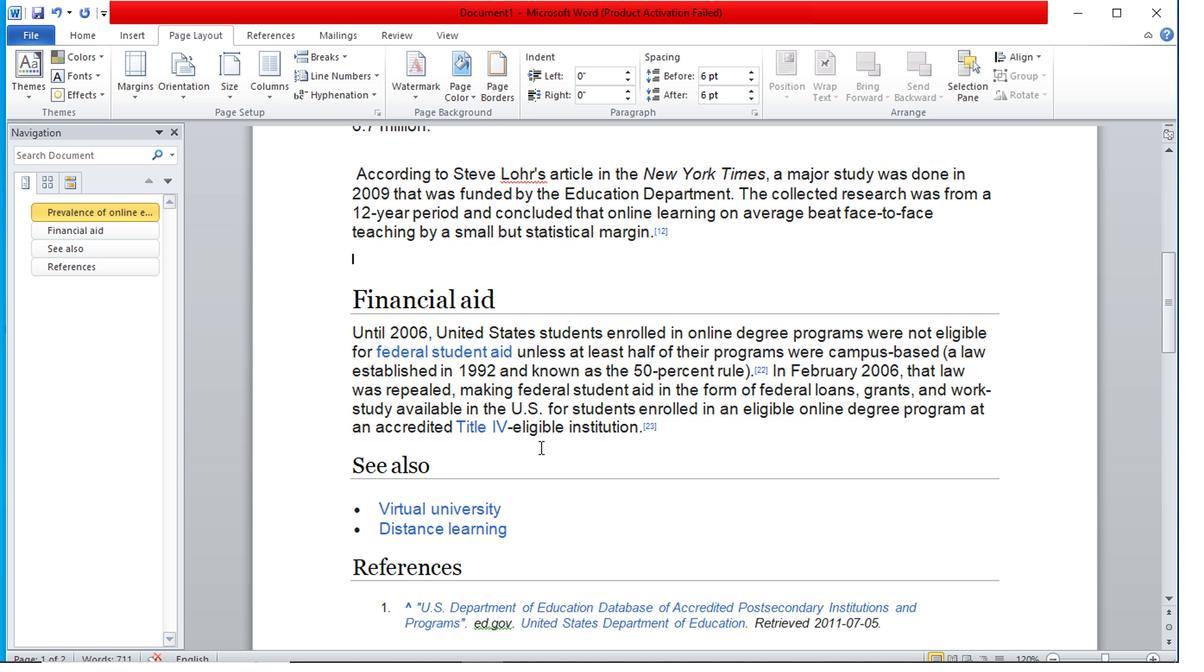 
Action: Mouse scrolled (549, 445) with delta (0, 0)
Screenshot: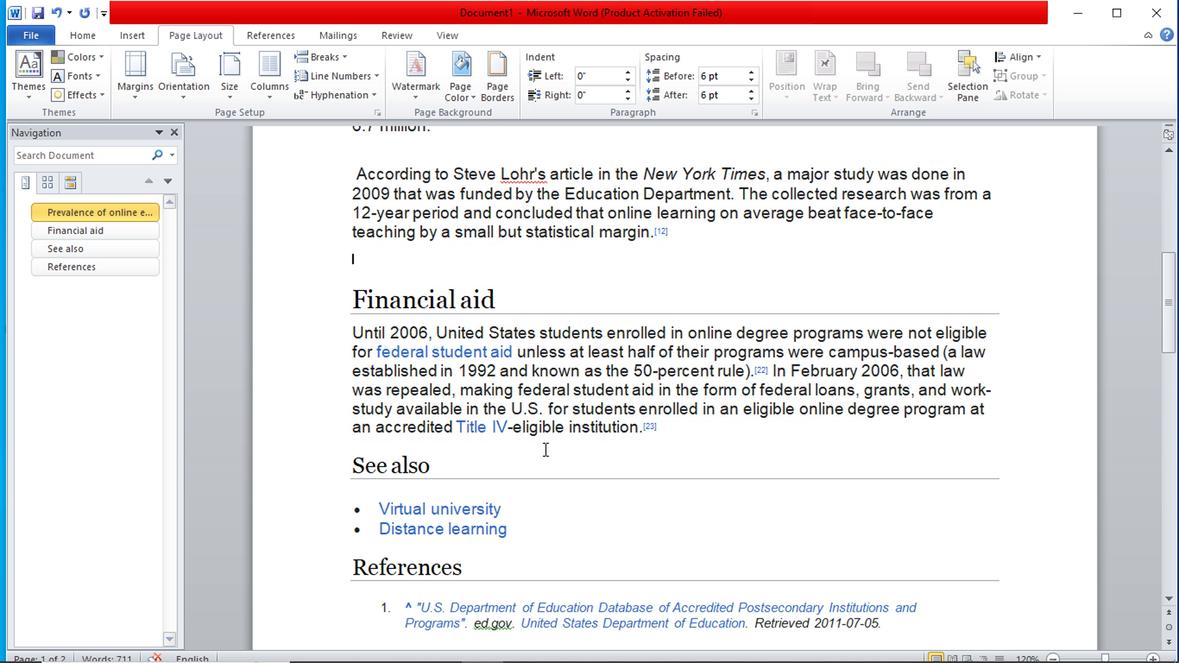 
Action: Mouse scrolled (549, 445) with delta (0, 0)
Screenshot: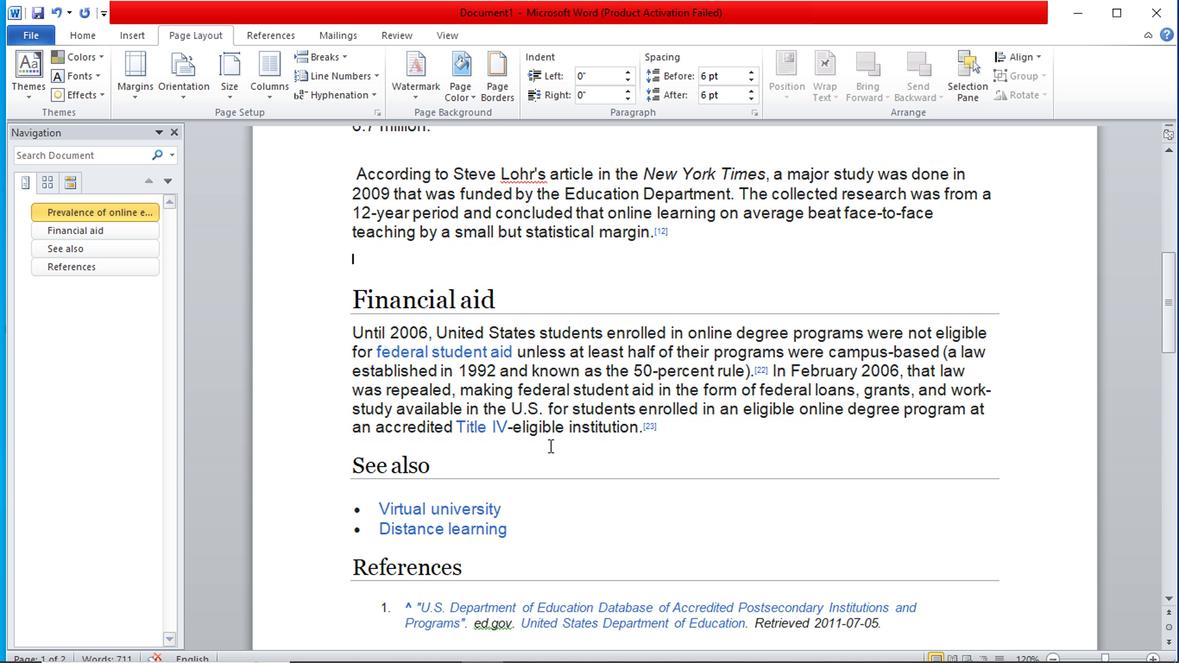 
Action: Mouse moved to (555, 440)
Screenshot: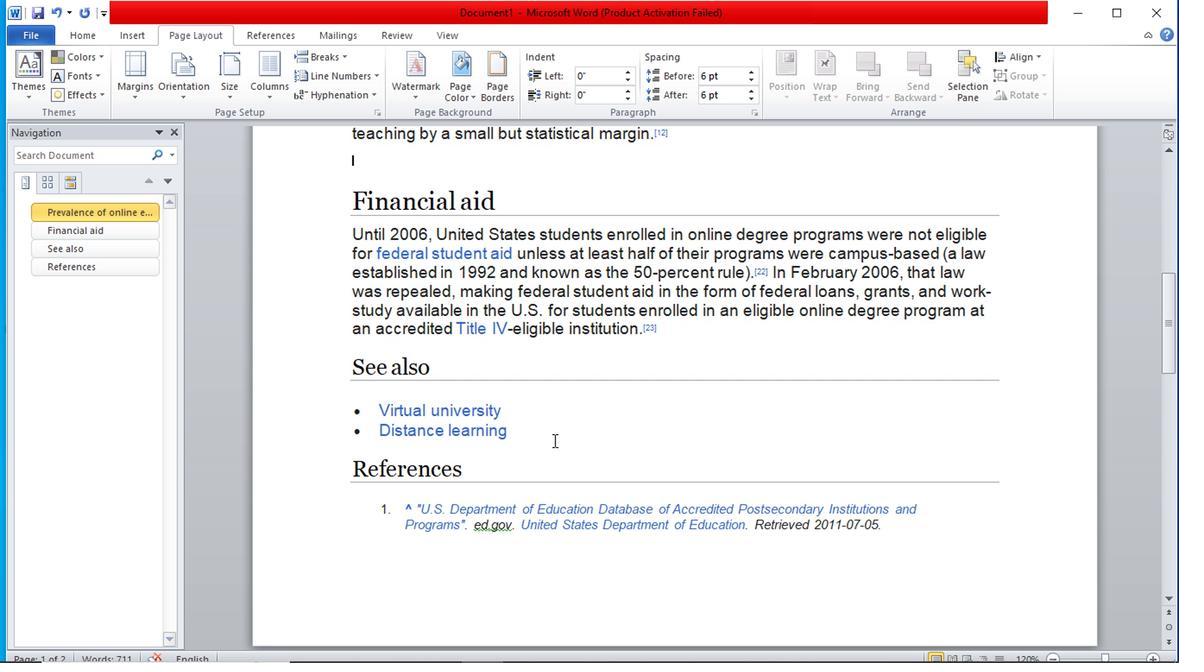 
Action: Mouse scrolled (555, 440) with delta (0, 0)
Screenshot: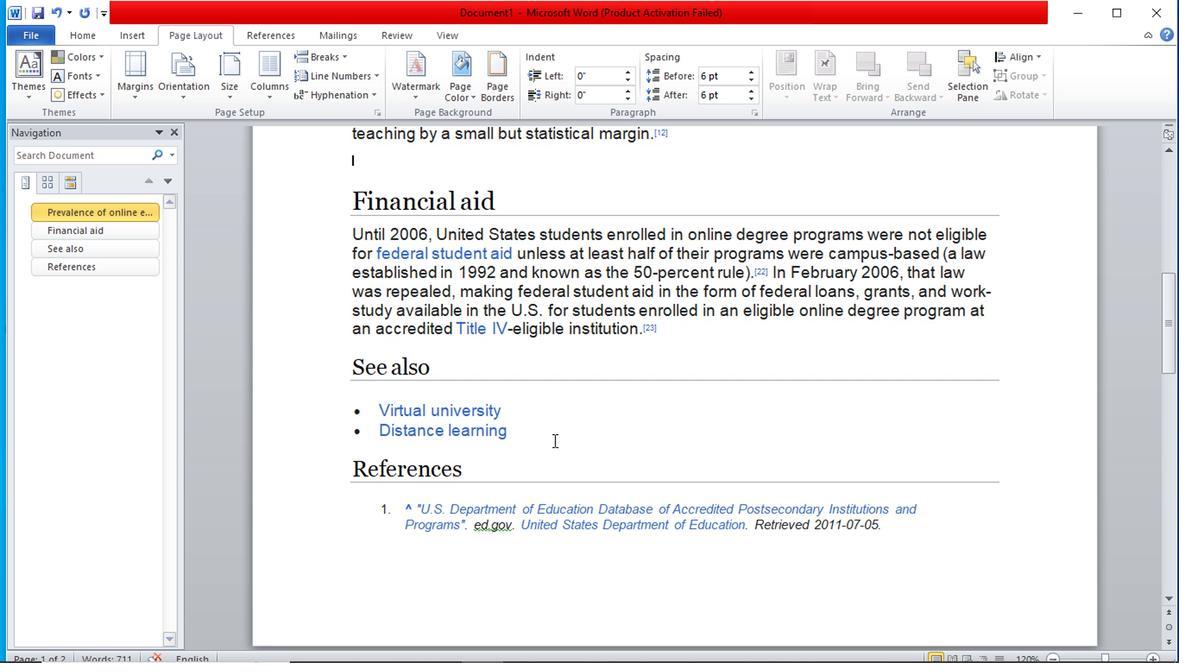 
Action: Mouse scrolled (555, 440) with delta (0, 0)
Screenshot: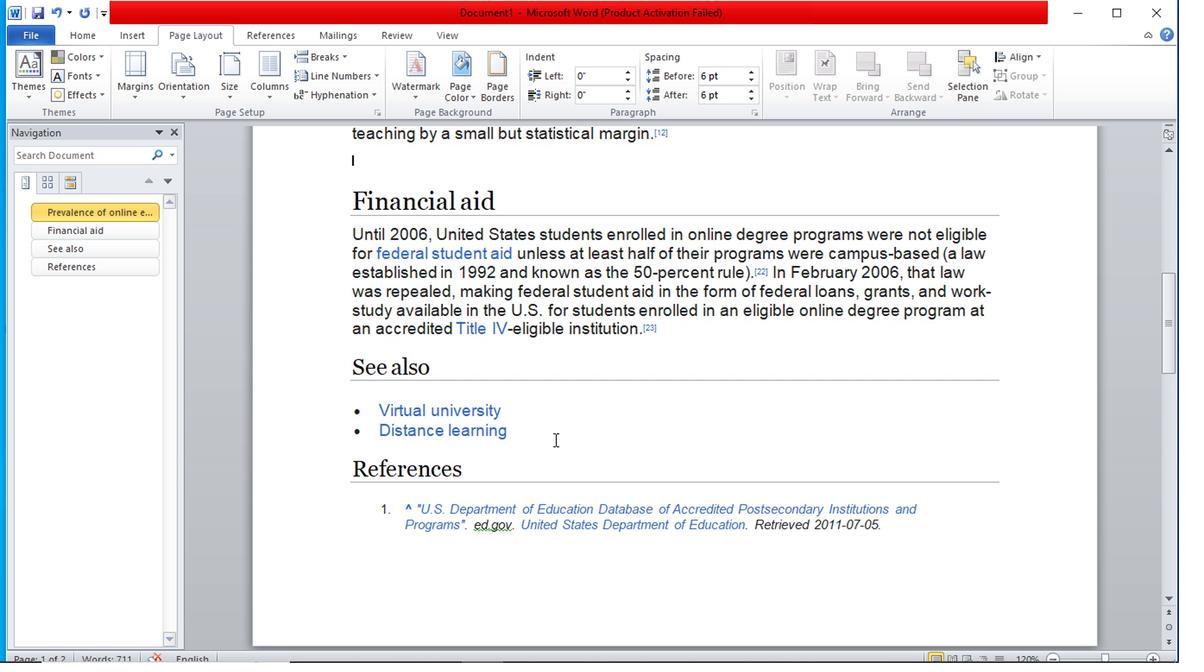 
Action: Mouse scrolled (555, 440) with delta (0, 0)
Screenshot: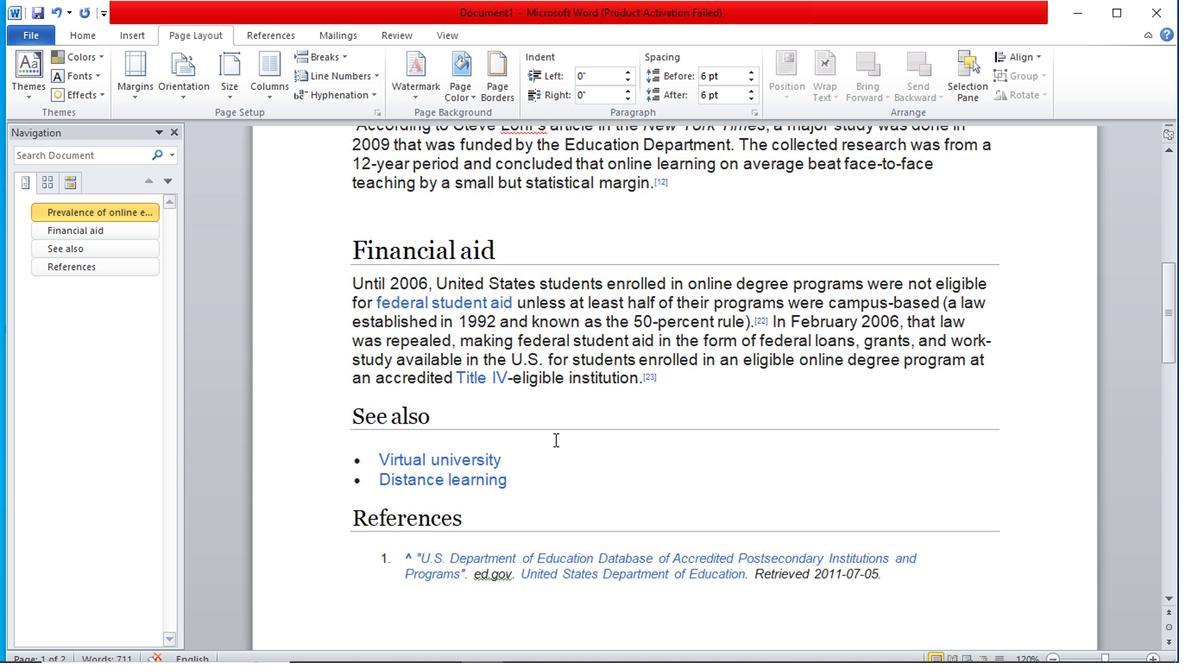 
Action: Mouse scrolled (555, 439) with delta (0, -1)
Screenshot: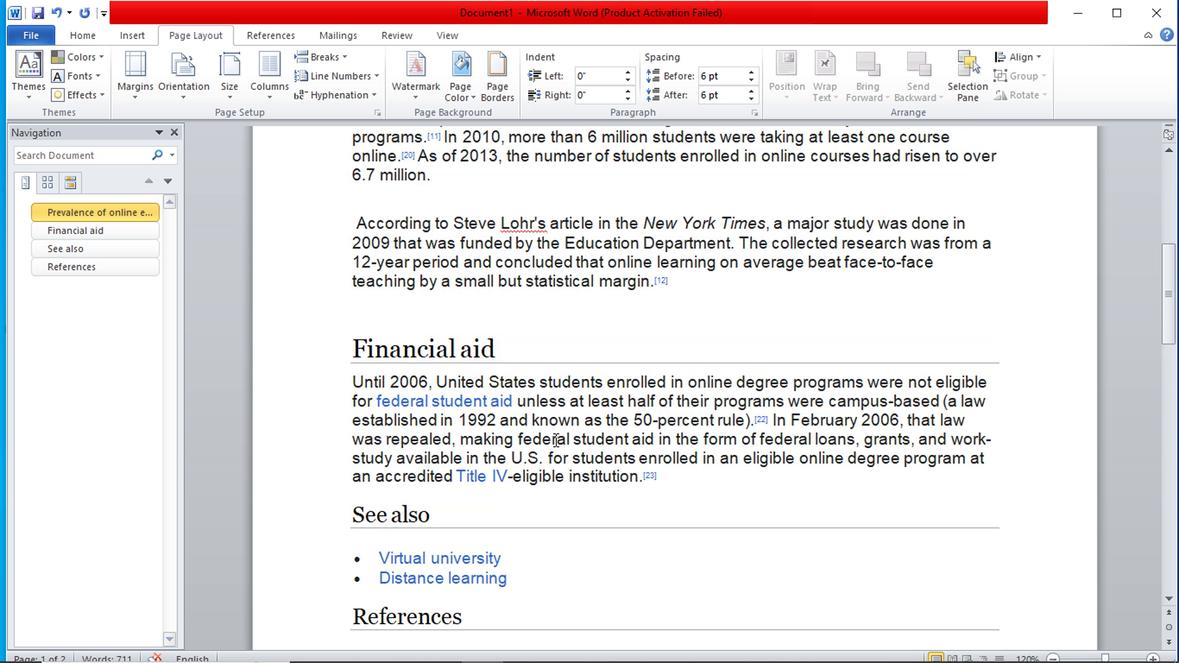 
Action: Mouse scrolled (555, 439) with delta (0, -1)
Screenshot: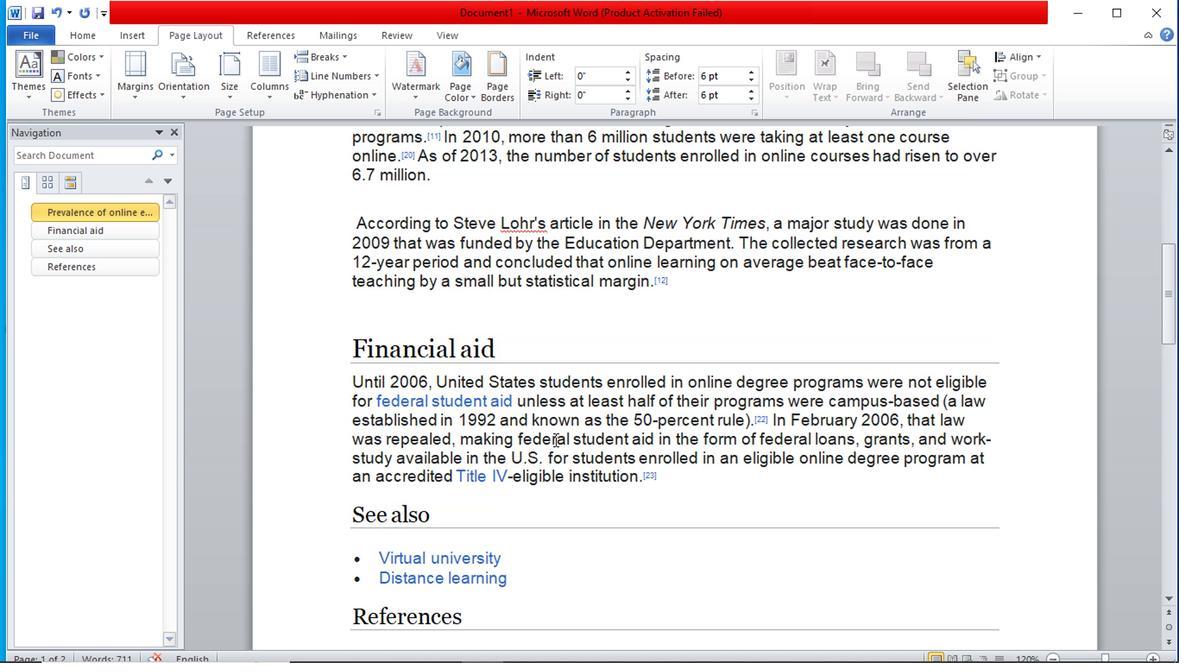 
Action: Mouse scrolled (555, 439) with delta (0, -1)
Screenshot: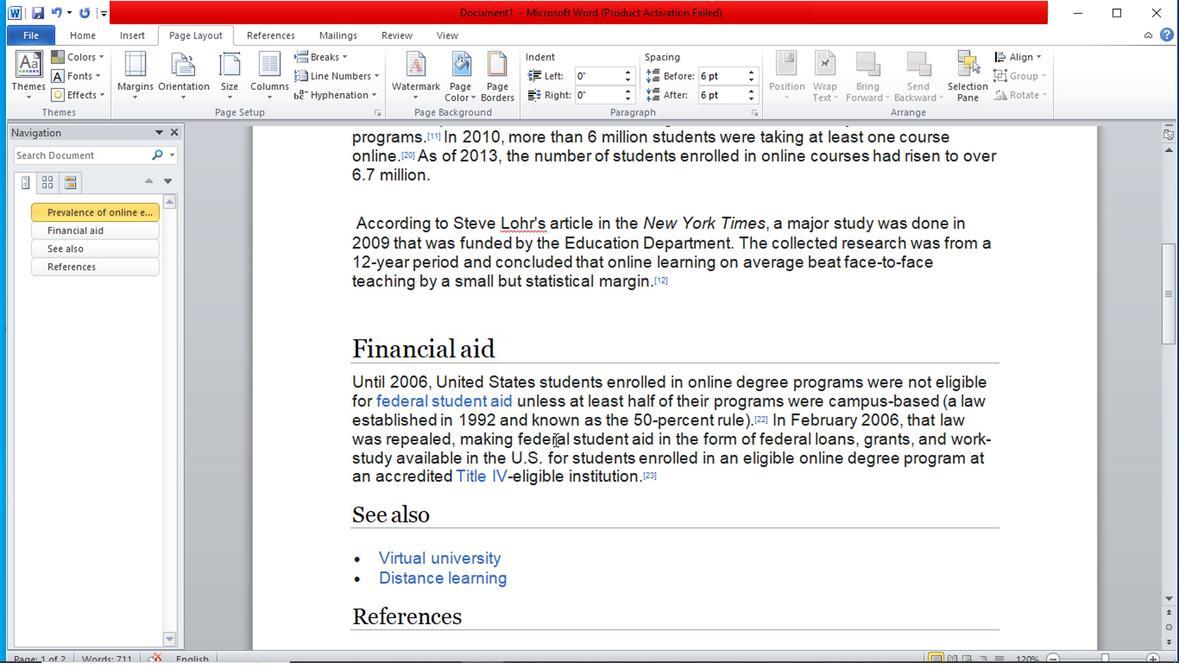 
Action: Mouse moved to (556, 437)
Screenshot: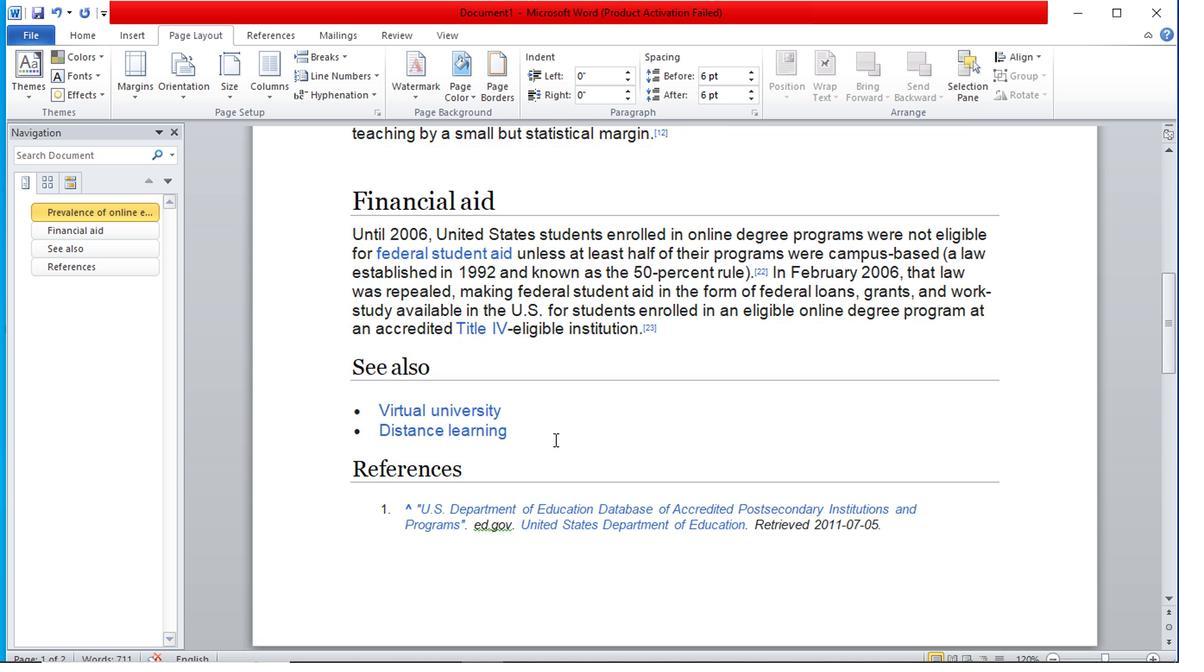 
Action: Mouse scrolled (556, 436) with delta (0, 0)
Screenshot: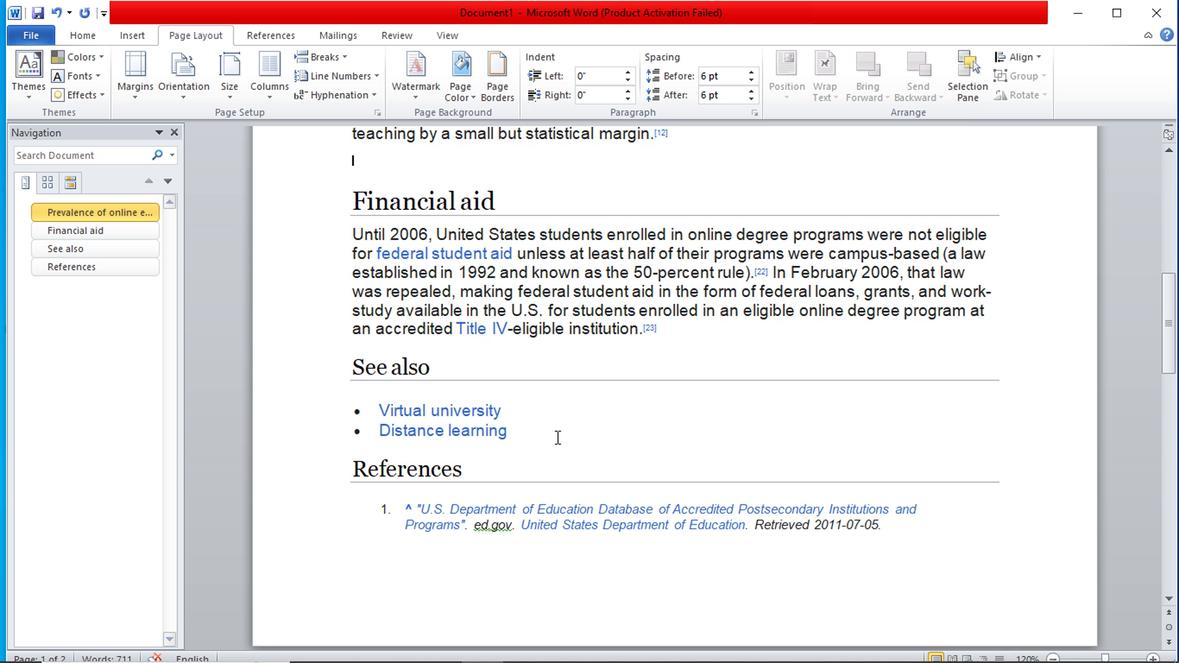 
Action: Mouse scrolled (556, 436) with delta (0, 0)
Screenshot: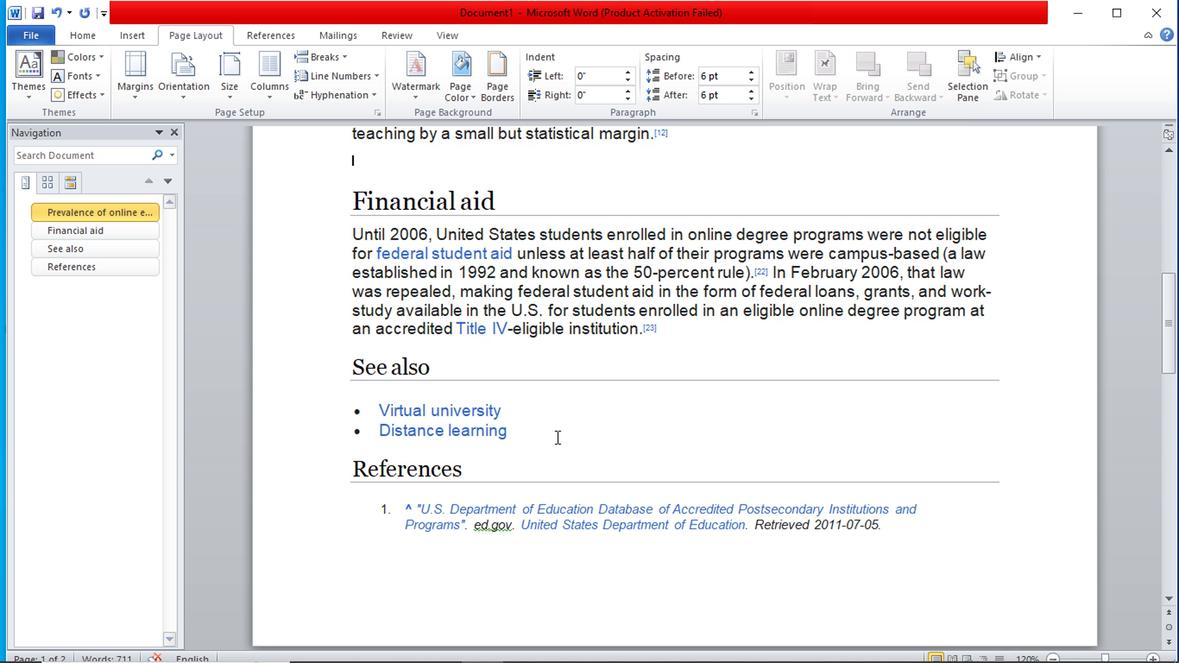
Action: Mouse scrolled (556, 436) with delta (0, 0)
Screenshot: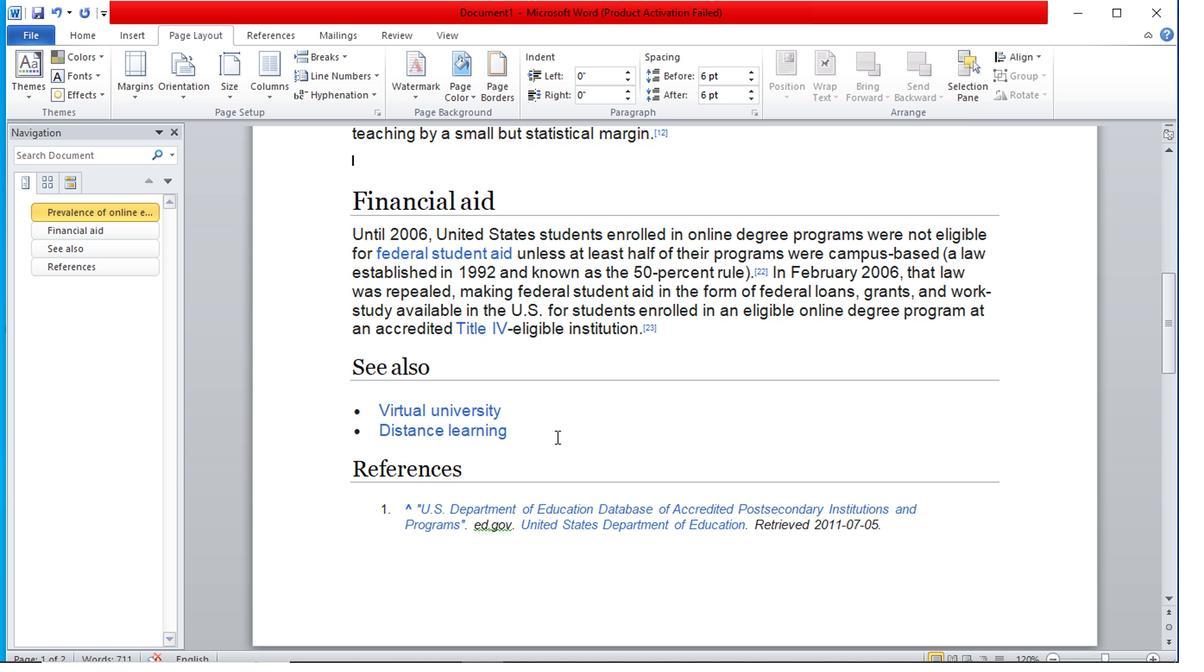 
Action: Mouse scrolled (556, 436) with delta (0, 0)
Screenshot: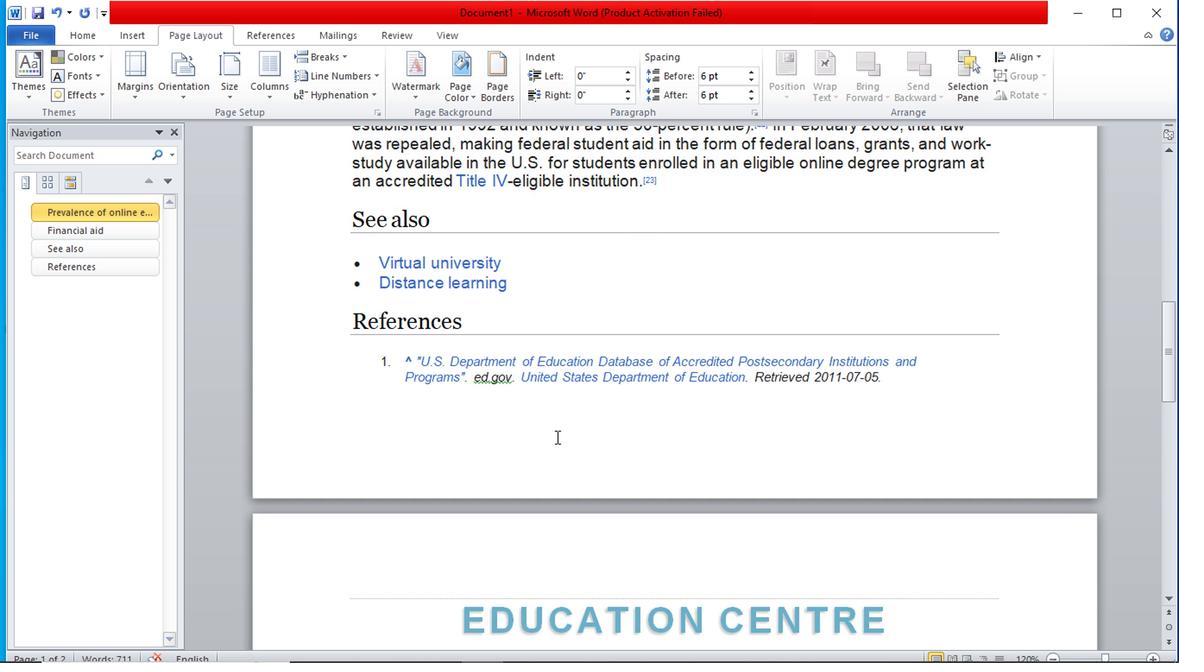 
Action: Mouse scrolled (556, 436) with delta (0, 0)
Screenshot: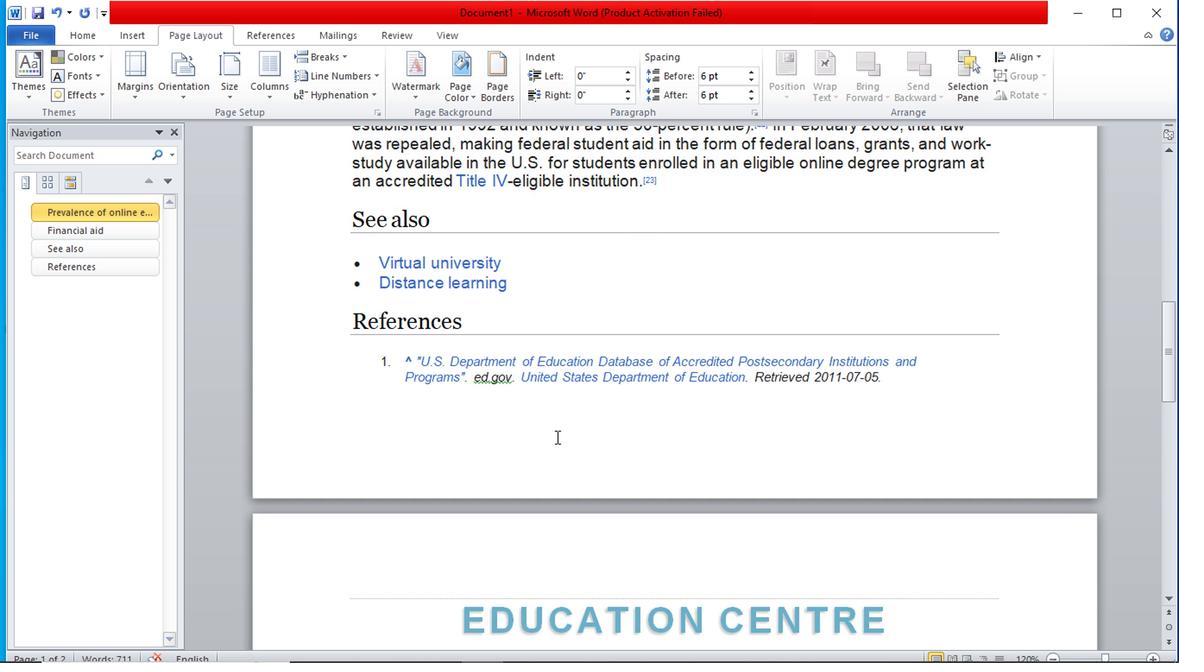 
Action: Mouse scrolled (556, 436) with delta (0, 0)
Screenshot: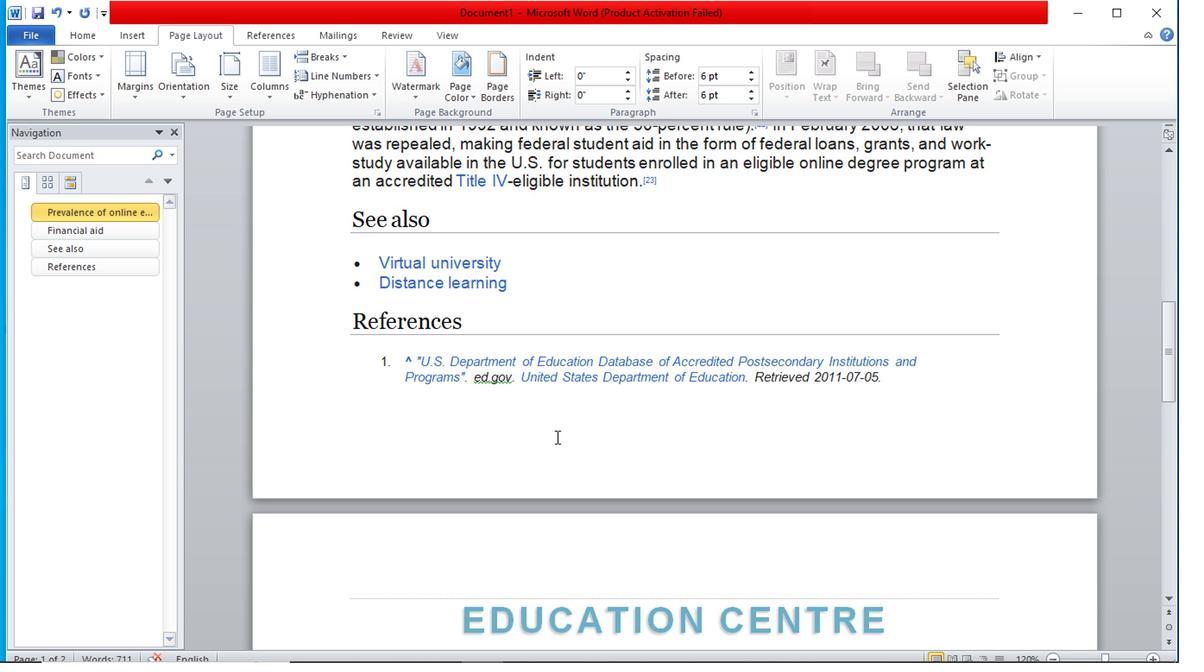 
Action: Mouse moved to (557, 437)
Screenshot: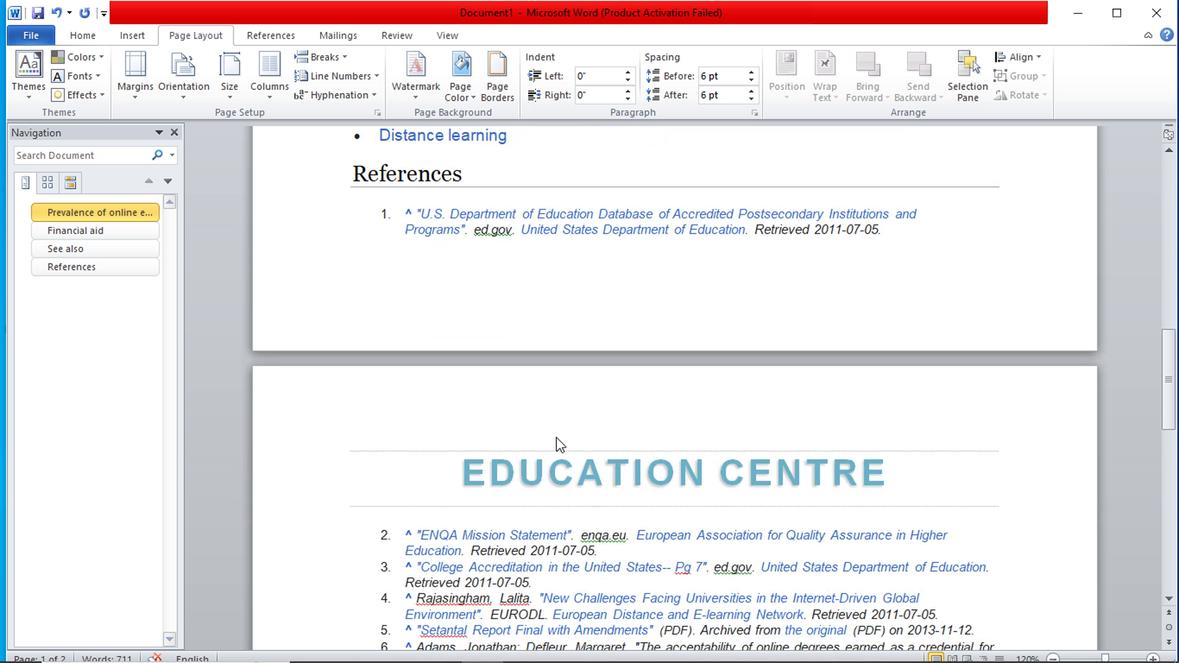 
Action: Mouse scrolled (557, 436) with delta (0, 0)
Screenshot: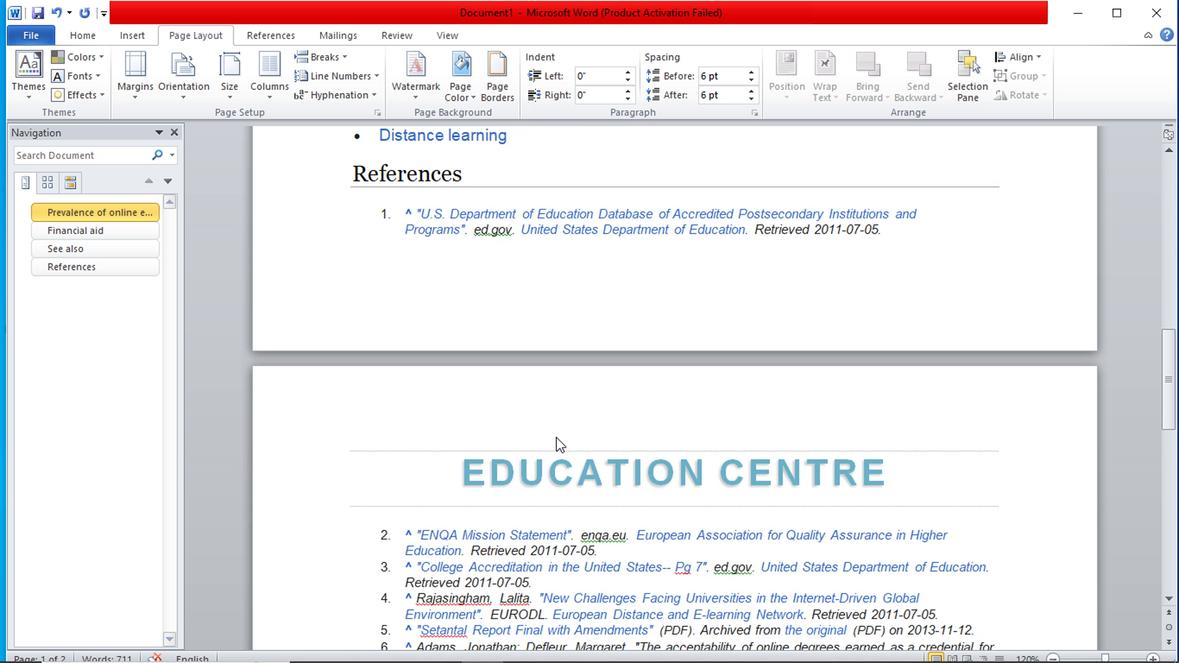 
Action: Mouse scrolled (557, 436) with delta (0, 0)
Screenshot: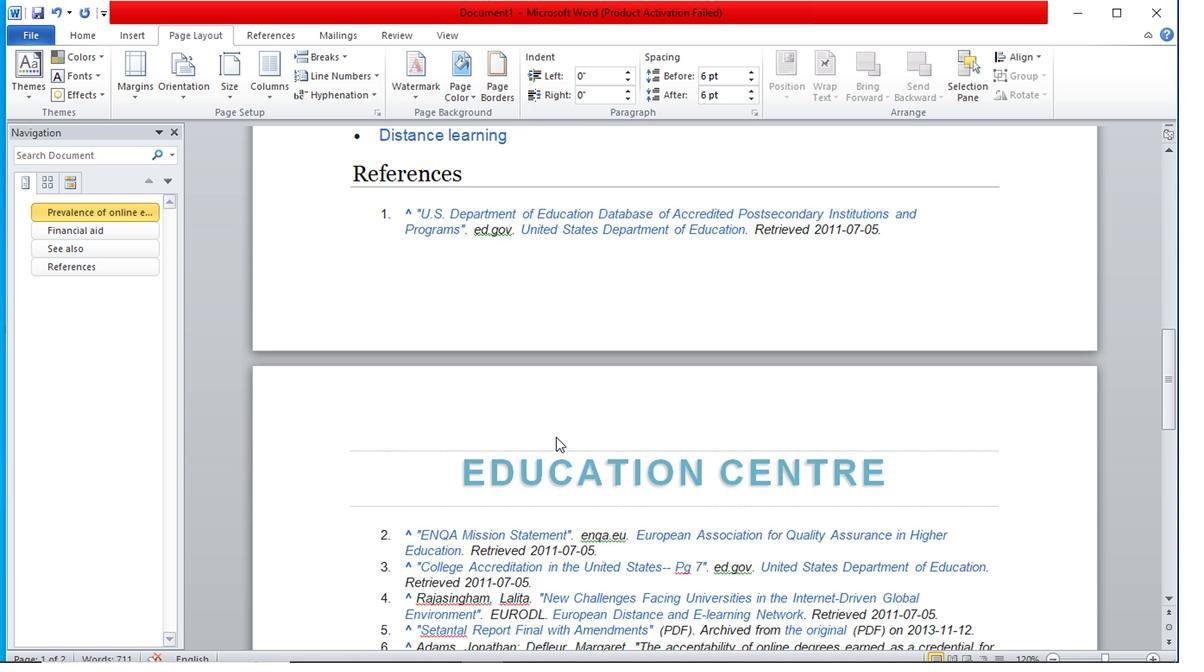 
Action: Mouse scrolled (557, 436) with delta (0, 0)
Screenshot: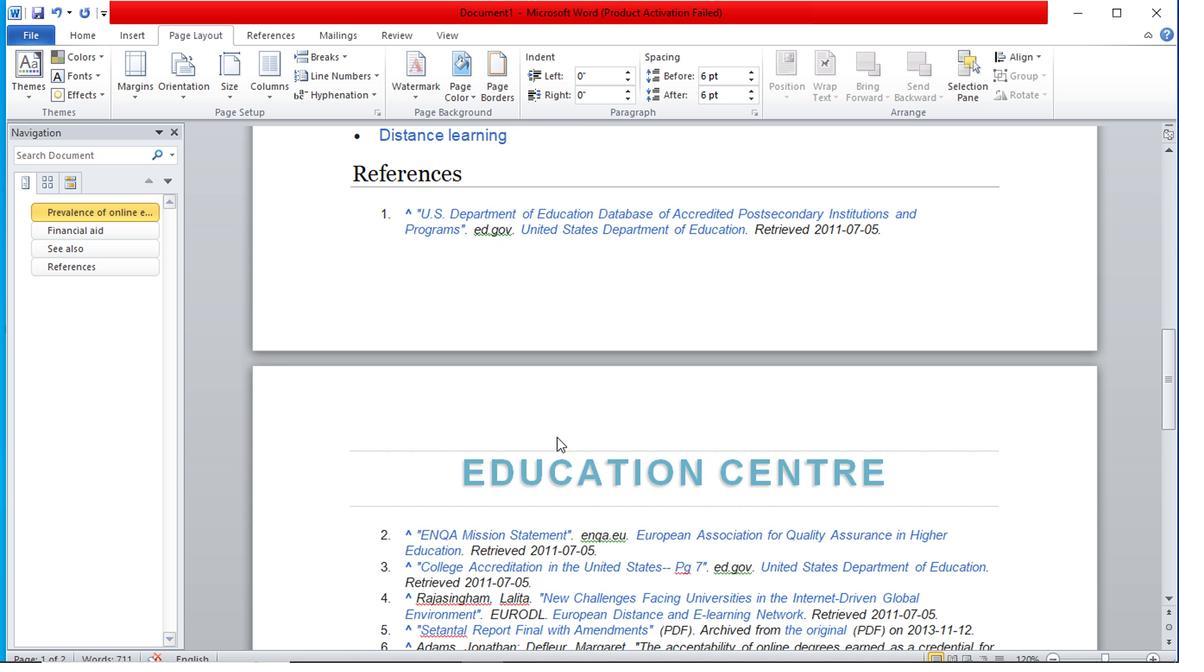 
Action: Mouse scrolled (557, 436) with delta (0, 0)
Screenshot: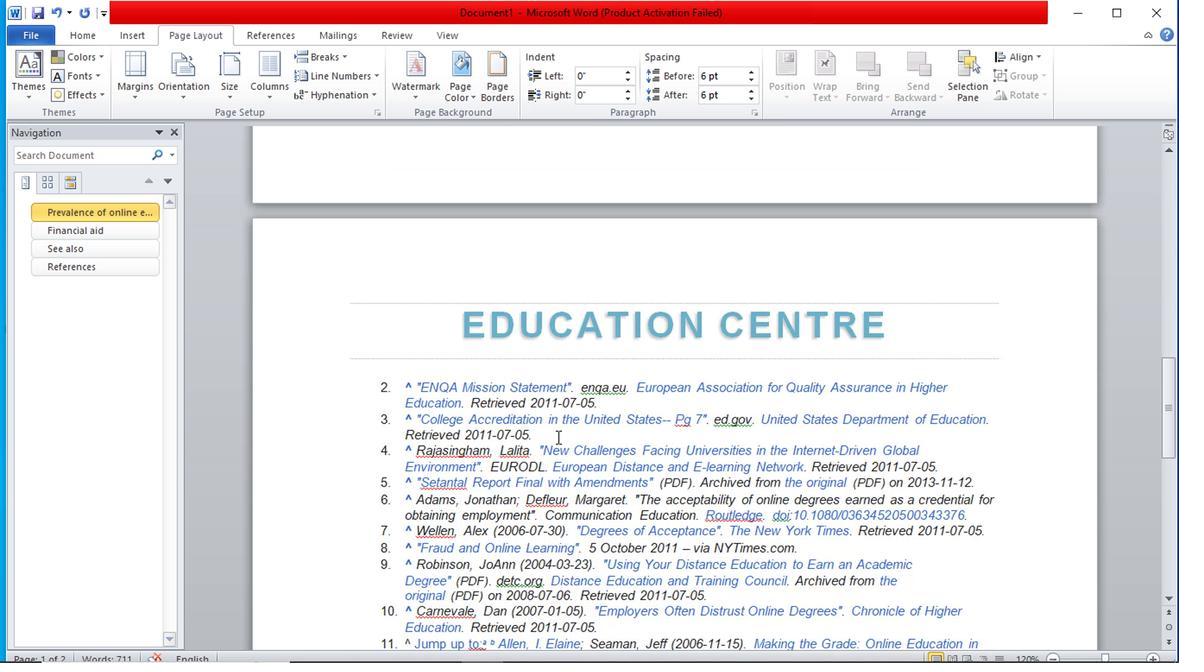 
Action: Mouse scrolled (557, 436) with delta (0, 0)
Screenshot: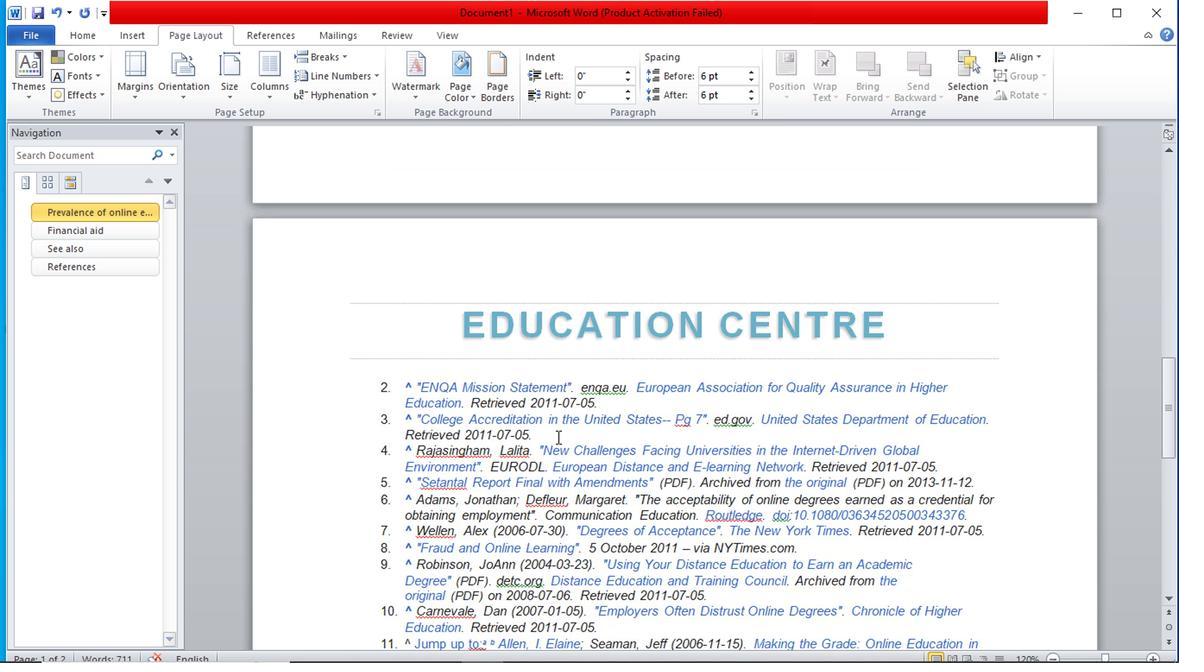 
Action: Mouse scrolled (557, 436) with delta (0, 0)
Screenshot: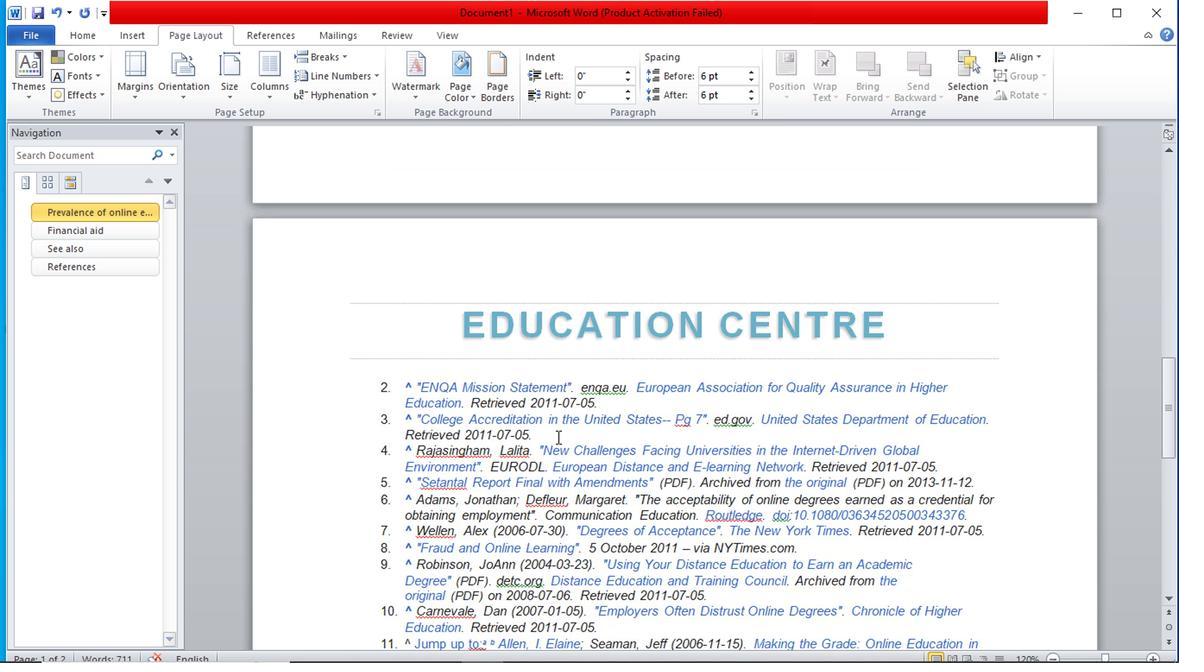
Action: Mouse scrolled (557, 436) with delta (0, 0)
Screenshot: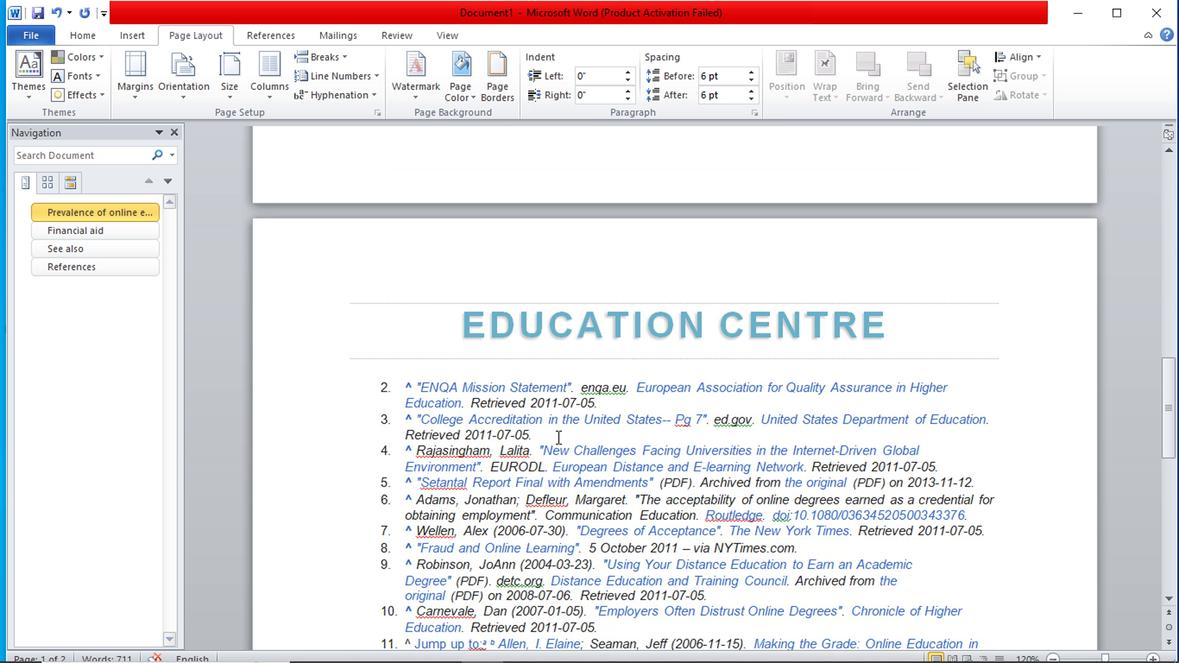 
Action: Mouse moved to (616, 190)
Screenshot: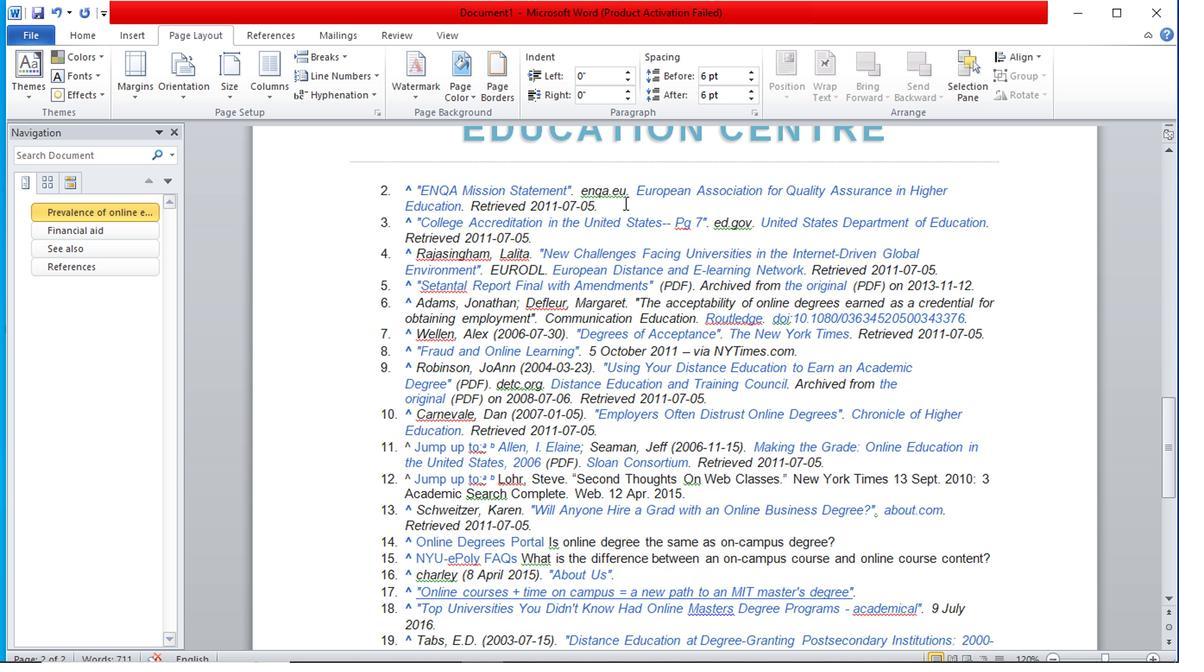 
Action: Mouse pressed left at (616, 190)
Screenshot: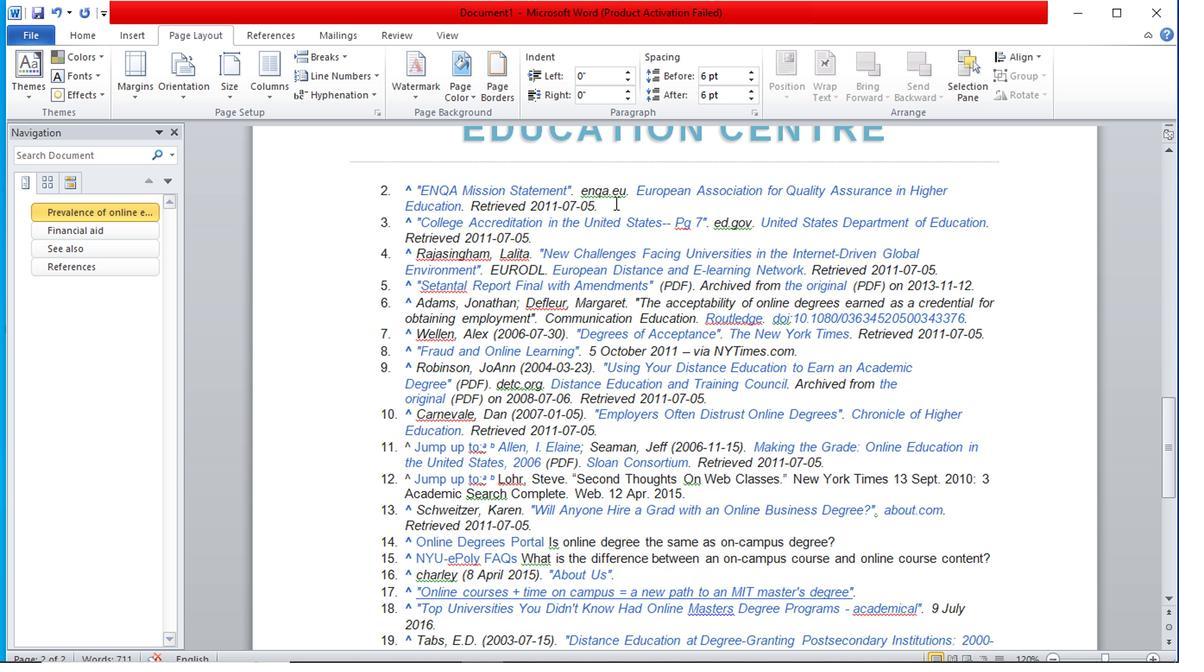 
Action: Key pressed <Key.enter><Key.backspace><Key.backspace><Key.backspace>
Screenshot: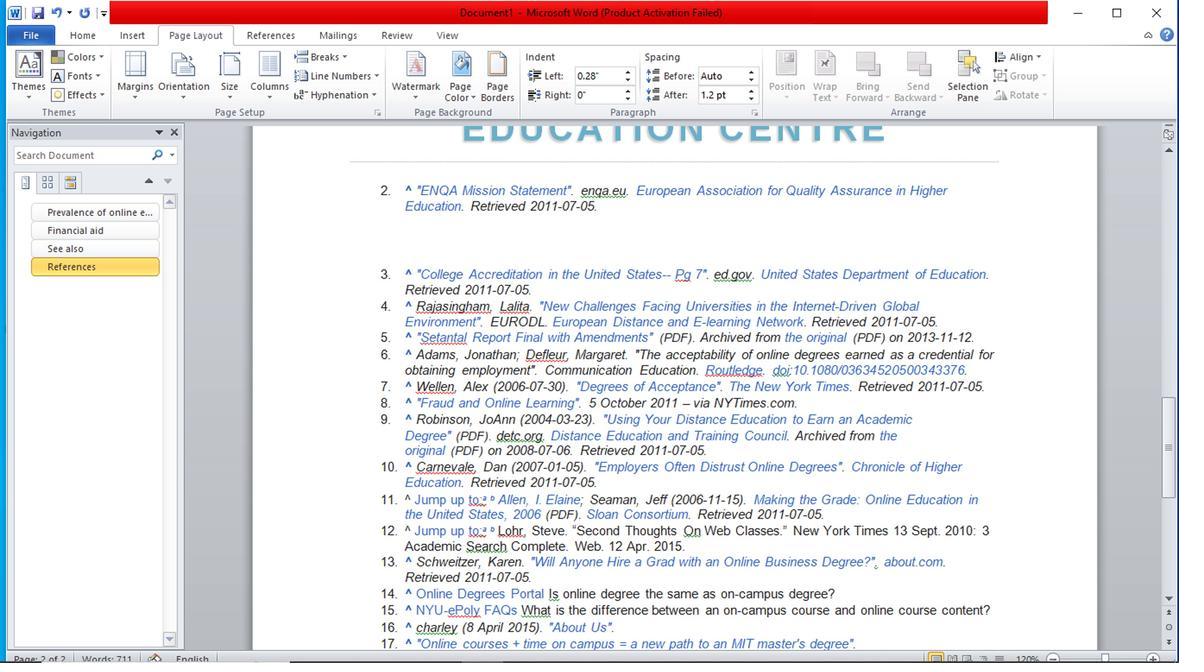 
Action: Mouse moved to (417, 240)
Screenshot: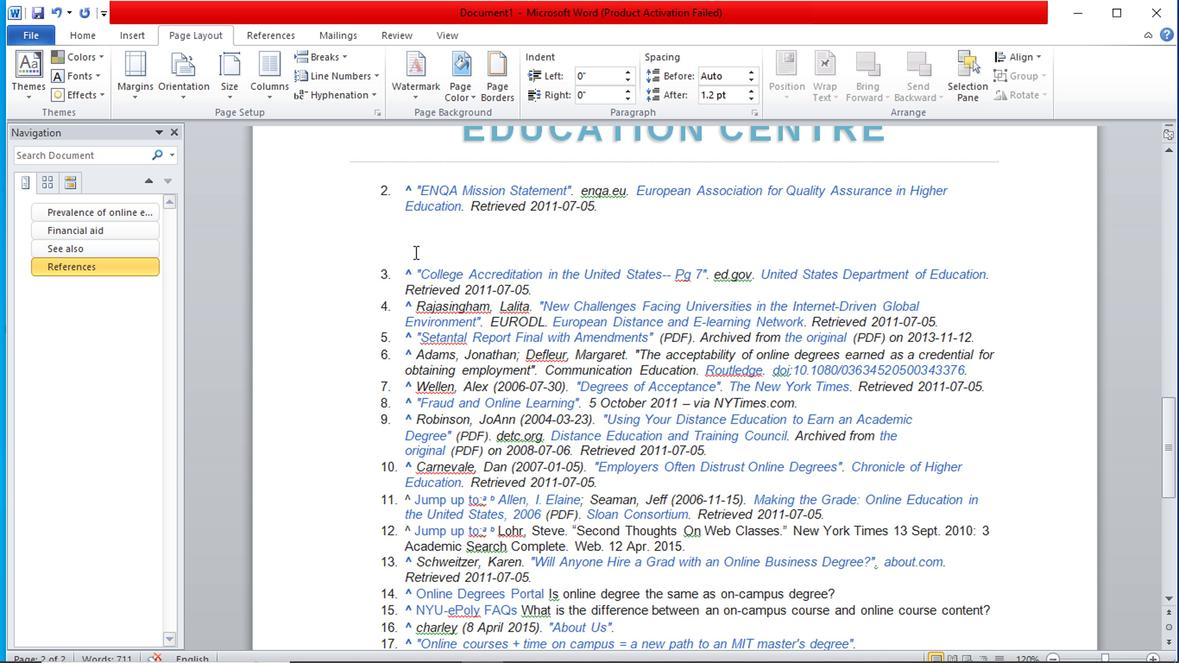 
Action: Key pressed <Key.backspace><Key.backspace>
Screenshot: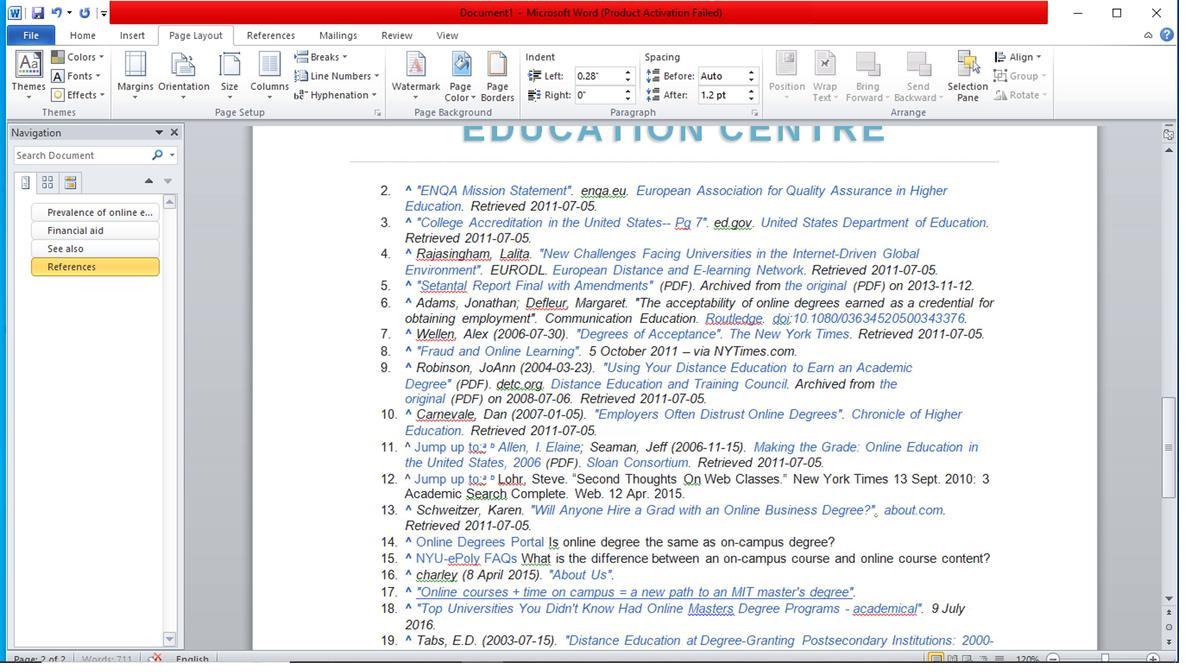 
Action: Mouse moved to (748, 401)
Screenshot: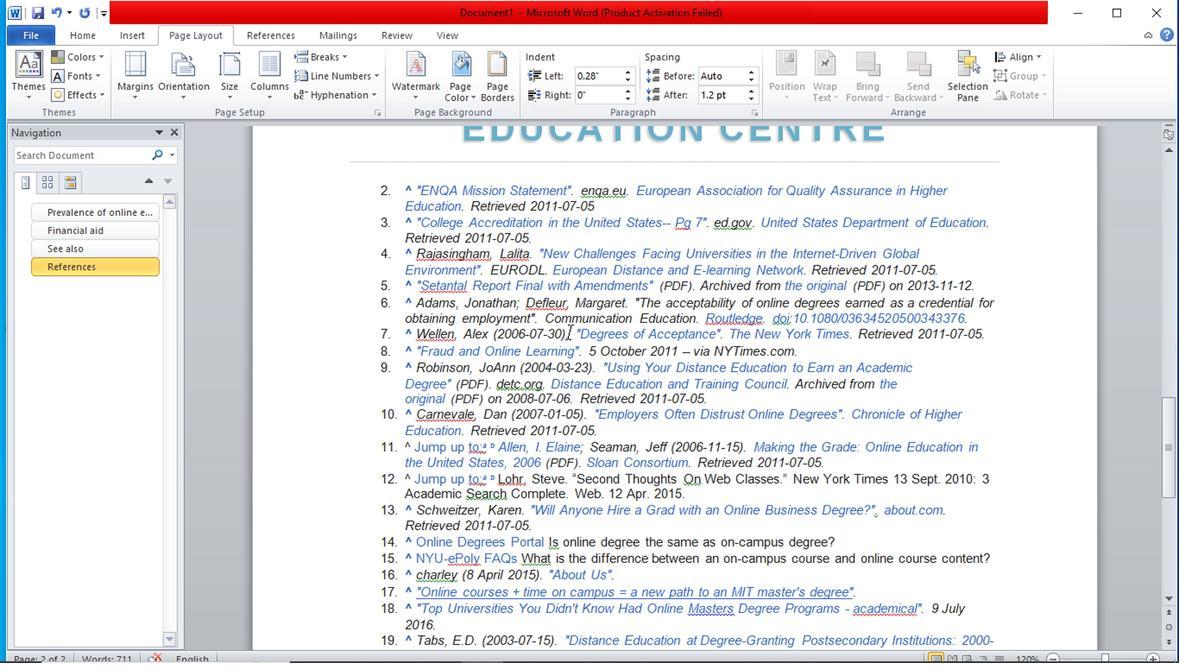 
Action: Mouse scrolled (748, 401) with delta (0, 0)
Screenshot: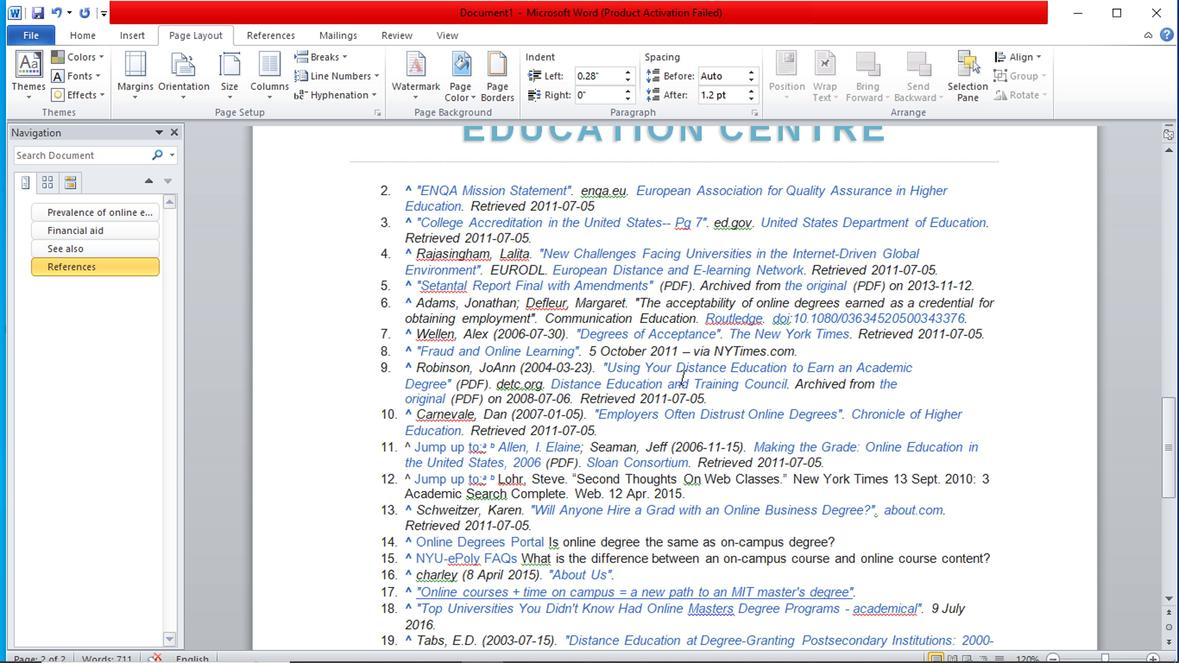 
Action: Mouse scrolled (748, 401) with delta (0, 0)
Screenshot: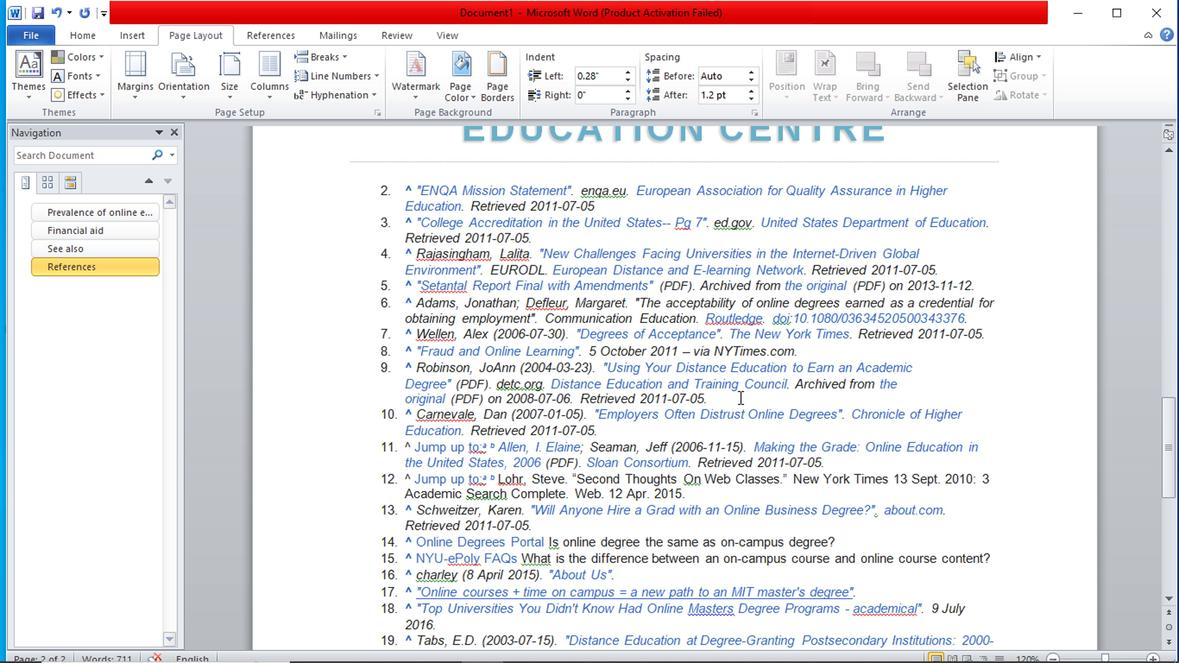 
Action: Mouse scrolled (748, 401) with delta (0, 0)
Screenshot: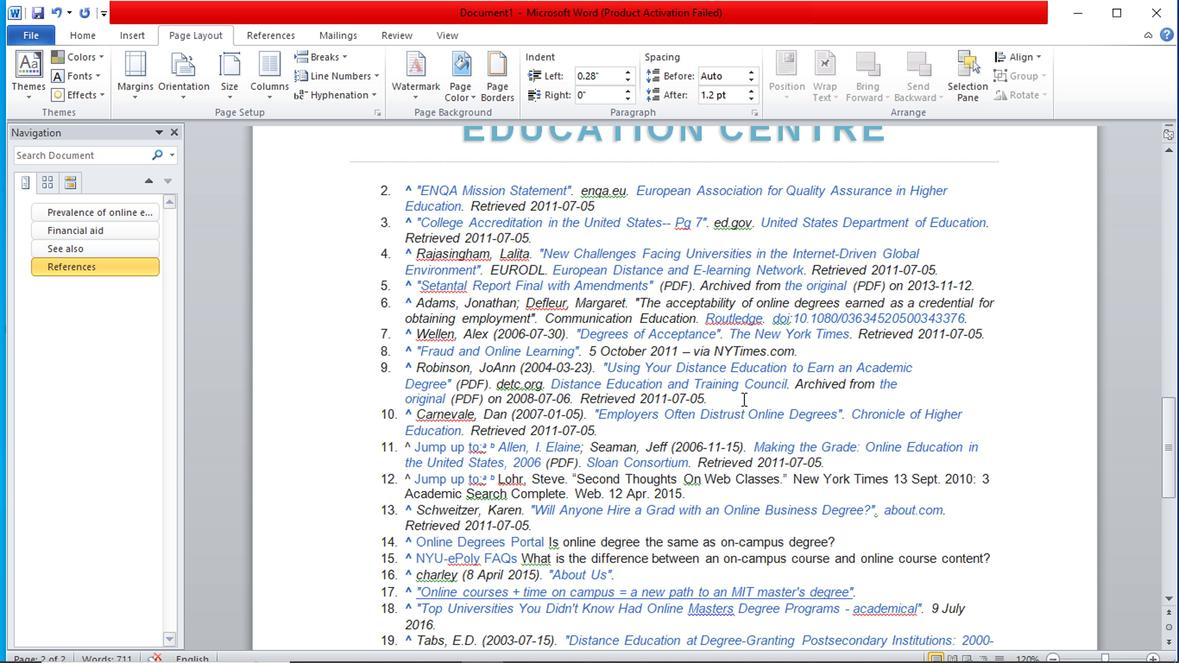 
Action: Mouse moved to (660, 420)
Screenshot: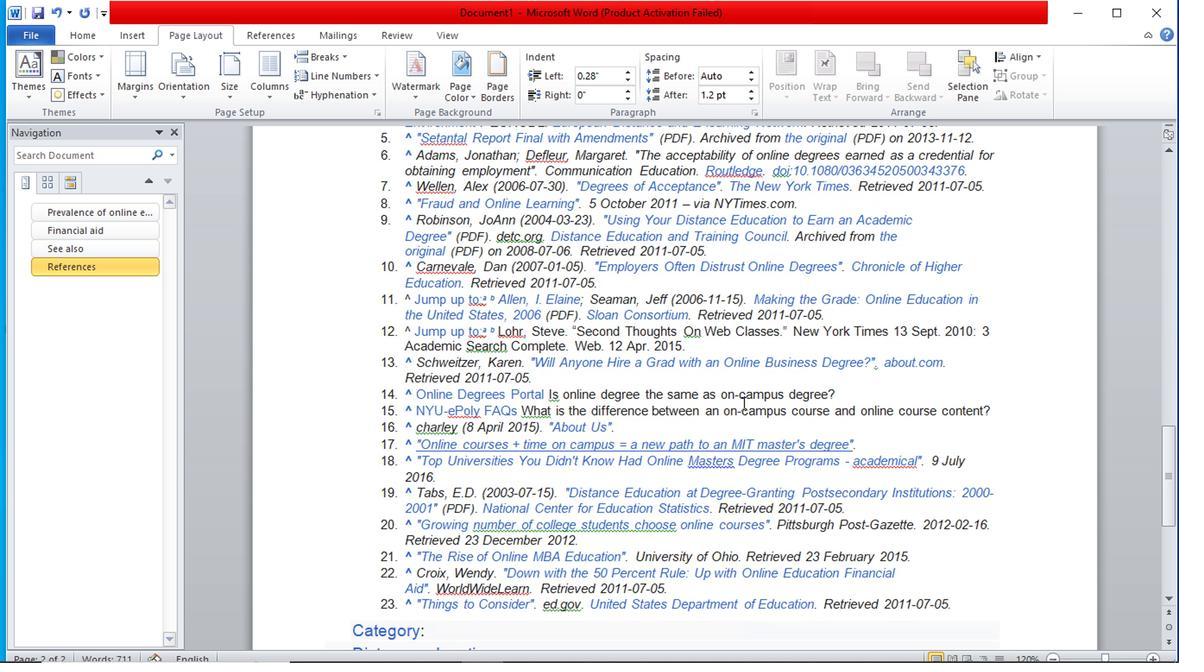 
Action: Mouse scrolled (660, 419) with delta (0, 0)
Screenshot: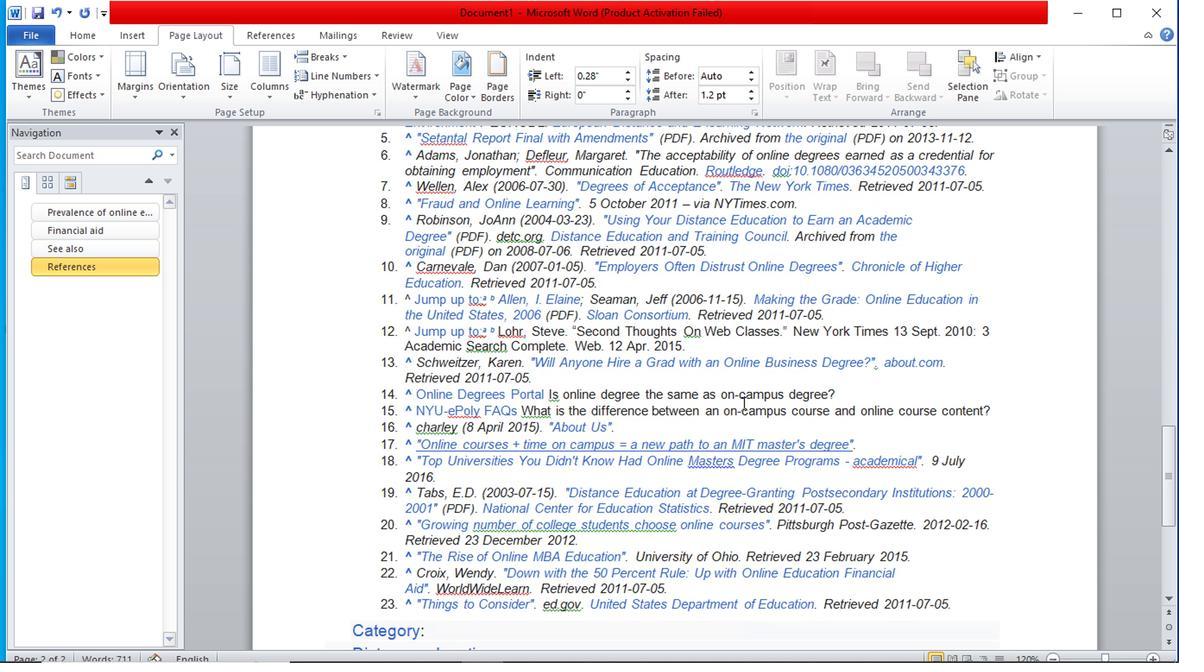 
Action: Mouse moved to (654, 420)
Screenshot: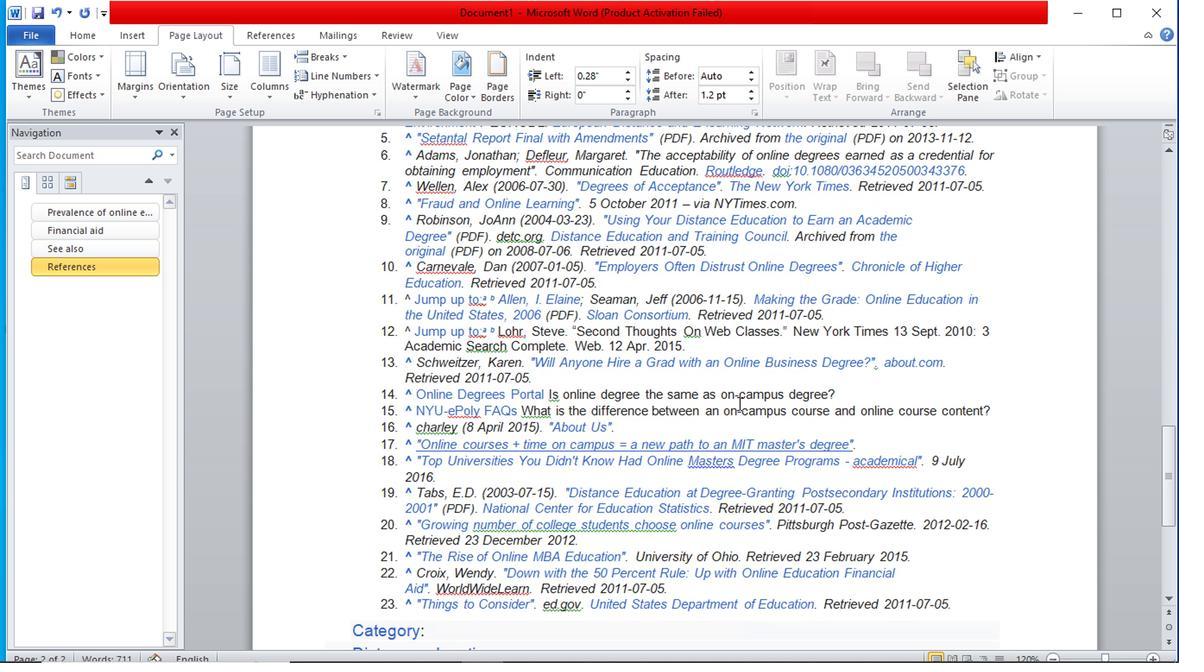 
Action: Mouse scrolled (654, 419) with delta (0, 0)
Screenshot: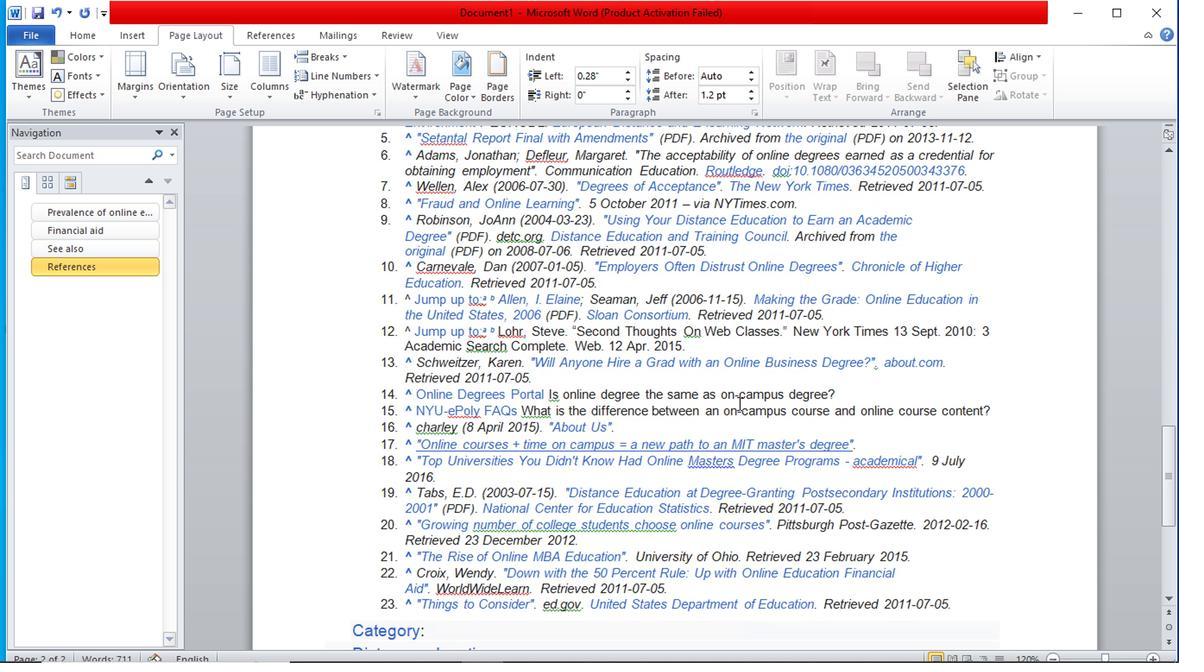 
Action: Mouse moved to (654, 421)
Screenshot: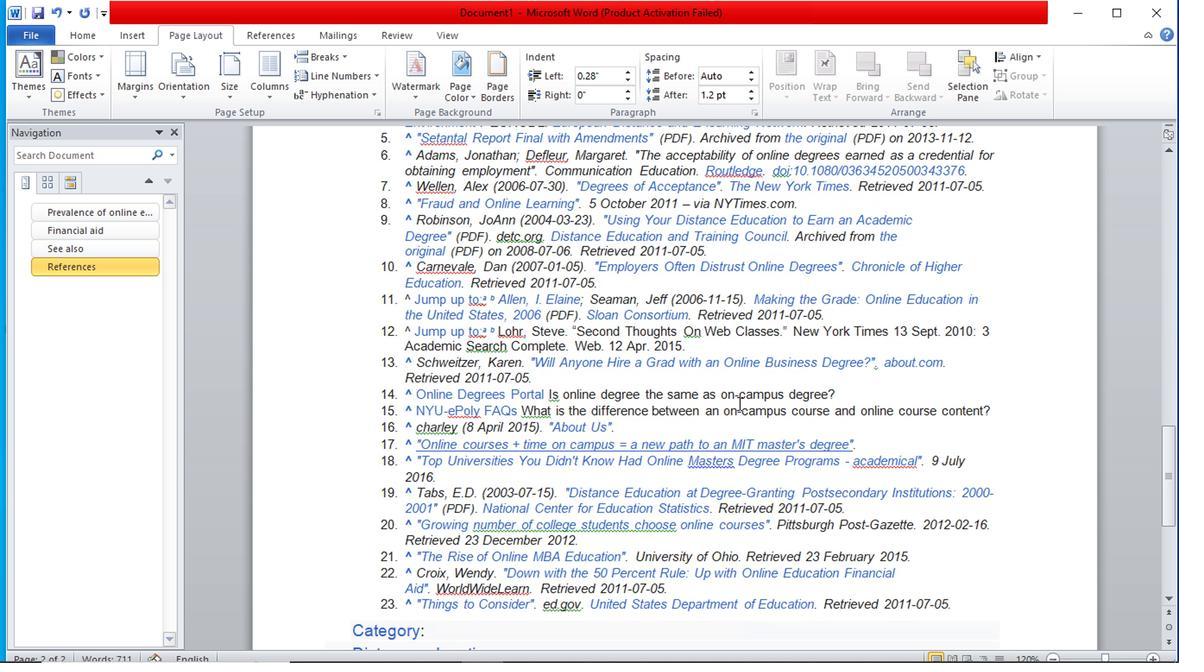 
Action: Mouse scrolled (654, 420) with delta (0, -1)
Screenshot: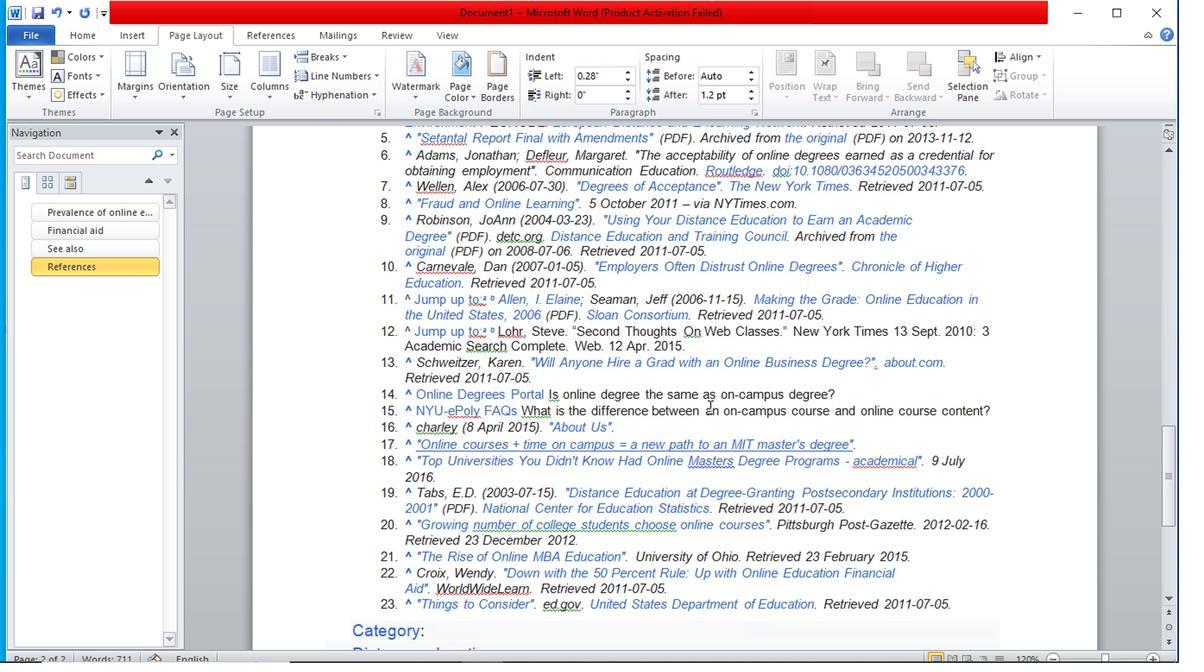 
Action: Mouse moved to (506, 448)
Screenshot: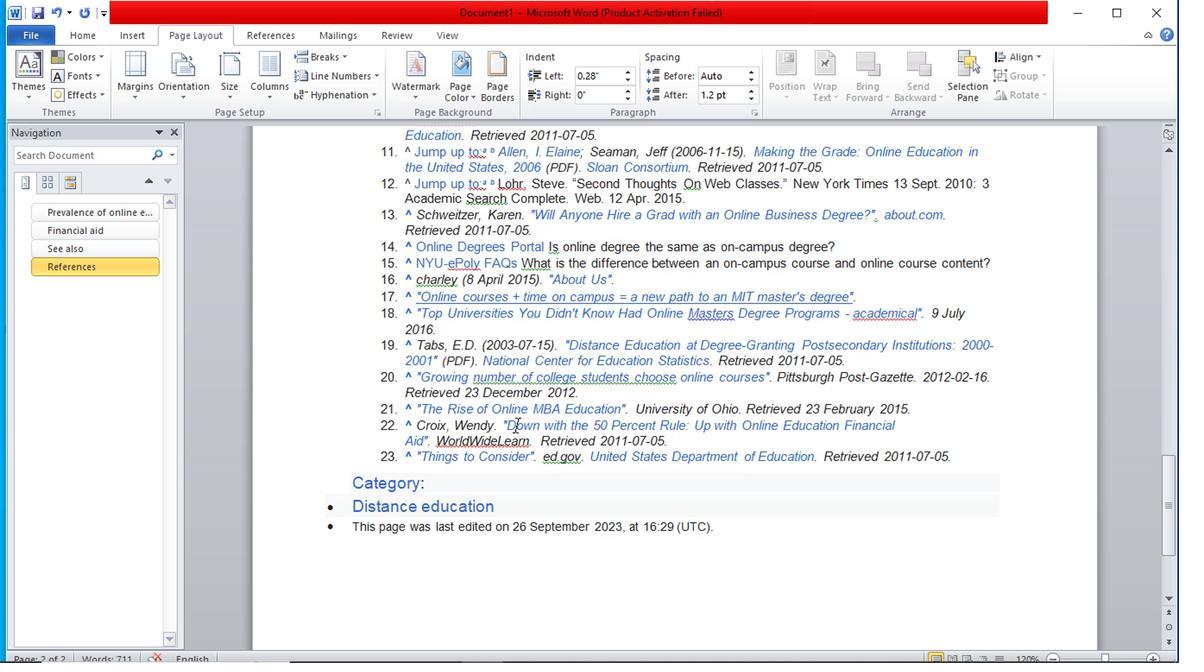 
Action: Mouse scrolled (506, 447) with delta (0, 0)
Screenshot: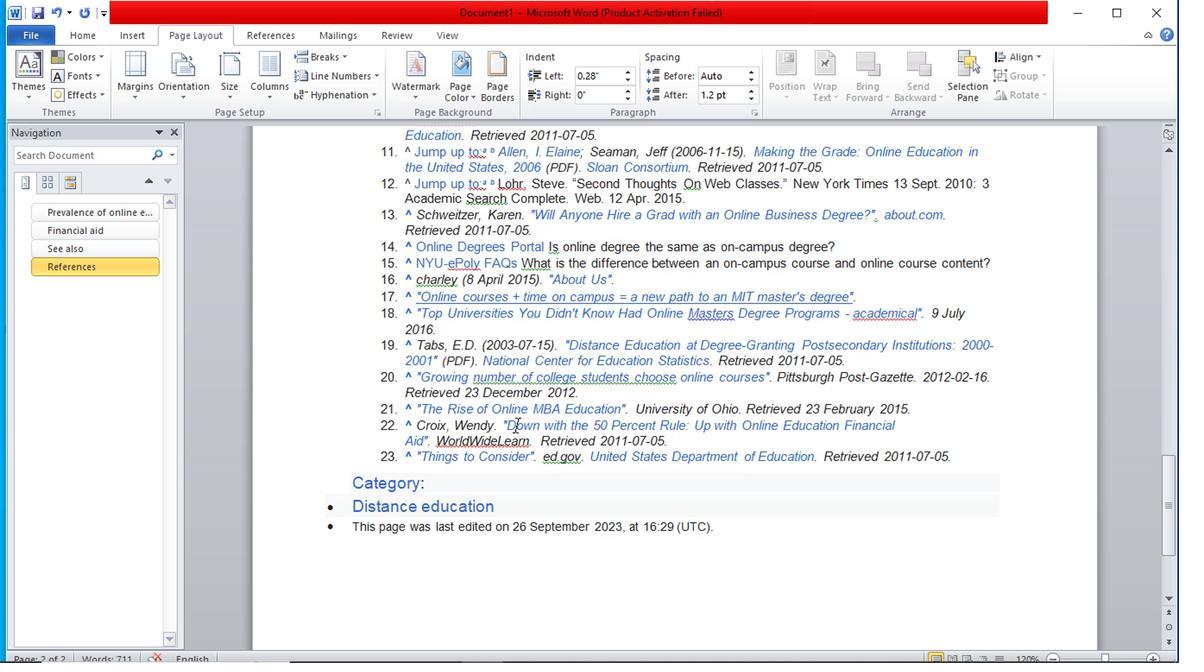 
Action: Mouse moved to (504, 451)
Screenshot: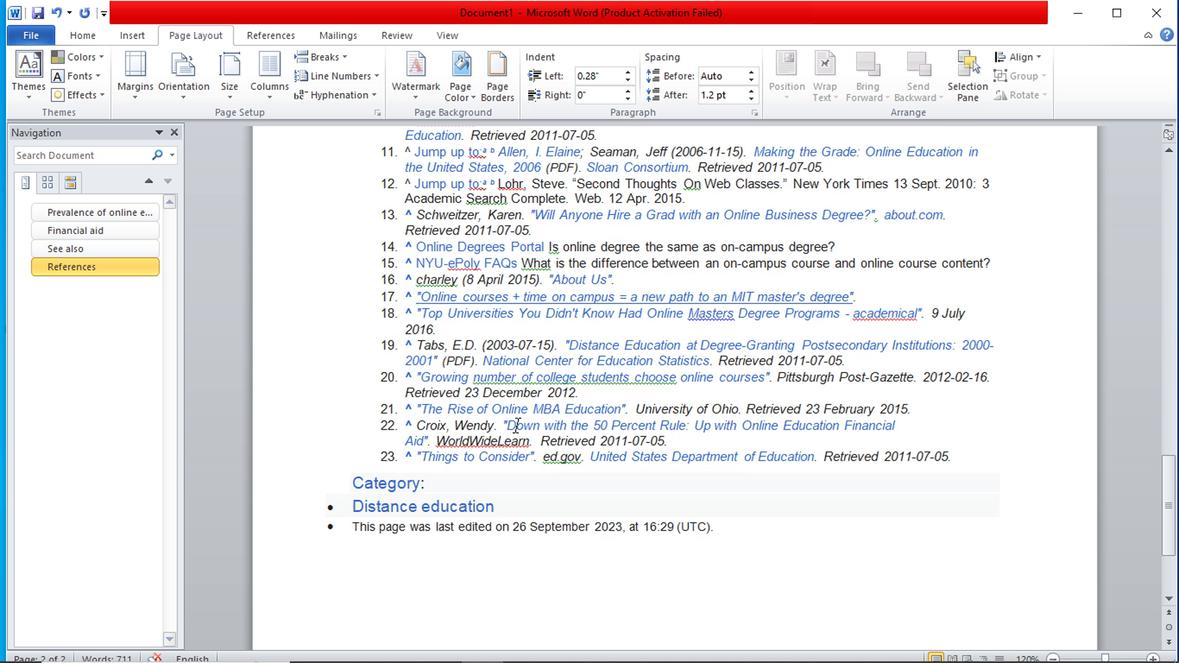 
Action: Mouse scrolled (504, 450) with delta (0, -1)
Screenshot: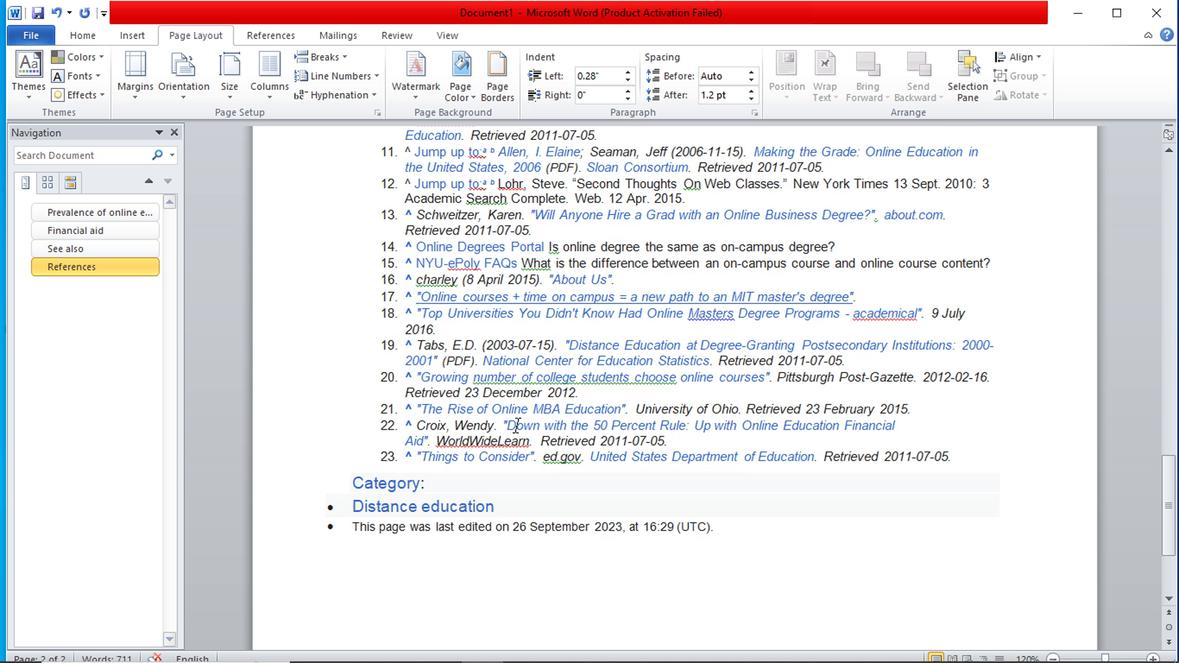 
Action: Mouse moved to (469, 401)
Screenshot: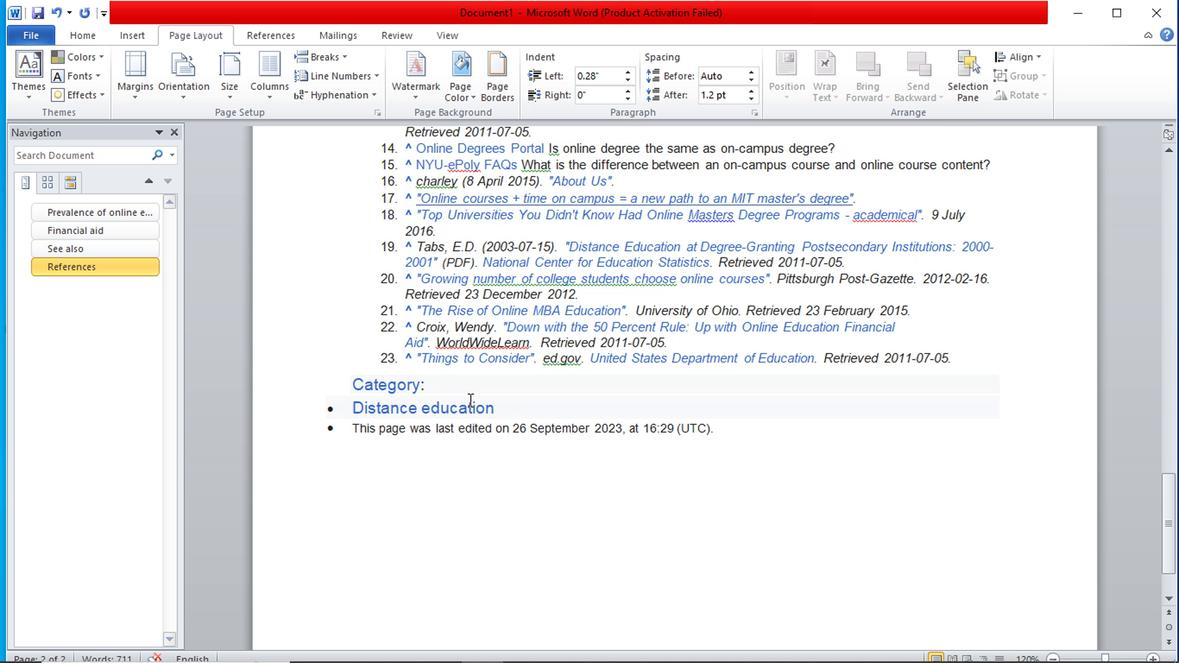 
Action: Mouse scrolled (469, 400) with delta (0, 0)
Screenshot: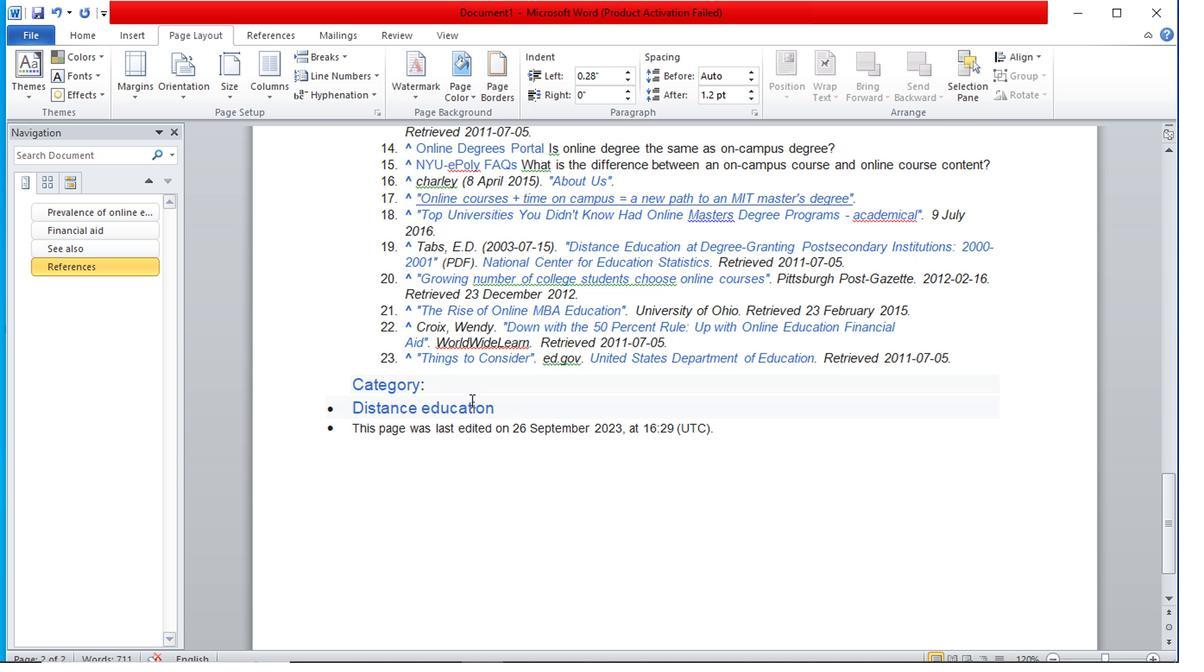 
Action: Mouse moved to (593, 388)
Screenshot: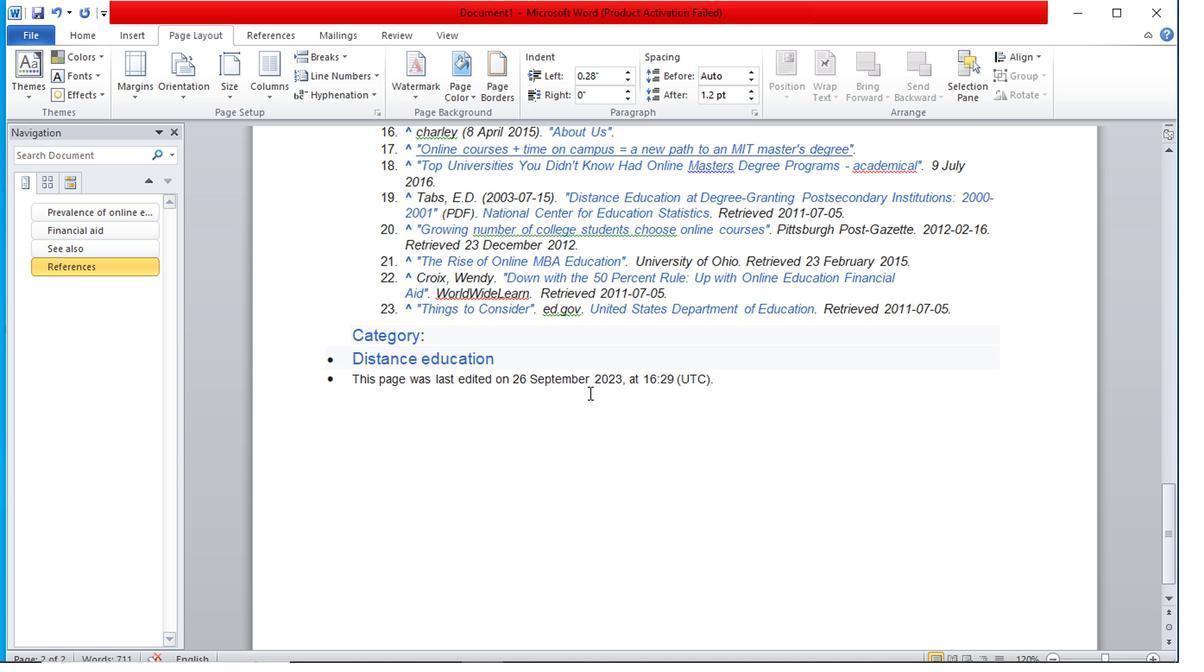 
Action: Mouse scrolled (593, 387) with delta (0, 0)
Screenshot: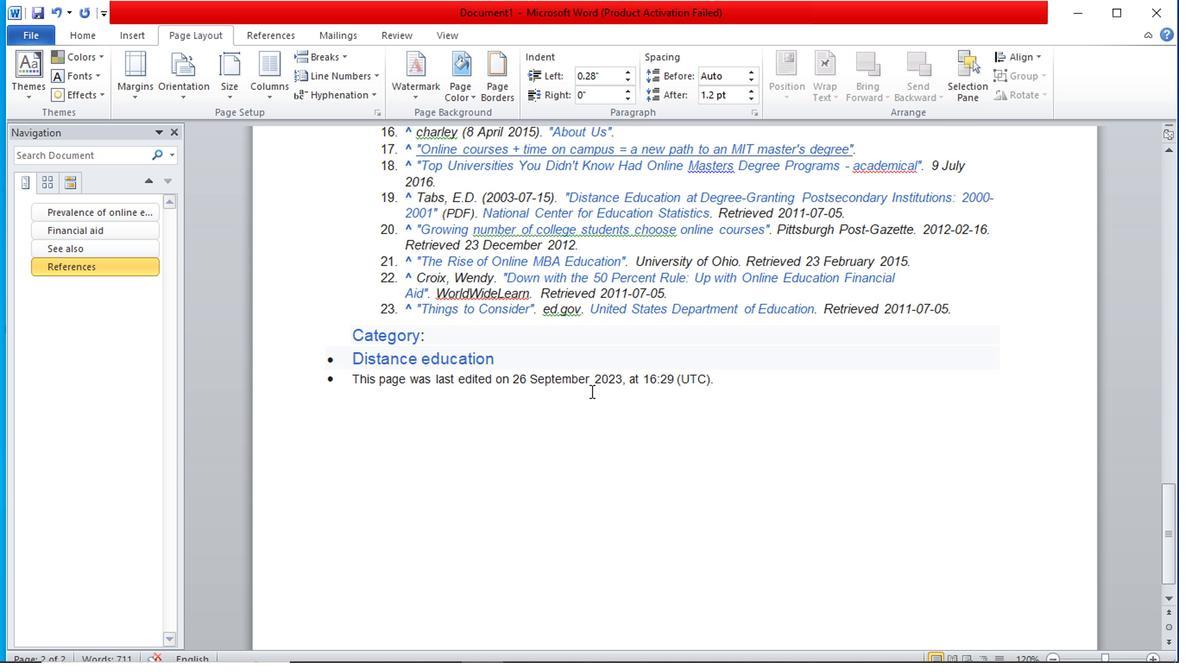 
Action: Mouse scrolled (593, 387) with delta (0, 0)
Screenshot: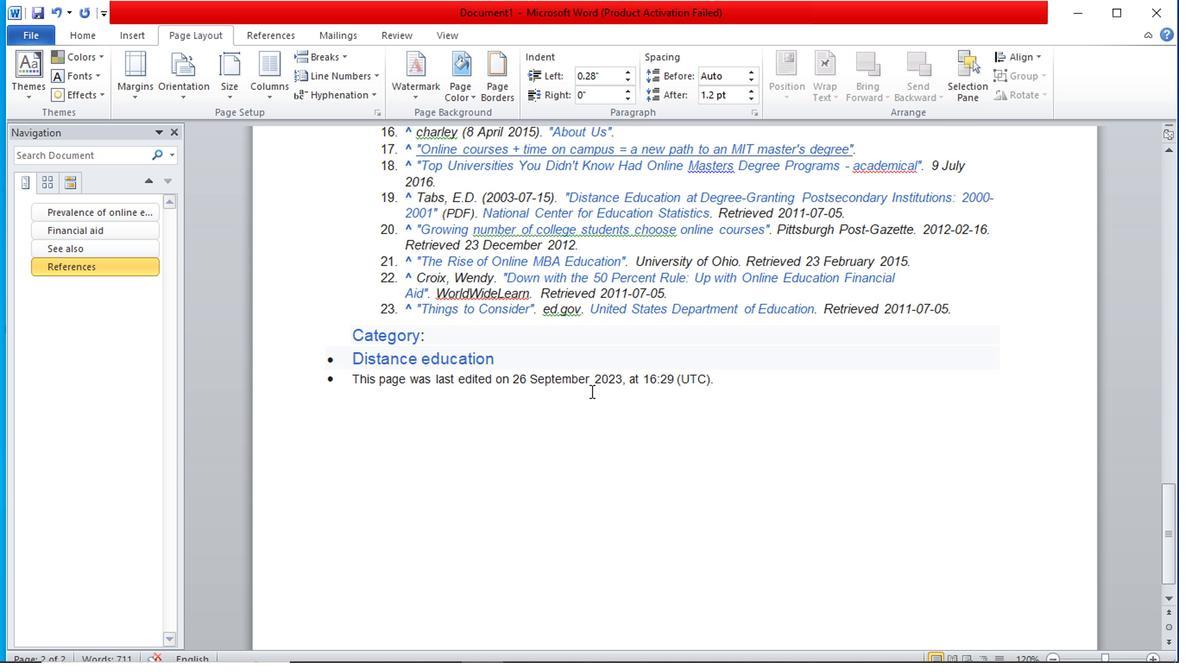 
Action: Mouse scrolled (593, 387) with delta (0, 0)
Screenshot: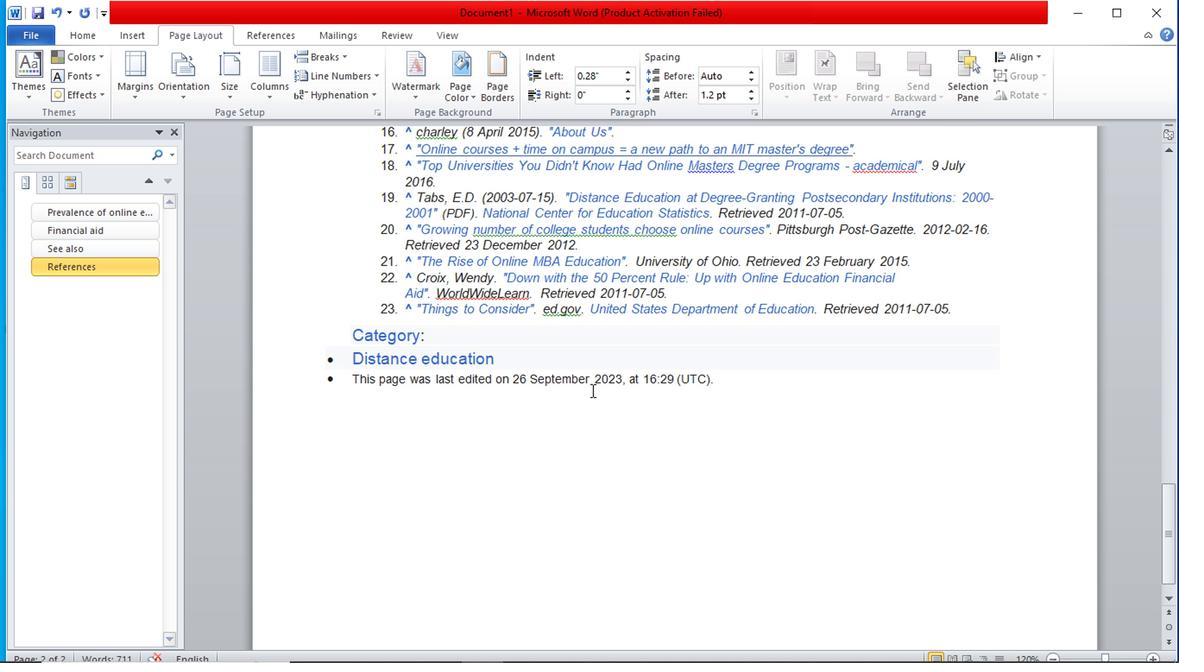 
Action: Mouse moved to (602, 372)
Screenshot: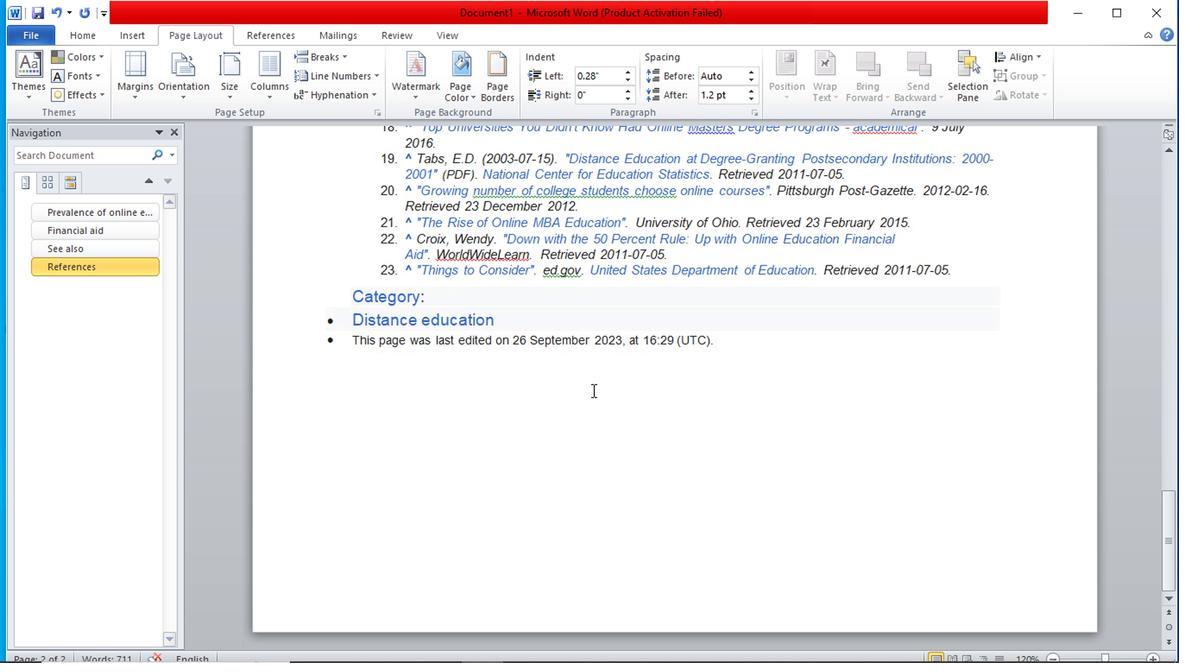 
Action: Mouse scrolled (602, 372) with delta (0, 0)
Screenshot: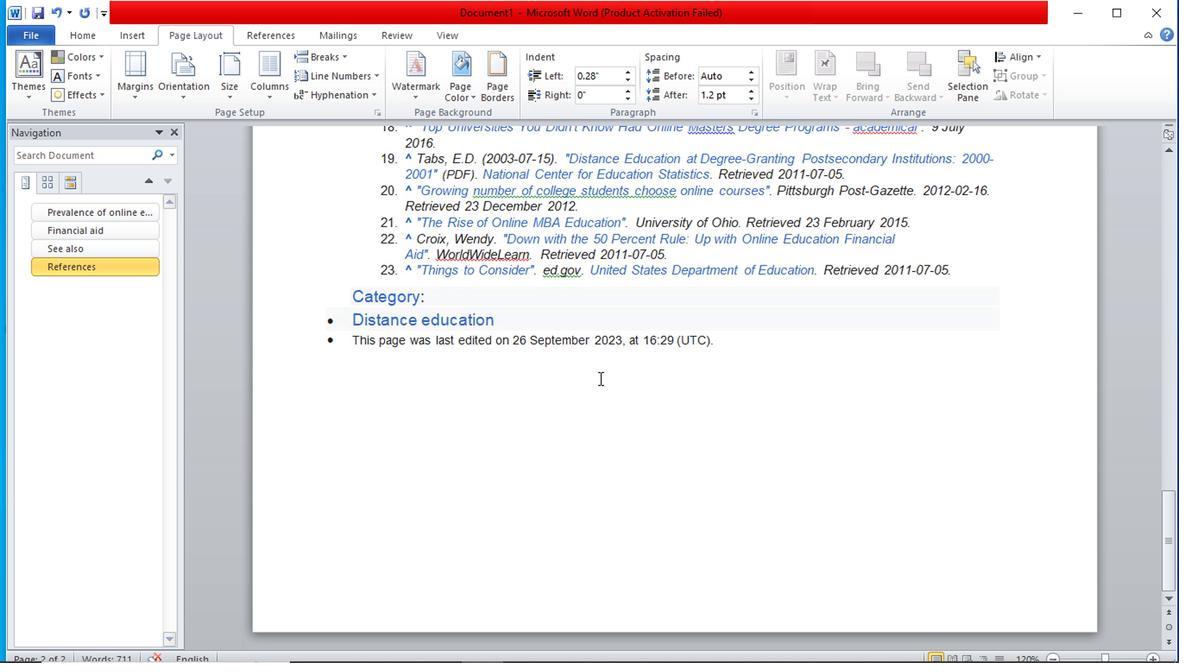
Action: Mouse scrolled (602, 372) with delta (0, 0)
Screenshot: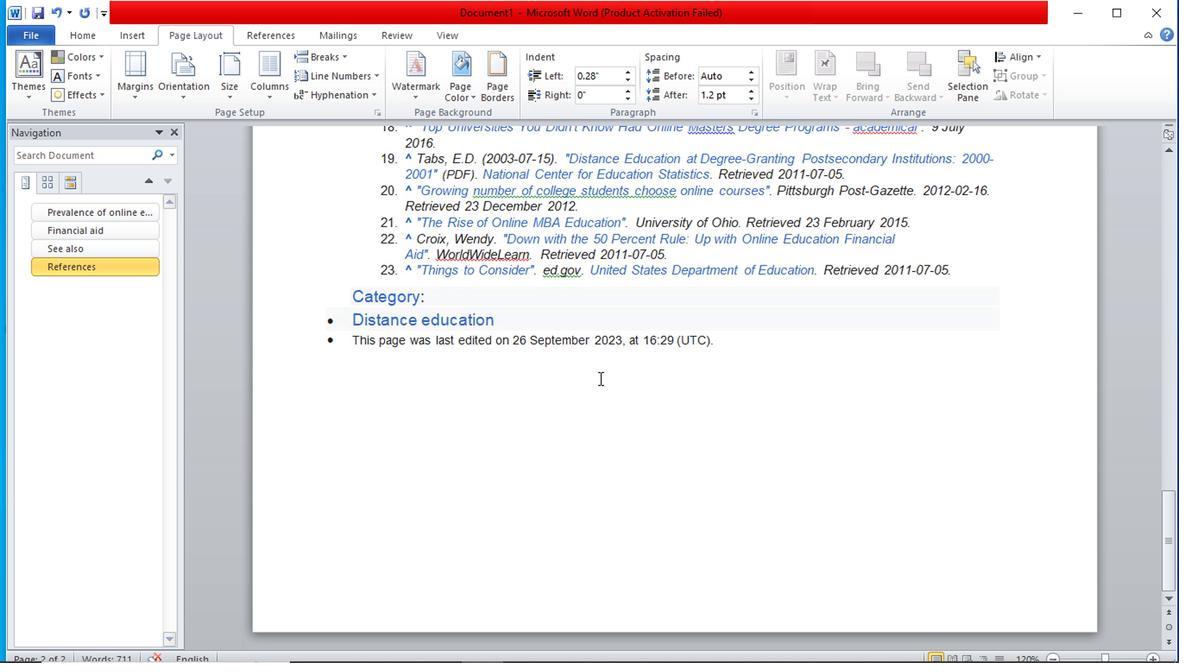 
Action: Mouse scrolled (602, 372) with delta (0, 0)
Screenshot: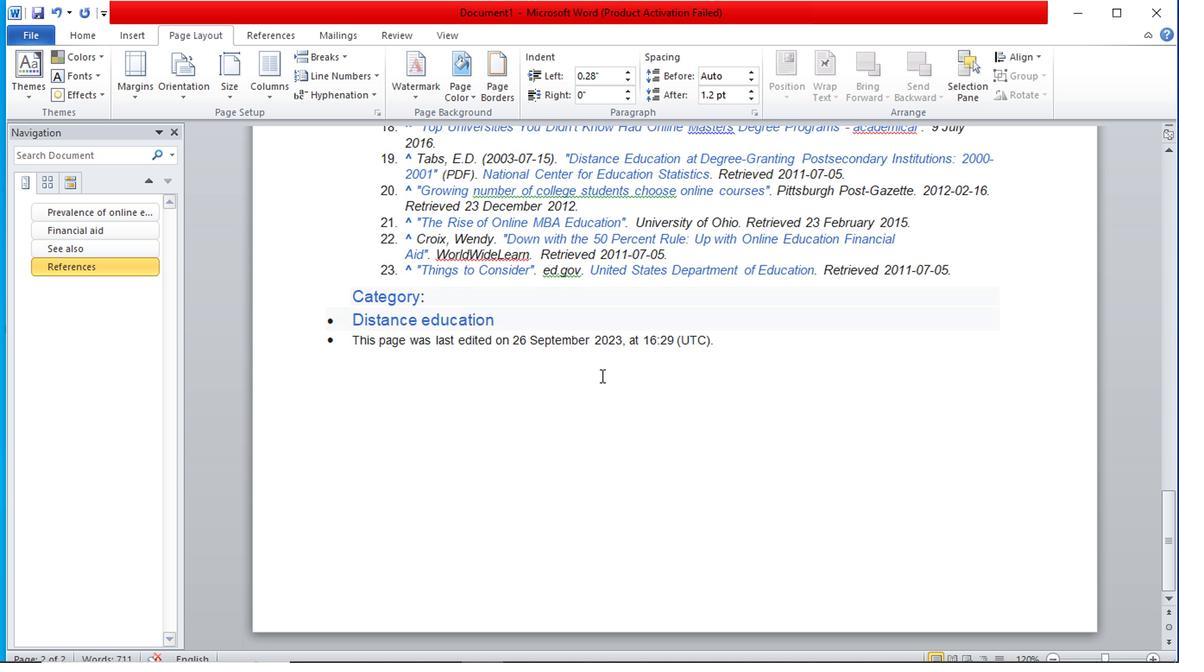 
Action: Mouse scrolled (602, 372) with delta (0, 0)
Screenshot: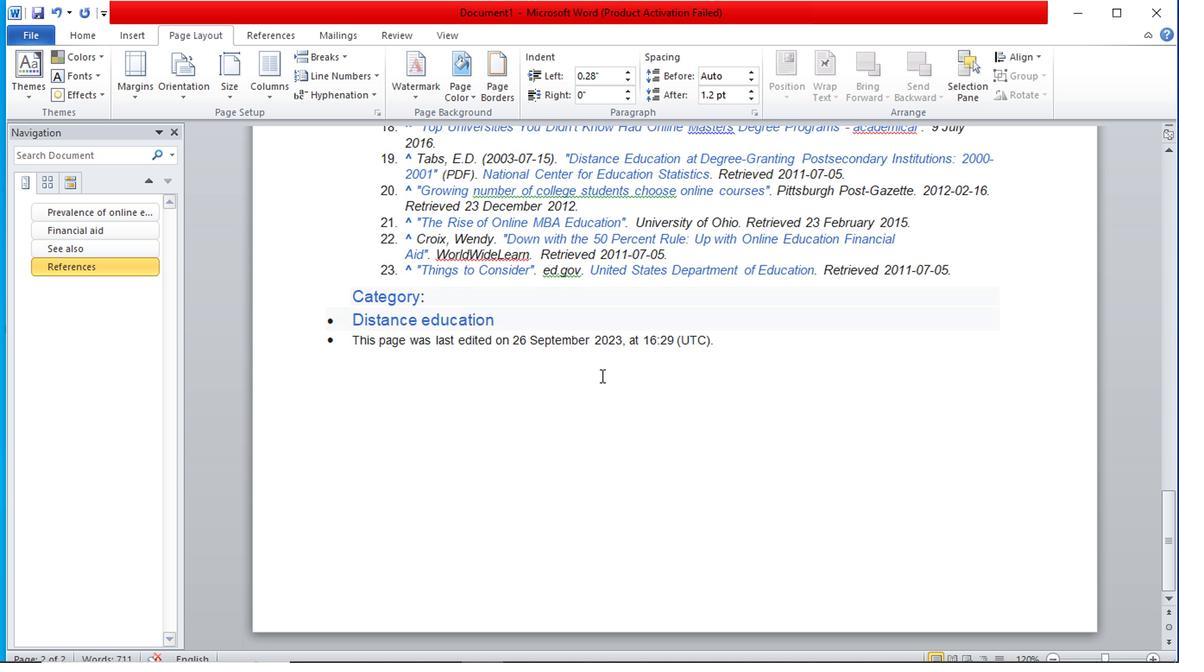 
Action: Mouse scrolled (602, 372) with delta (0, 0)
Screenshot: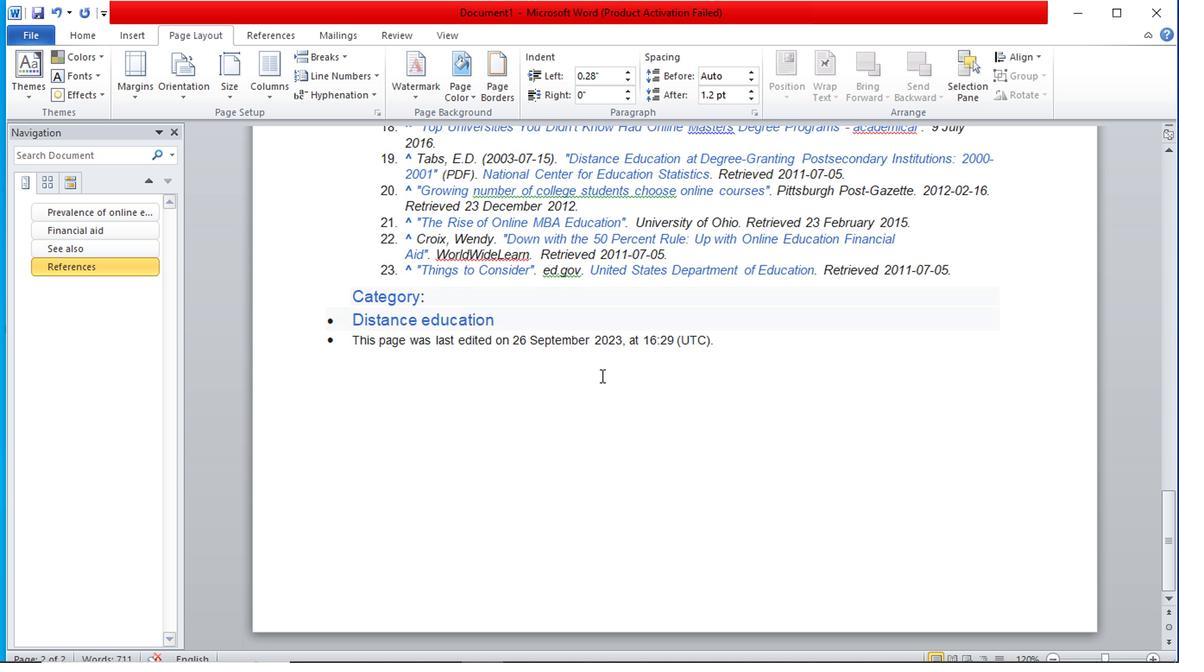 
Action: Mouse scrolled (602, 372) with delta (0, 0)
Screenshot: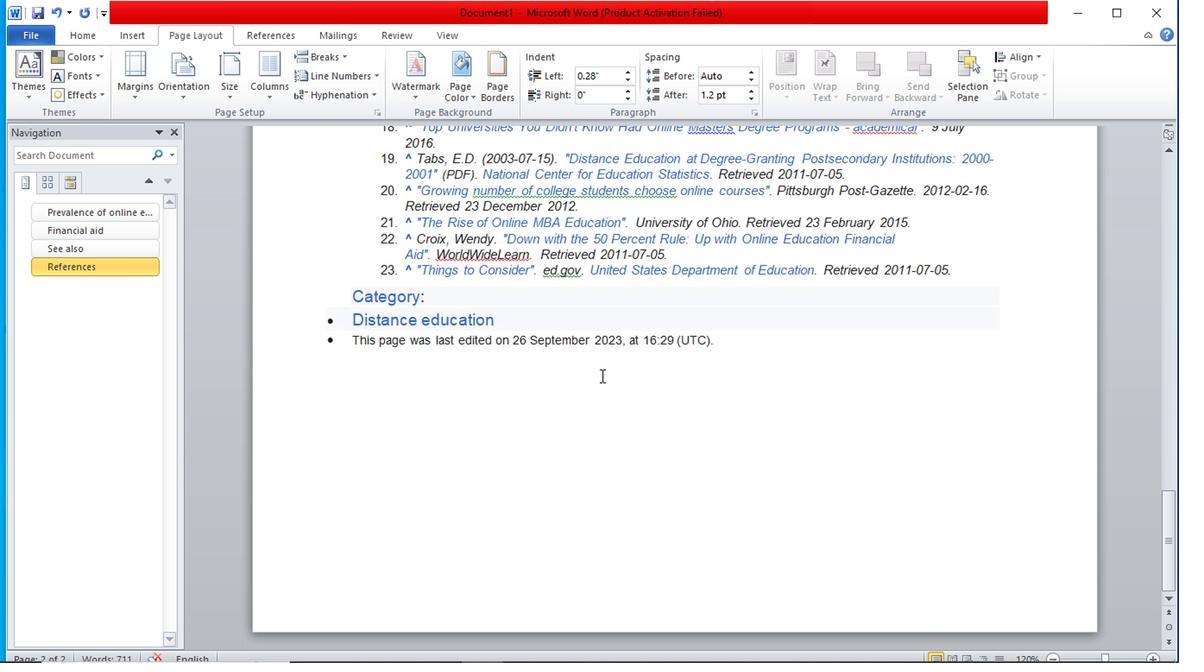 
Action: Mouse scrolled (602, 374) with delta (0, 1)
Screenshot: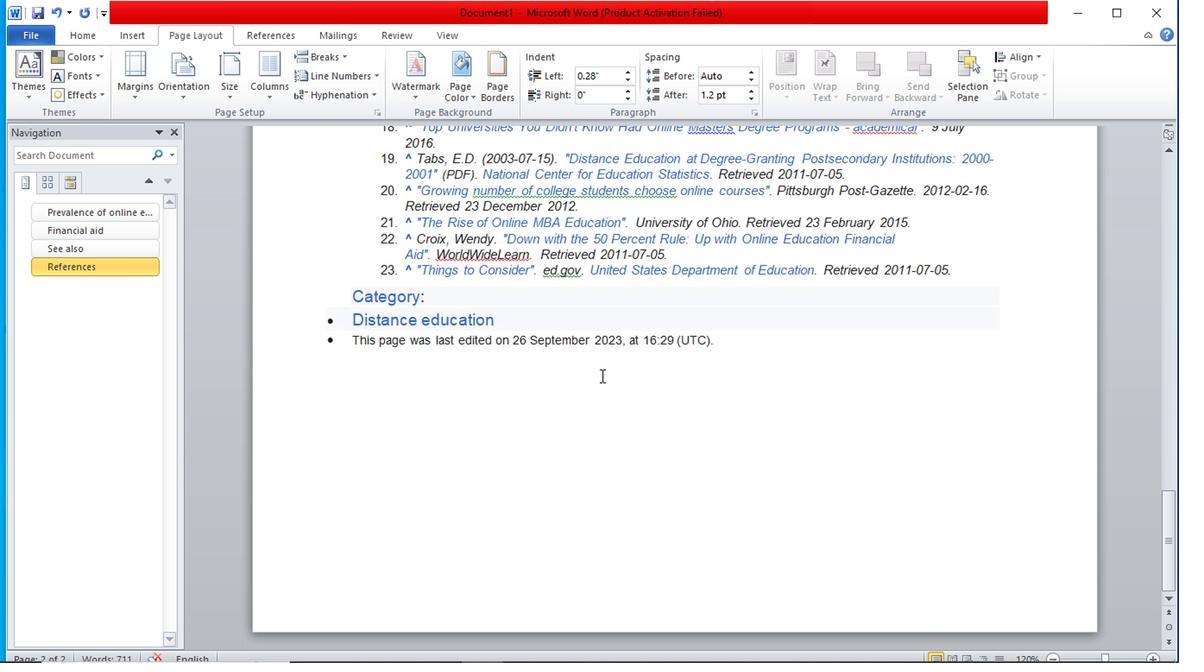 
Action: Mouse scrolled (602, 374) with delta (0, 1)
Screenshot: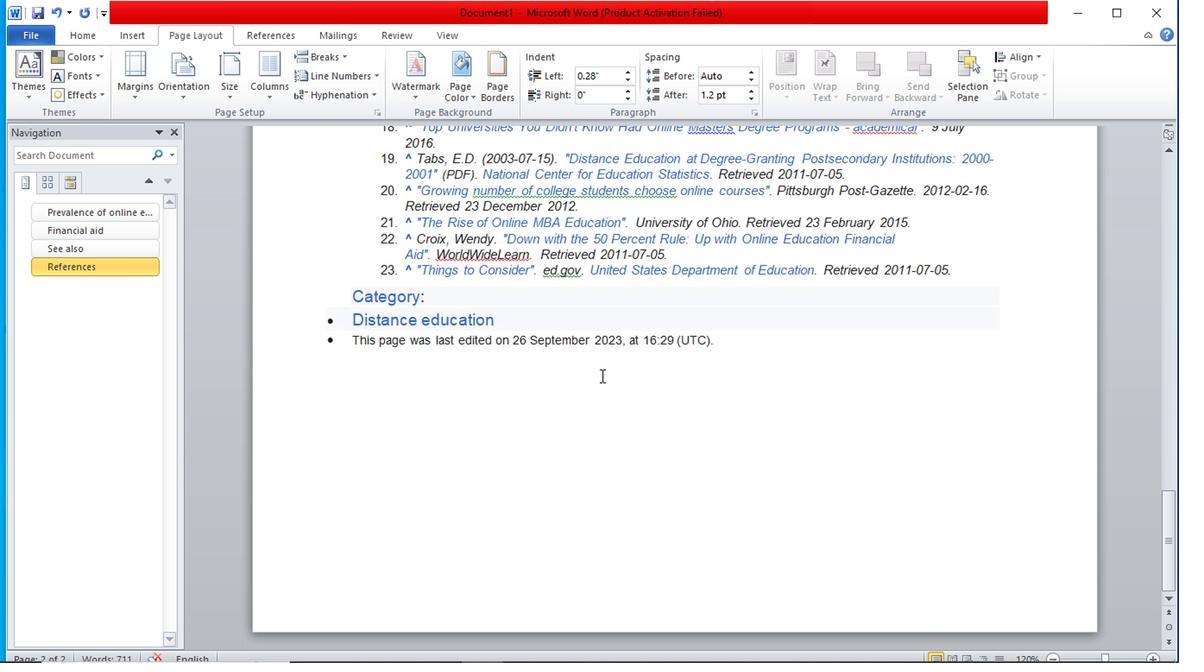 
Action: Mouse scrolled (602, 374) with delta (0, 1)
Screenshot: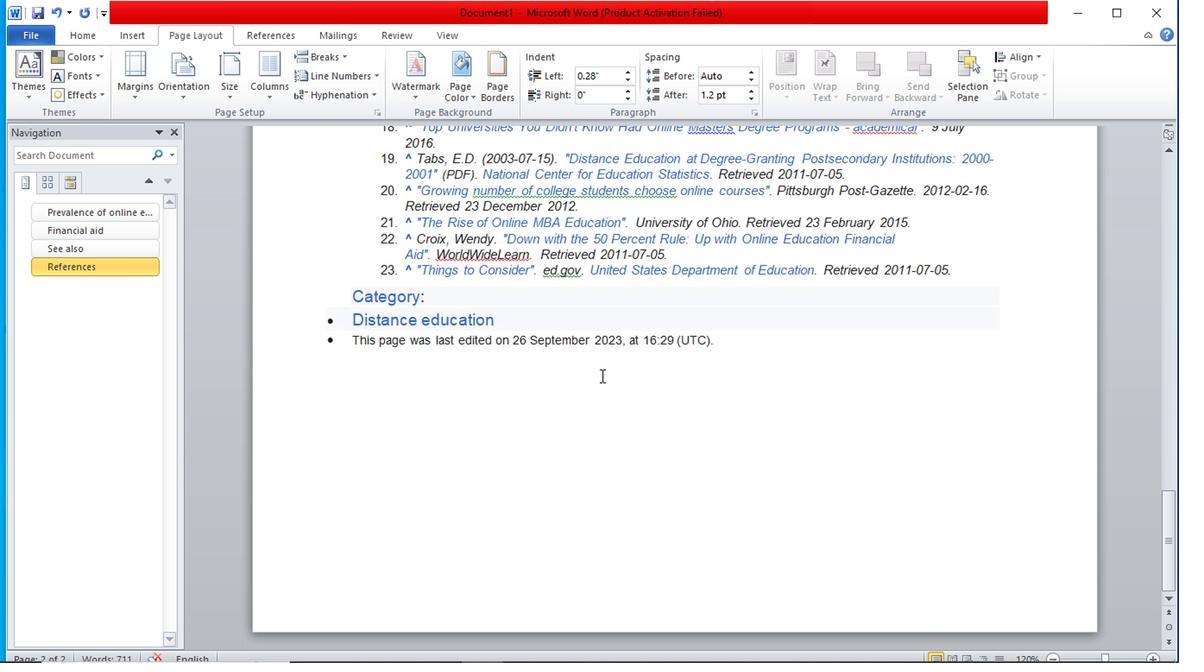 
Action: Mouse scrolled (602, 374) with delta (0, 1)
Screenshot: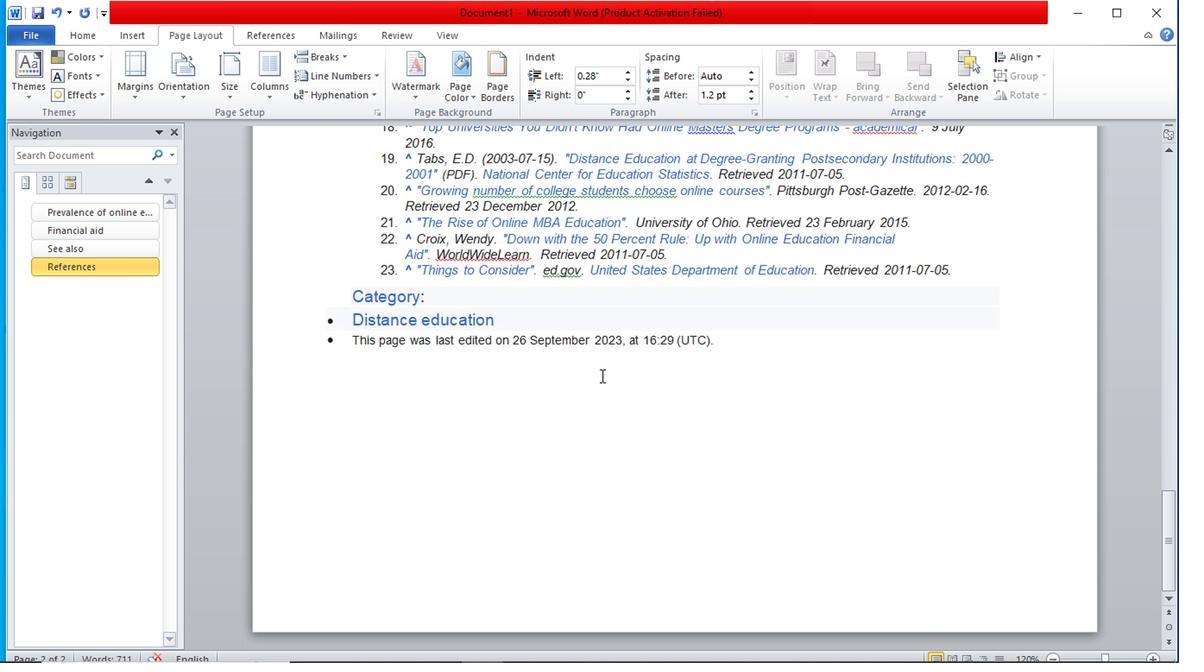 
Action: Mouse scrolled (602, 374) with delta (0, 1)
Screenshot: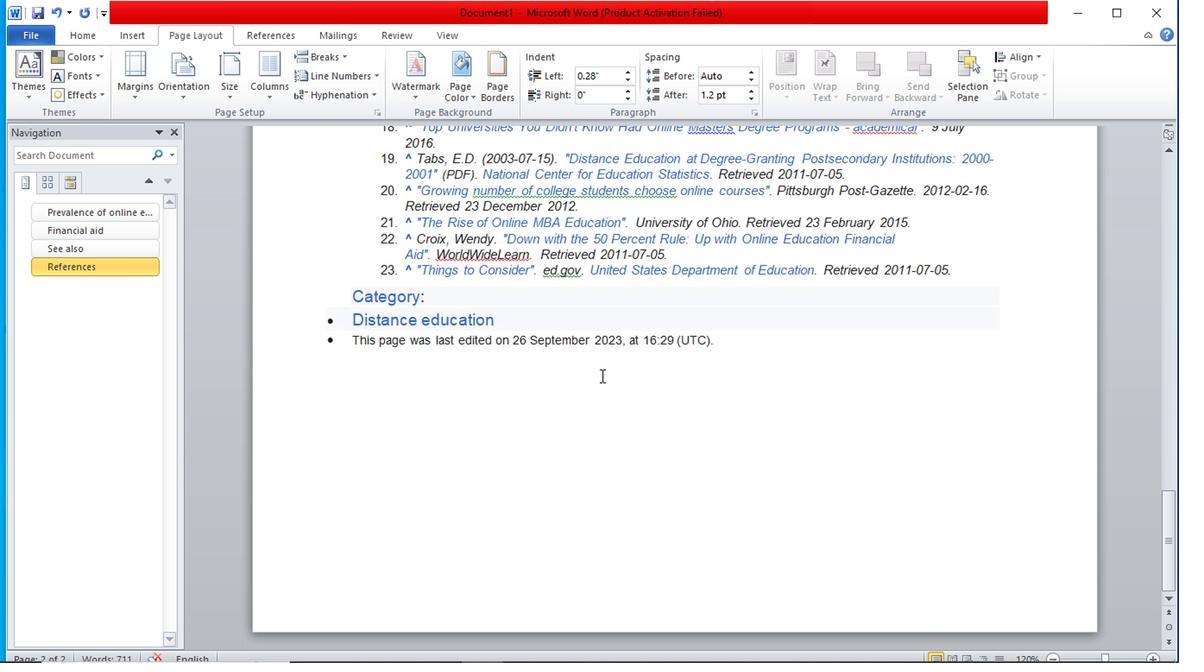 
Action: Mouse scrolled (602, 374) with delta (0, 1)
Screenshot: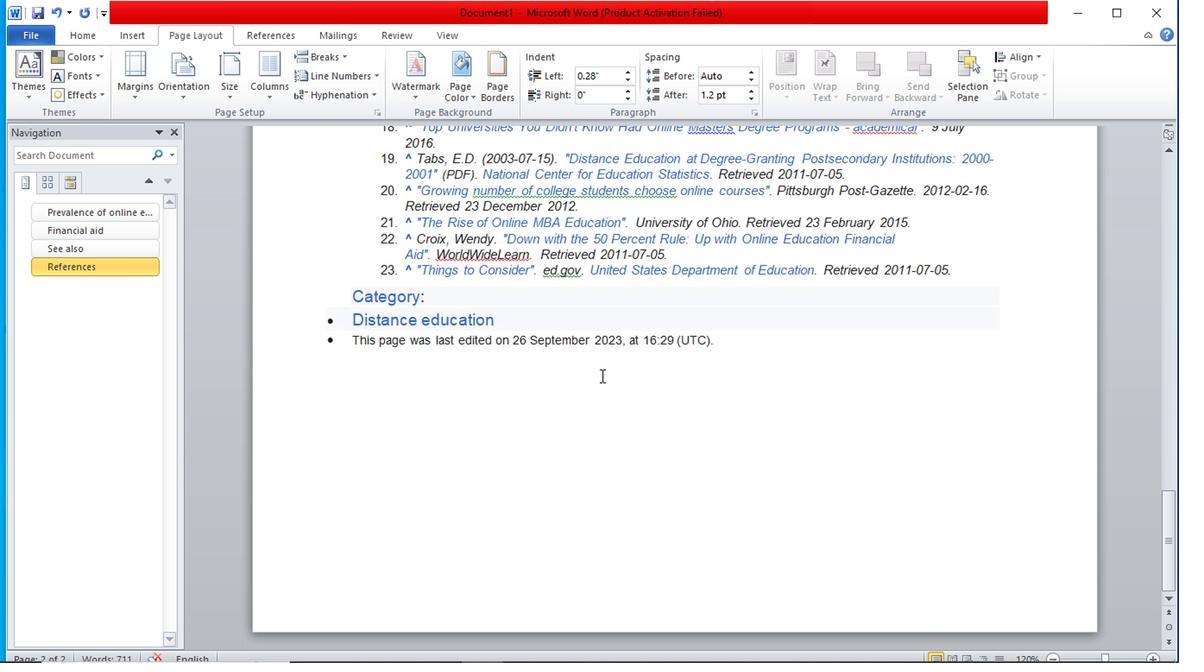 
Action: Mouse scrolled (602, 374) with delta (0, 1)
Screenshot: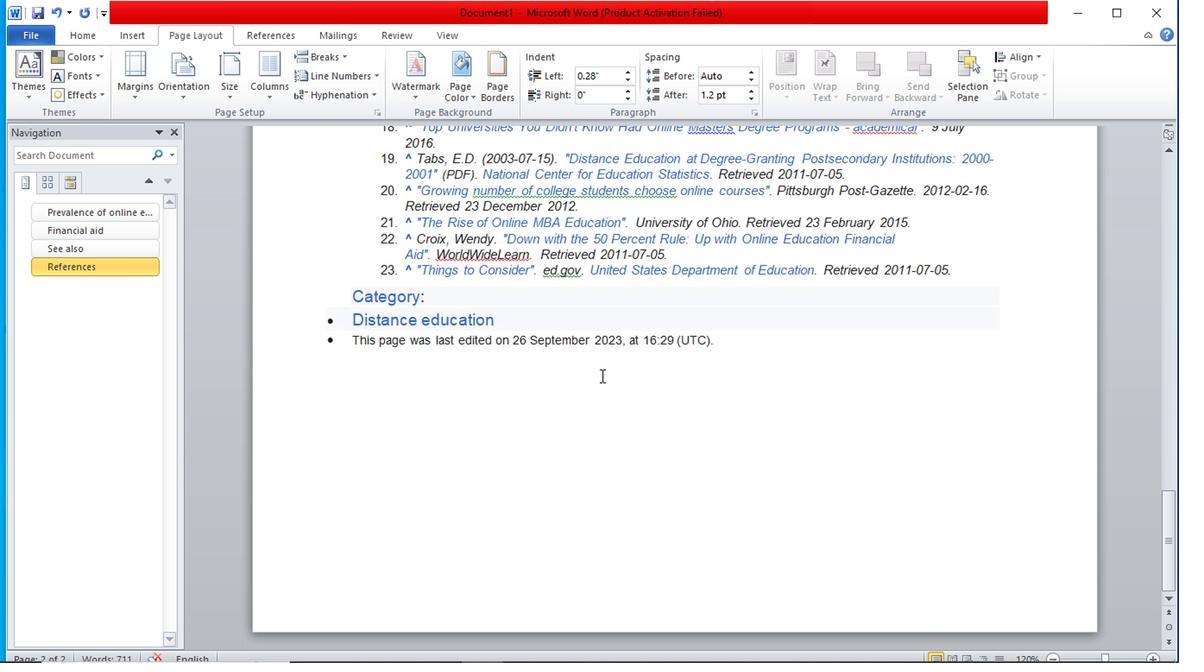 
Action: Mouse scrolled (602, 374) with delta (0, 1)
Screenshot: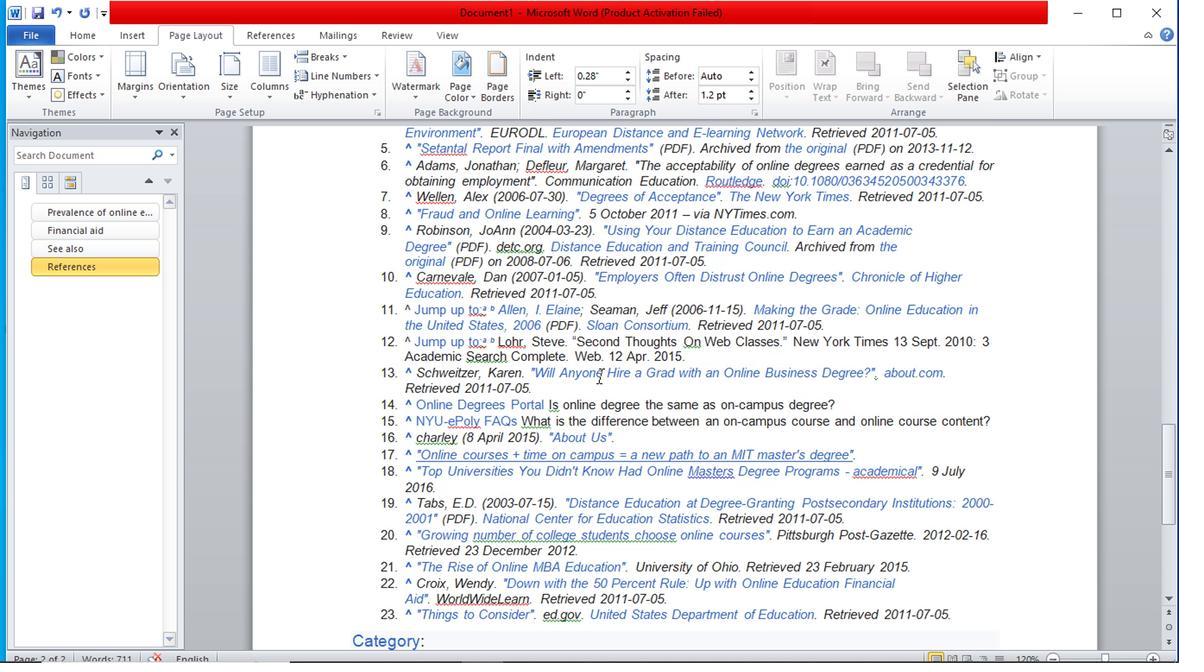 
Action: Mouse scrolled (602, 374) with delta (0, 1)
Screenshot: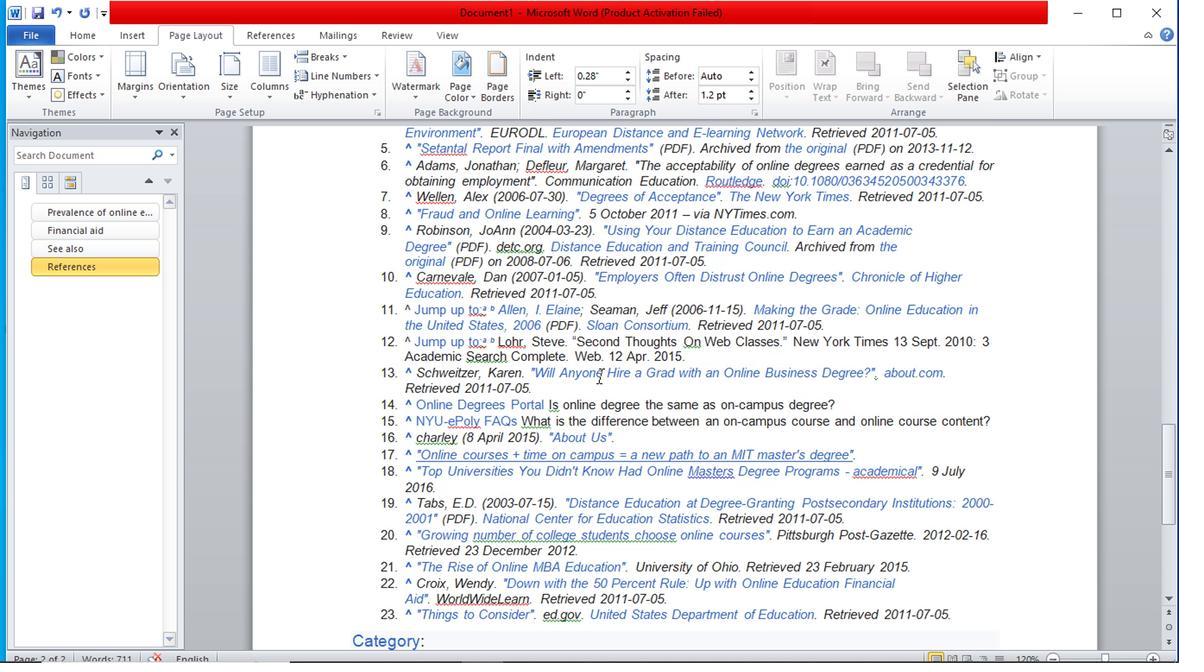 
Action: Mouse scrolled (602, 374) with delta (0, 1)
Screenshot: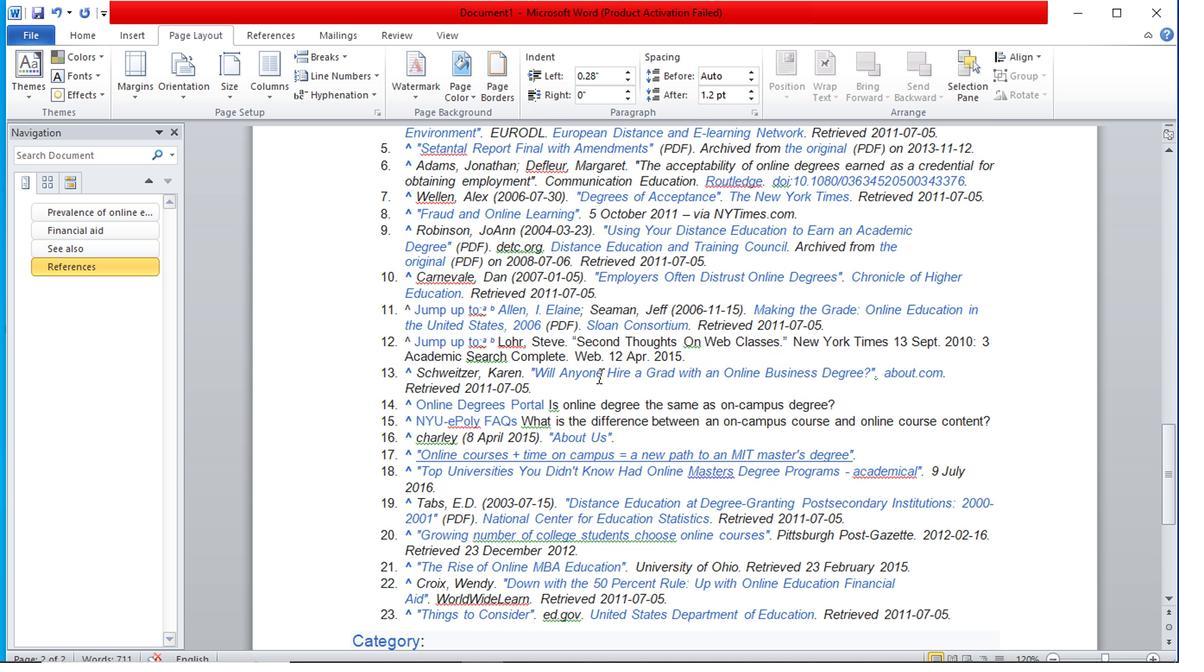 
Action: Mouse scrolled (602, 374) with delta (0, 1)
Screenshot: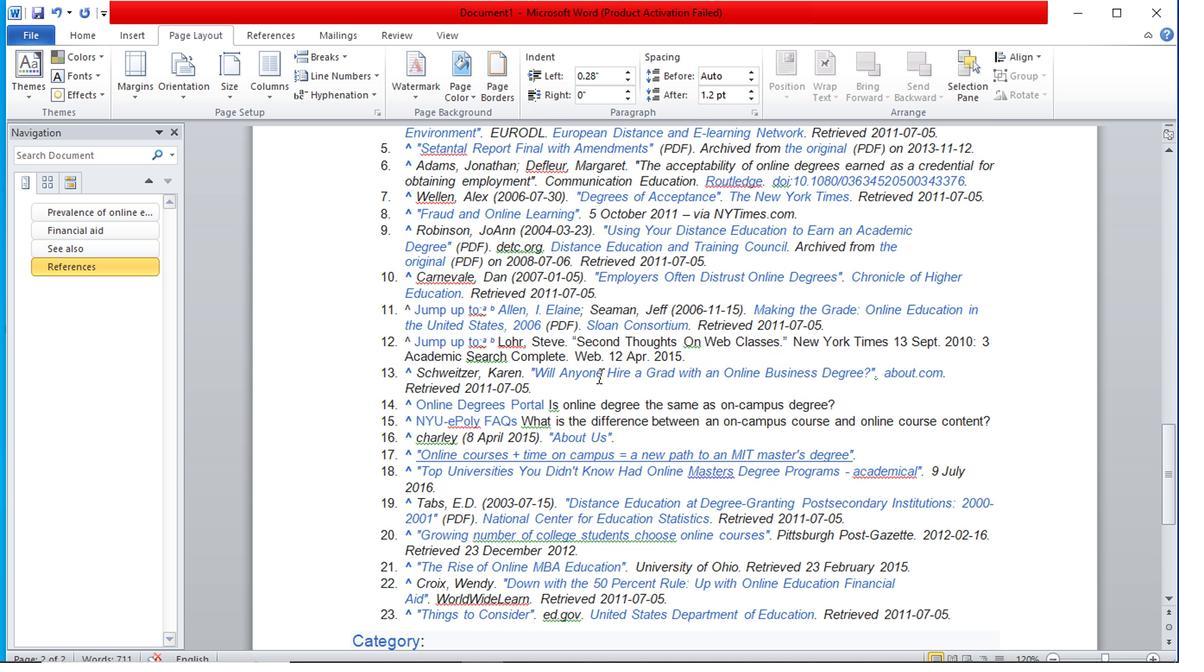 
Action: Mouse scrolled (602, 374) with delta (0, 1)
Screenshot: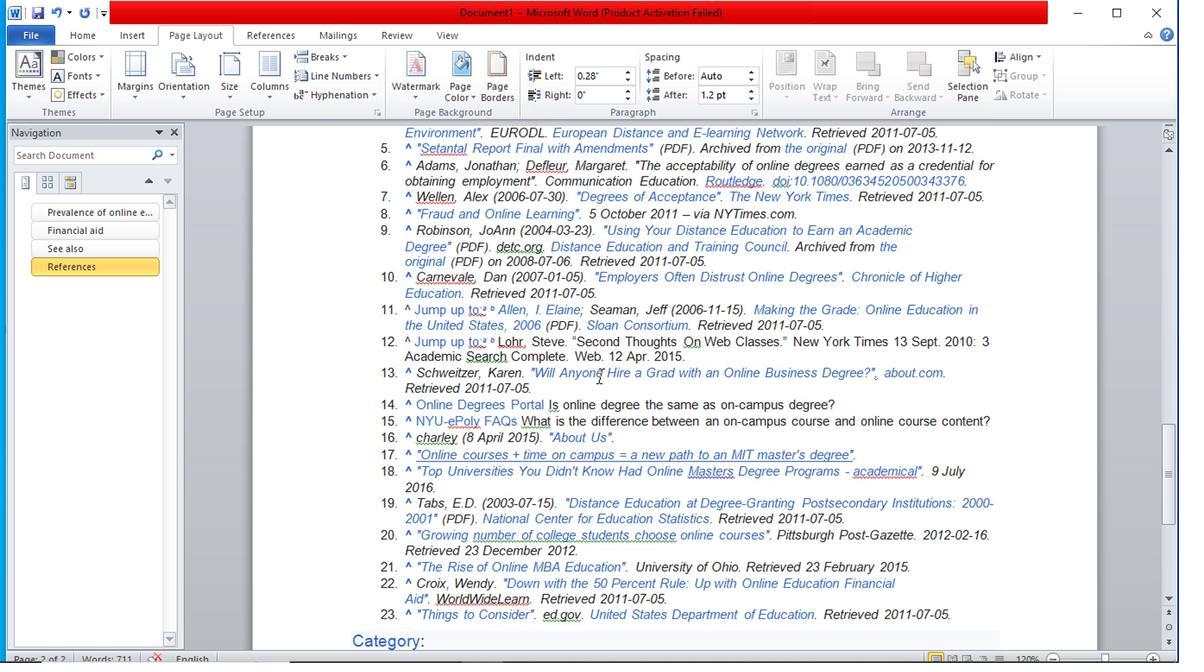 
Action: Mouse scrolled (602, 374) with delta (0, 1)
Screenshot: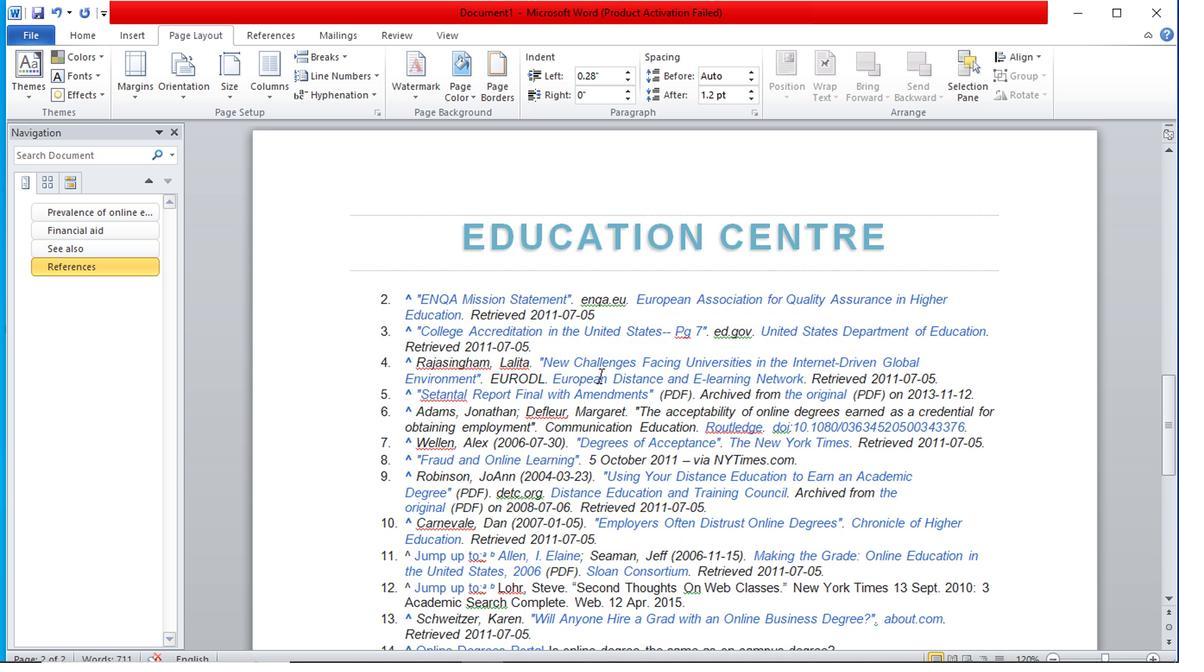 
Action: Mouse scrolled (602, 374) with delta (0, 1)
Screenshot: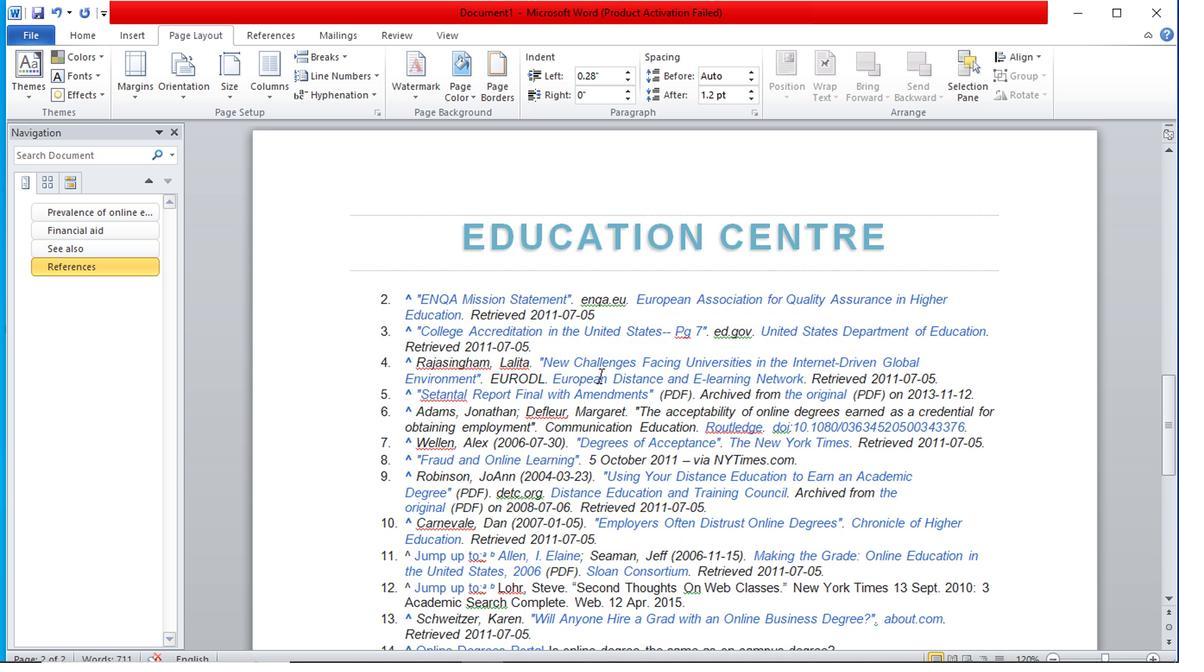 
Action: Mouse scrolled (602, 374) with delta (0, 1)
